 Task: Find and select men's shoes on Amazon, then add them to your cart.
Action: Key pressed mens<Key.space>shoes<Key.enter>
Screenshot: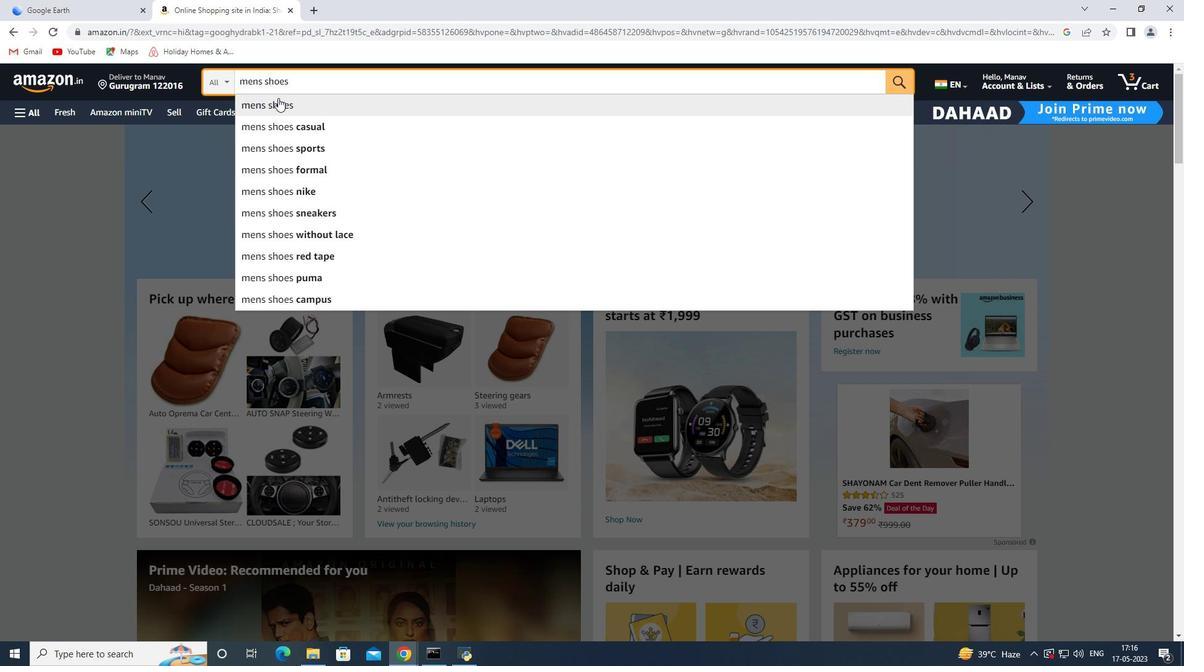 
Action: Mouse moved to (604, 489)
Screenshot: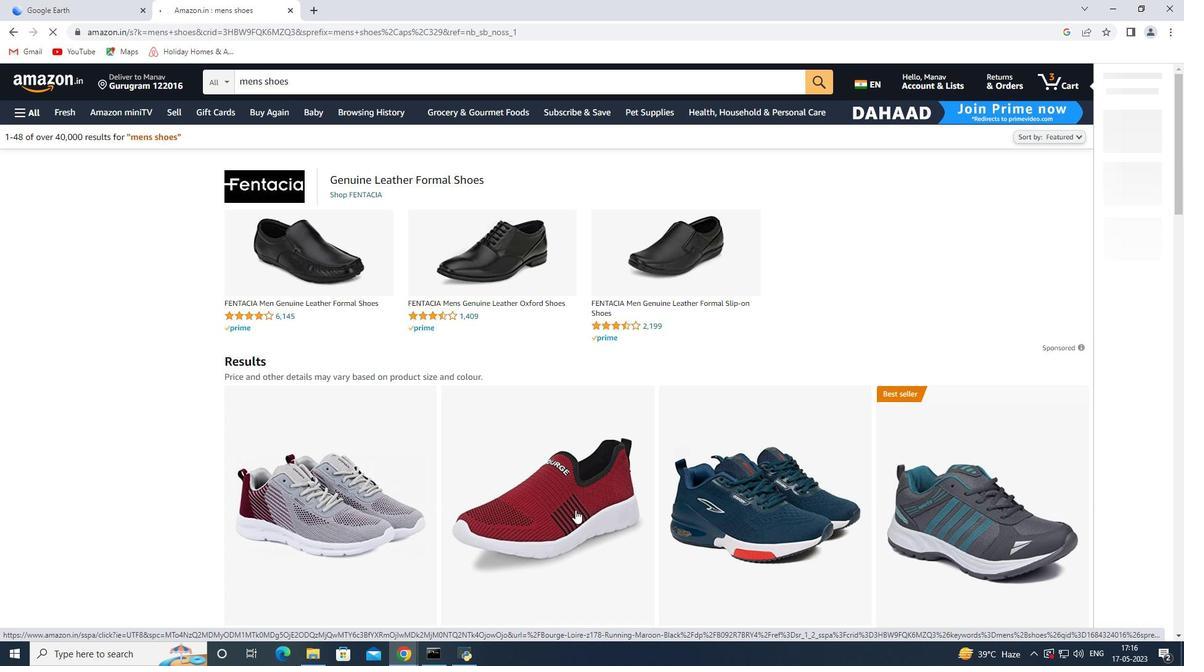 
Action: Mouse scrolled (604, 489) with delta (0, 0)
Screenshot: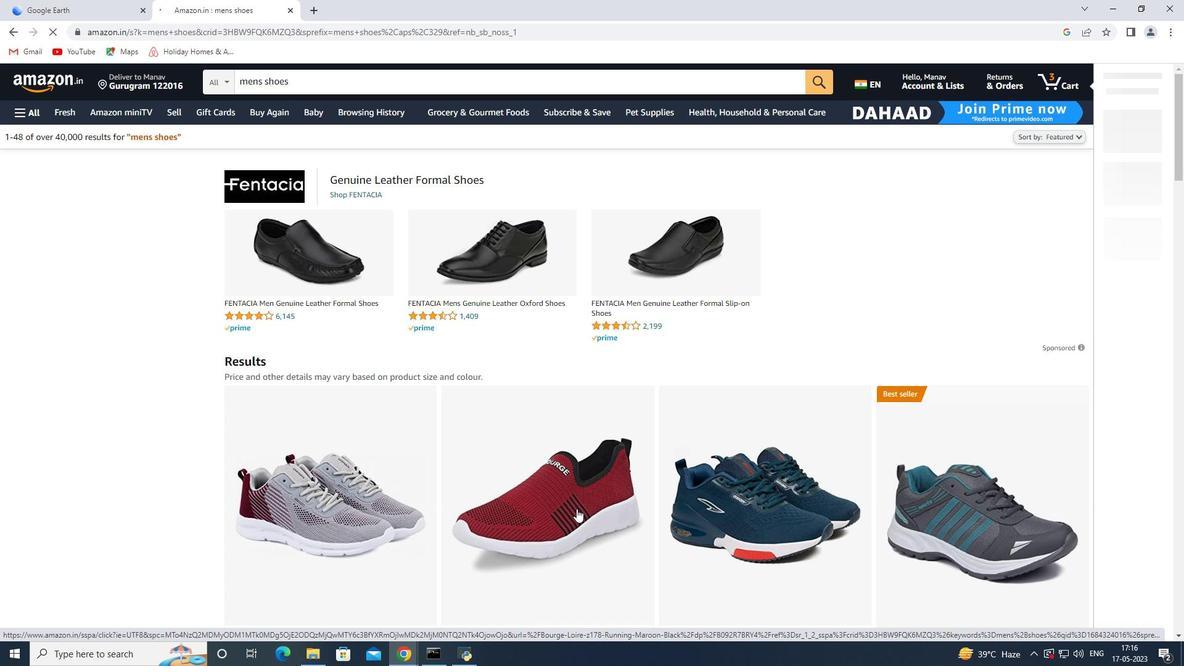 
Action: Mouse scrolled (604, 489) with delta (0, 0)
Screenshot: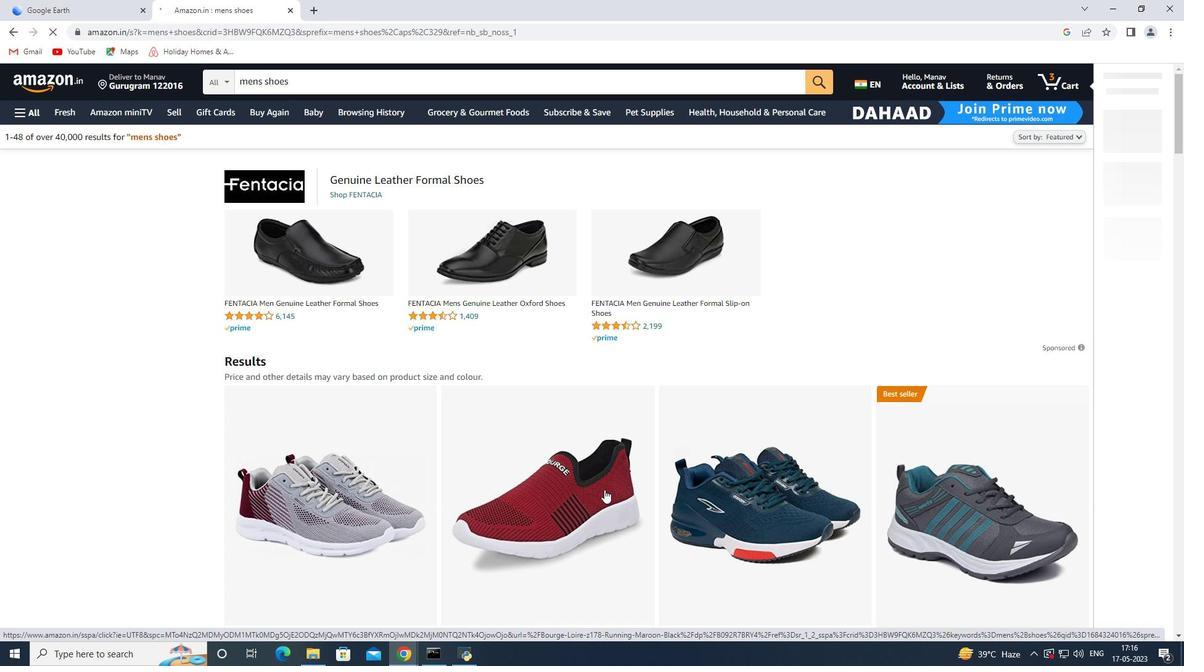 
Action: Mouse moved to (605, 489)
Screenshot: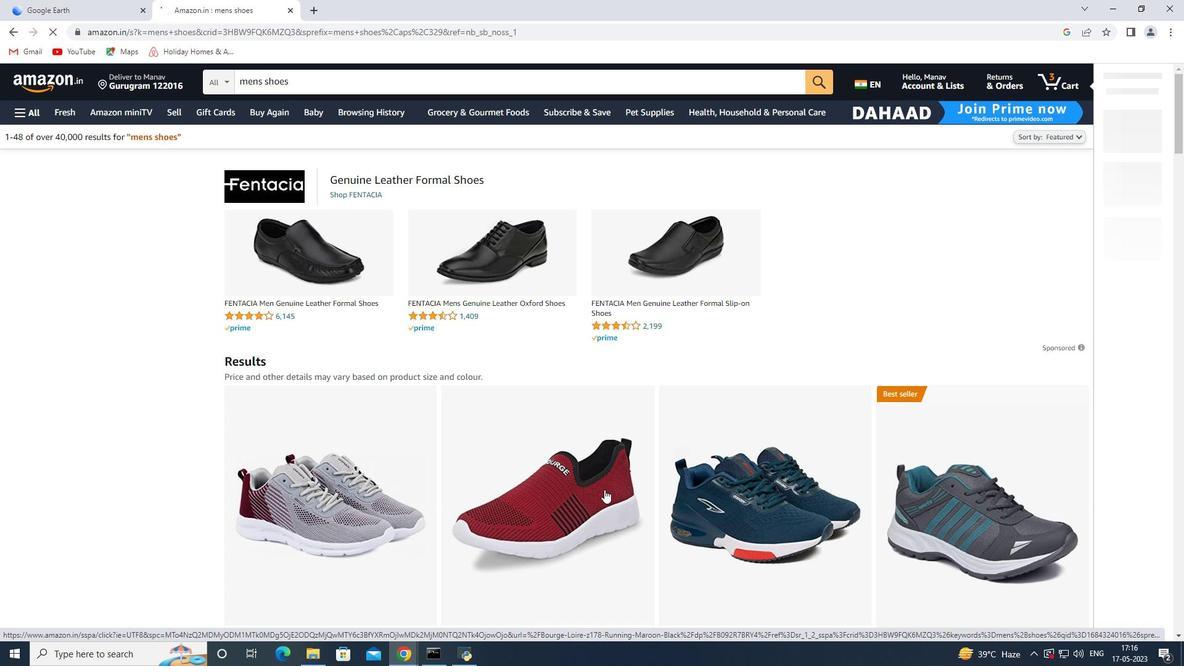 
Action: Mouse scrolled (605, 489) with delta (0, 0)
Screenshot: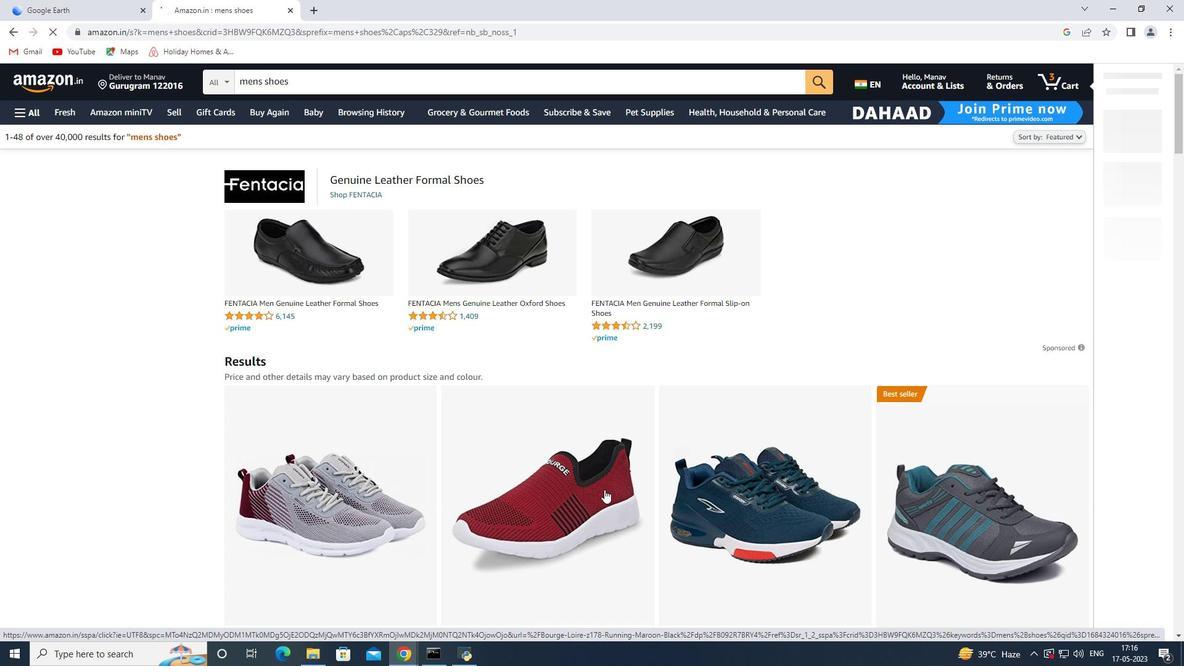 
Action: Mouse moved to (654, 467)
Screenshot: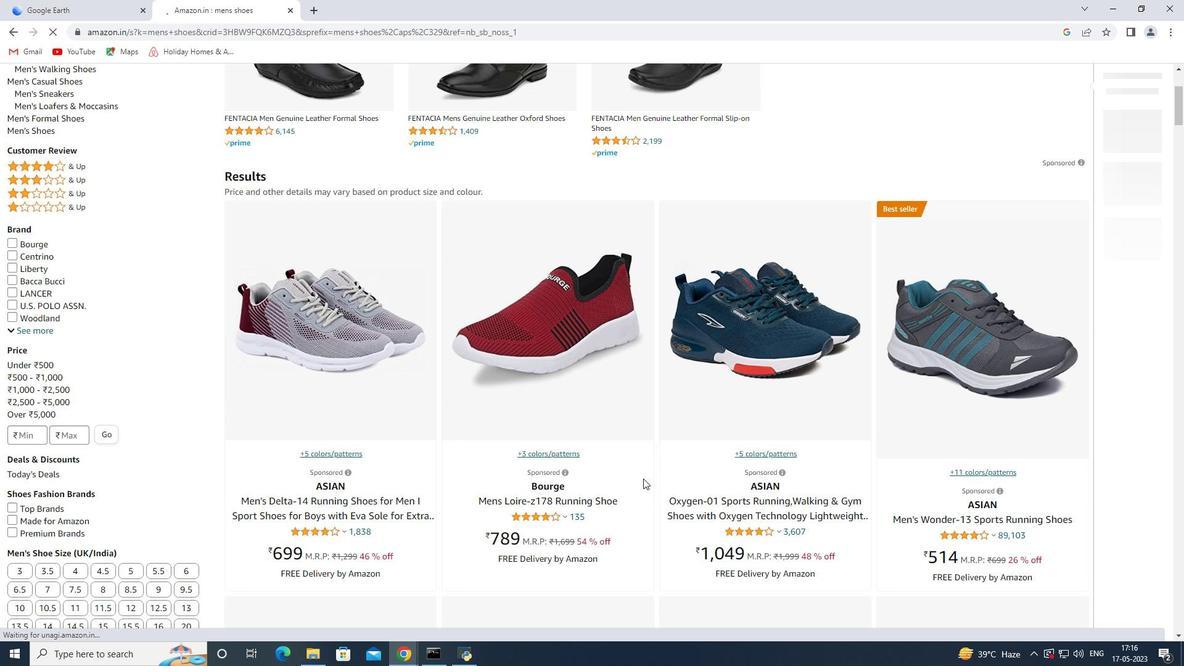 
Action: Mouse scrolled (654, 466) with delta (0, 0)
Screenshot: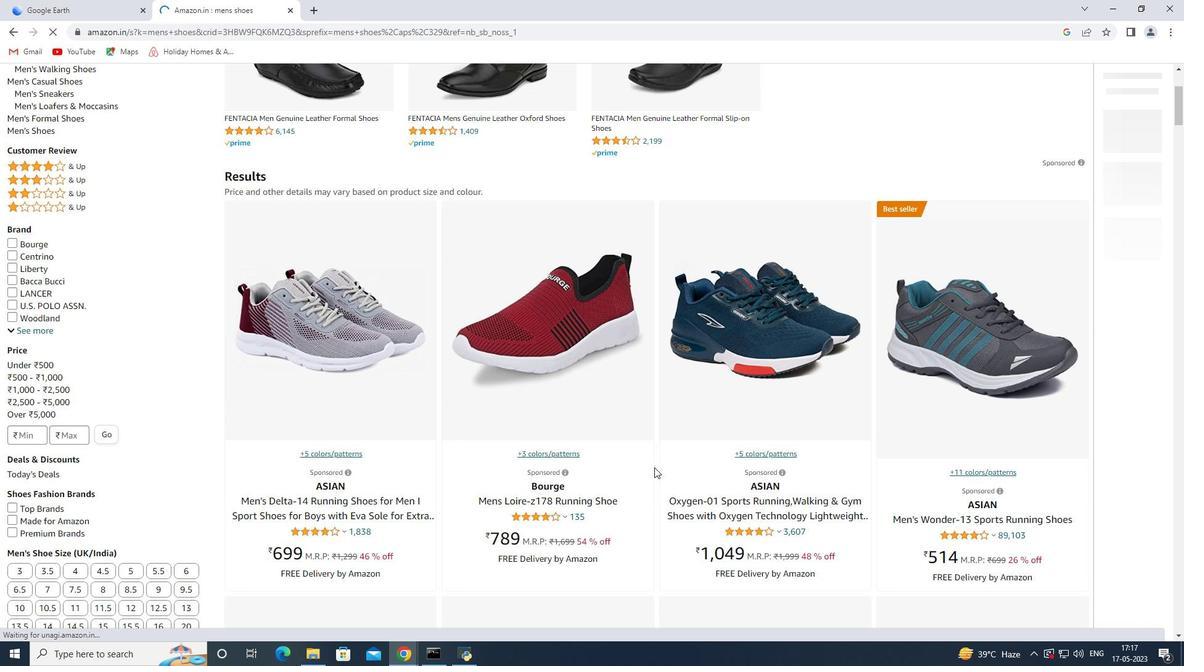 
Action: Mouse scrolled (654, 466) with delta (0, 0)
Screenshot: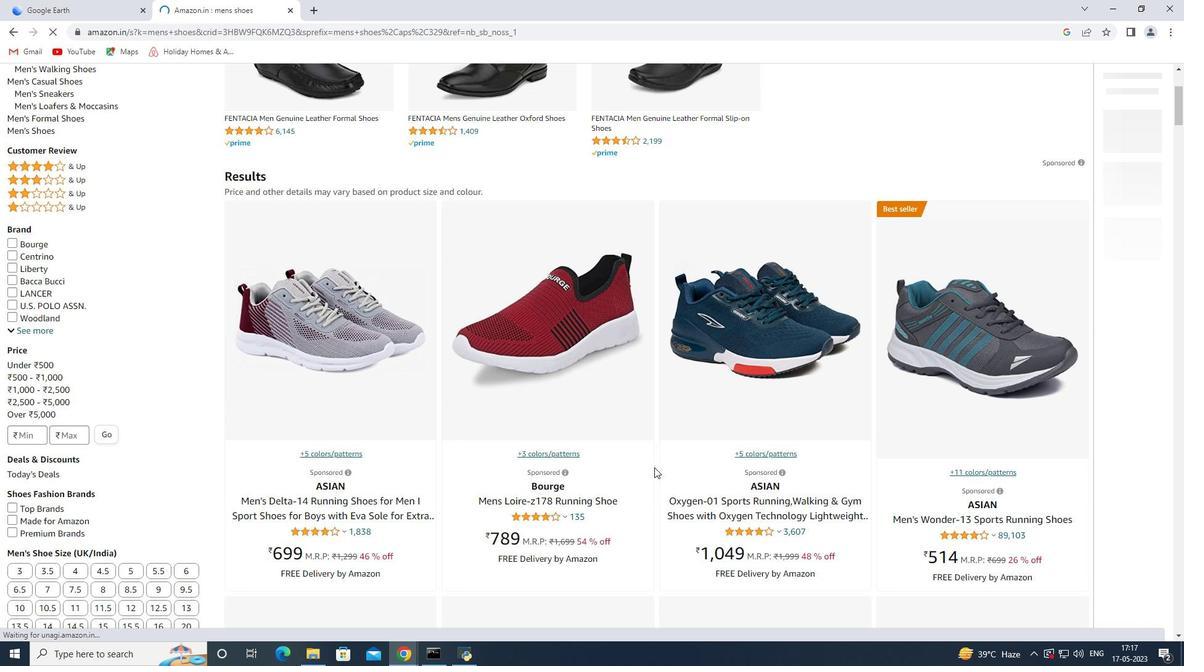 
Action: Mouse scrolled (654, 466) with delta (0, 0)
Screenshot: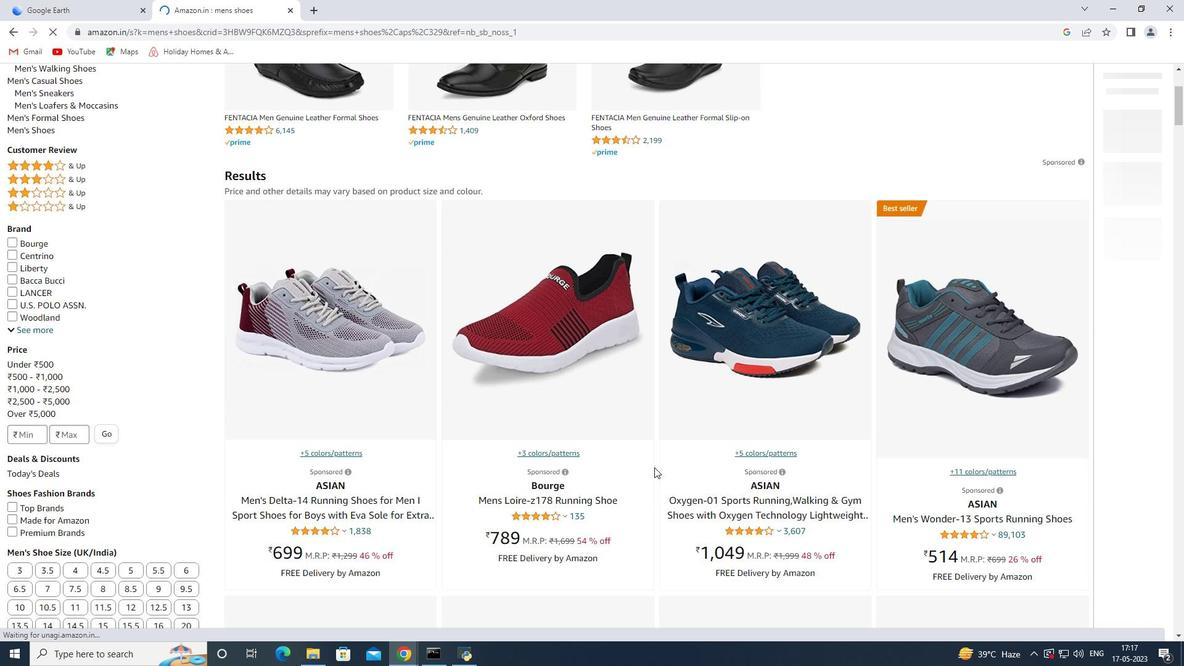 
Action: Mouse moved to (667, 474)
Screenshot: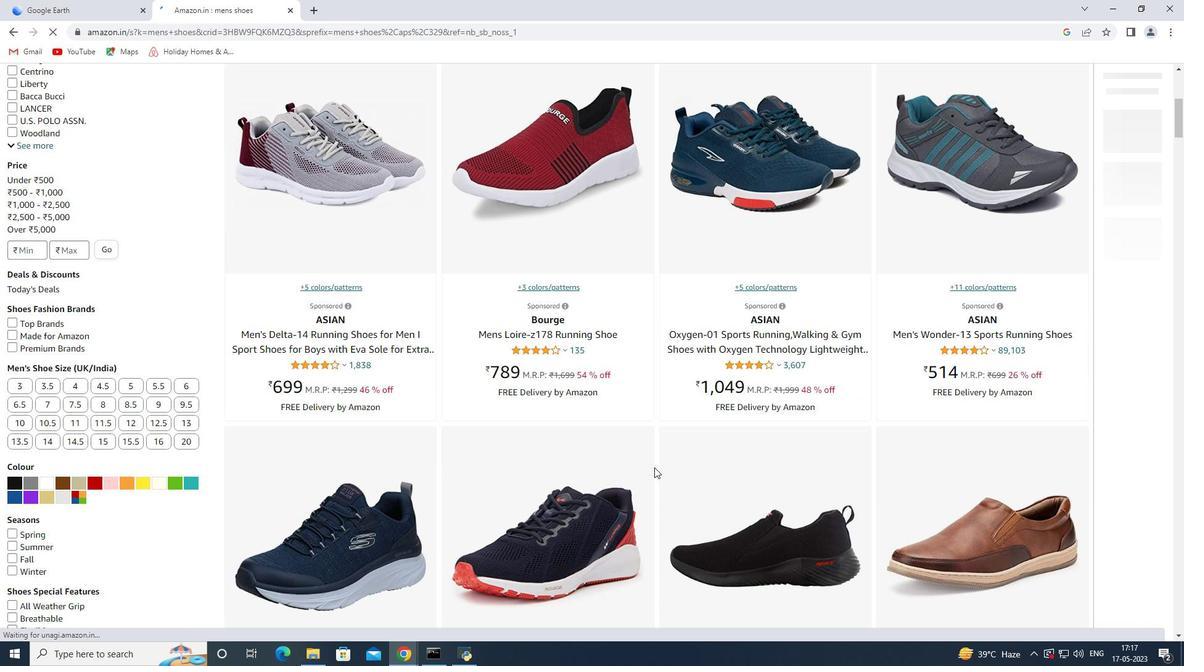 
Action: Mouse scrolled (667, 474) with delta (0, 0)
Screenshot: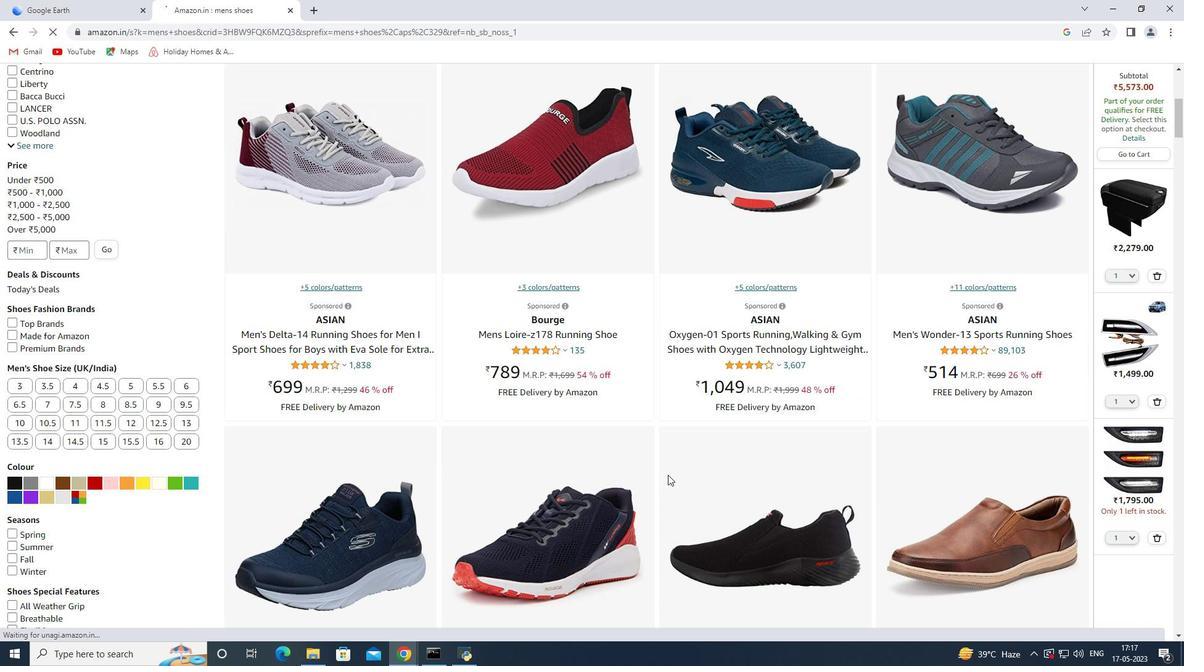 
Action: Mouse scrolled (667, 474) with delta (0, 0)
Screenshot: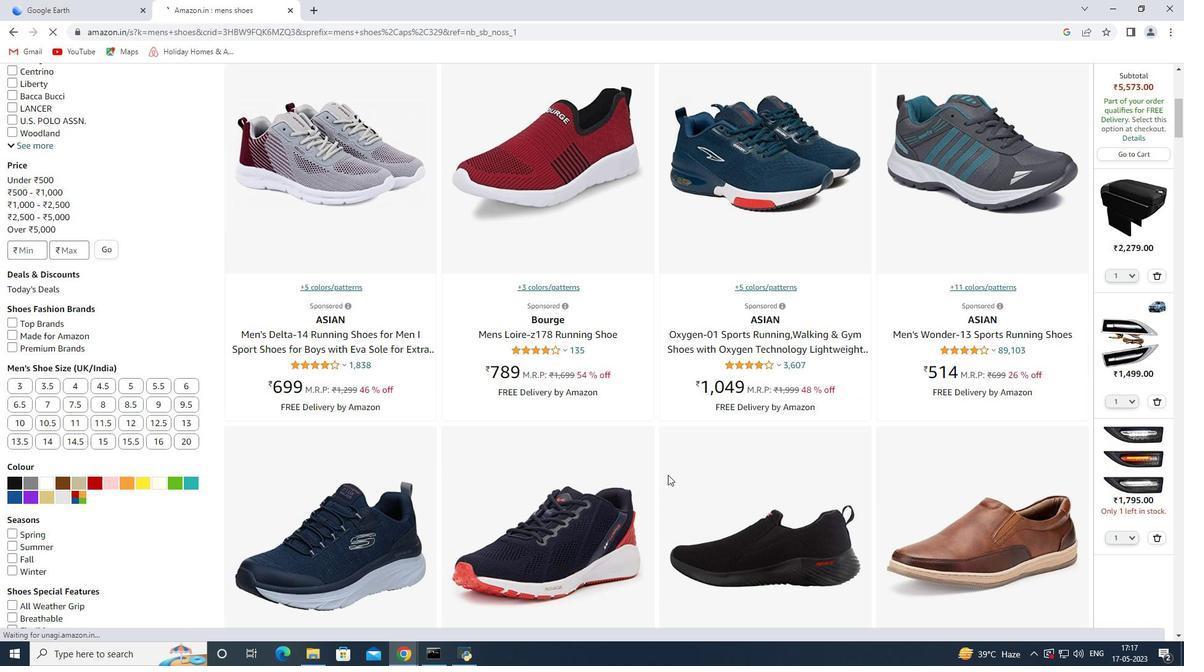 
Action: Mouse moved to (666, 479)
Screenshot: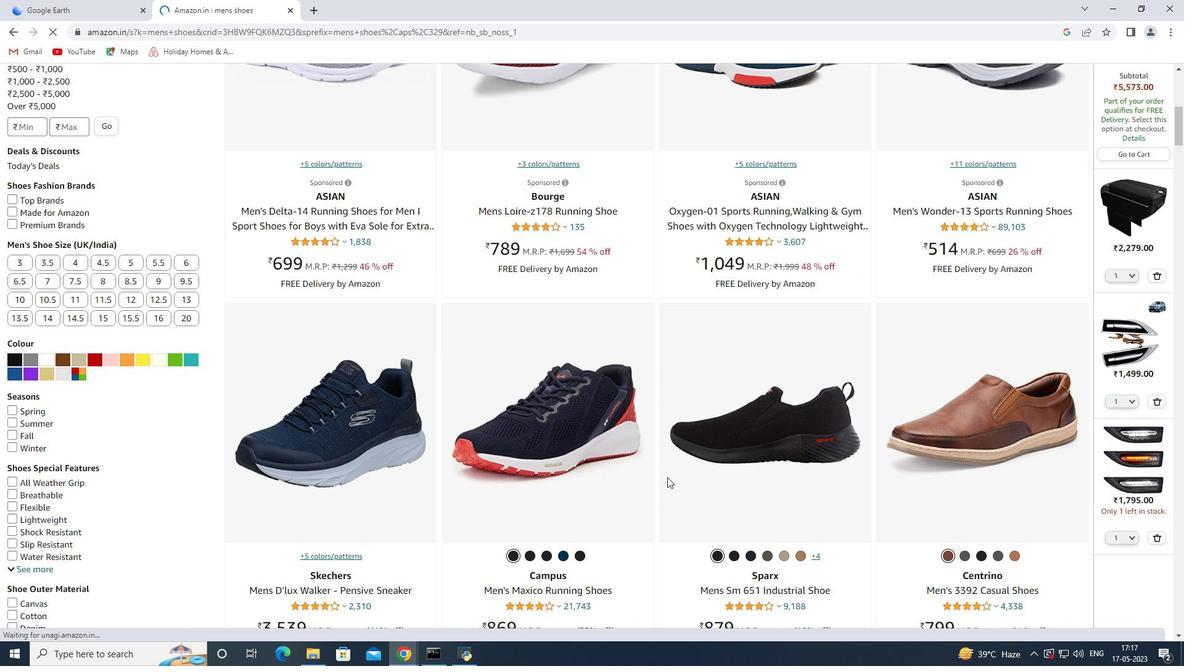 
Action: Mouse scrolled (666, 478) with delta (0, 0)
Screenshot: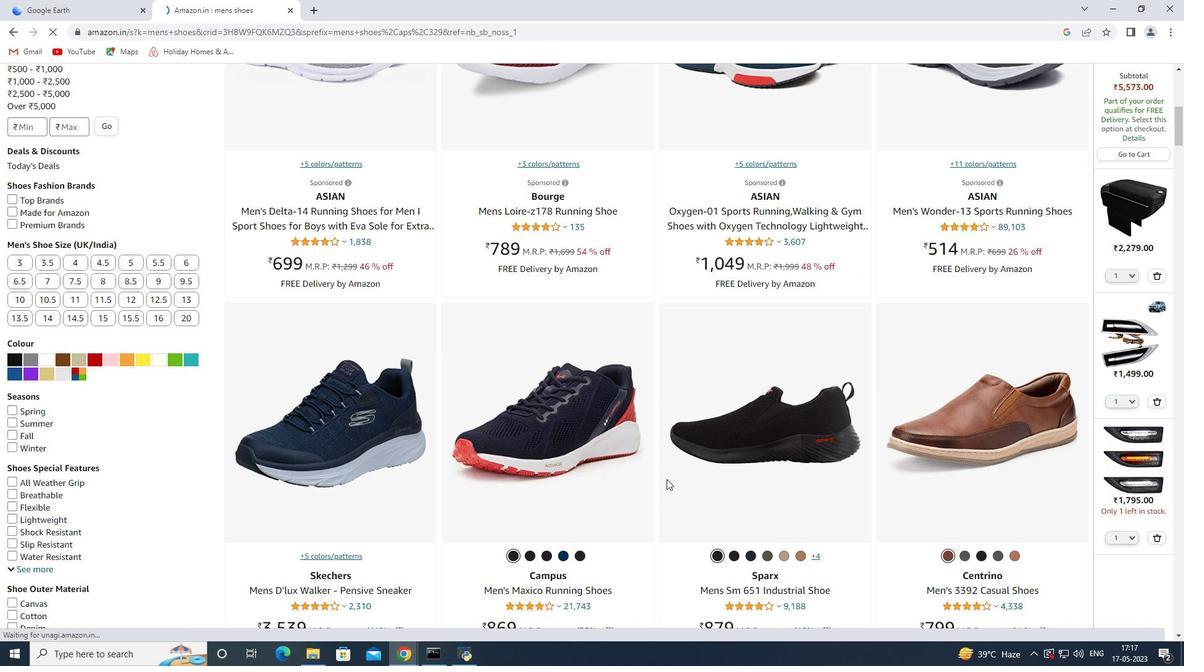 
Action: Mouse scrolled (666, 478) with delta (0, 0)
Screenshot: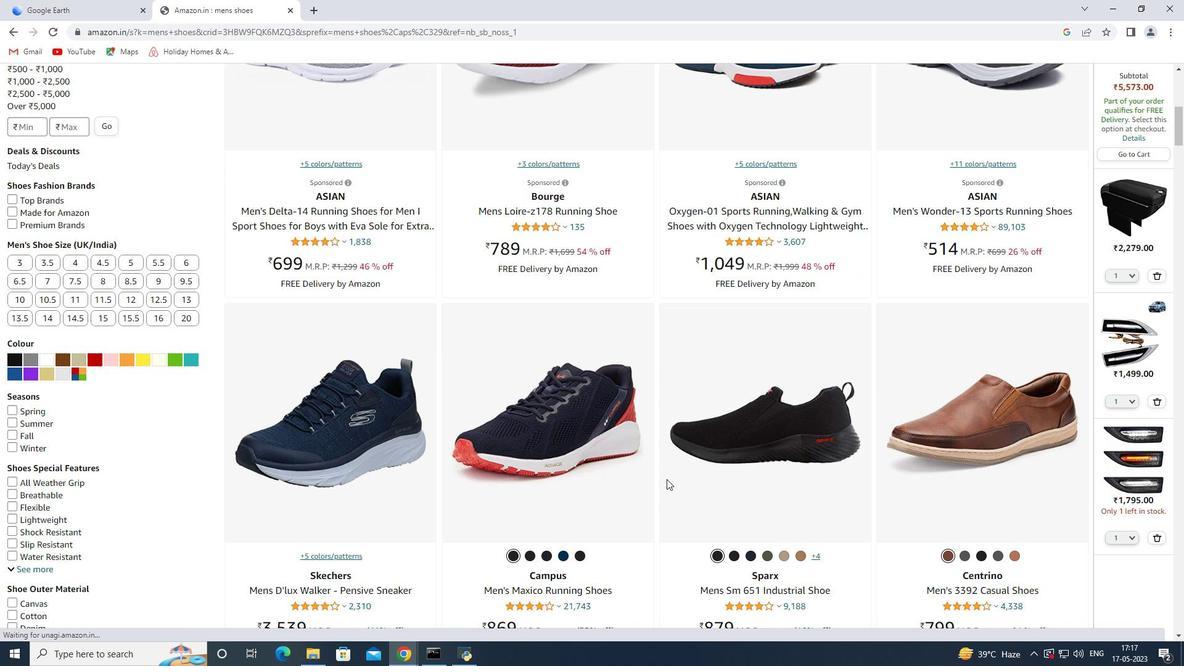
Action: Mouse moved to (551, 424)
Screenshot: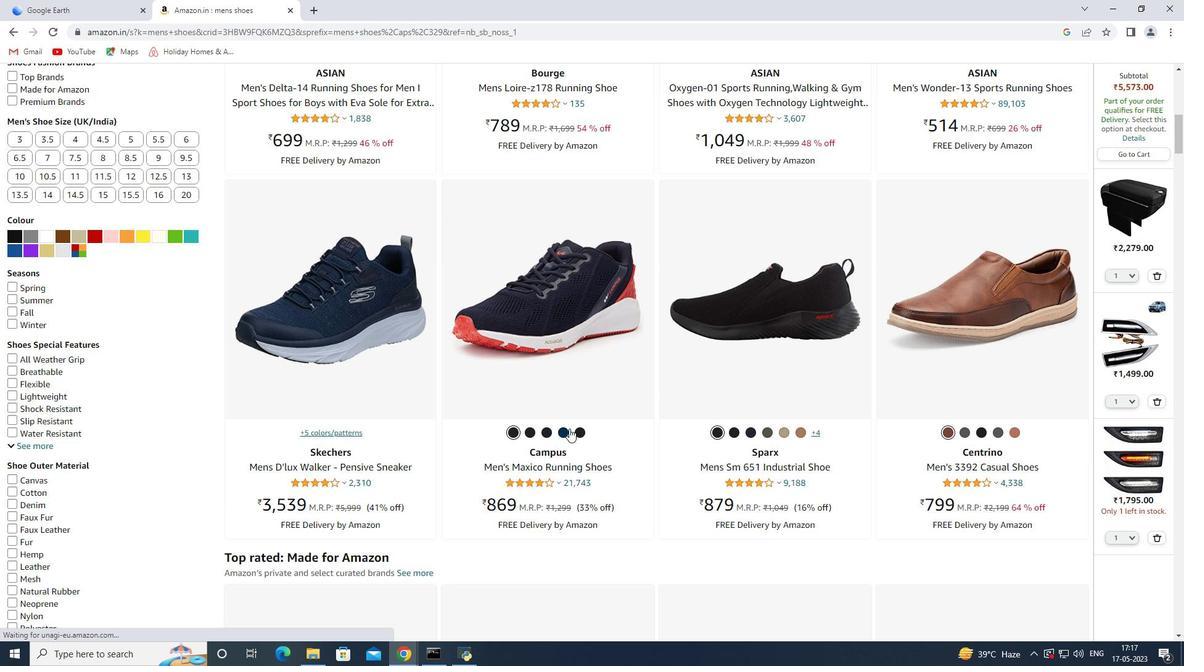 
Action: Mouse scrolled (551, 424) with delta (0, 0)
Screenshot: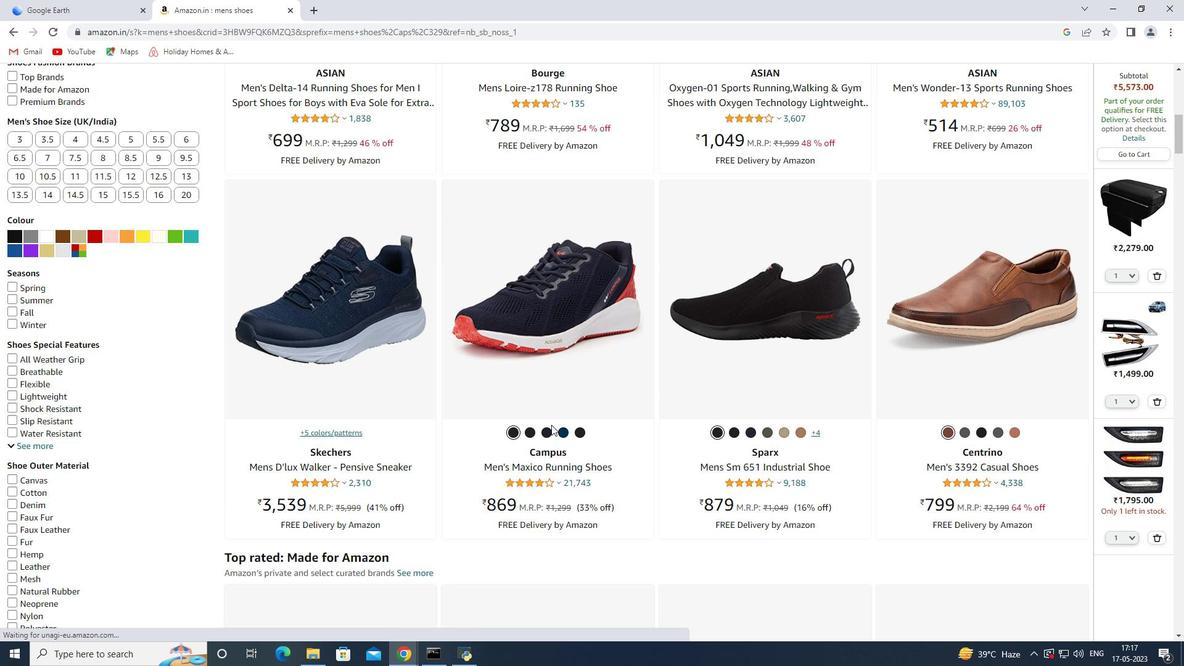 
Action: Mouse scrolled (551, 424) with delta (0, 0)
Screenshot: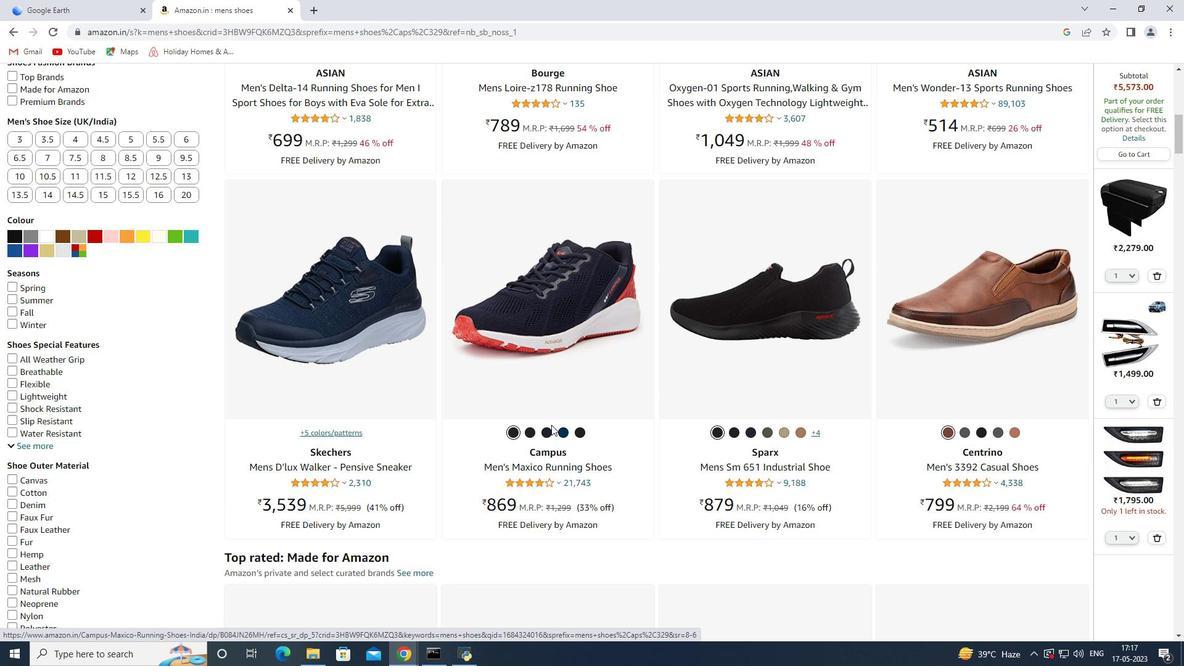 
Action: Mouse scrolled (551, 424) with delta (0, 0)
Screenshot: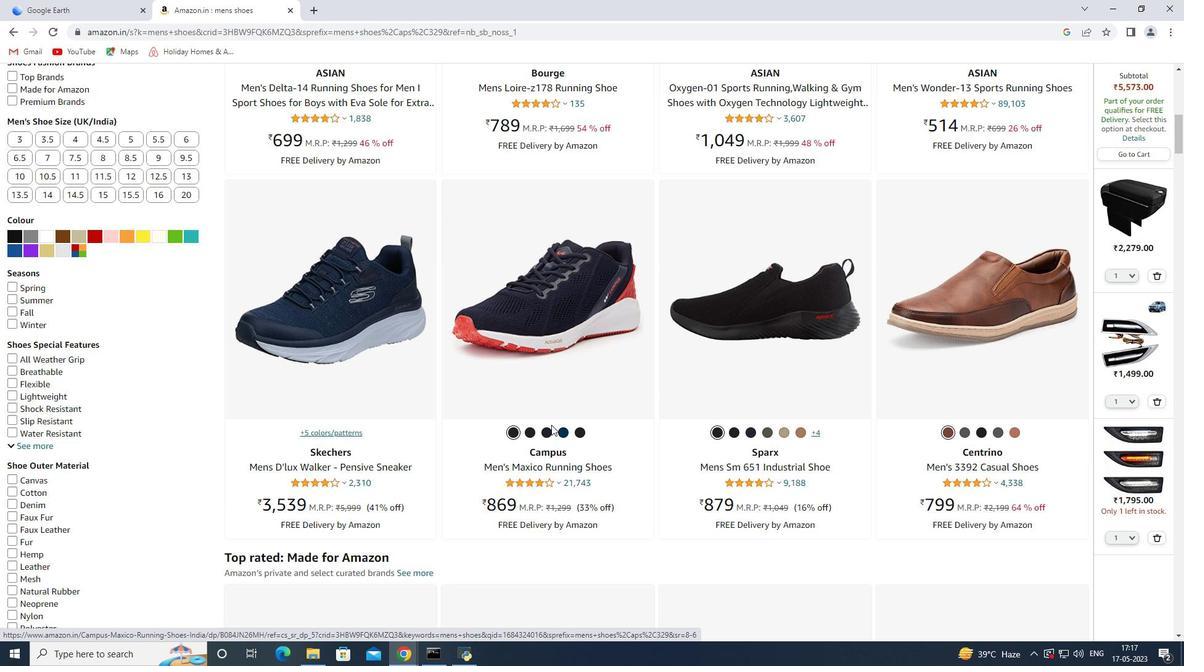 
Action: Mouse moved to (550, 418)
Screenshot: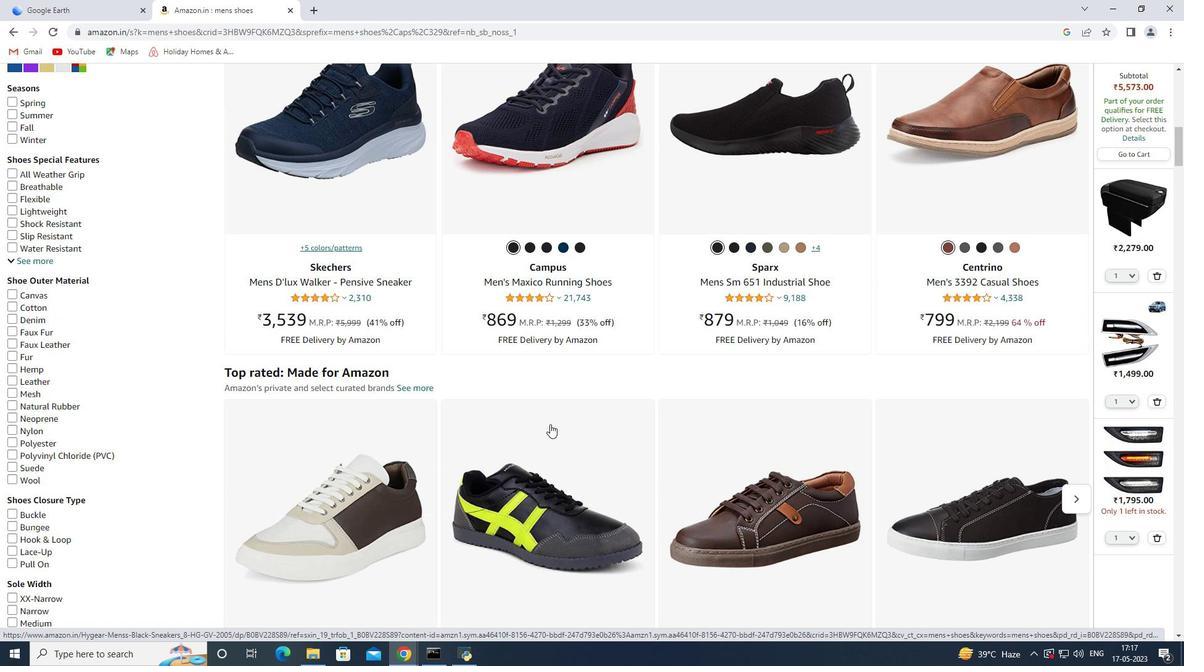 
Action: Mouse scrolled (550, 418) with delta (0, 0)
Screenshot: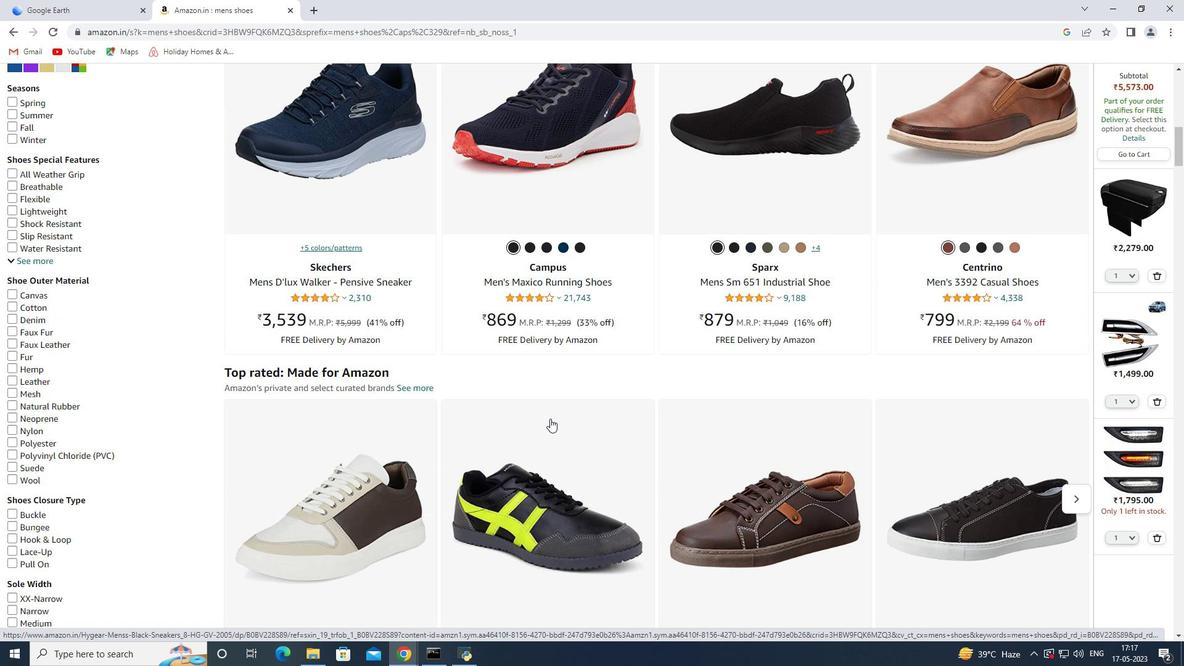 
Action: Mouse moved to (532, 353)
Screenshot: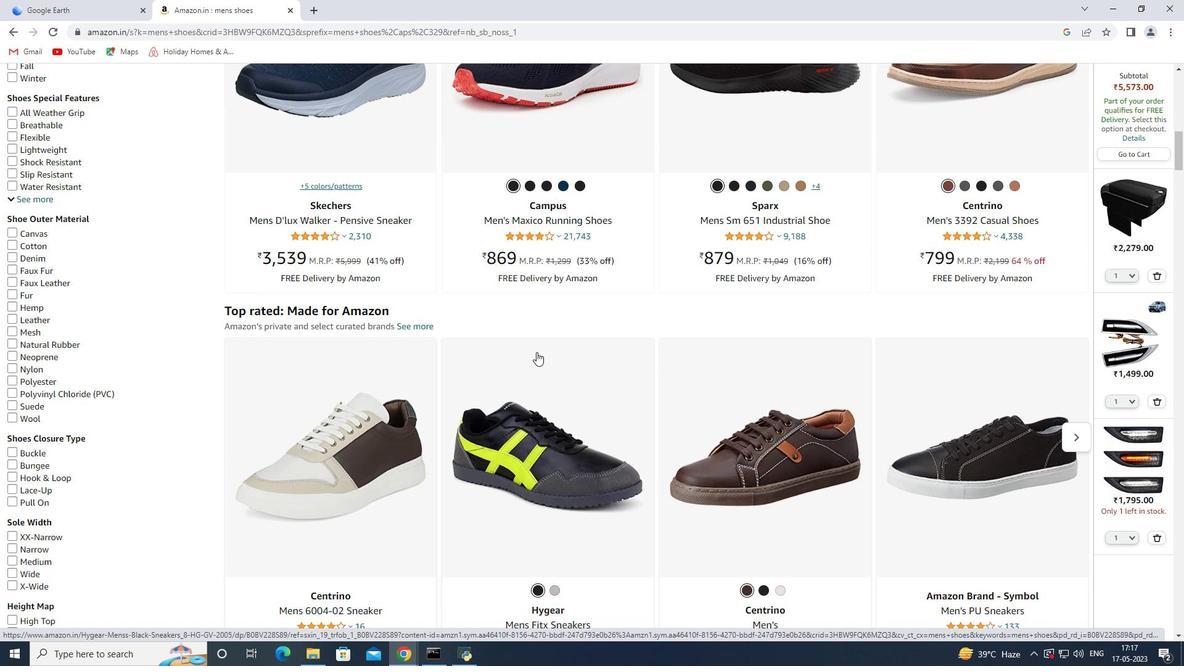 
Action: Mouse scrolled (532, 352) with delta (0, 0)
Screenshot: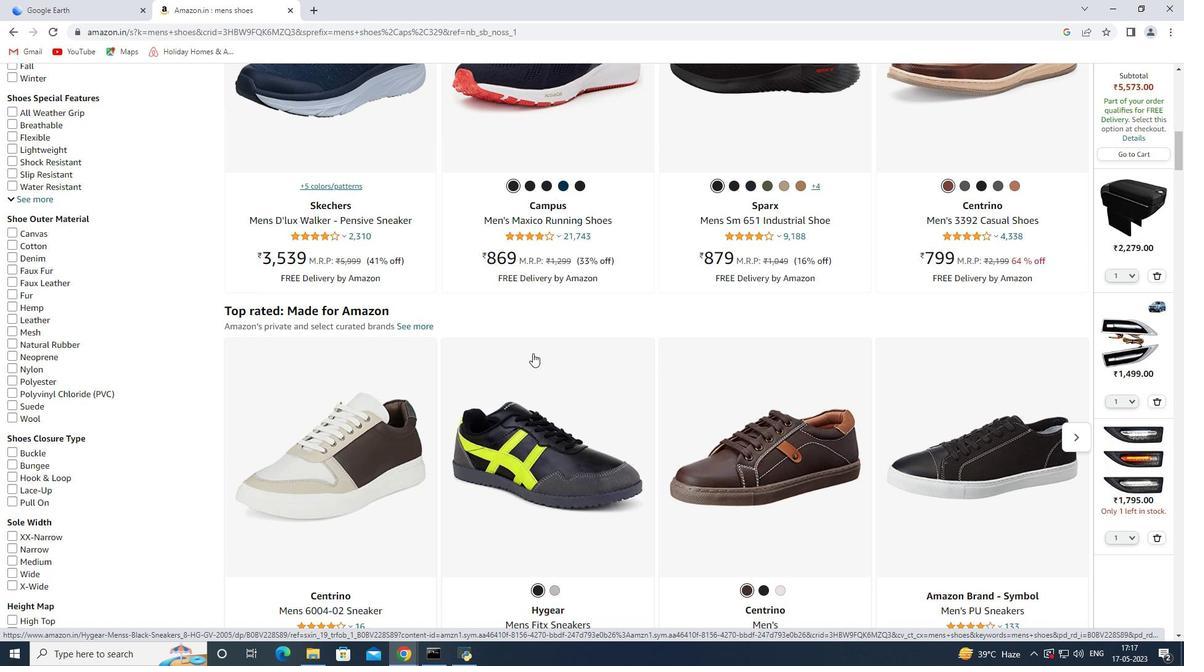 
Action: Mouse scrolled (532, 352) with delta (0, 0)
Screenshot: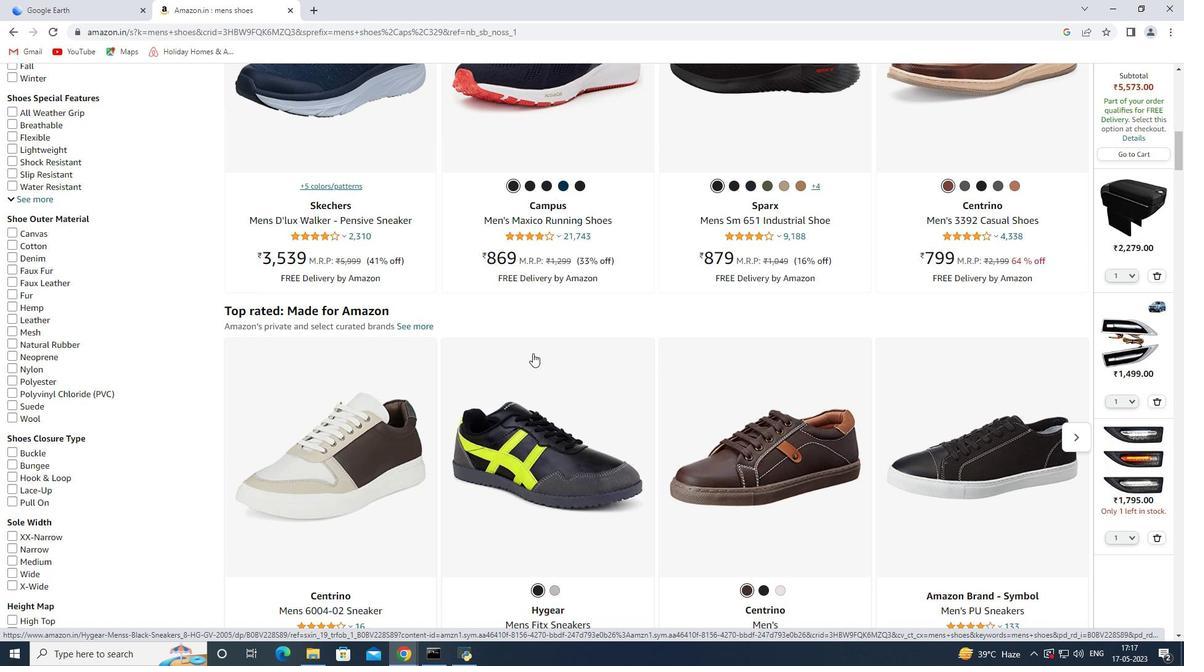 
Action: Mouse scrolled (532, 352) with delta (0, 0)
Screenshot: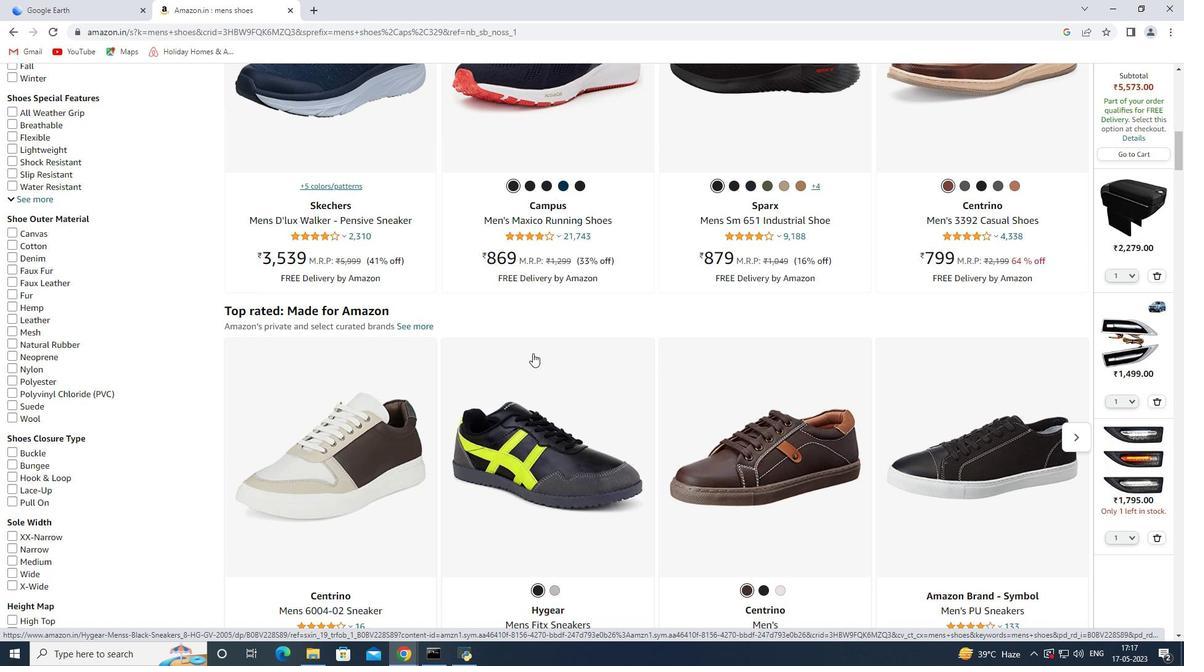
Action: Mouse scrolled (532, 352) with delta (0, 0)
Screenshot: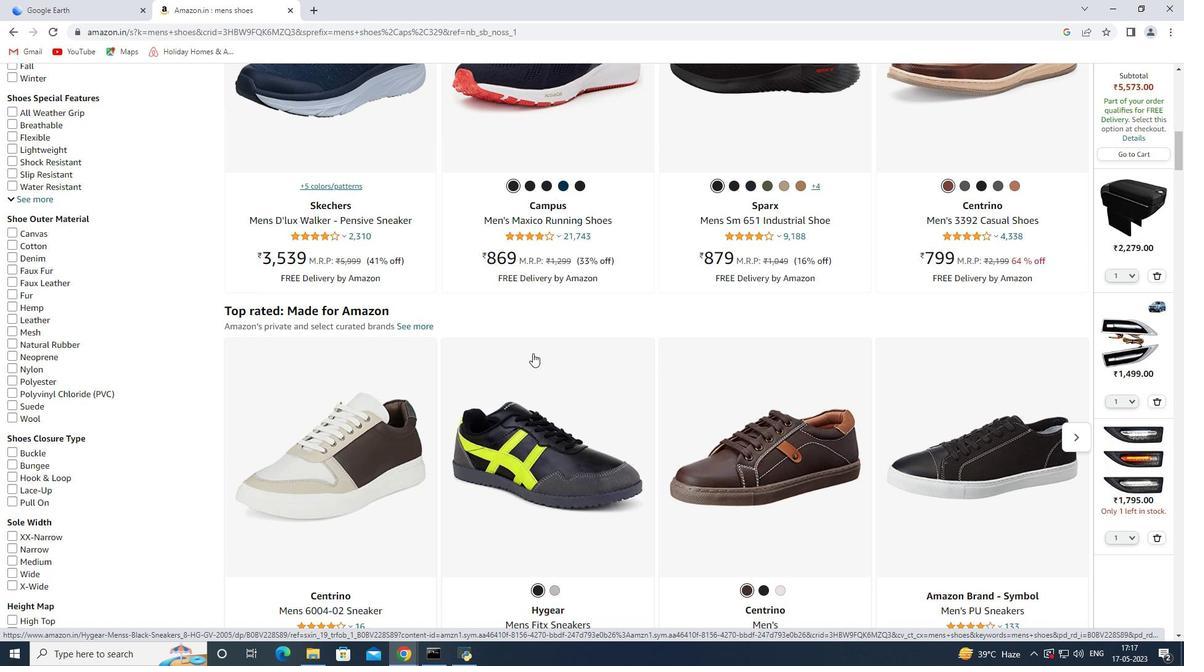 
Action: Mouse scrolled (532, 354) with delta (0, 0)
Screenshot: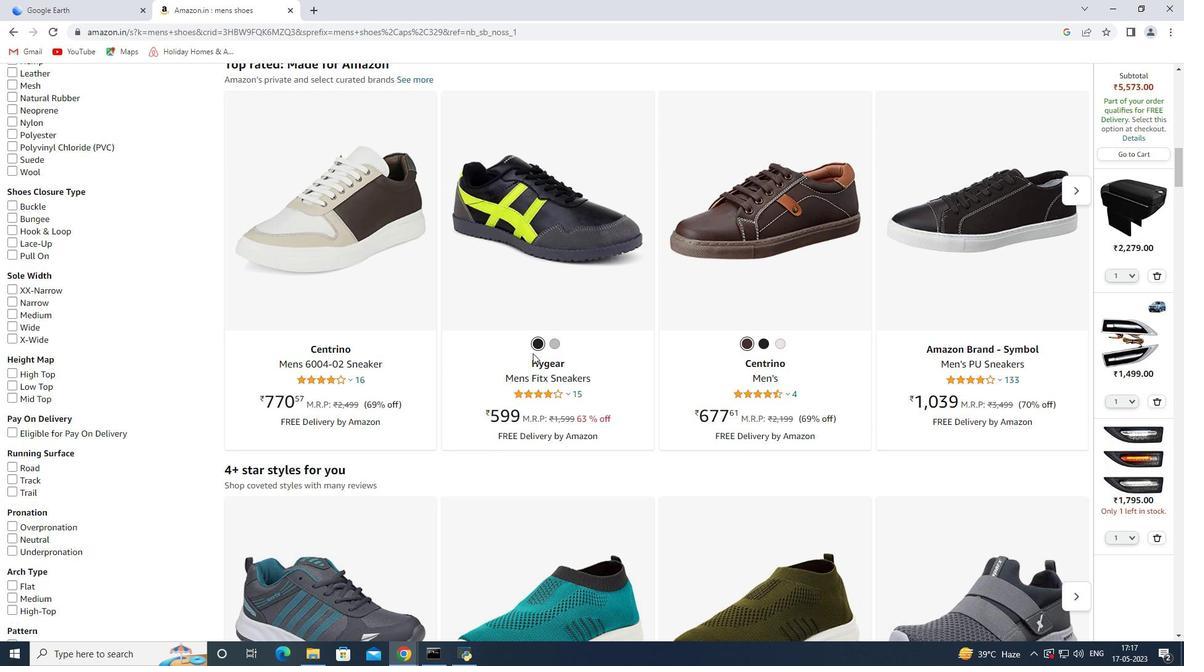 
Action: Mouse scrolled (532, 354) with delta (0, 0)
Screenshot: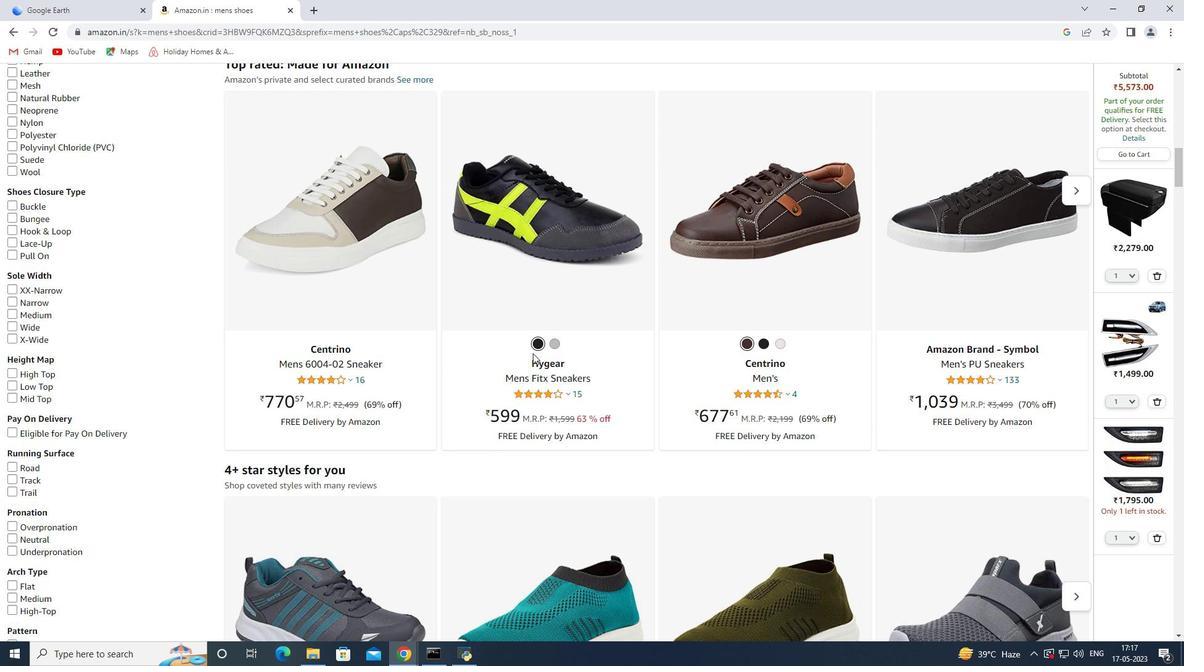 
Action: Mouse scrolled (532, 354) with delta (0, 0)
Screenshot: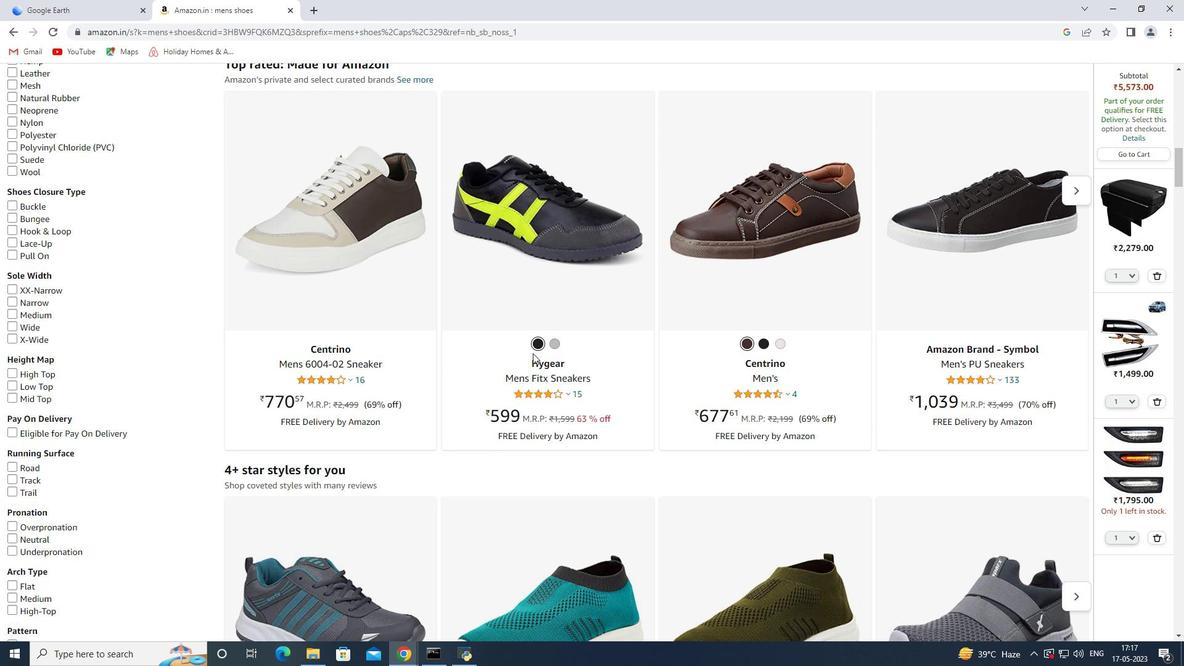 
Action: Mouse scrolled (532, 354) with delta (0, 0)
Screenshot: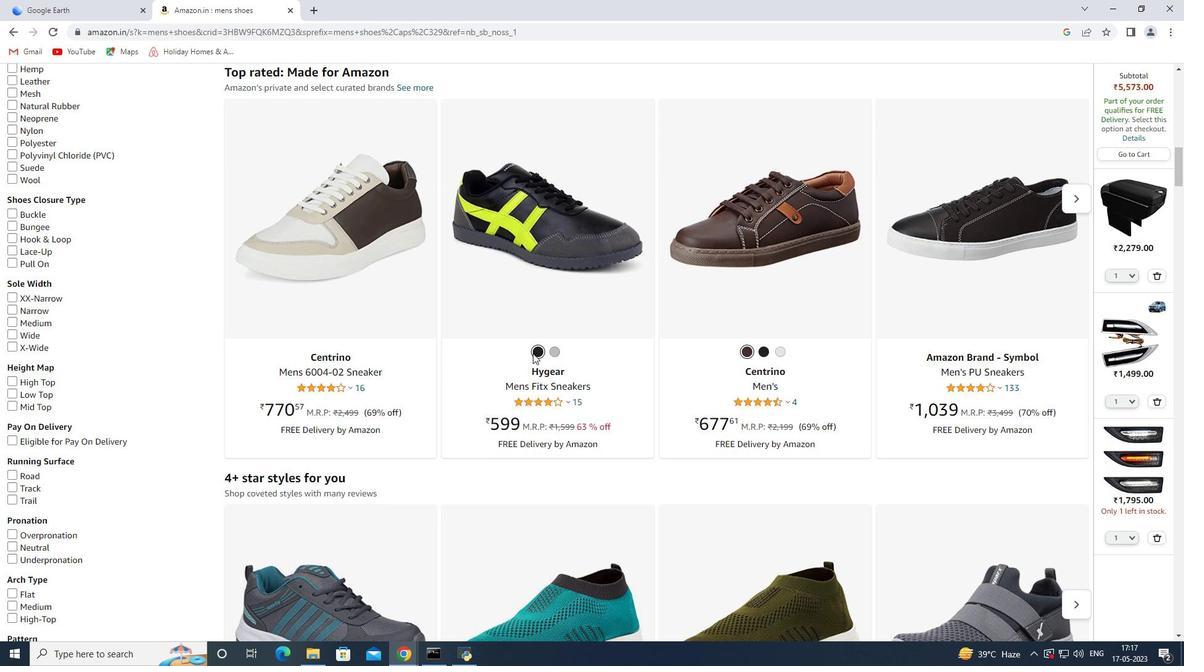 
Action: Mouse scrolled (532, 352) with delta (0, 0)
Screenshot: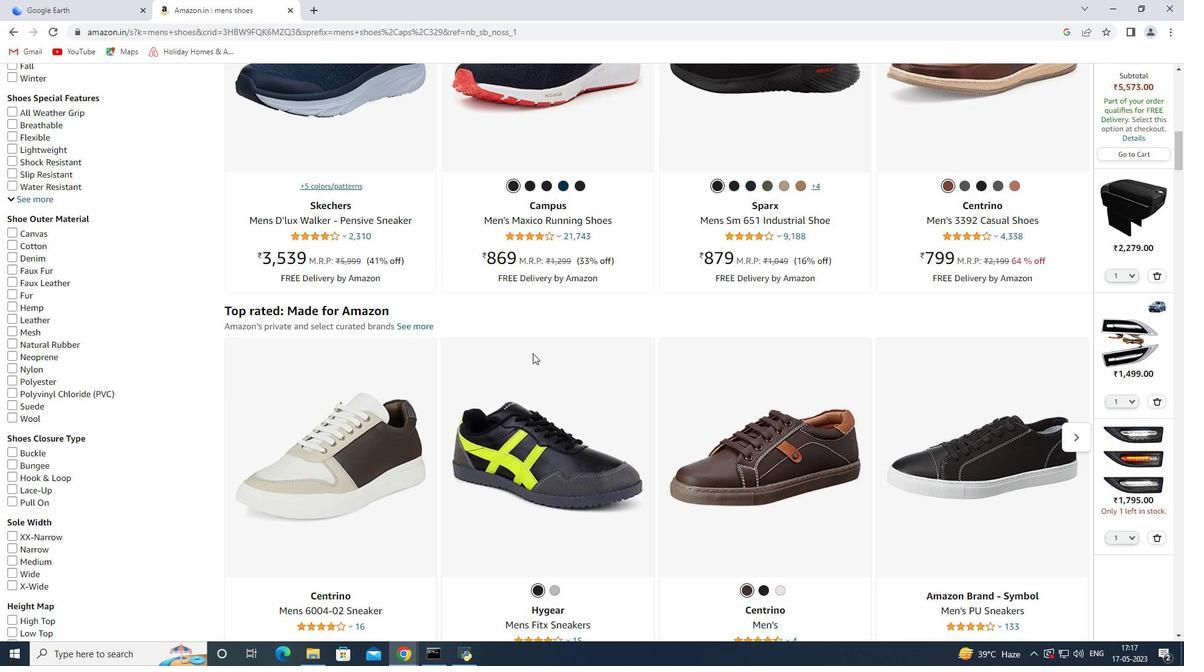 
Action: Mouse scrolled (532, 352) with delta (0, 0)
Screenshot: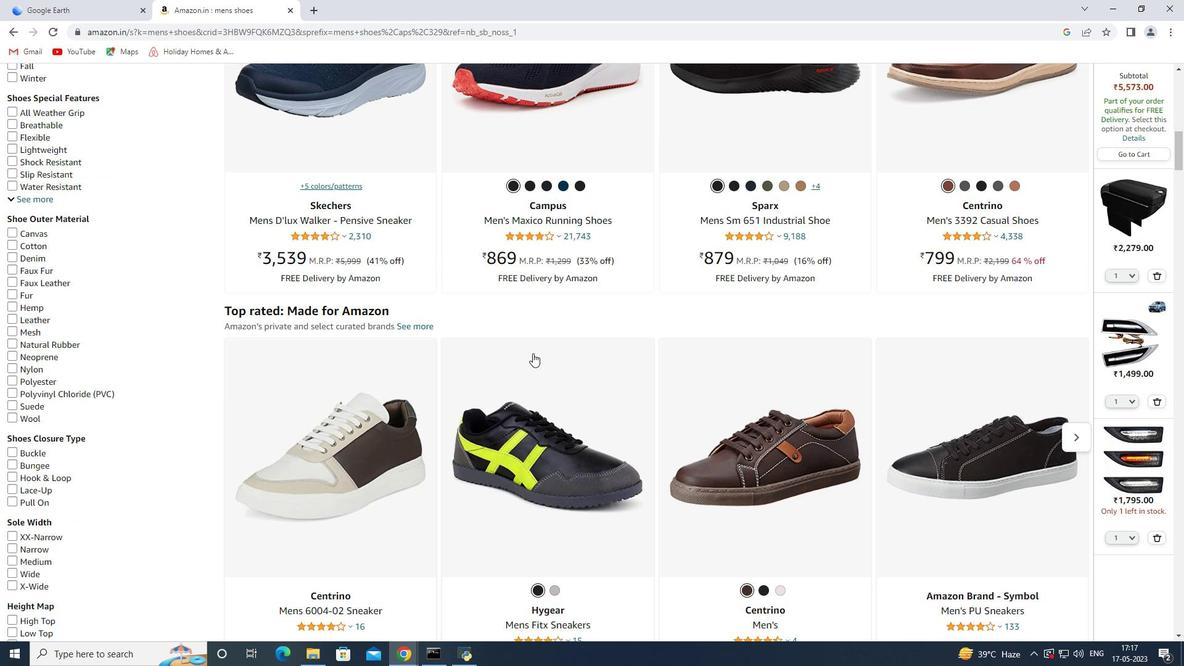 
Action: Mouse scrolled (532, 354) with delta (0, 0)
Screenshot: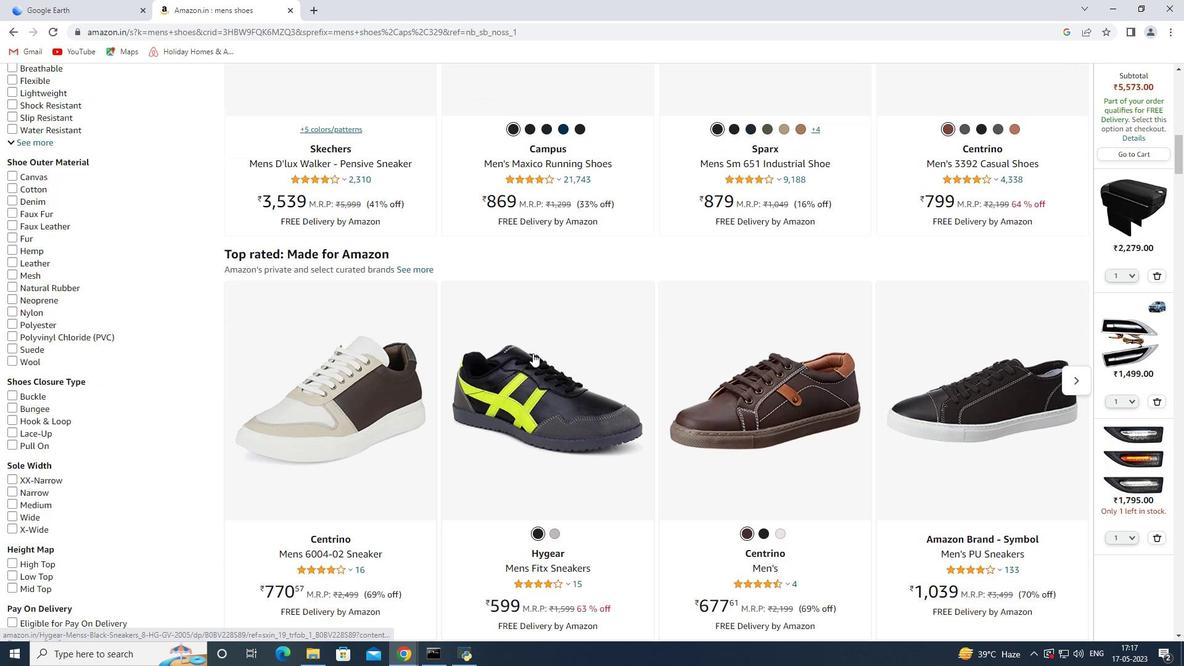 
Action: Mouse scrolled (532, 354) with delta (0, 0)
Screenshot: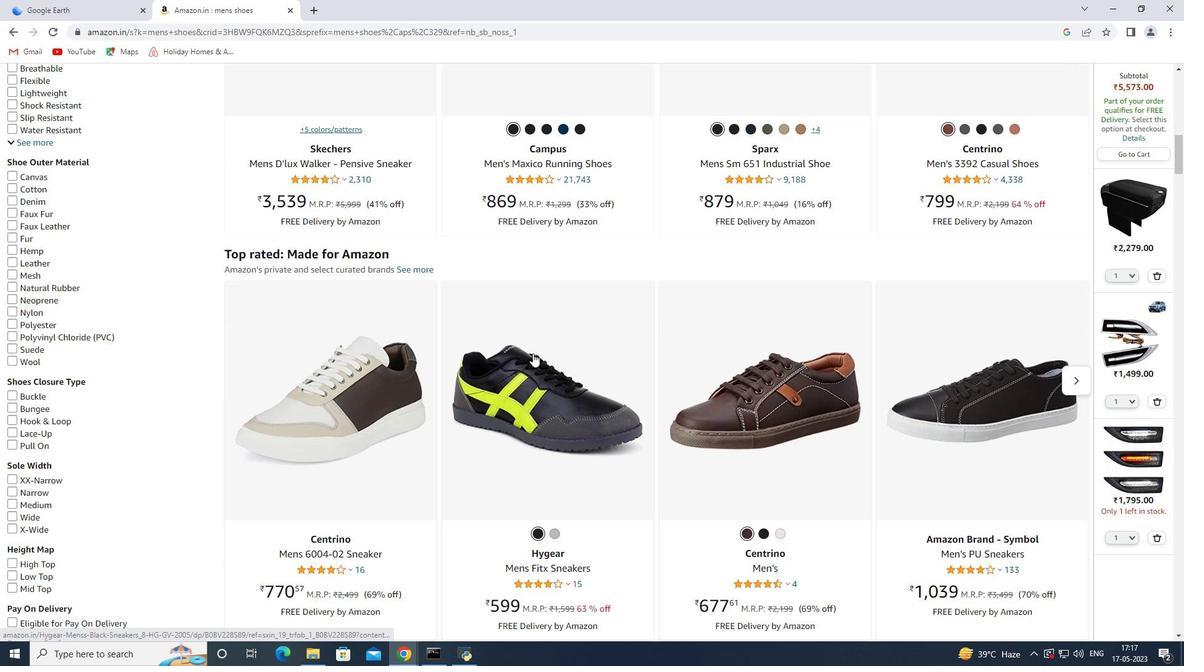 
Action: Mouse scrolled (532, 354) with delta (0, 0)
Screenshot: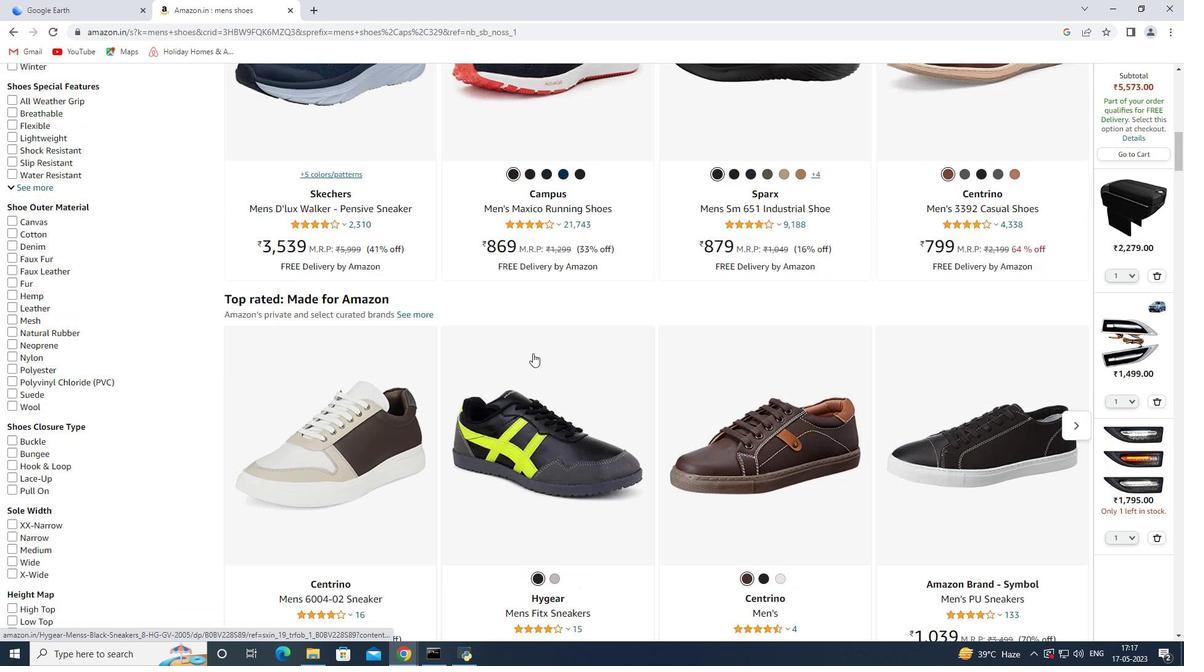 
Action: Mouse scrolled (532, 354) with delta (0, 0)
Screenshot: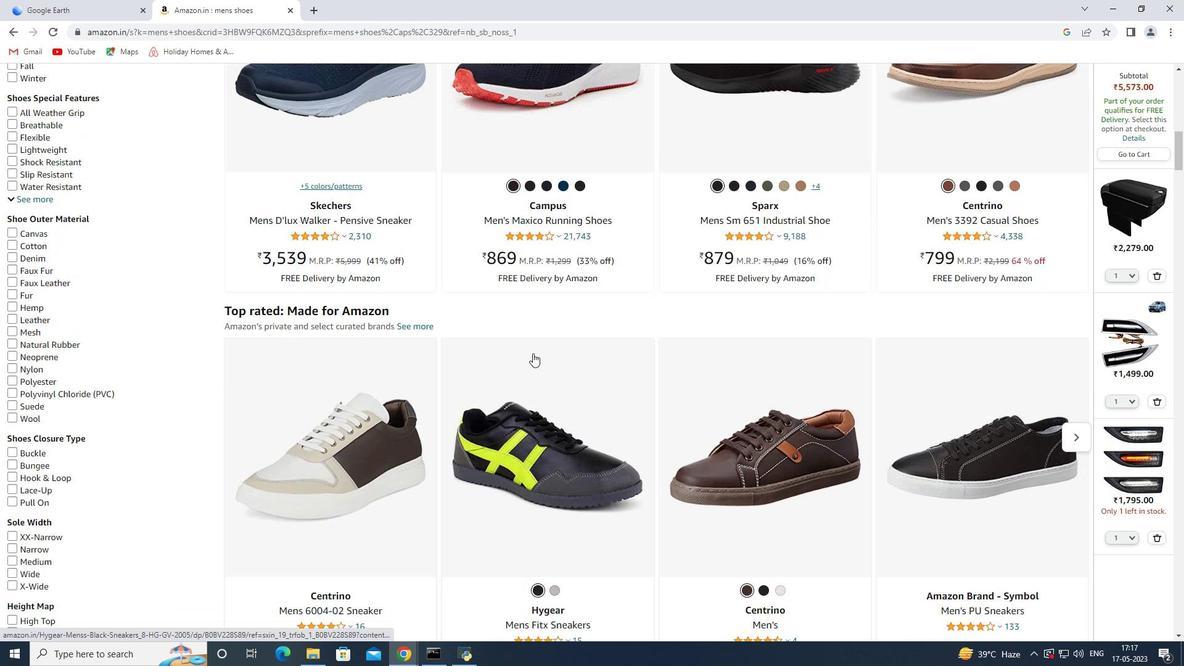 
Action: Mouse scrolled (532, 354) with delta (0, 0)
Screenshot: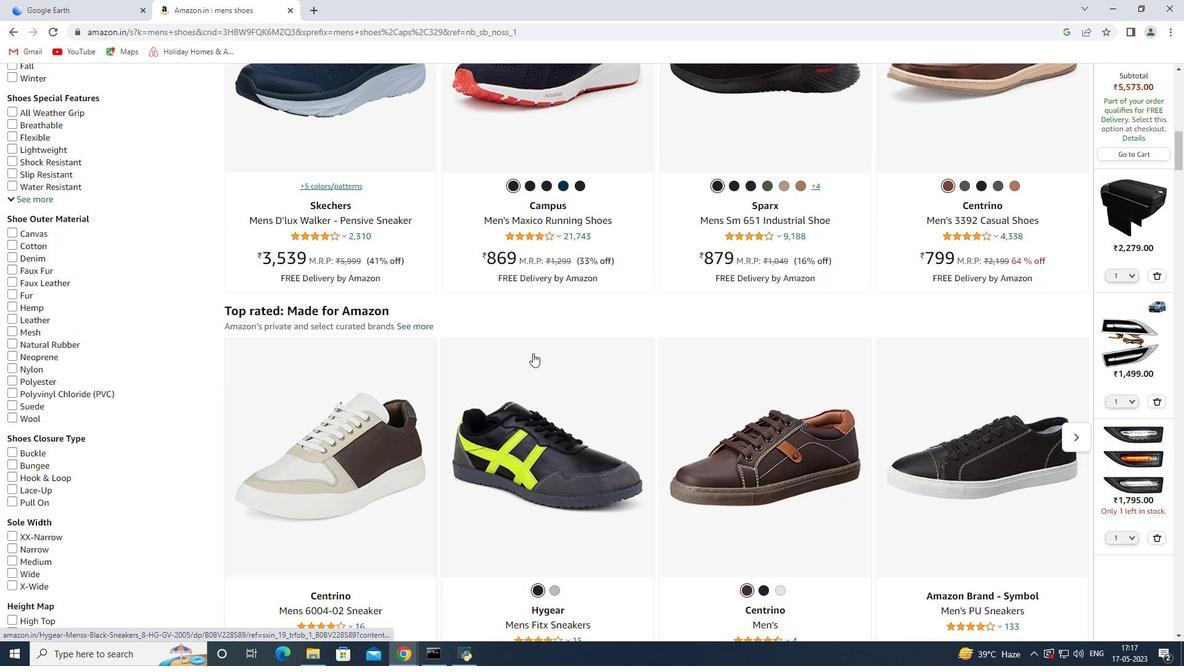 
Action: Mouse scrolled (532, 354) with delta (0, 0)
Screenshot: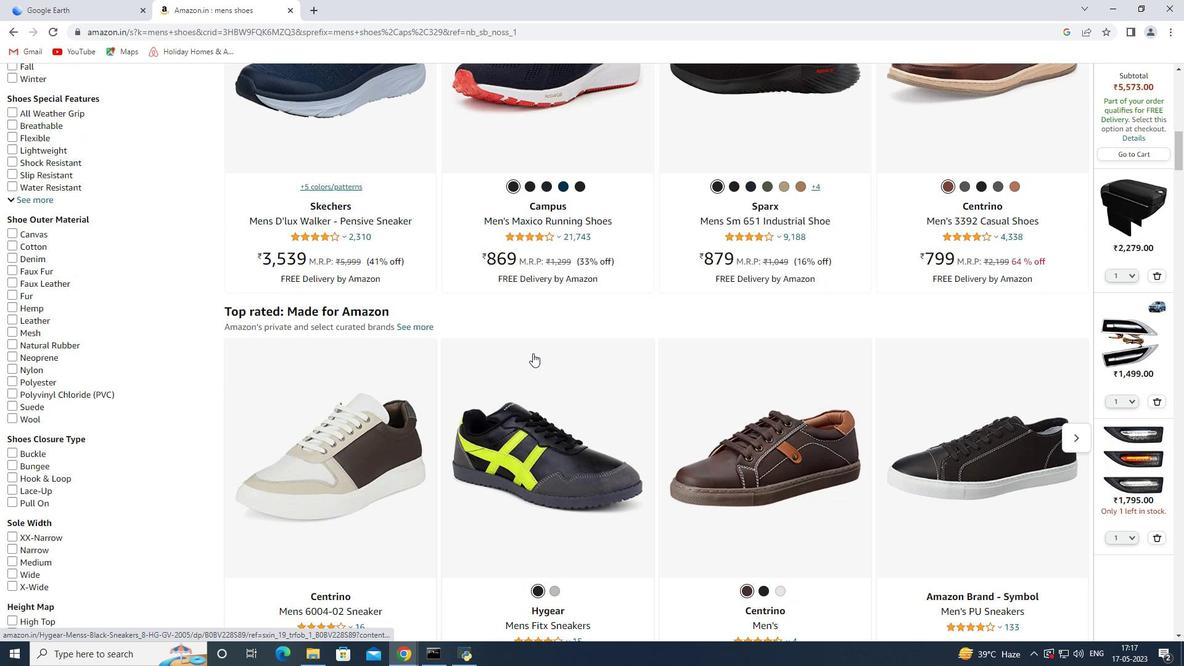 
Action: Mouse scrolled (532, 354) with delta (0, 0)
Screenshot: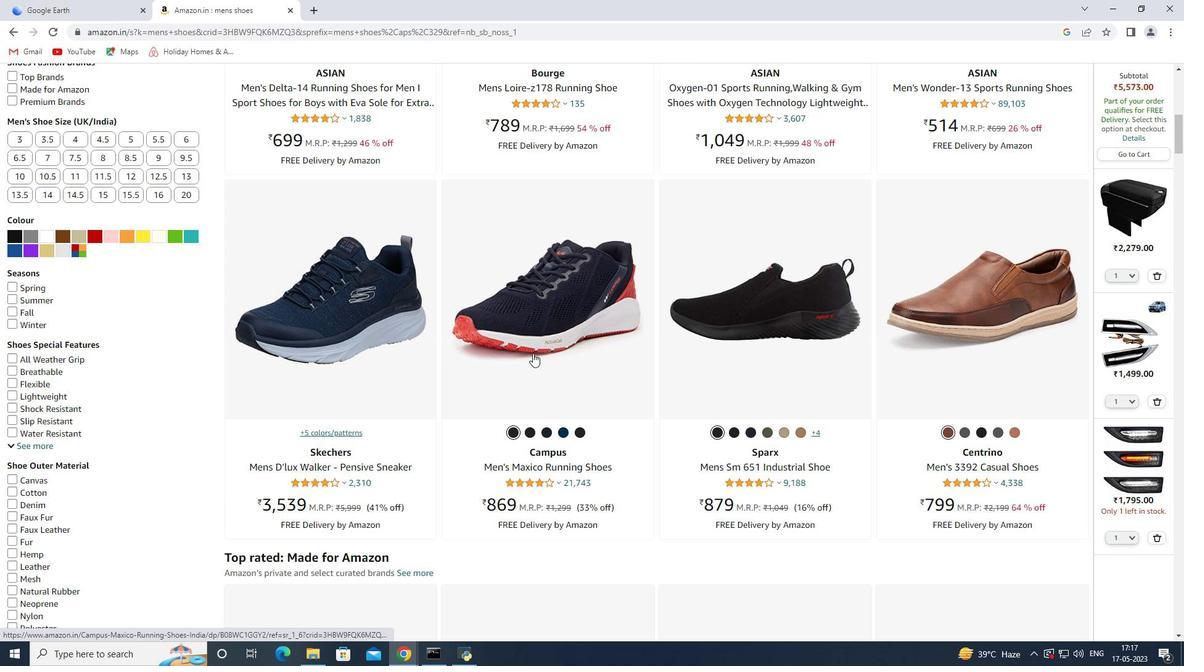 
Action: Mouse scrolled (532, 354) with delta (0, 0)
Screenshot: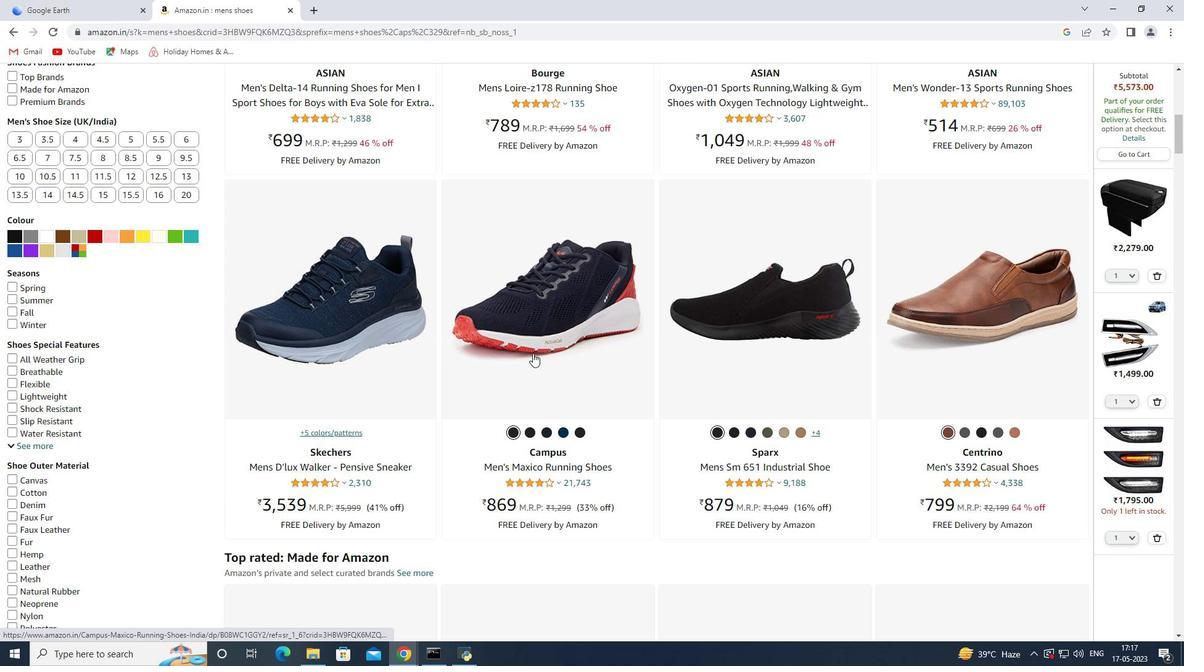 
Action: Mouse scrolled (532, 354) with delta (0, 0)
Screenshot: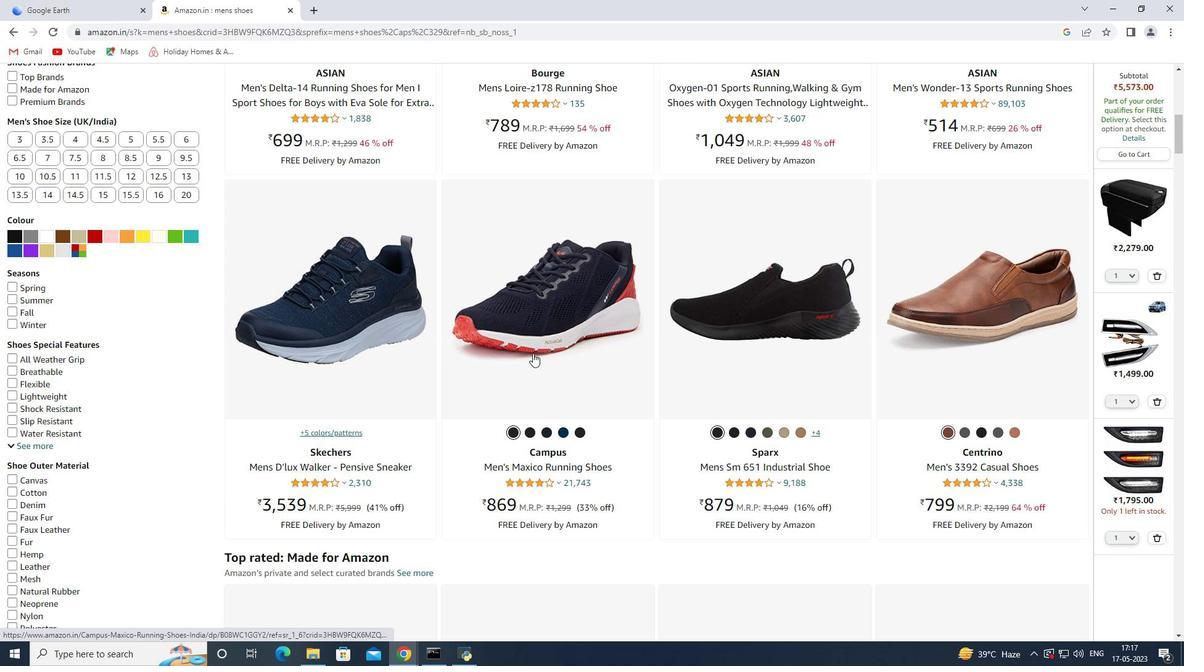 
Action: Mouse scrolled (532, 354) with delta (0, 0)
Screenshot: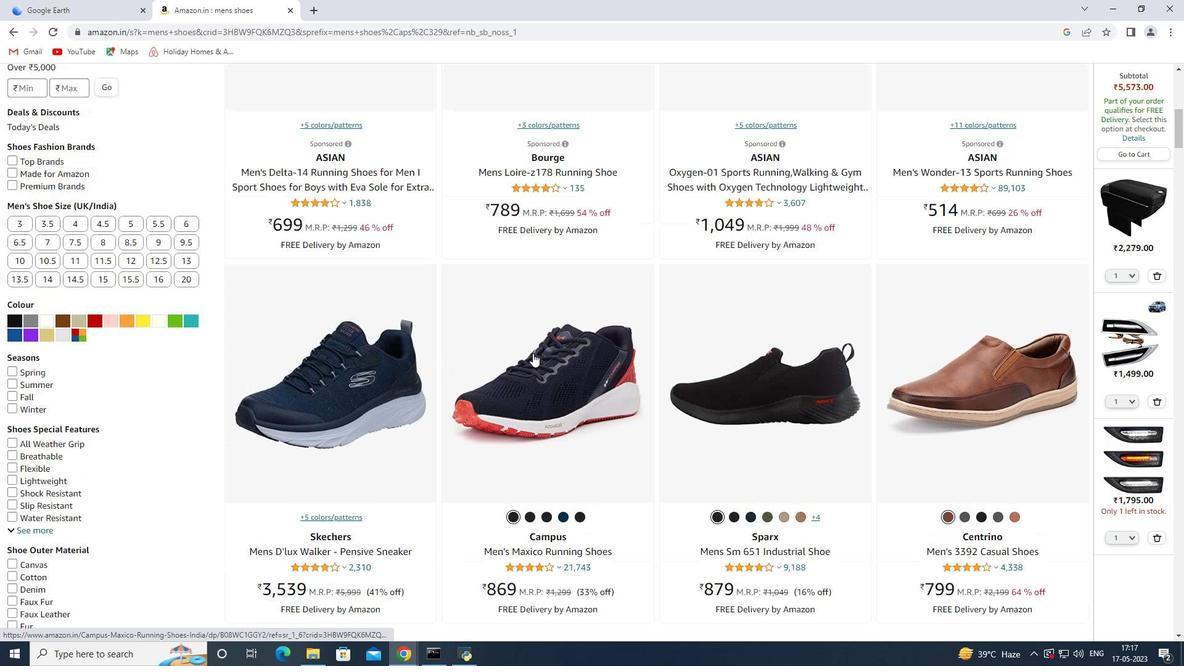 
Action: Mouse scrolled (532, 352) with delta (0, 0)
Screenshot: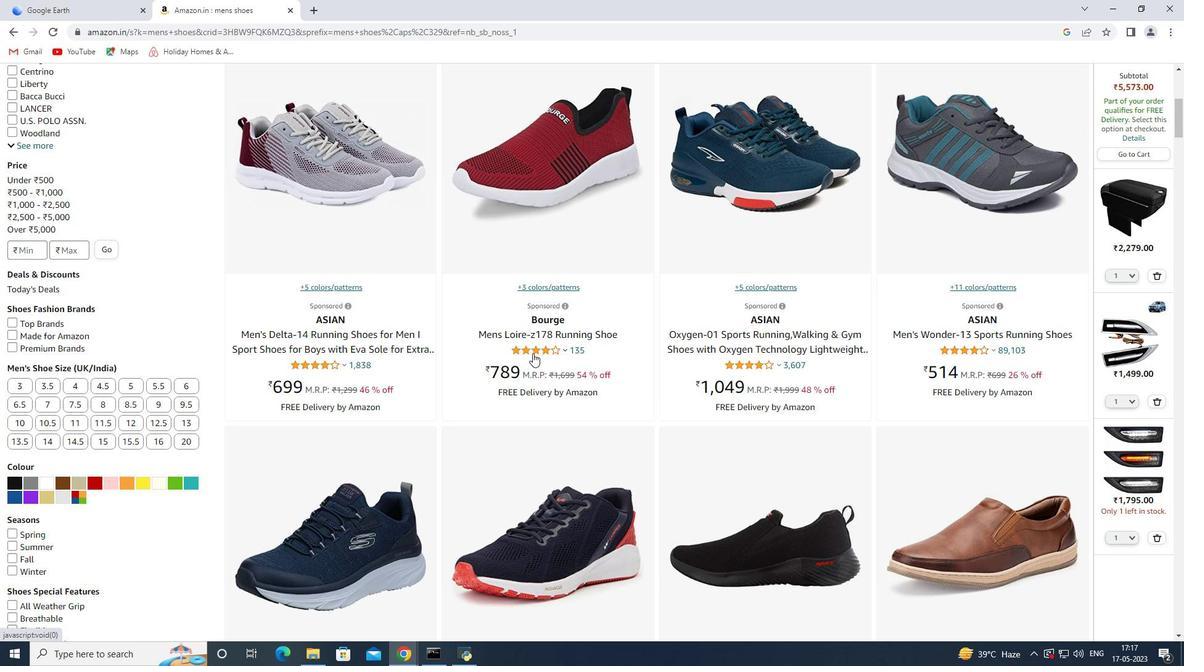 
Action: Mouse scrolled (532, 352) with delta (0, 0)
Screenshot: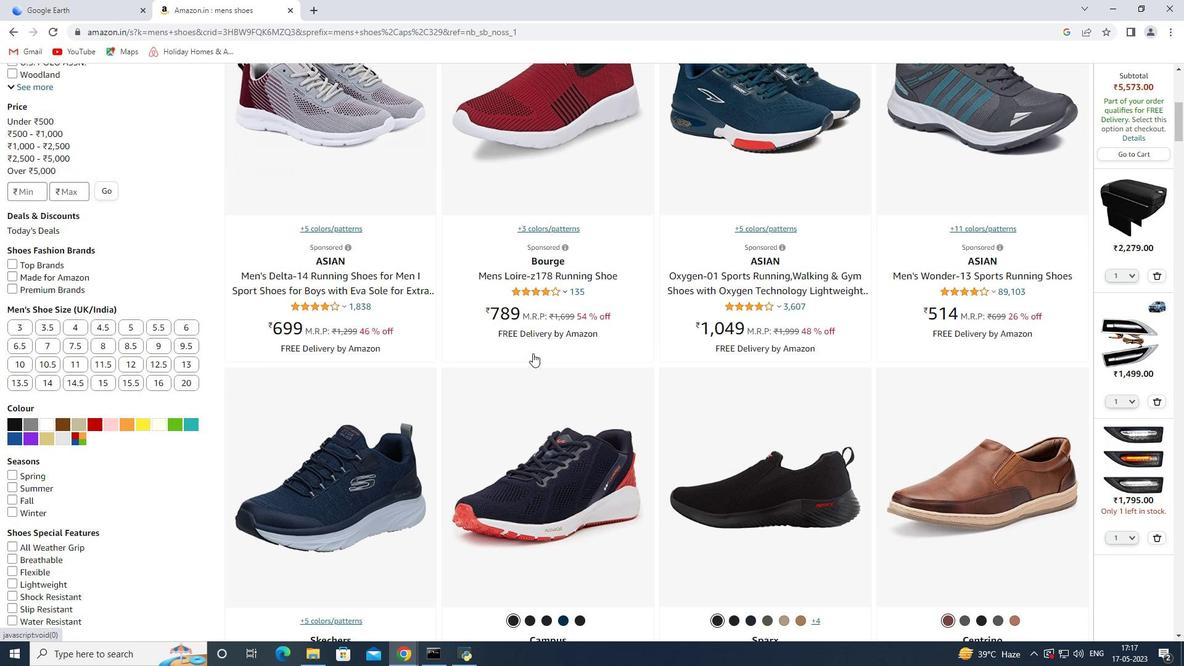 
Action: Mouse scrolled (532, 352) with delta (0, 0)
Screenshot: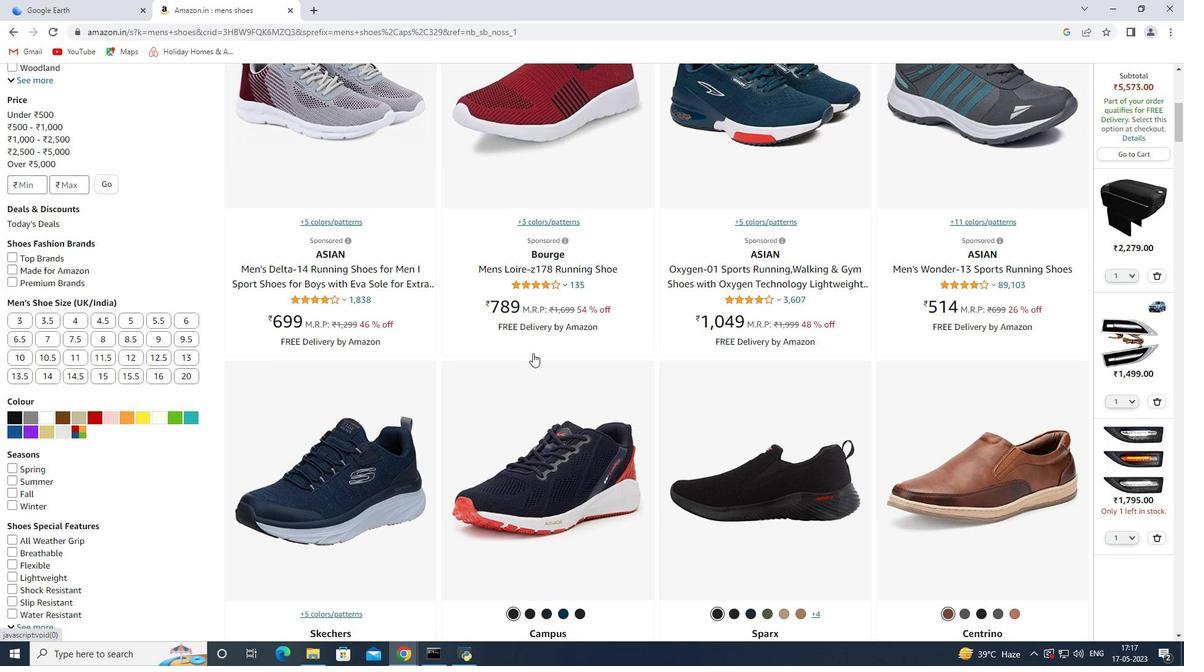 
Action: Mouse scrolled (532, 352) with delta (0, 0)
Screenshot: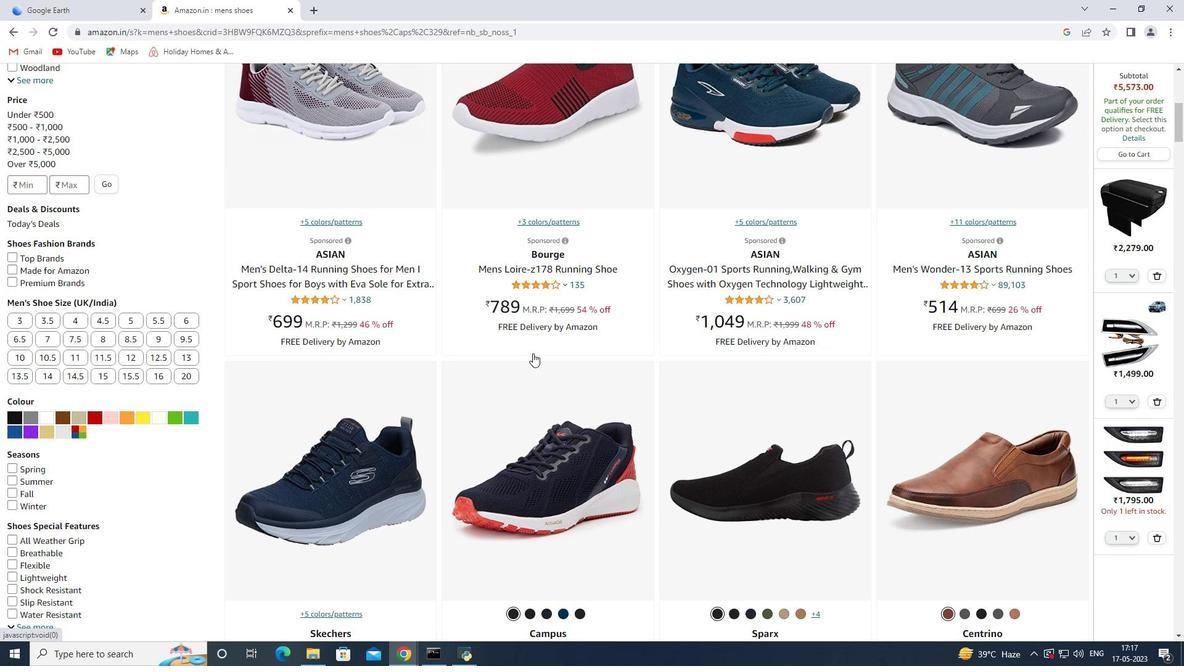 
Action: Mouse scrolled (532, 352) with delta (0, 0)
Screenshot: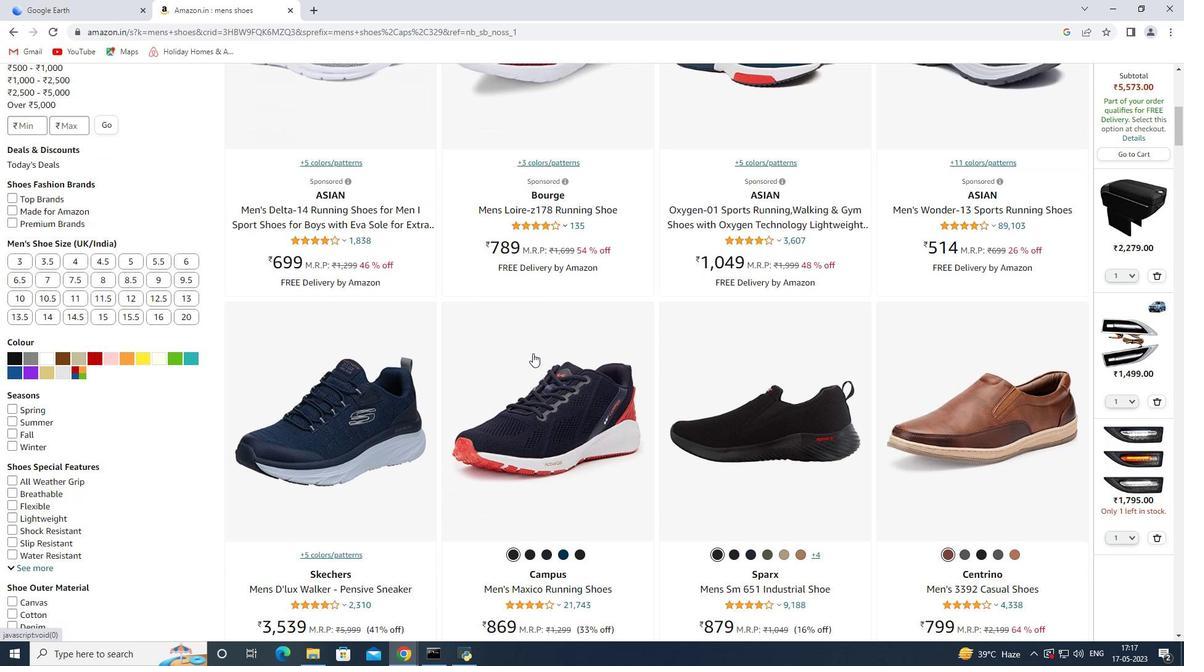 
Action: Mouse moved to (532, 355)
Screenshot: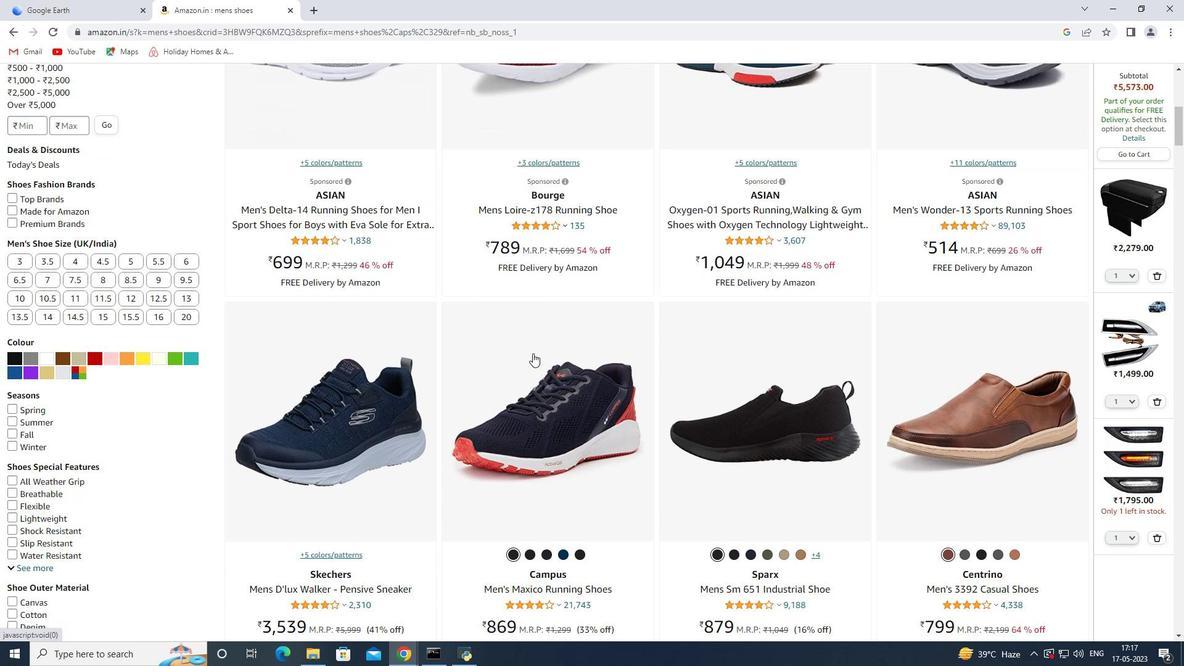 
Action: Mouse scrolled (532, 355) with delta (0, 0)
Screenshot: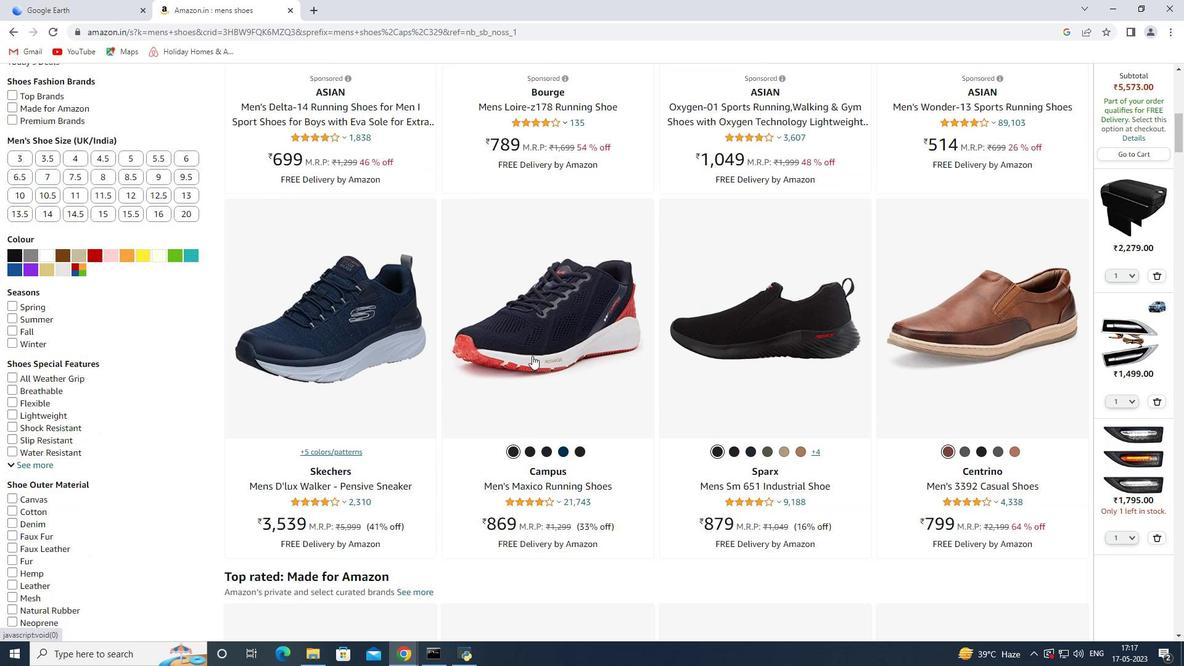 
Action: Mouse moved to (532, 358)
Screenshot: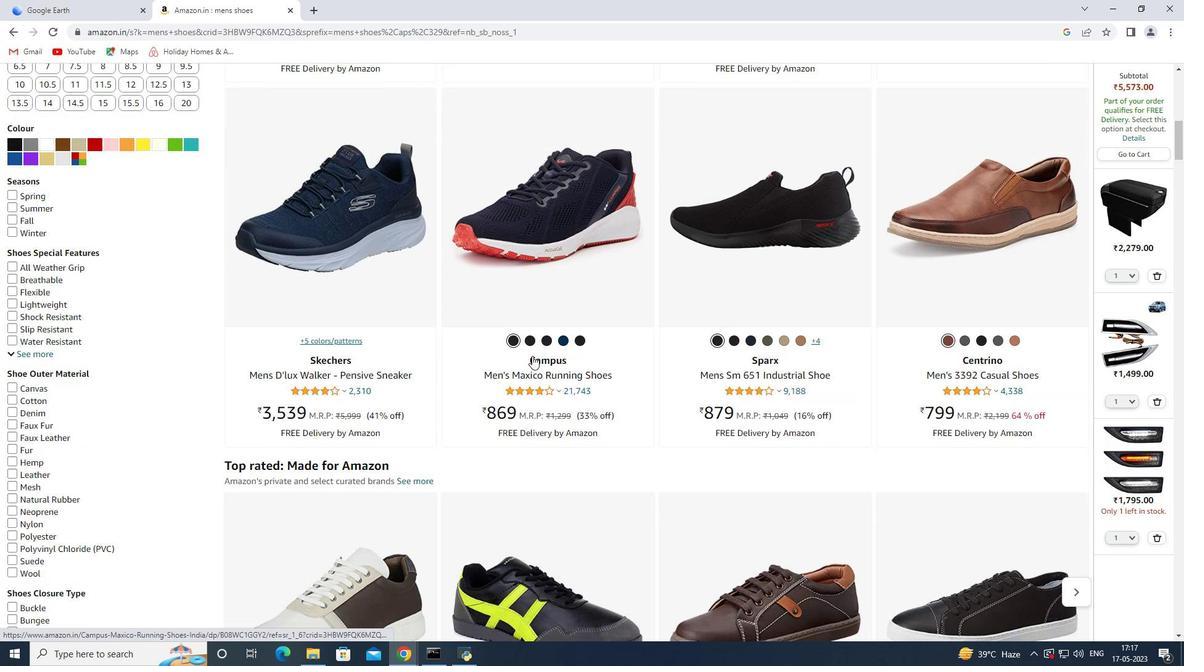 
Action: Mouse scrolled (532, 357) with delta (0, 0)
Screenshot: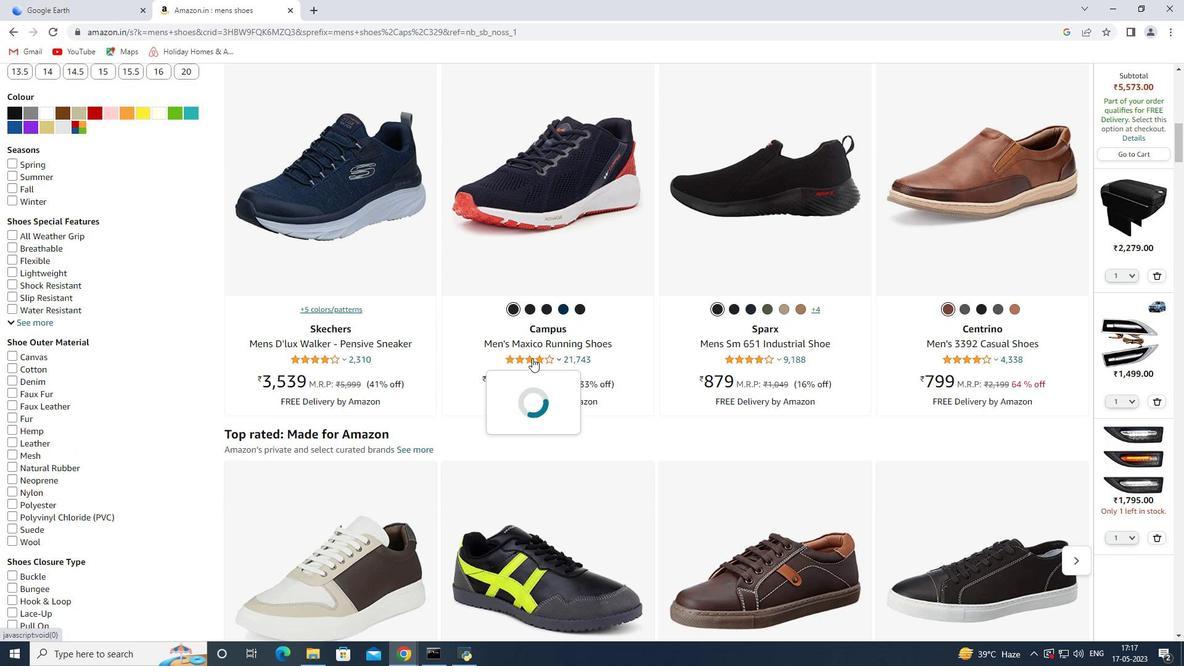 
Action: Mouse scrolled (532, 357) with delta (0, 0)
Screenshot: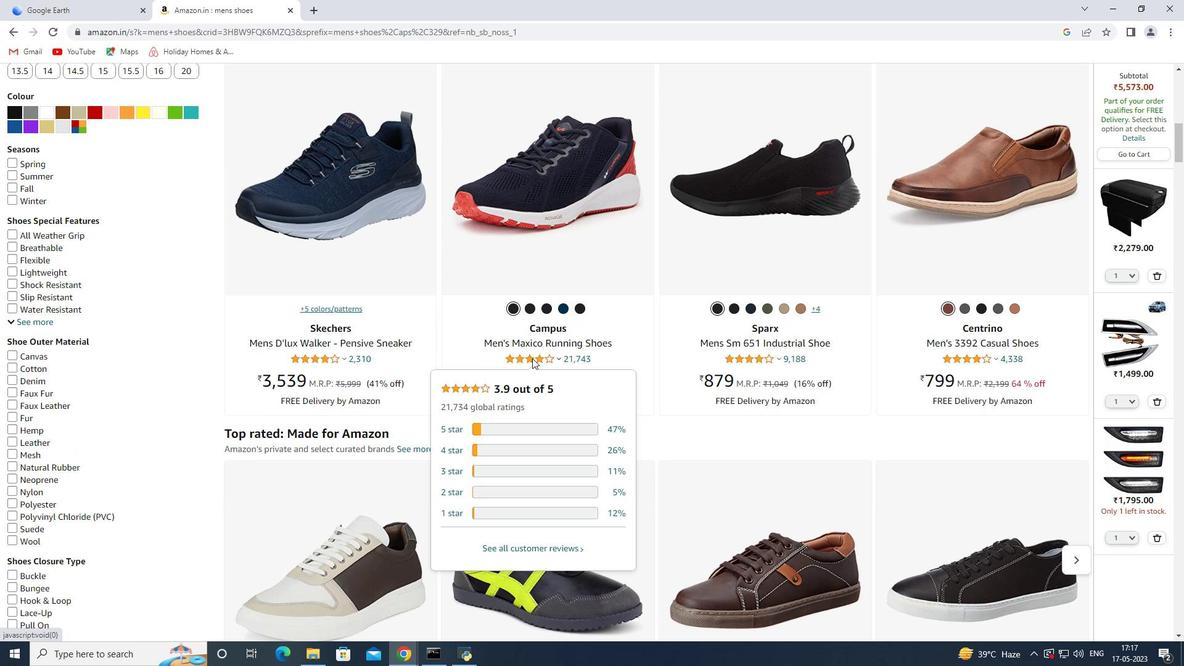 
Action: Mouse scrolled (532, 357) with delta (0, 0)
Screenshot: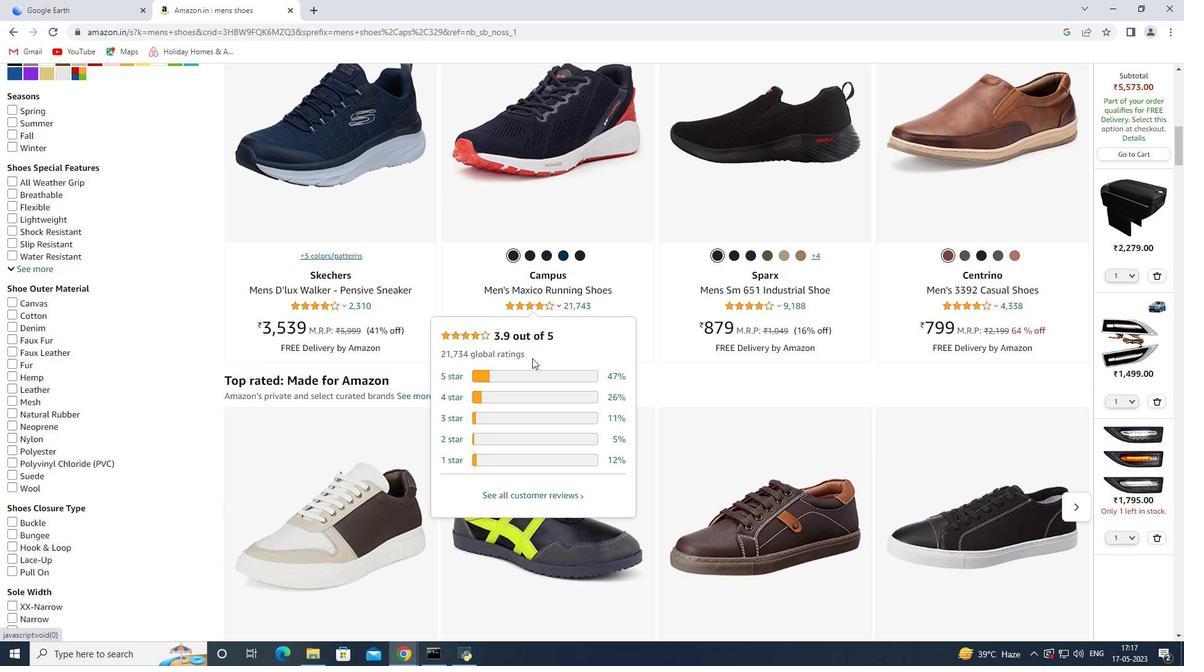 
Action: Mouse moved to (608, 433)
Screenshot: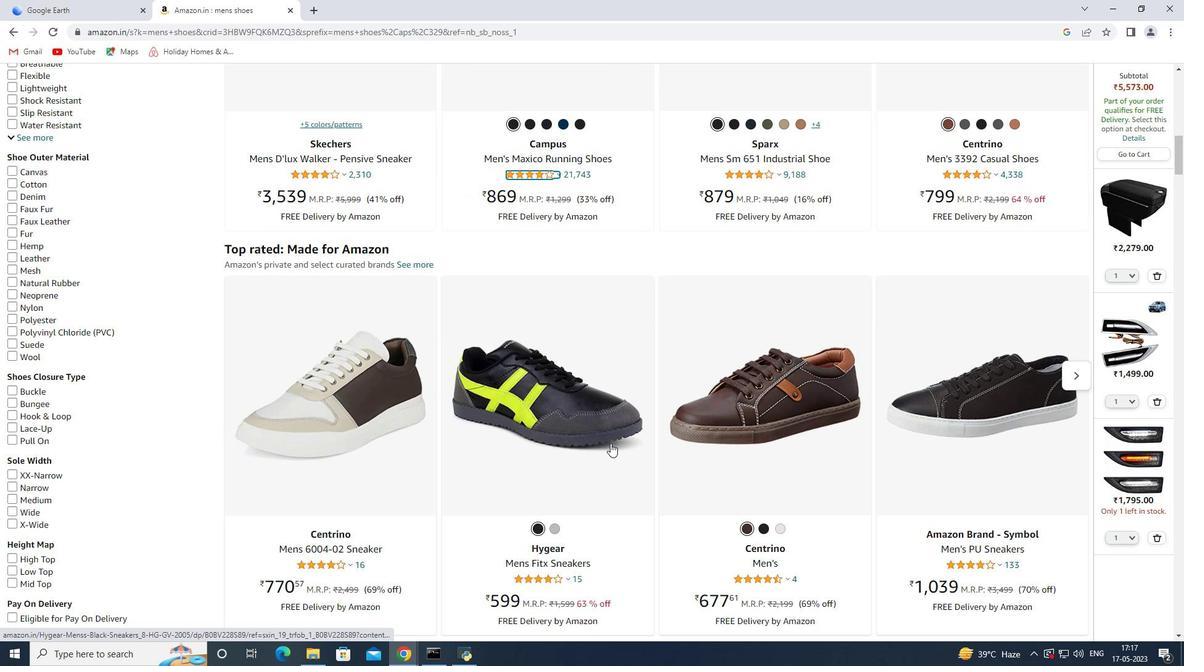 
Action: Mouse scrolled (608, 432) with delta (0, 0)
Screenshot: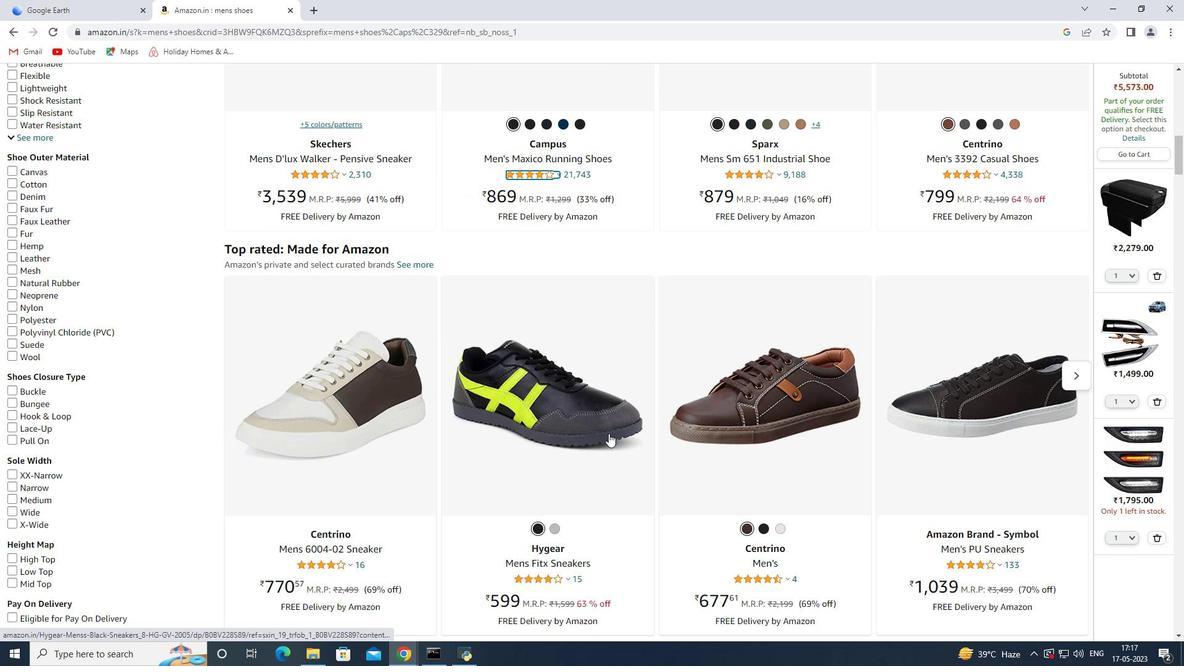 
Action: Mouse scrolled (608, 432) with delta (0, 0)
Screenshot: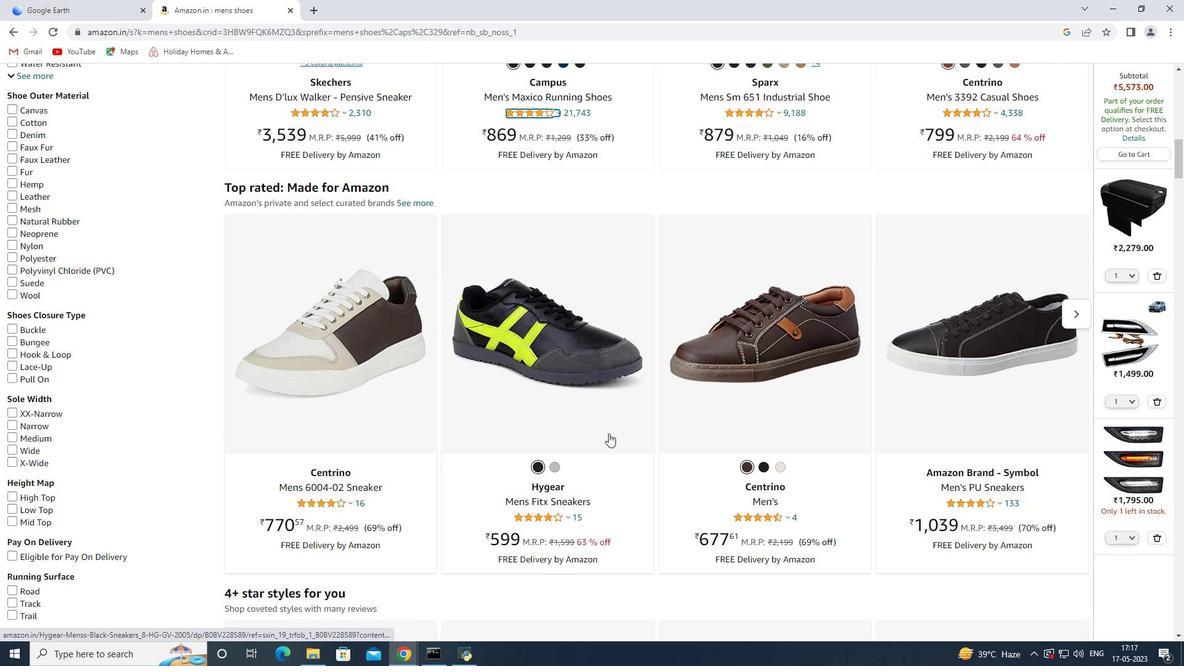 
Action: Mouse scrolled (608, 432) with delta (0, 0)
Screenshot: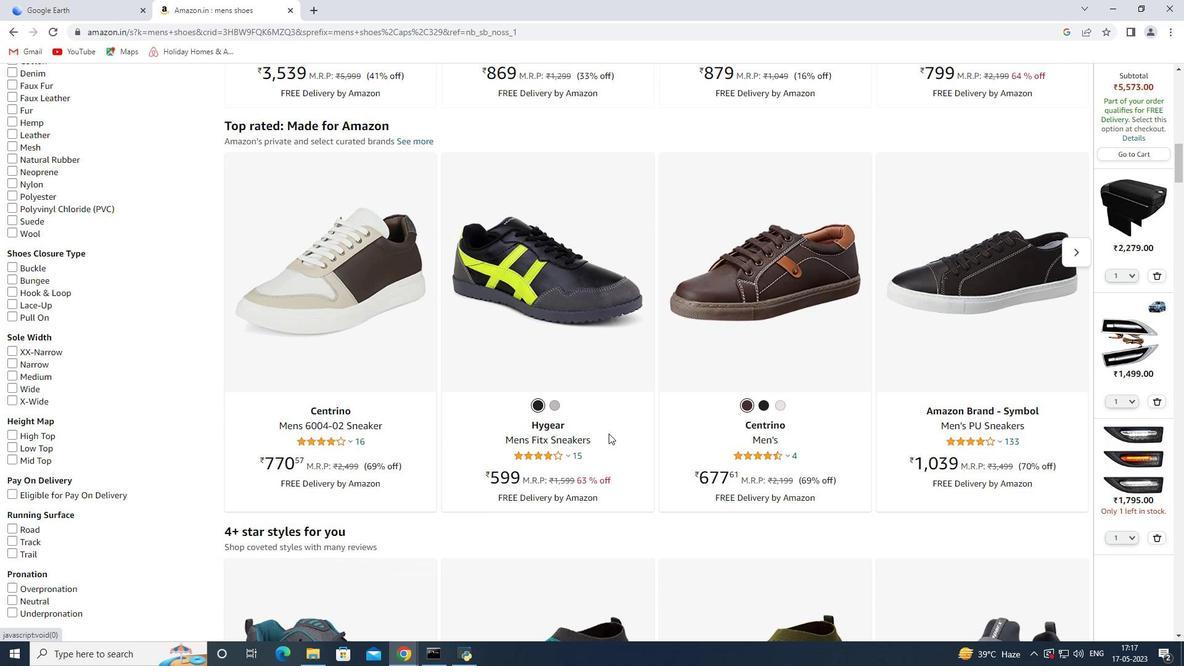 
Action: Mouse scrolled (608, 432) with delta (0, 0)
Screenshot: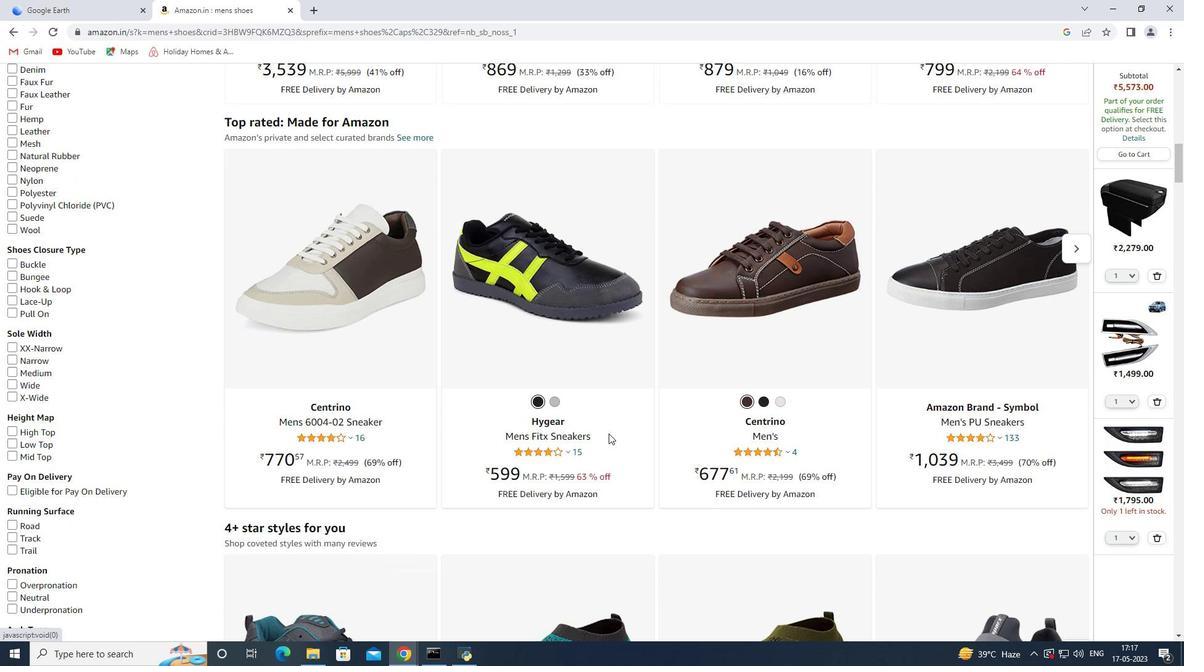 
Action: Mouse scrolled (608, 432) with delta (0, 0)
Screenshot: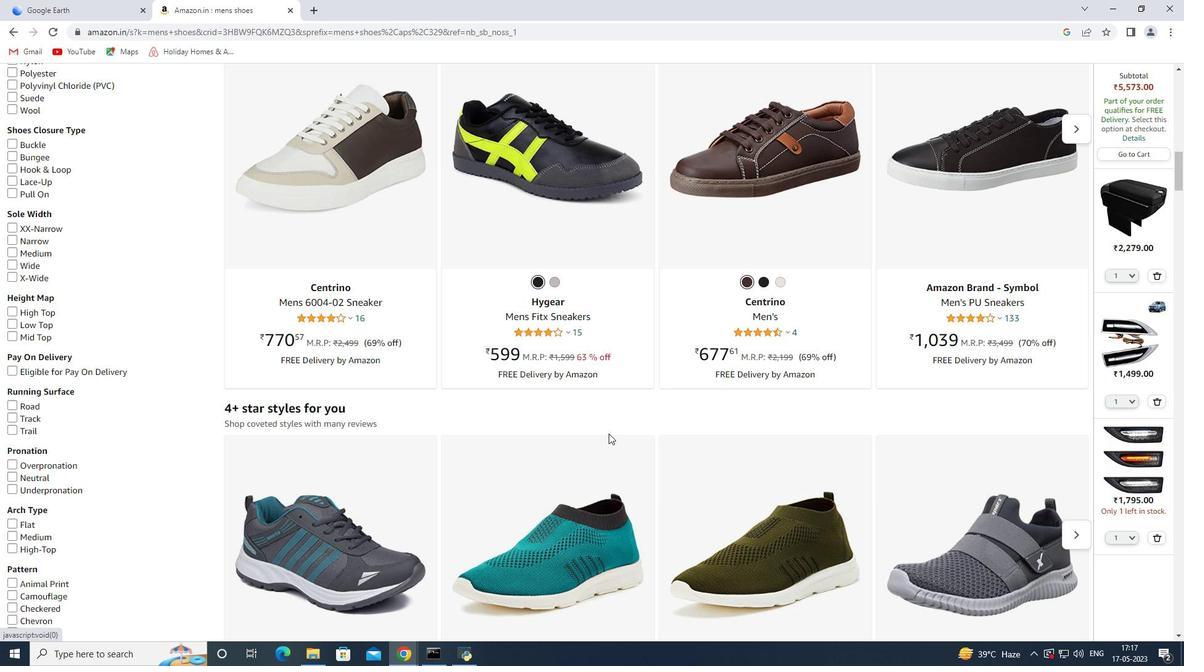 
Action: Mouse moved to (531, 339)
Screenshot: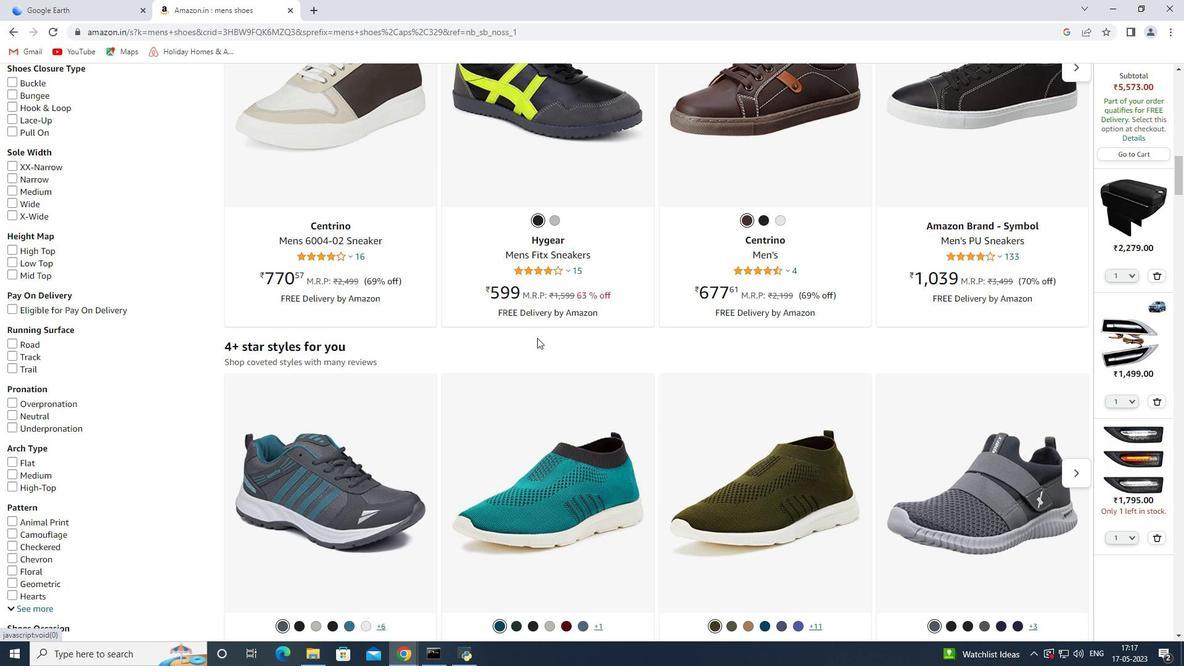 
Action: Mouse scrolled (531, 339) with delta (0, 0)
Screenshot: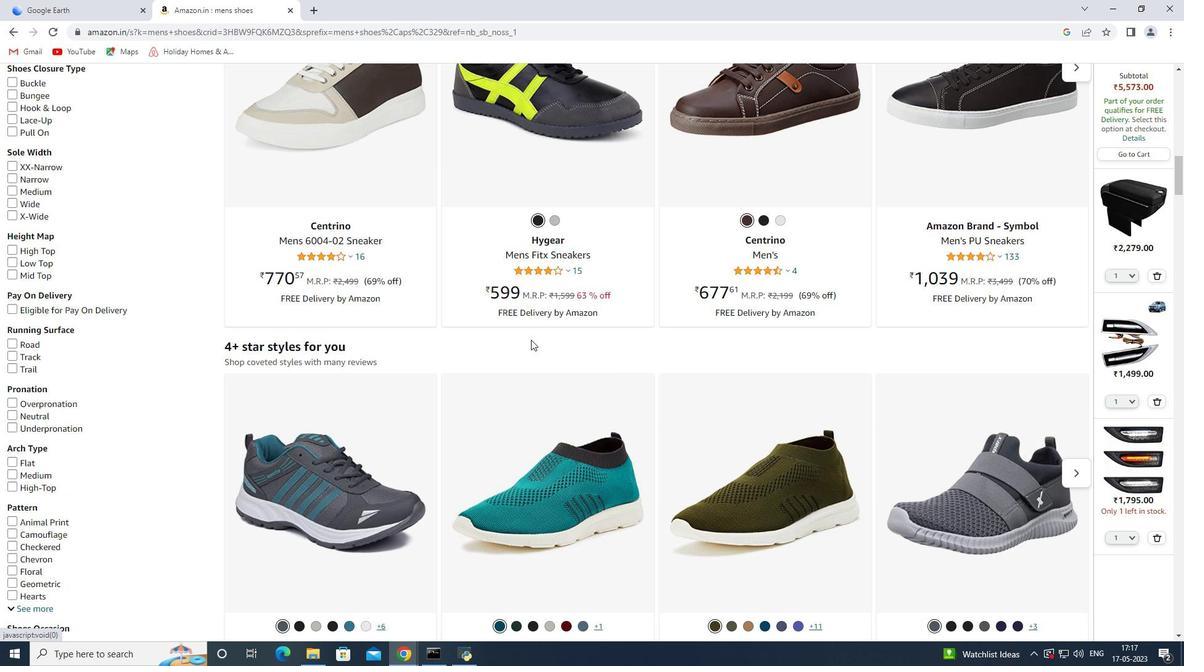 
Action: Mouse scrolled (531, 339) with delta (0, 0)
Screenshot: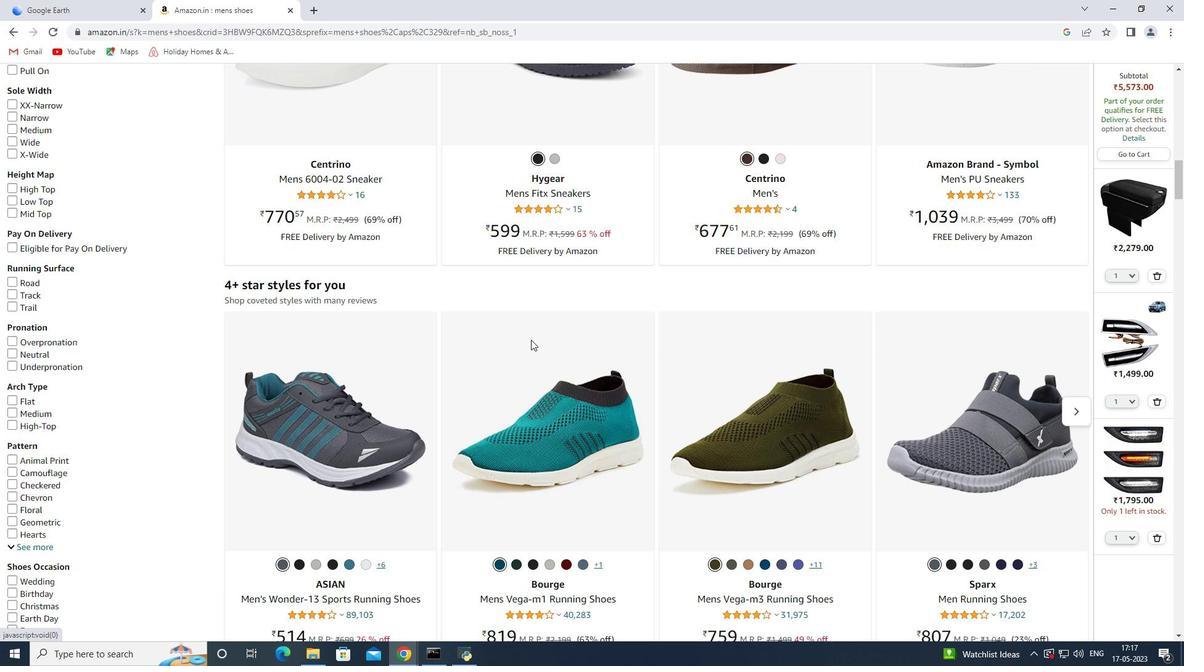 
Action: Mouse scrolled (531, 339) with delta (0, 0)
Screenshot: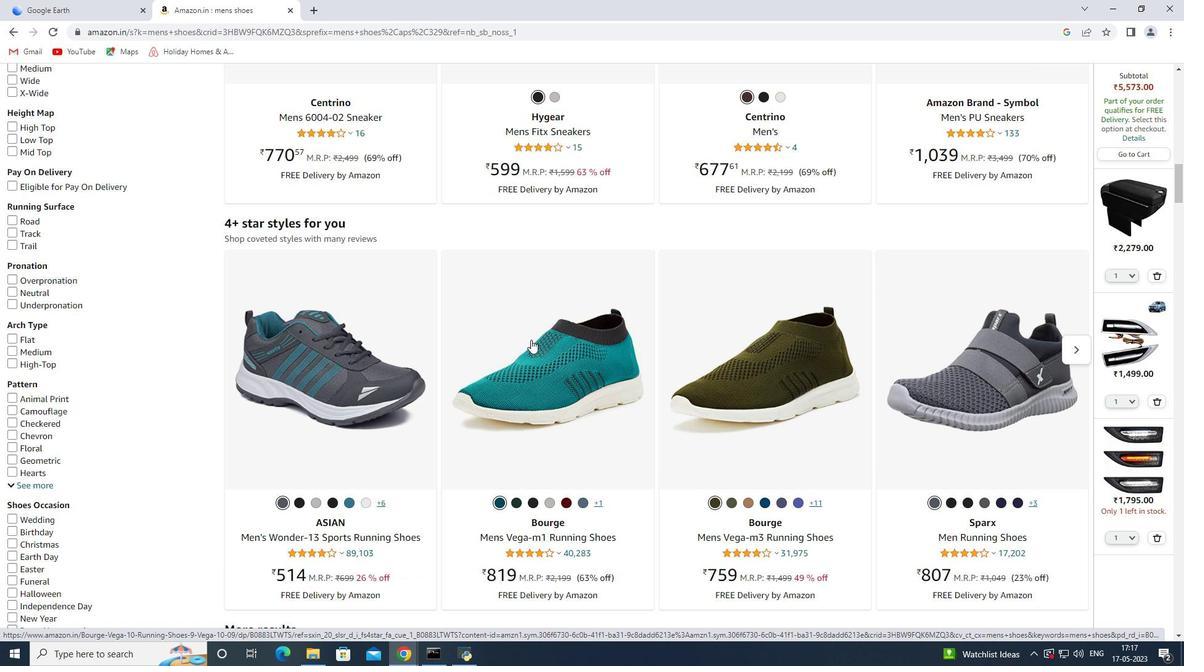
Action: Mouse scrolled (531, 339) with delta (0, 0)
Screenshot: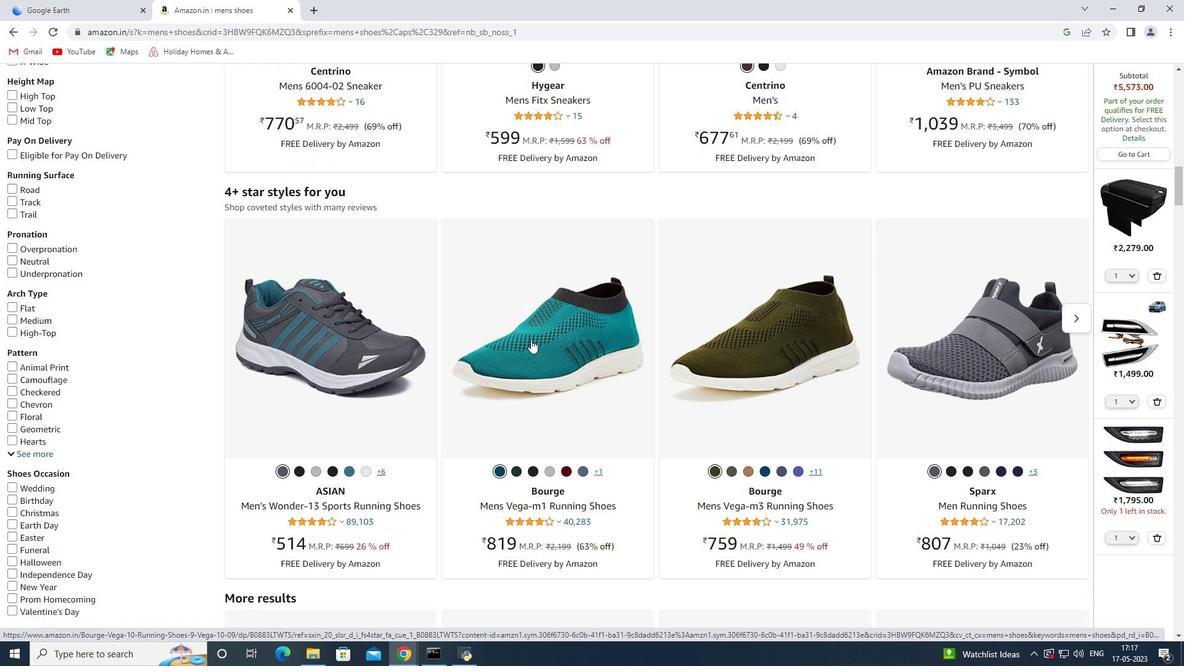 
Action: Mouse scrolled (531, 339) with delta (0, 0)
Screenshot: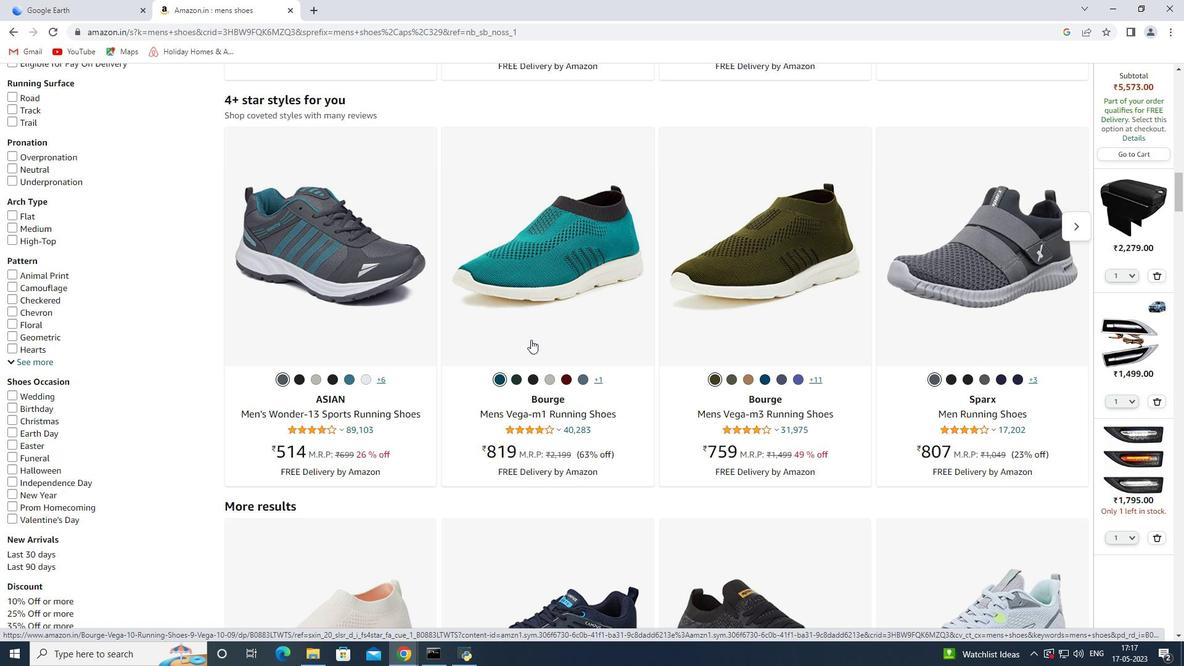 
Action: Mouse scrolled (531, 339) with delta (0, 0)
Screenshot: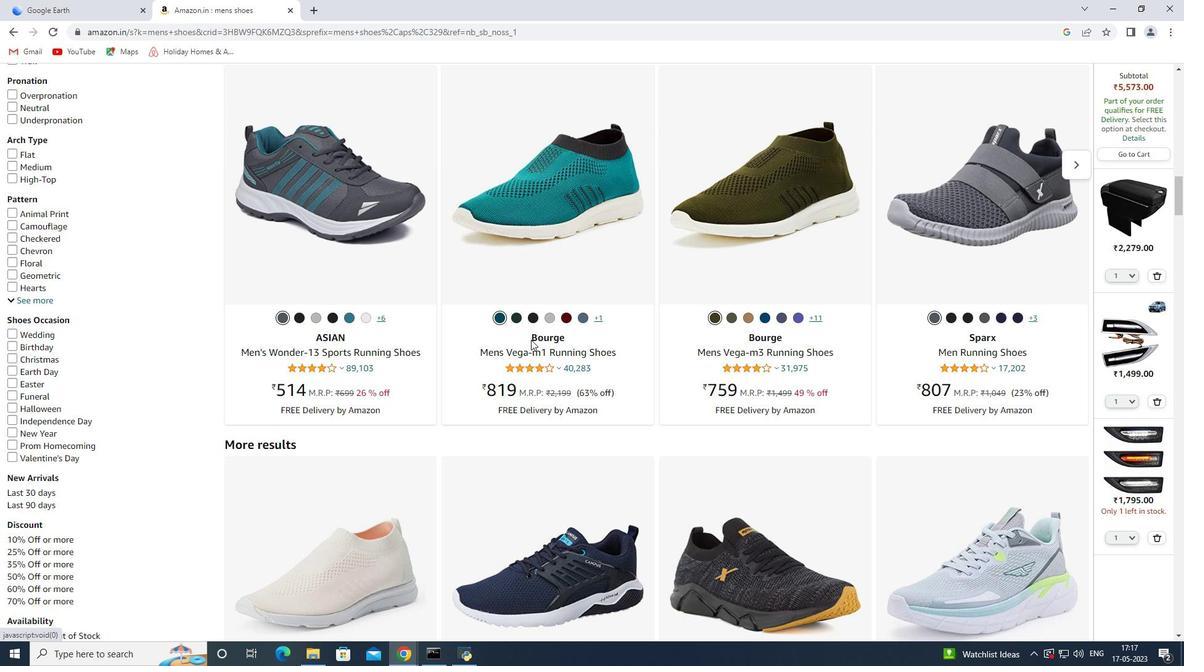 
Action: Mouse scrolled (531, 339) with delta (0, 0)
Screenshot: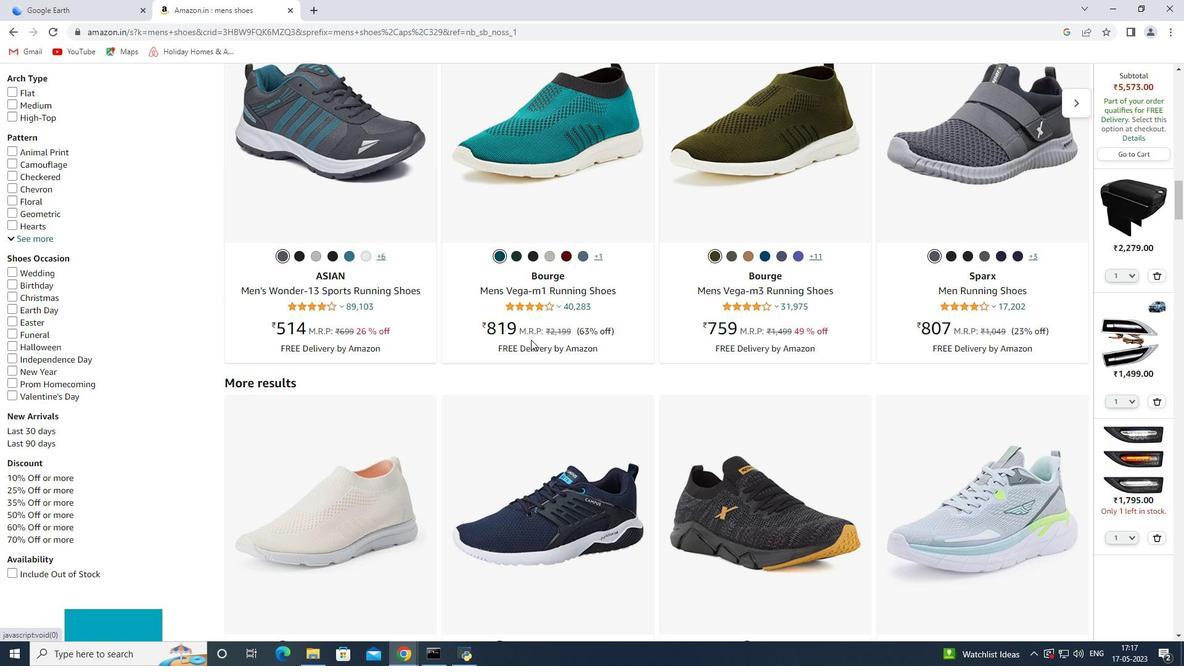 
Action: Mouse scrolled (531, 339) with delta (0, 0)
Screenshot: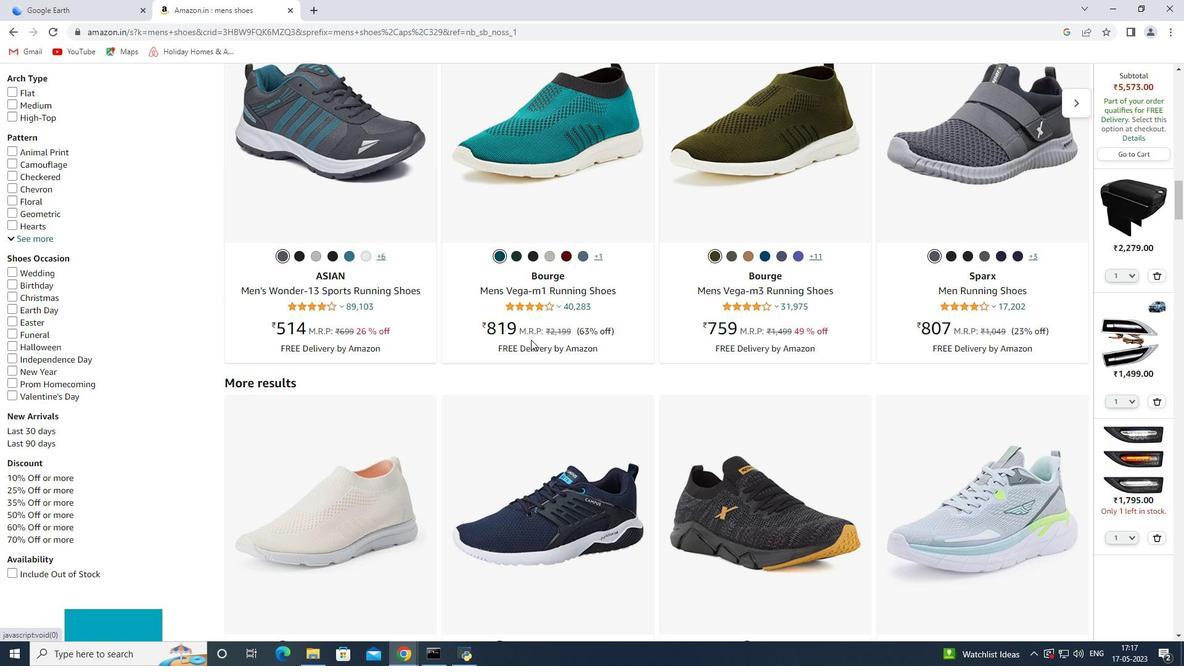 
Action: Mouse scrolled (531, 339) with delta (0, 0)
Screenshot: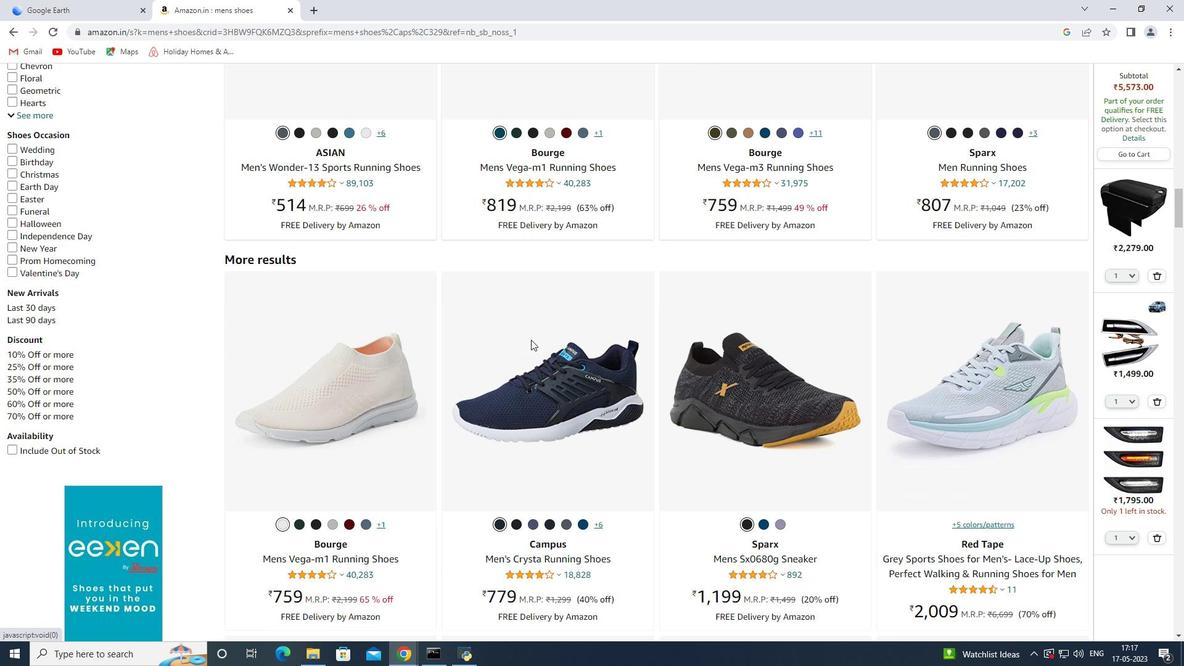 
Action: Mouse scrolled (531, 339) with delta (0, 0)
Screenshot: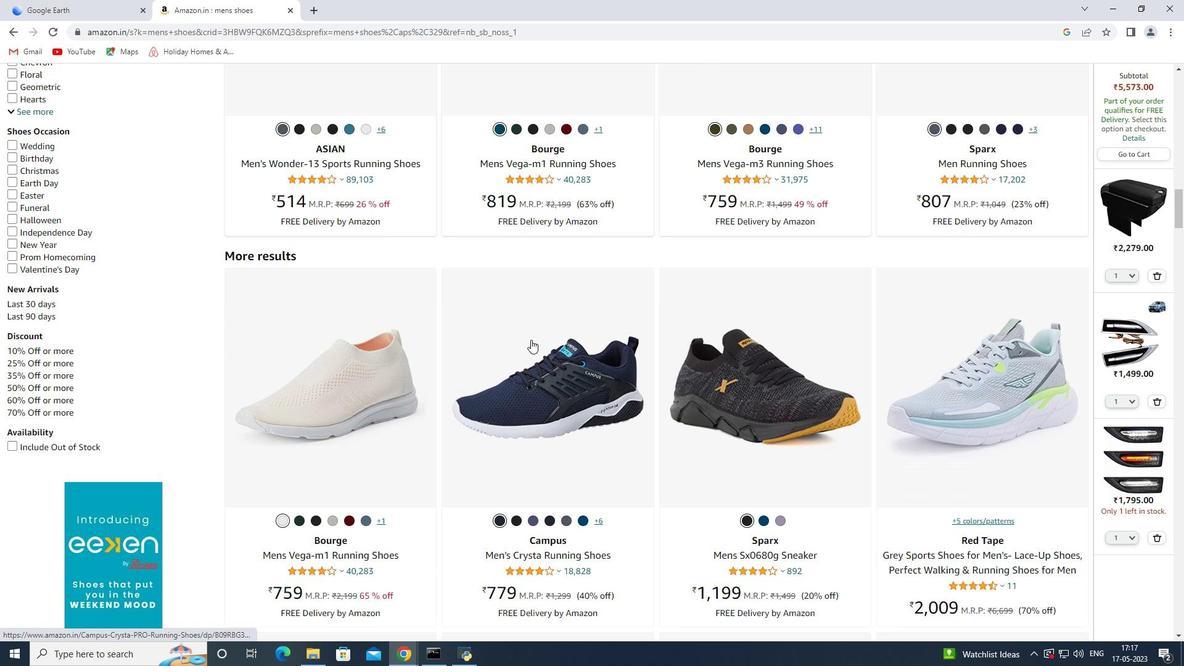 
Action: Mouse scrolled (531, 339) with delta (0, 0)
Screenshot: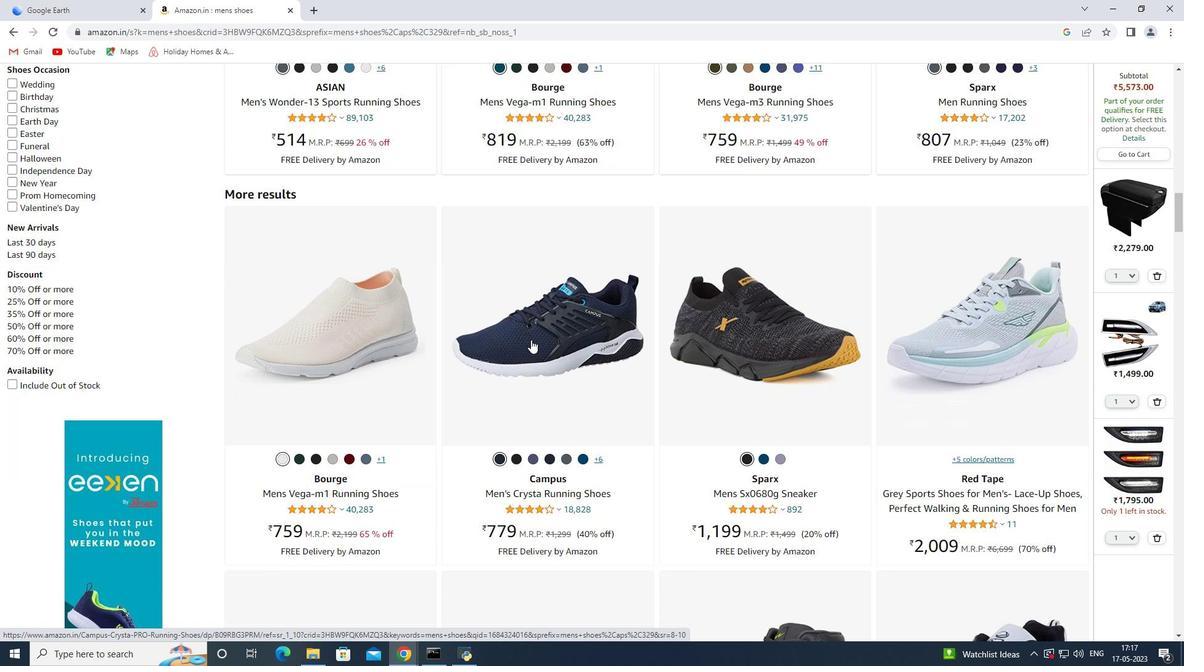 
Action: Mouse scrolled (531, 339) with delta (0, 0)
Screenshot: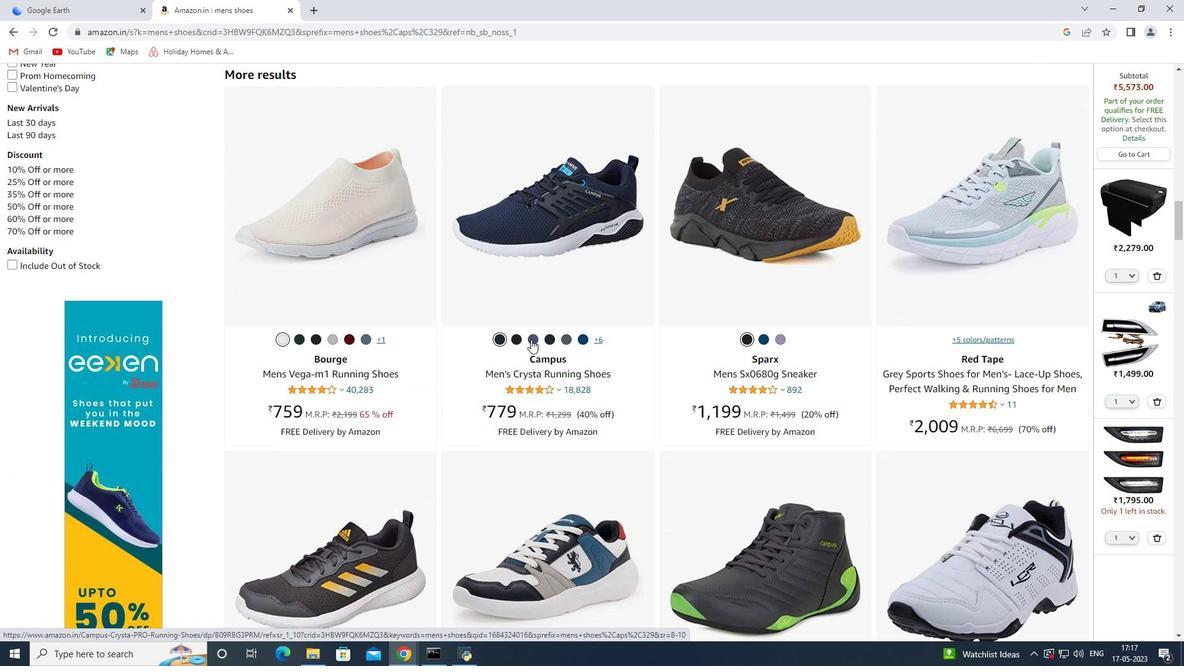 
Action: Mouse scrolled (531, 339) with delta (0, 0)
Screenshot: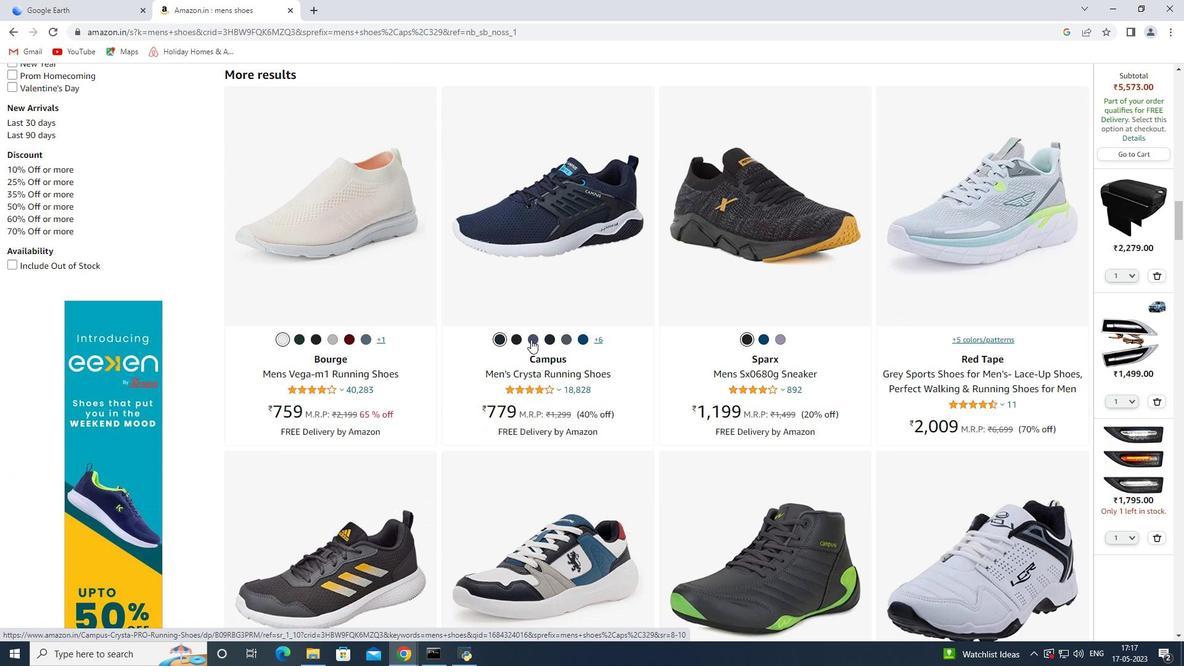 
Action: Mouse scrolled (531, 339) with delta (0, 0)
Screenshot: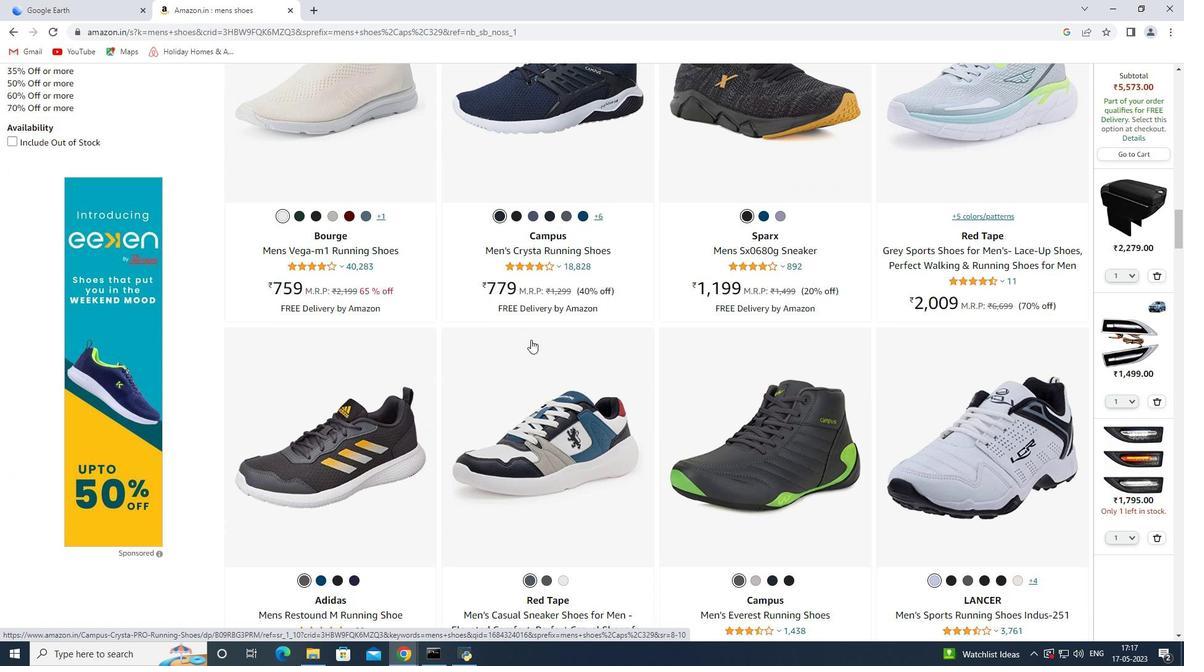 
Action: Mouse scrolled (531, 339) with delta (0, 0)
Screenshot: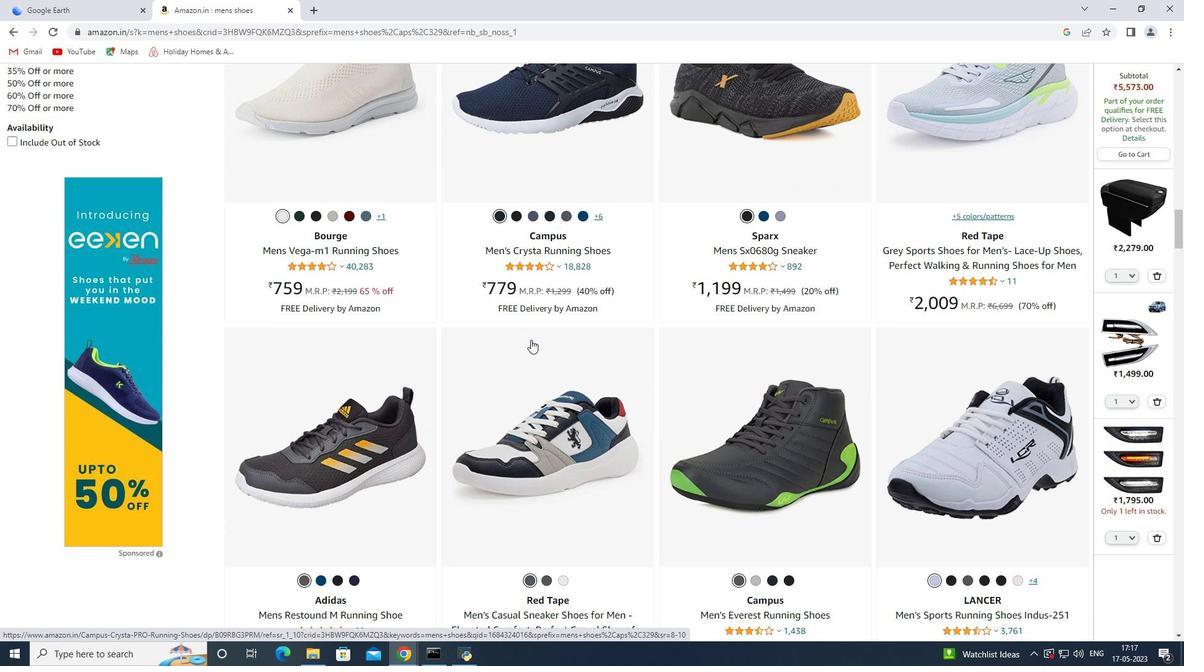 
Action: Mouse scrolled (531, 339) with delta (0, 0)
Screenshot: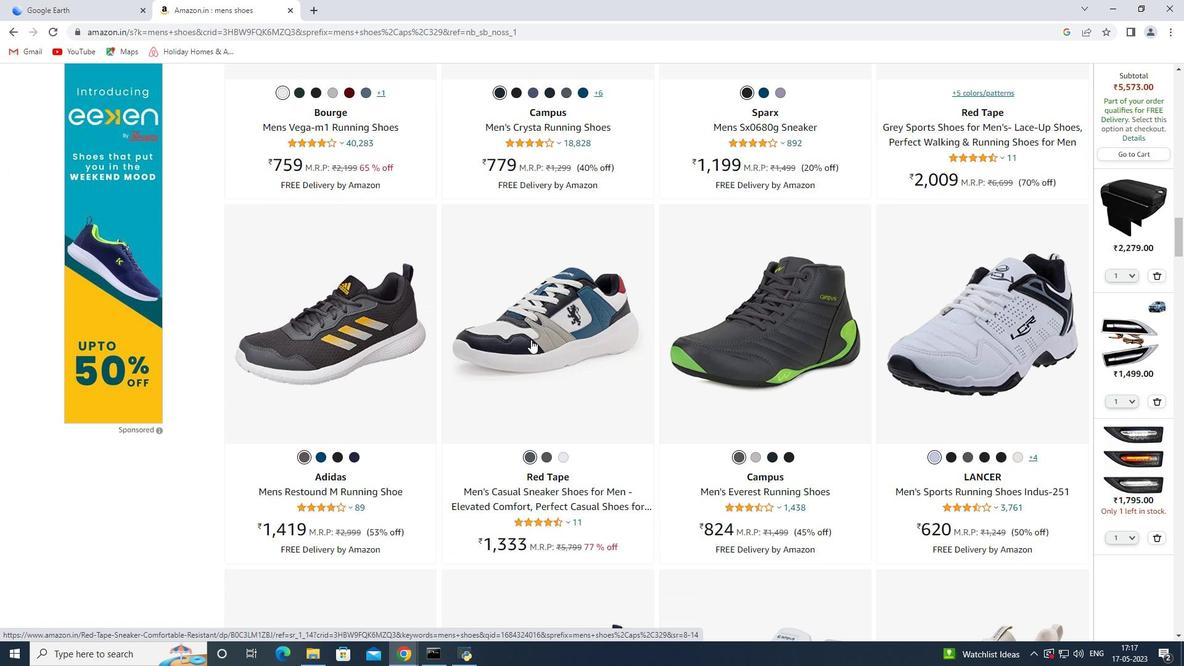 
Action: Mouse scrolled (531, 339) with delta (0, 0)
Screenshot: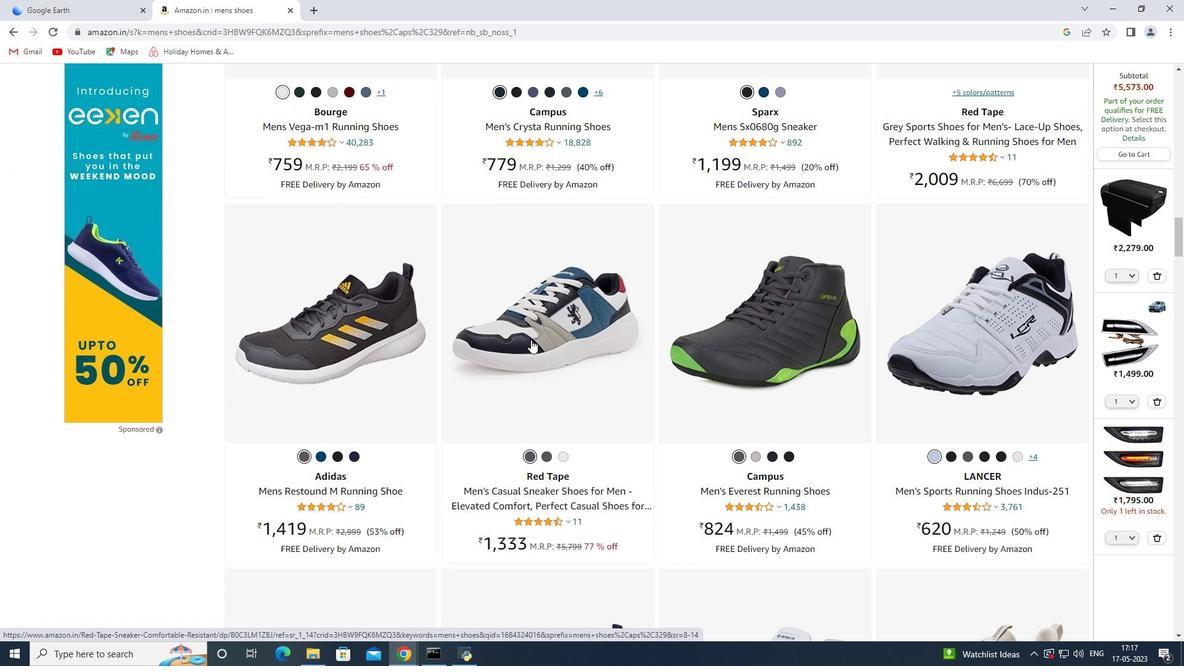 
Action: Mouse scrolled (531, 339) with delta (0, 0)
Screenshot: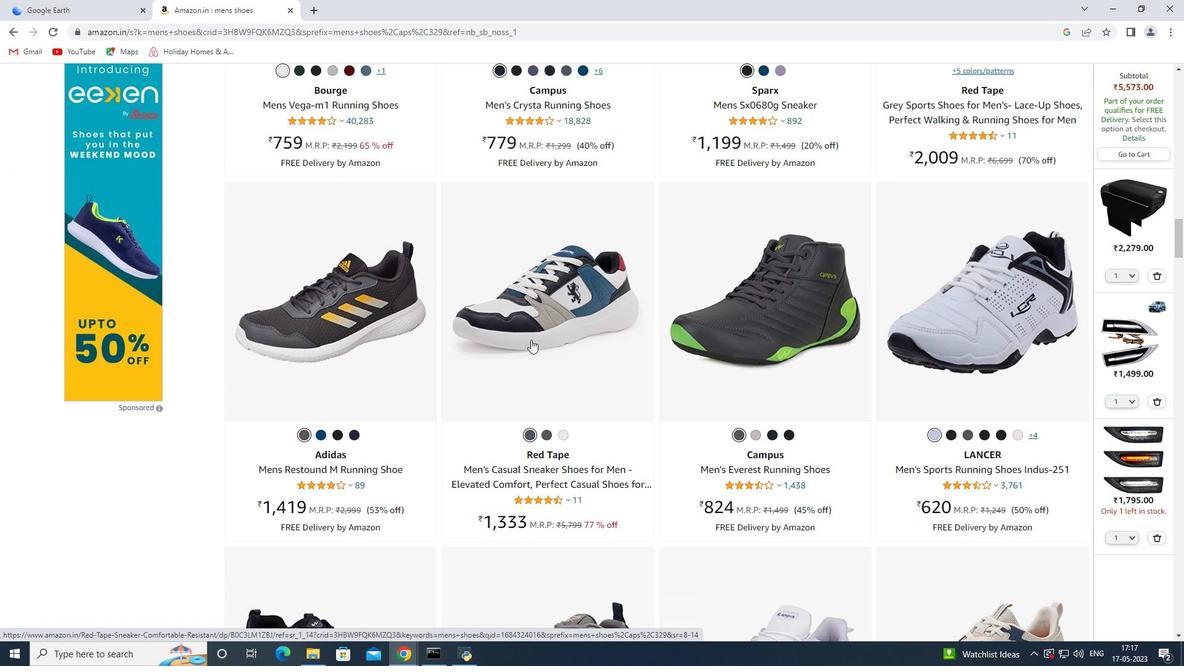 
Action: Mouse scrolled (531, 339) with delta (0, 0)
Screenshot: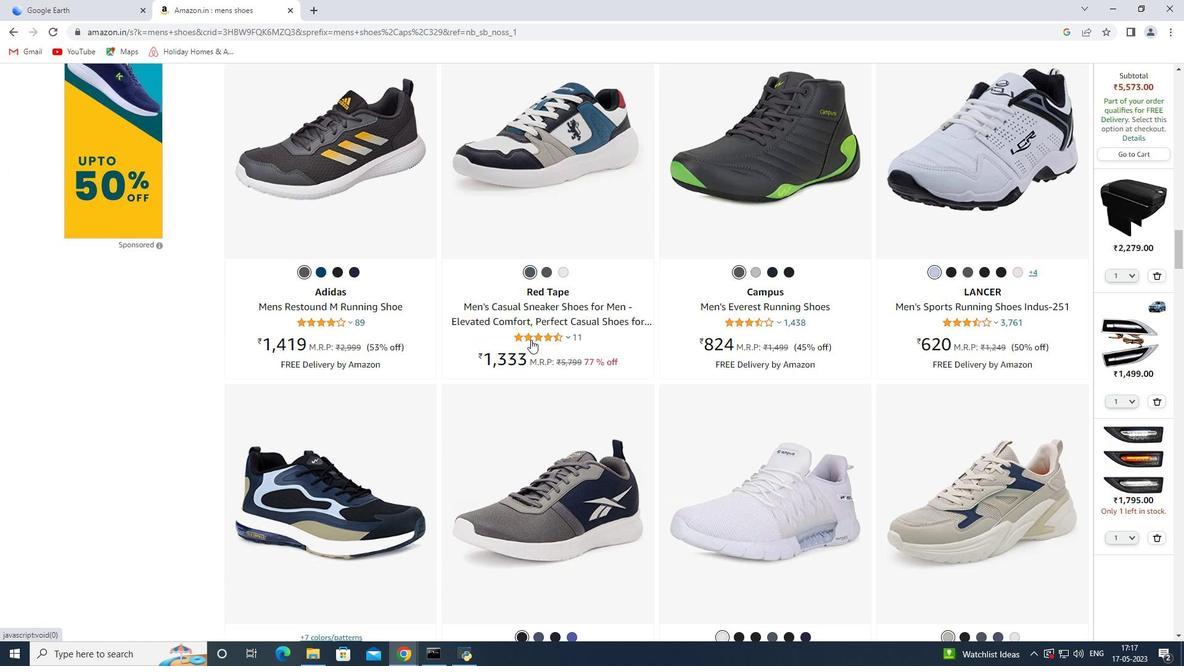 
Action: Mouse scrolled (531, 339) with delta (0, 0)
Screenshot: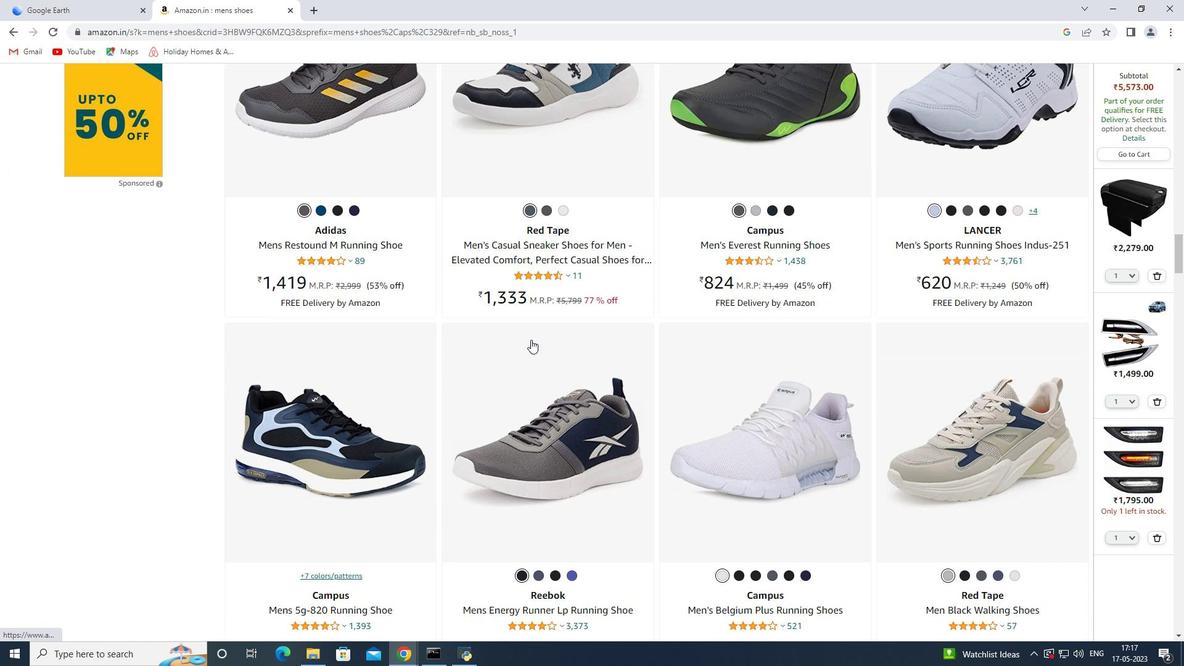 
Action: Mouse moved to (530, 340)
Screenshot: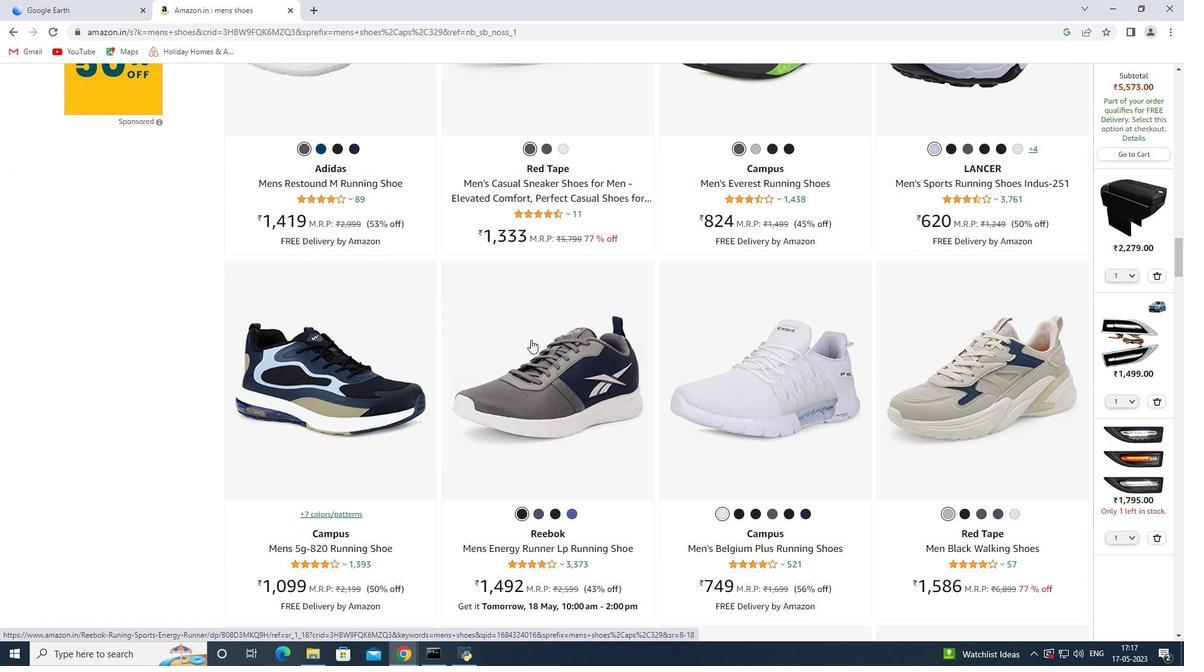 
Action: Mouse scrolled (530, 339) with delta (0, 0)
Screenshot: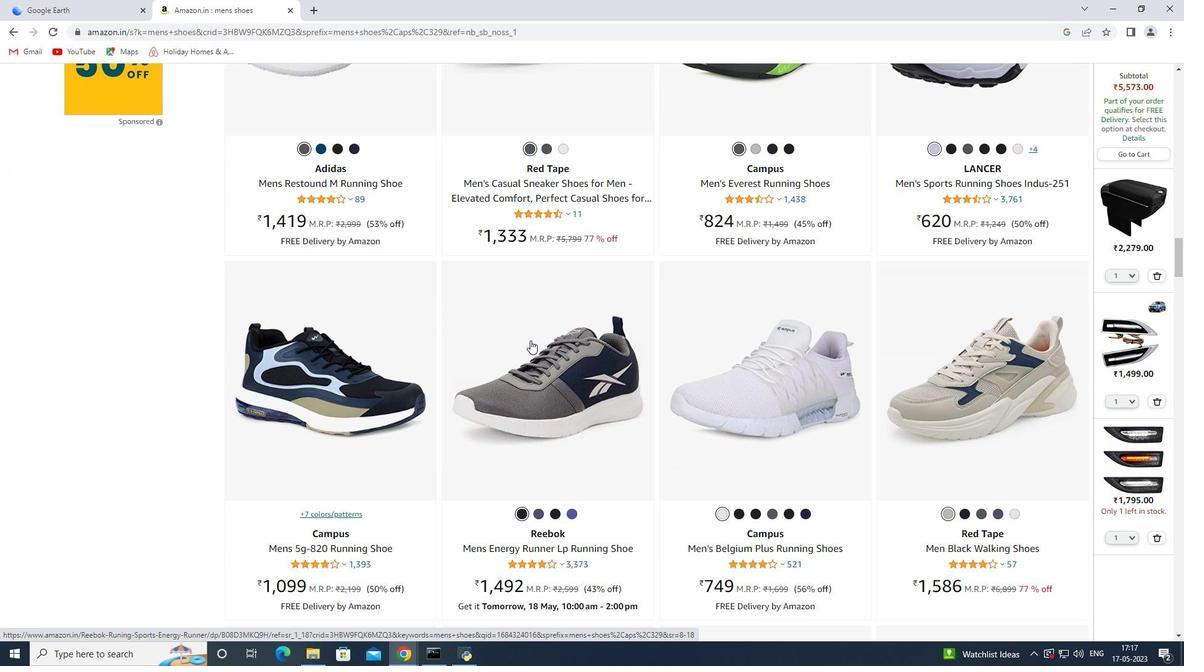 
Action: Mouse scrolled (530, 339) with delta (0, 0)
Screenshot: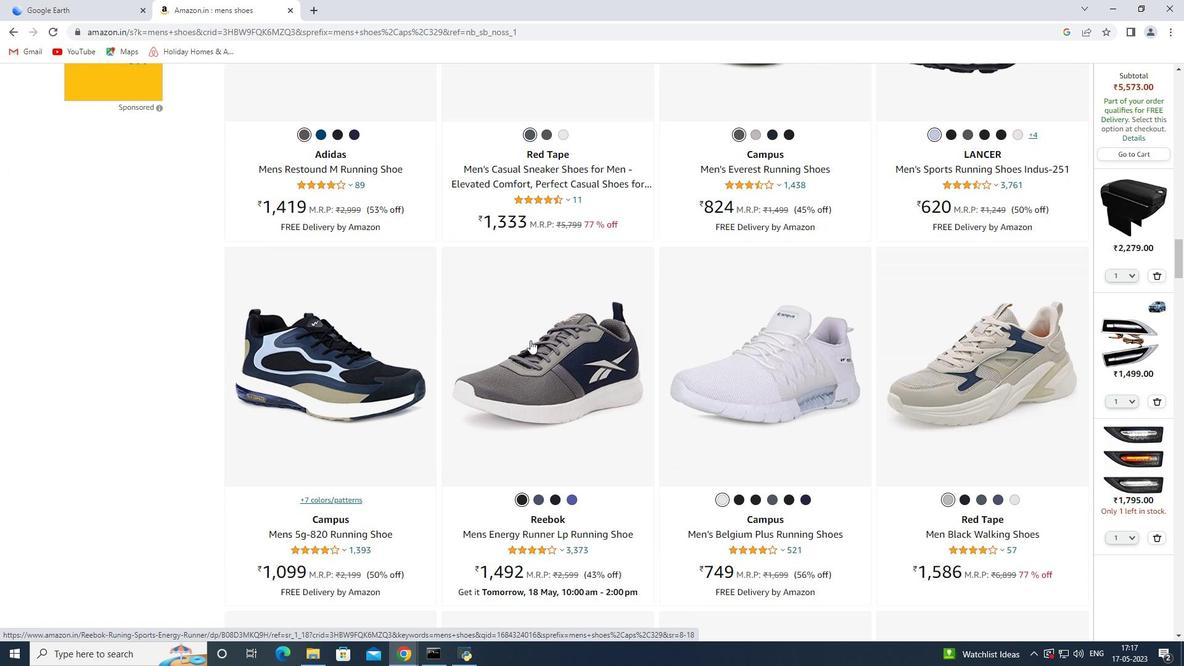 
Action: Mouse scrolled (530, 339) with delta (0, 0)
Screenshot: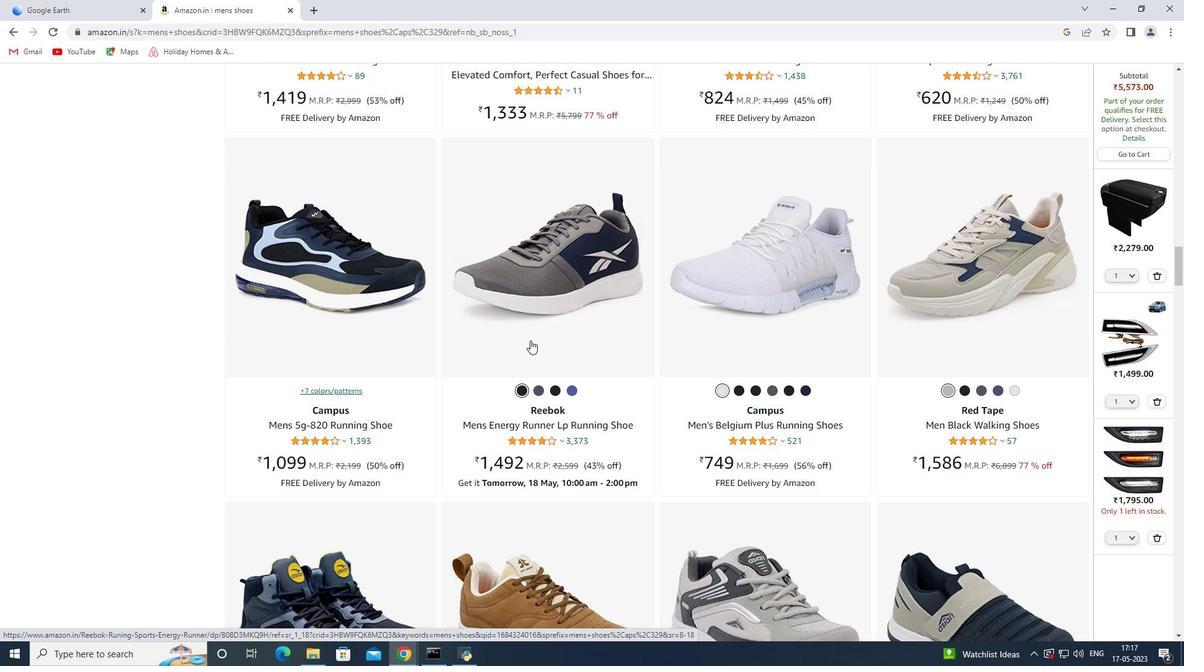 
Action: Mouse scrolled (530, 339) with delta (0, 0)
Screenshot: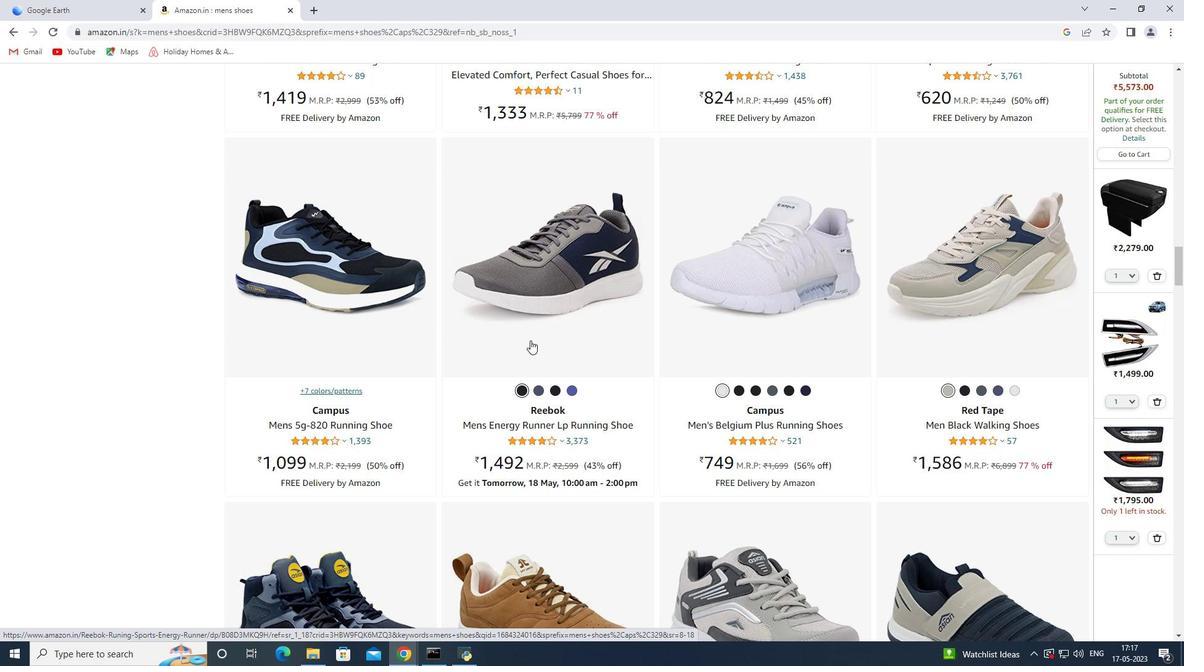 
Action: Mouse moved to (525, 344)
Screenshot: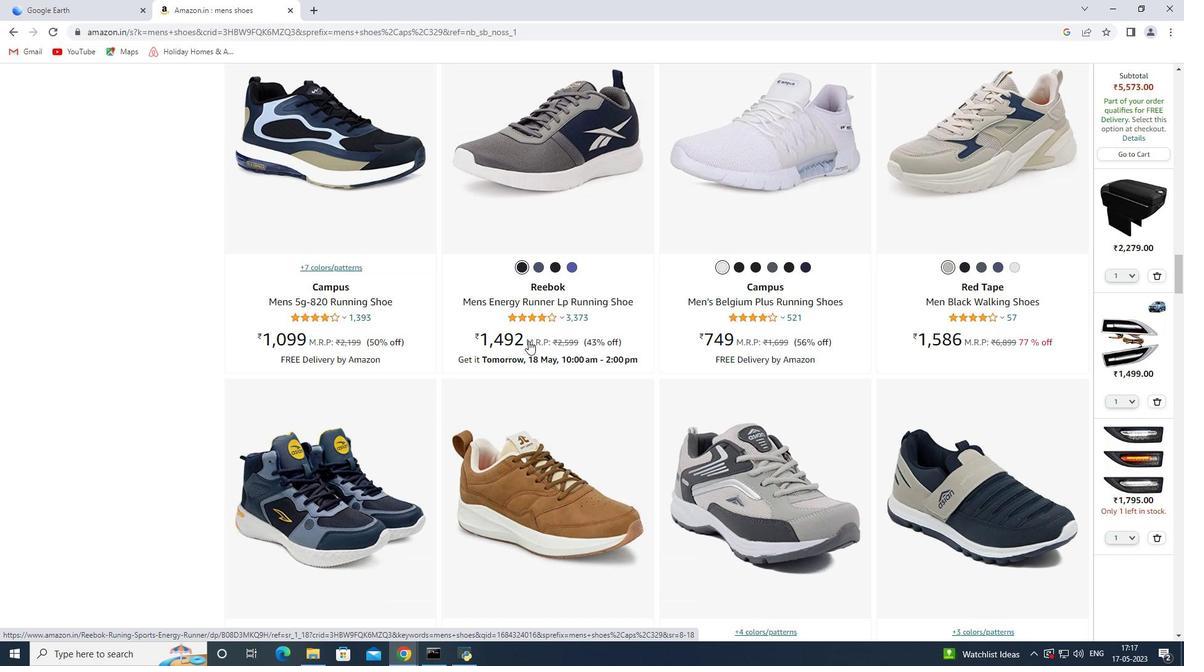 
Action: Mouse scrolled (525, 344) with delta (0, 0)
Screenshot: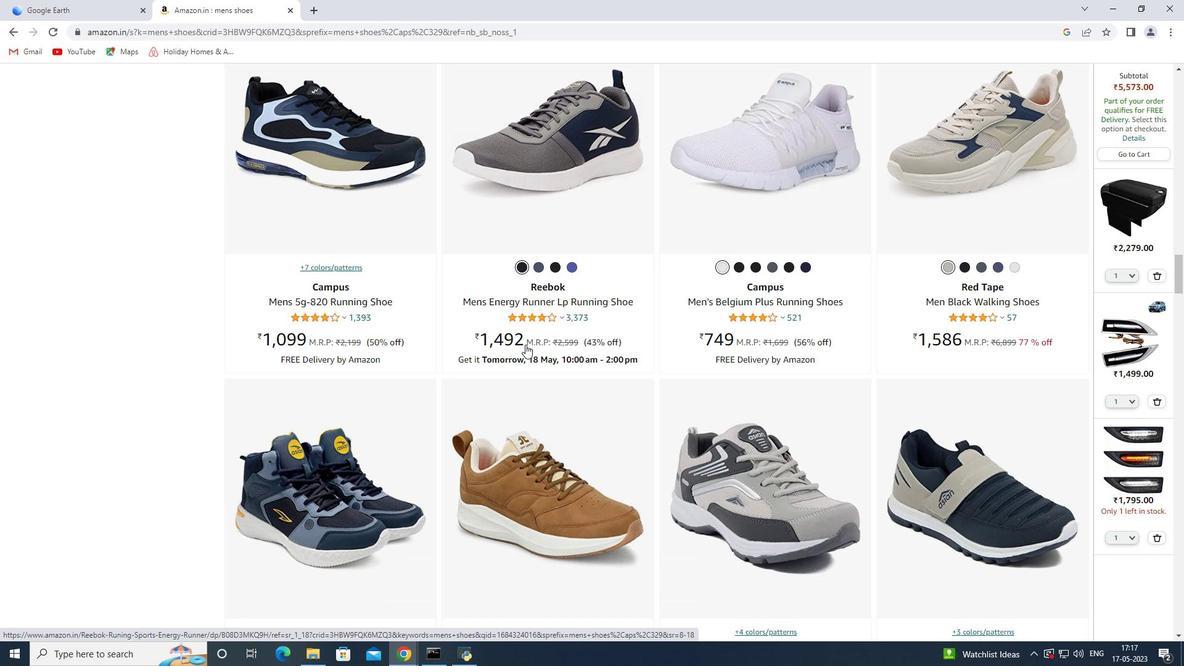 
Action: Mouse scrolled (525, 344) with delta (0, 0)
Screenshot: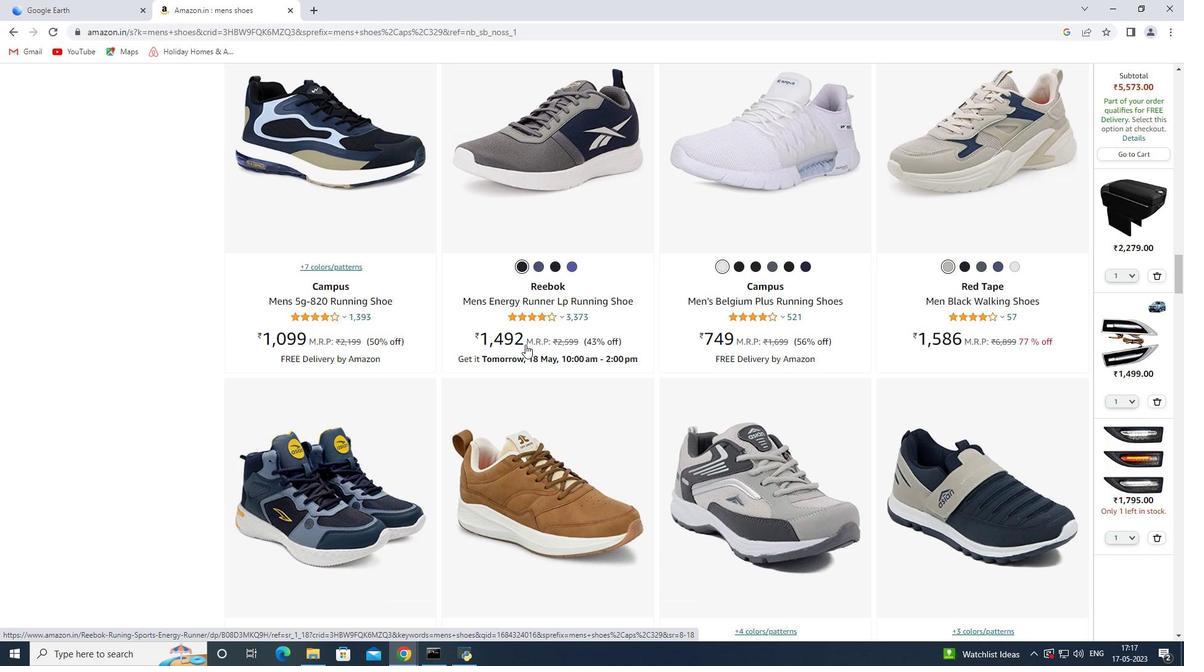 
Action: Mouse scrolled (525, 344) with delta (0, 0)
Screenshot: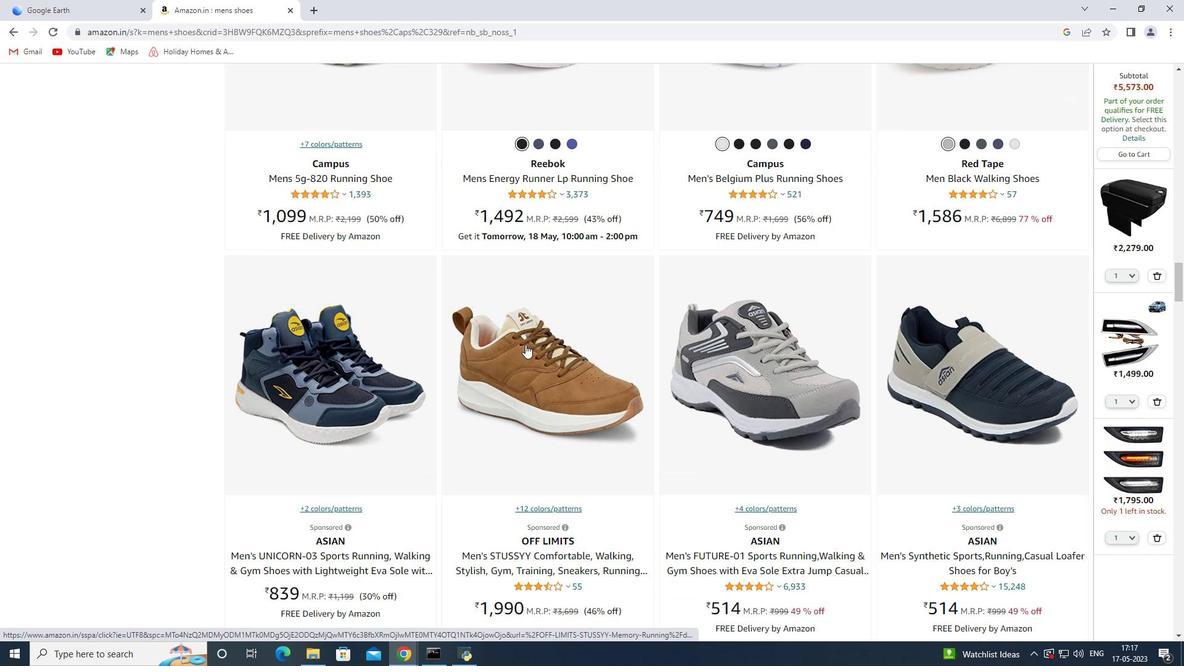 
Action: Mouse scrolled (525, 344) with delta (0, 0)
Screenshot: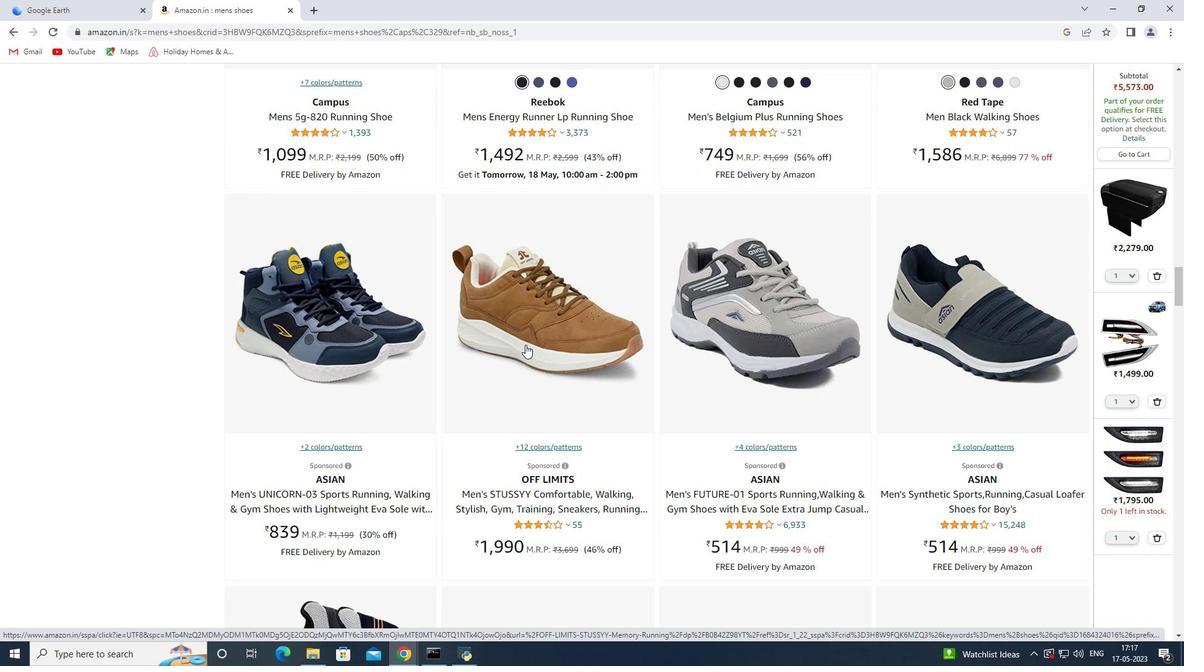 
Action: Mouse scrolled (525, 344) with delta (0, 0)
Screenshot: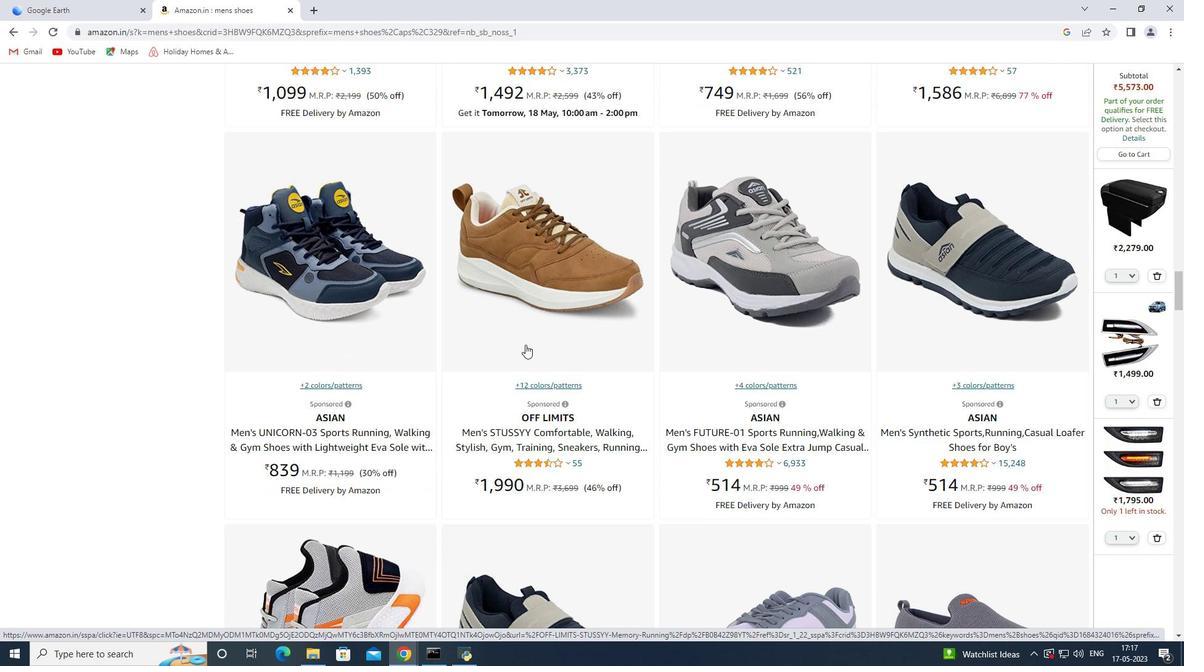 
Action: Mouse scrolled (525, 344) with delta (0, 0)
Screenshot: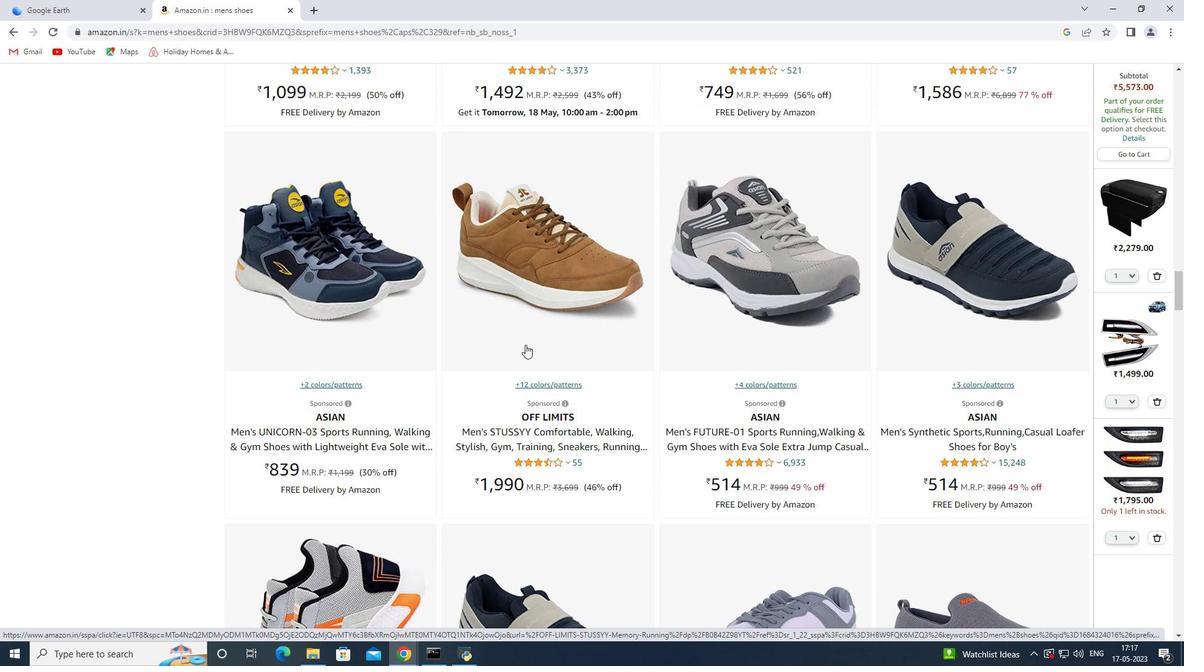 
Action: Mouse scrolled (525, 344) with delta (0, 0)
Screenshot: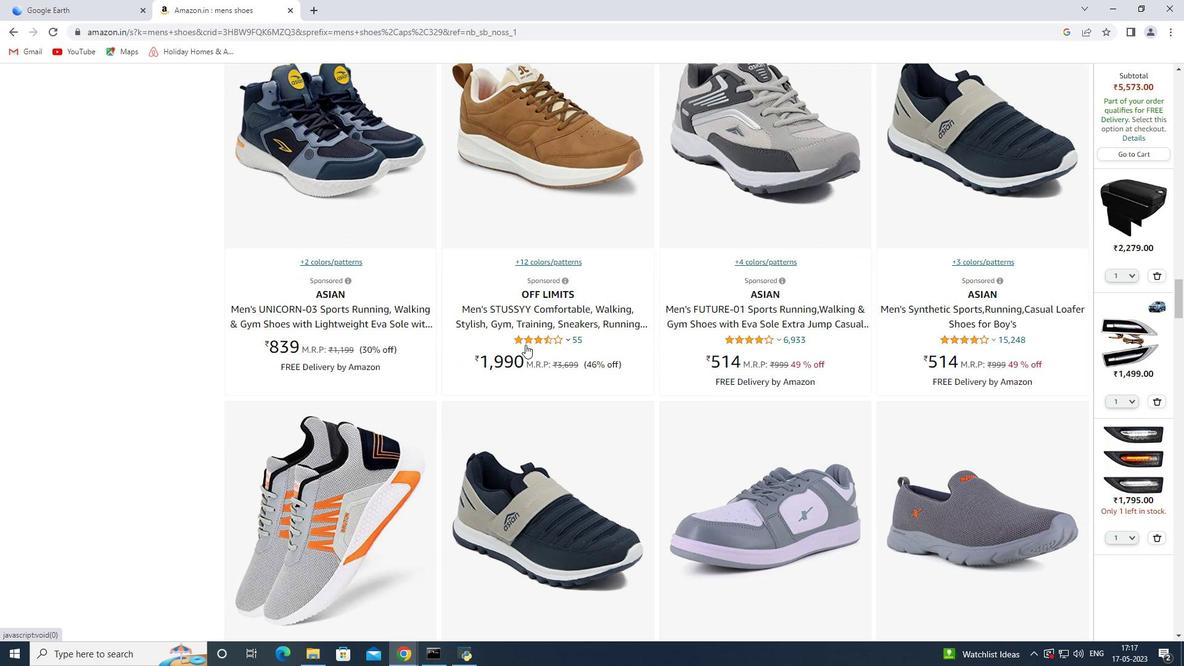 
Action: Mouse scrolled (525, 344) with delta (0, 0)
Screenshot: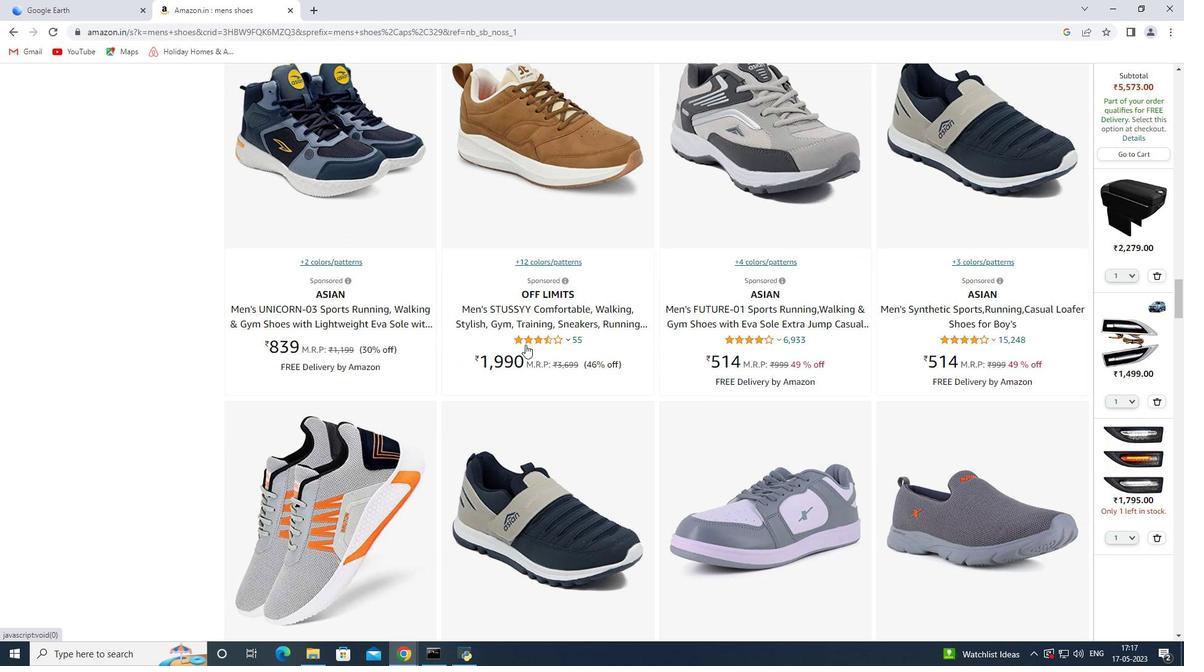 
Action: Mouse scrolled (525, 344) with delta (0, 0)
Screenshot: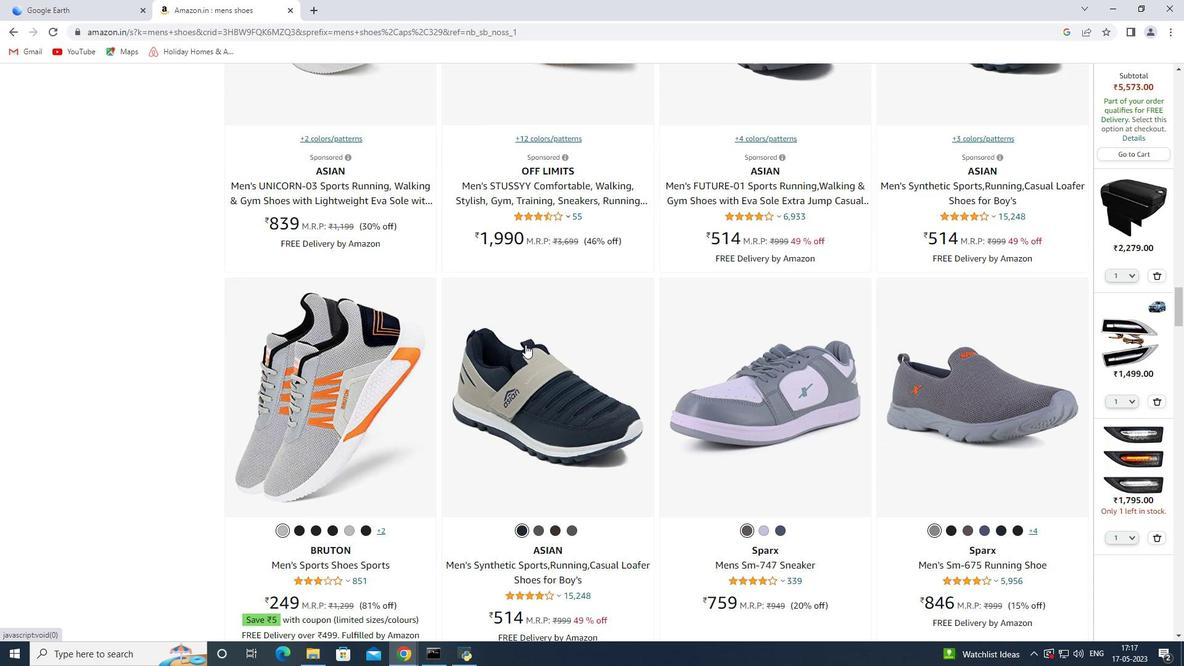 
Action: Mouse scrolled (525, 344) with delta (0, 0)
Screenshot: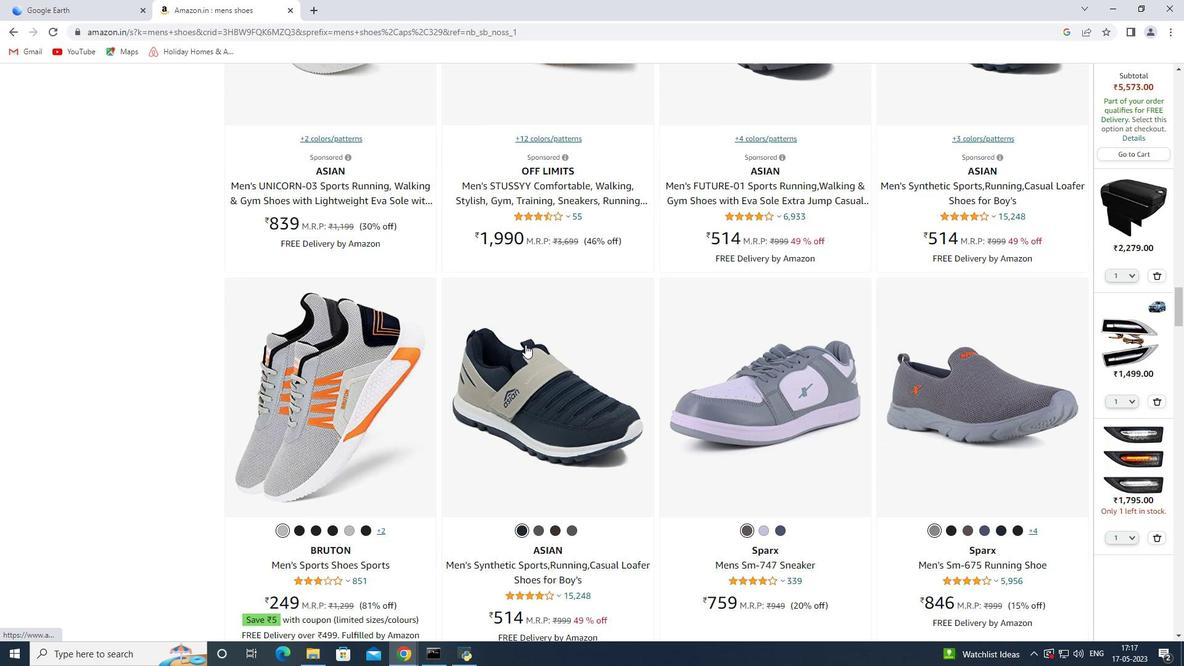 
Action: Mouse scrolled (525, 344) with delta (0, 0)
Screenshot: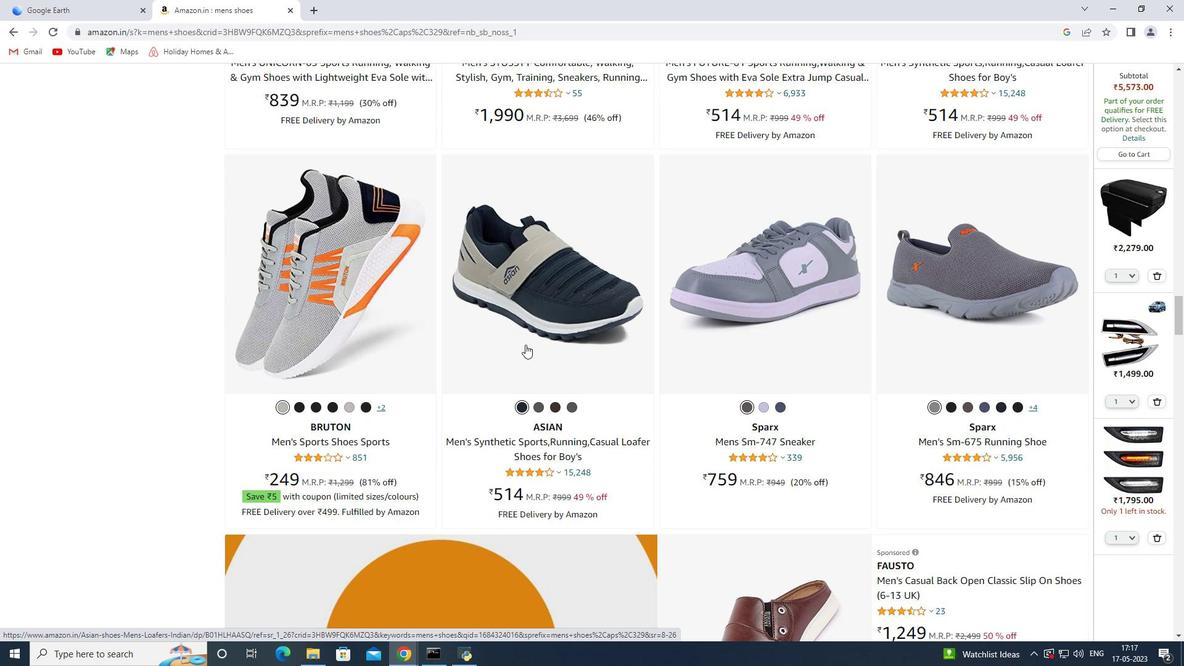 
Action: Mouse scrolled (525, 344) with delta (0, 0)
Screenshot: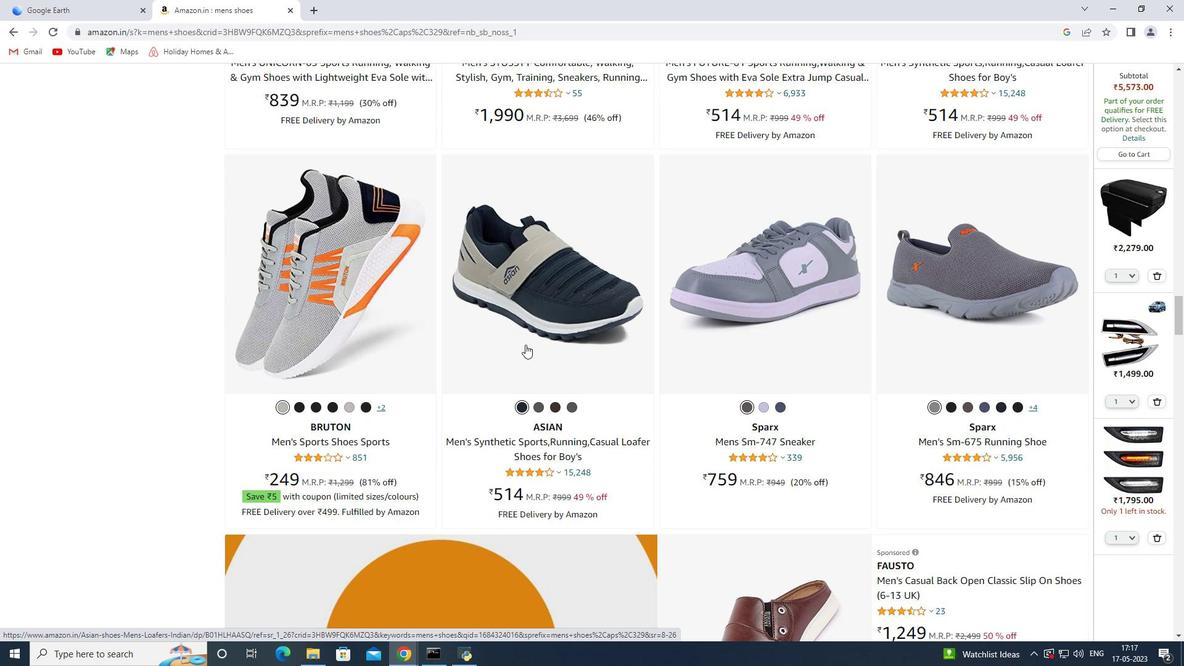 
Action: Mouse scrolled (525, 344) with delta (0, 0)
Screenshot: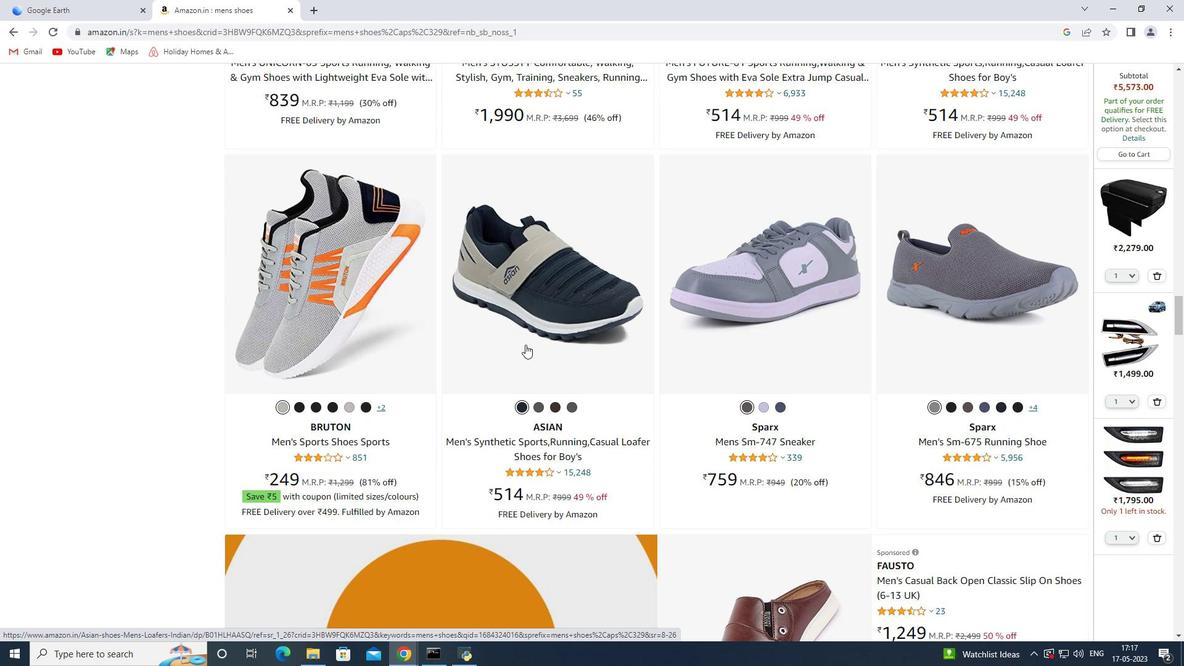 
Action: Mouse scrolled (525, 344) with delta (0, 0)
Screenshot: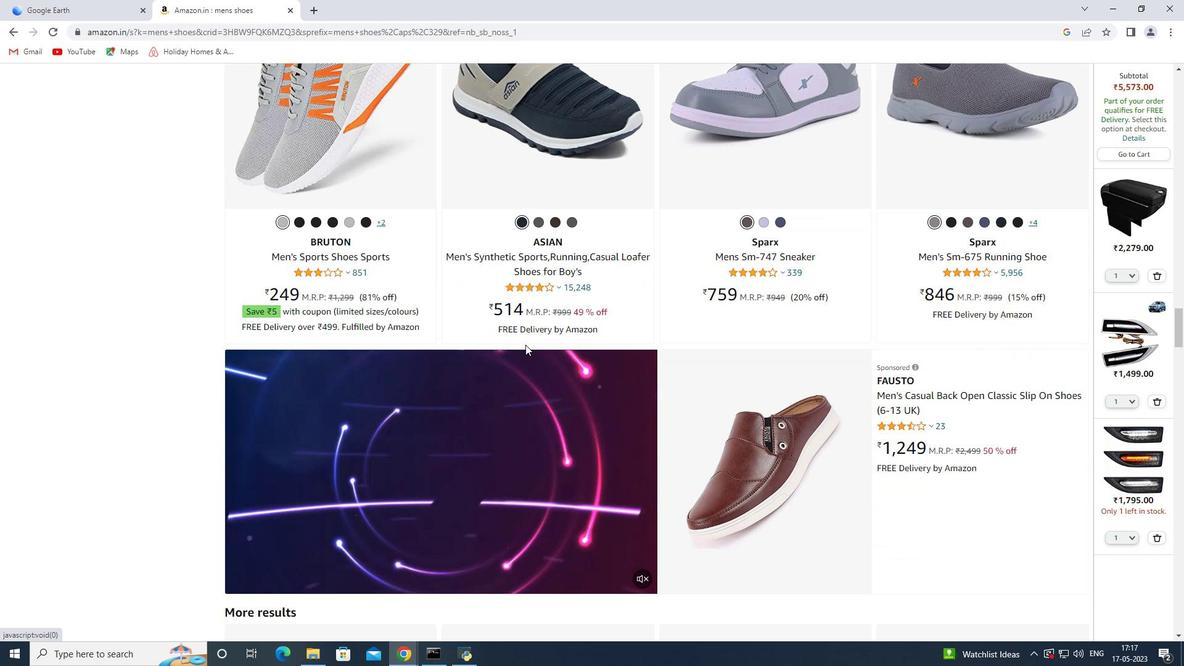 
Action: Mouse scrolled (525, 344) with delta (0, 0)
Screenshot: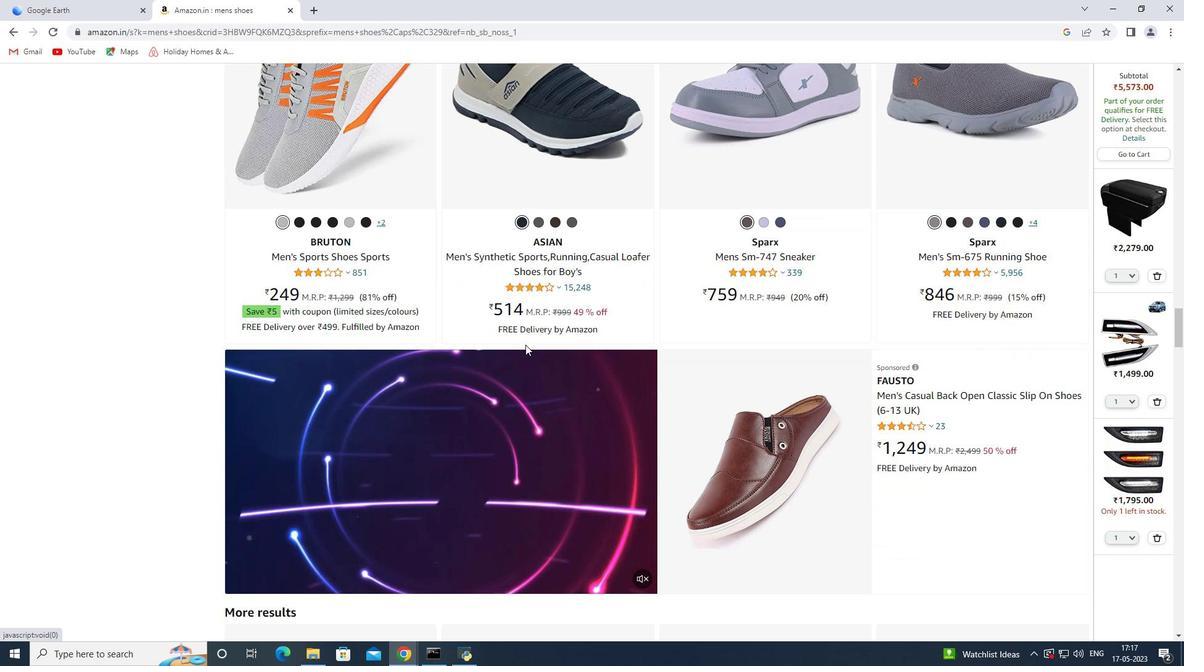 
Action: Mouse scrolled (525, 344) with delta (0, 0)
Screenshot: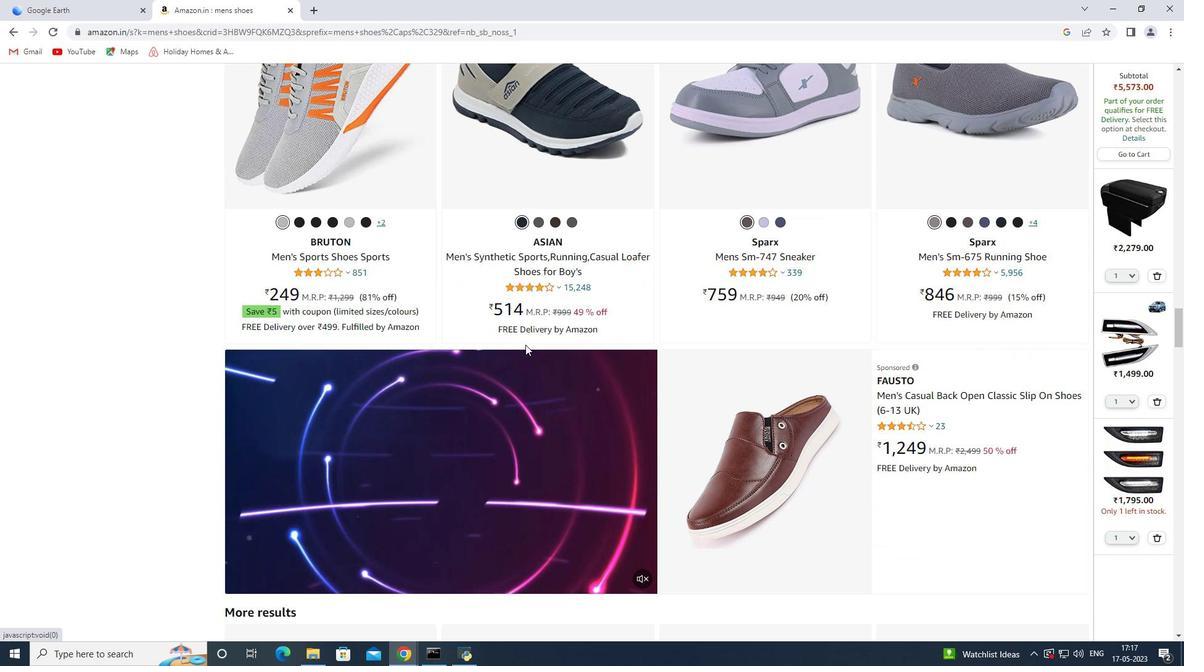 
Action: Mouse scrolled (525, 344) with delta (0, 0)
Screenshot: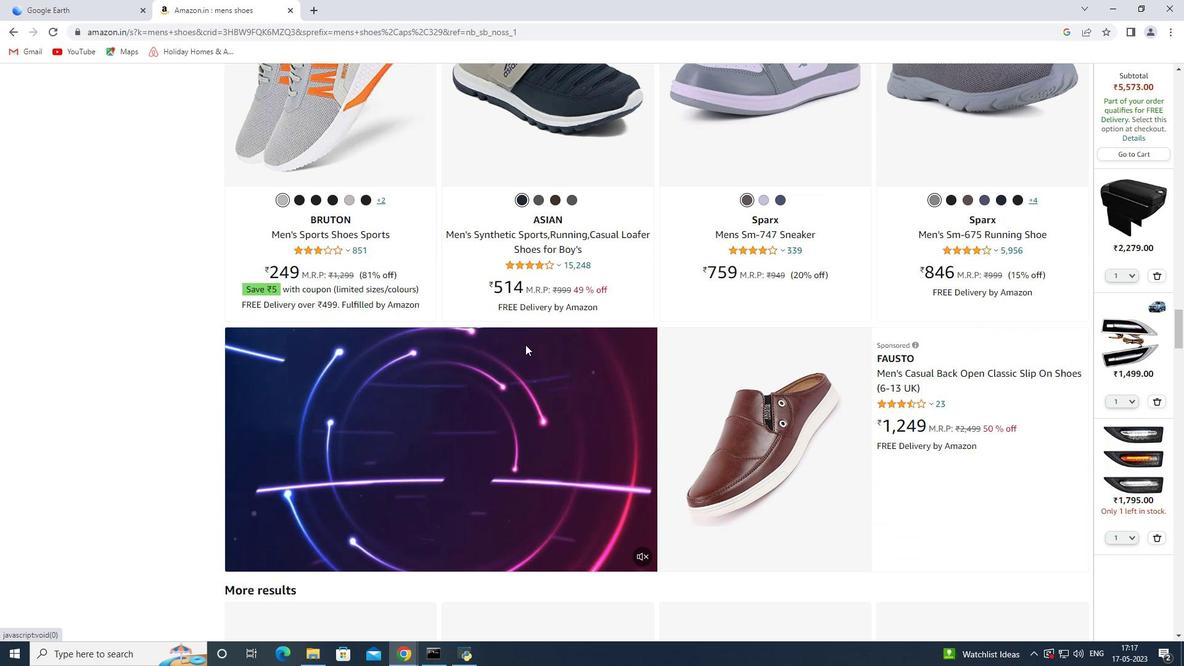 
Action: Mouse scrolled (525, 344) with delta (0, 0)
Screenshot: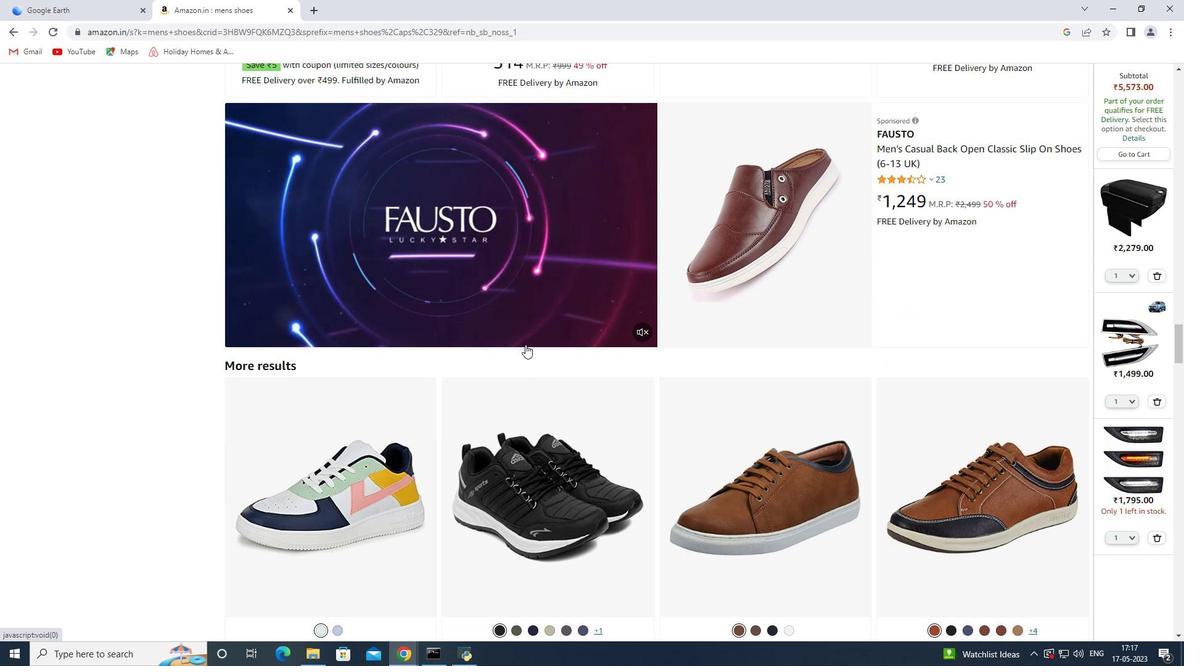 
Action: Mouse scrolled (525, 344) with delta (0, 0)
Screenshot: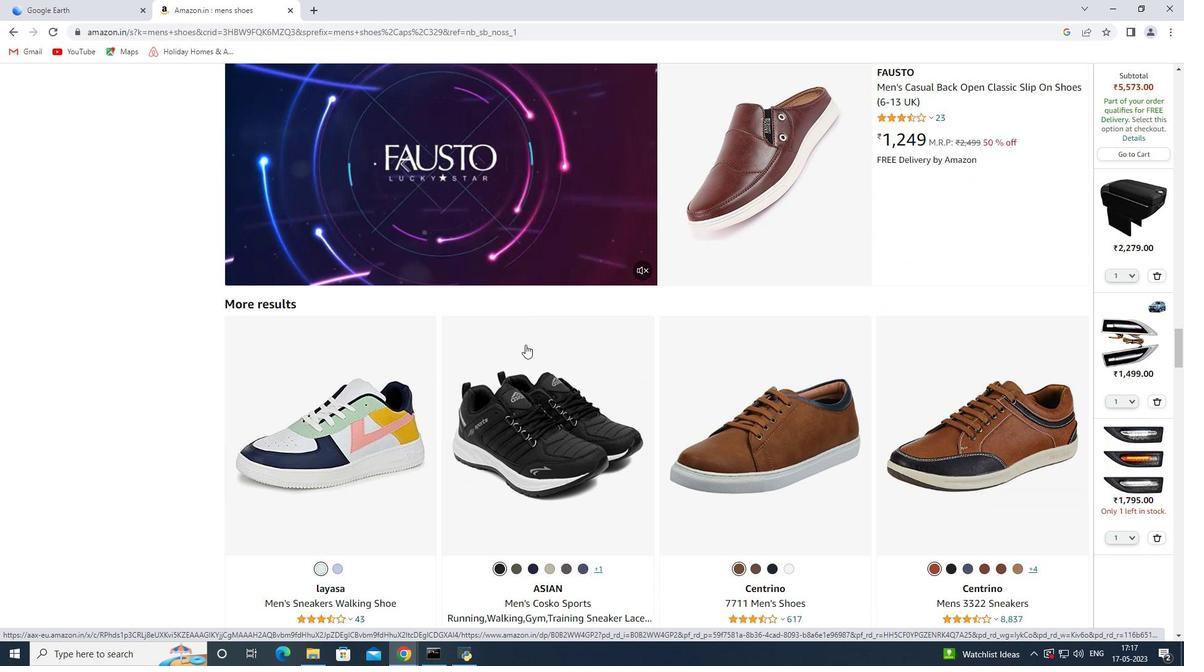 
Action: Mouse scrolled (525, 344) with delta (0, 0)
Screenshot: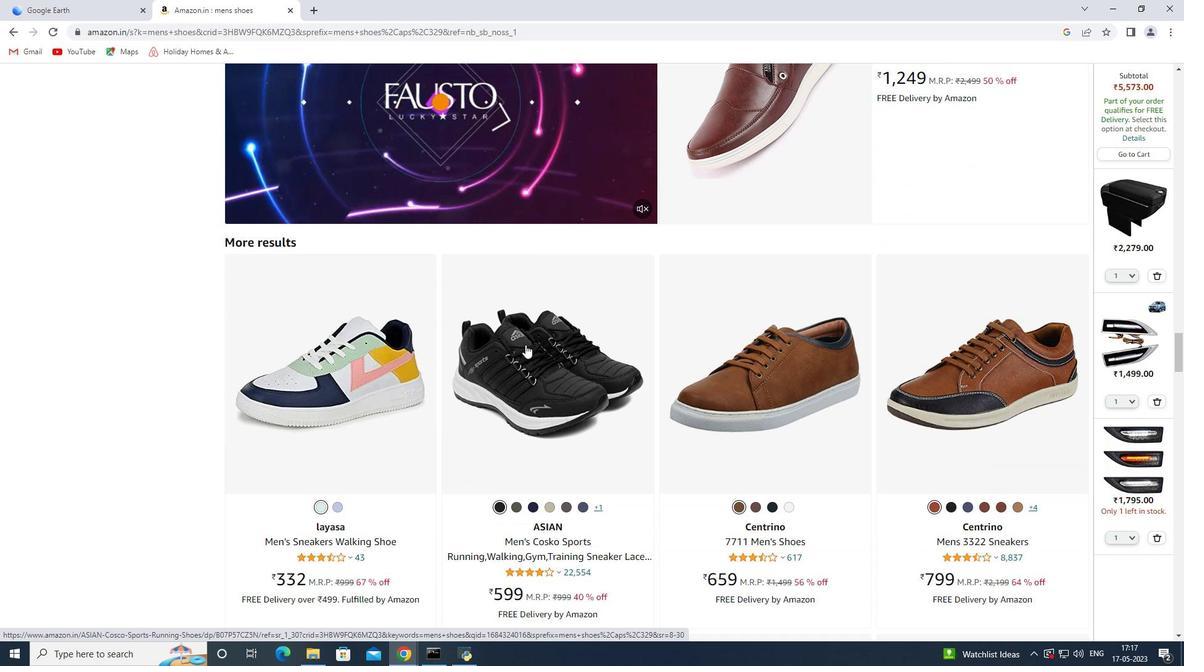 
Action: Mouse scrolled (525, 344) with delta (0, 0)
Screenshot: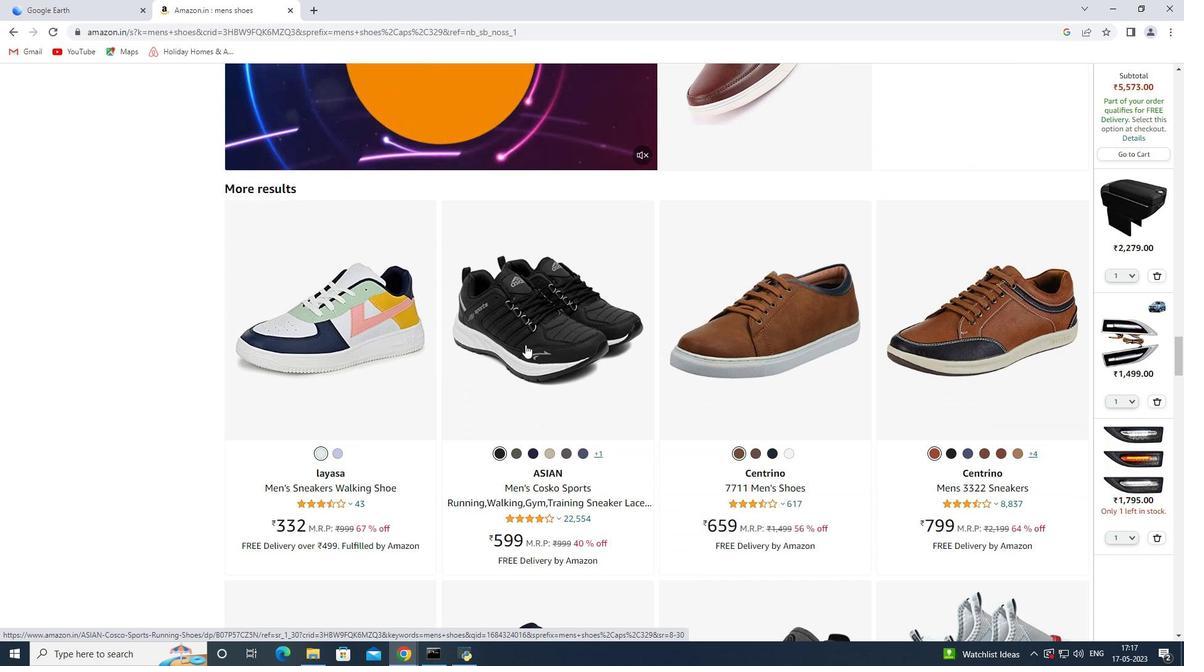
Action: Mouse scrolled (525, 344) with delta (0, 0)
Screenshot: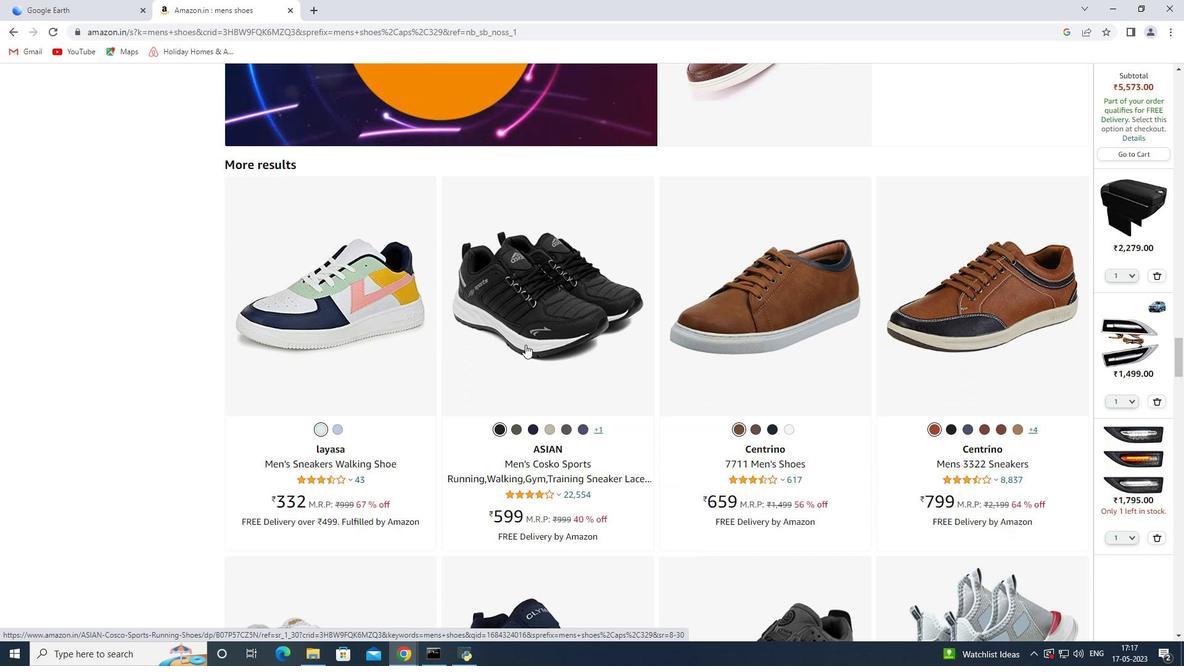 
Action: Mouse scrolled (525, 344) with delta (0, 0)
Screenshot: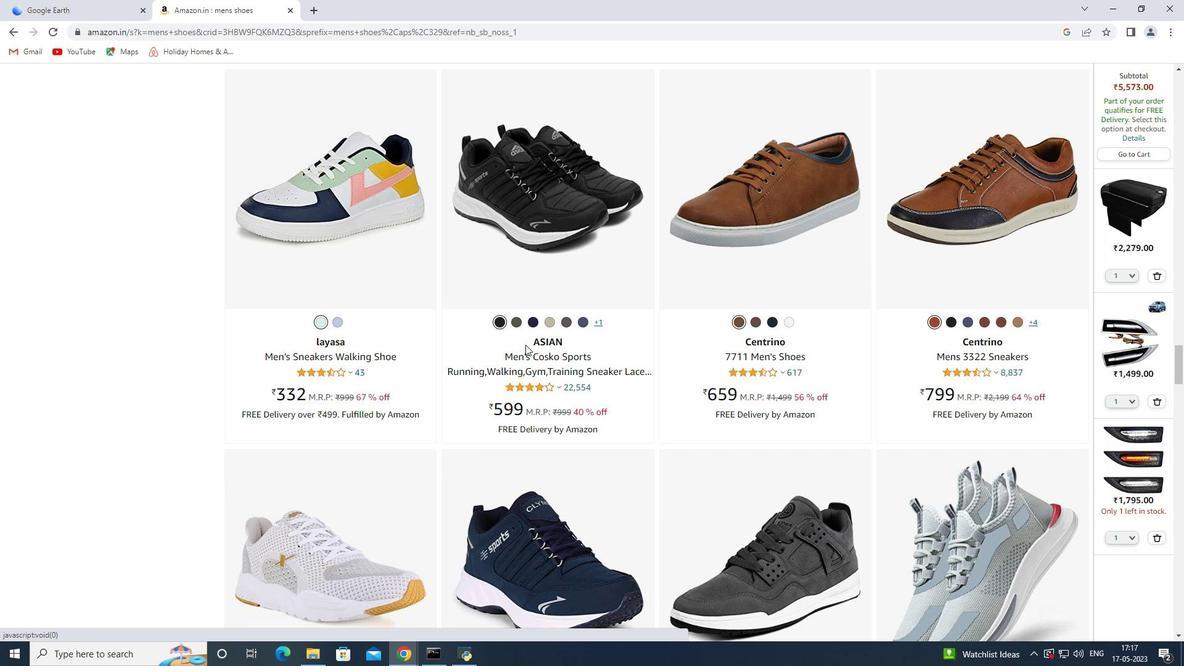 
Action: Mouse scrolled (525, 344) with delta (0, 0)
Screenshot: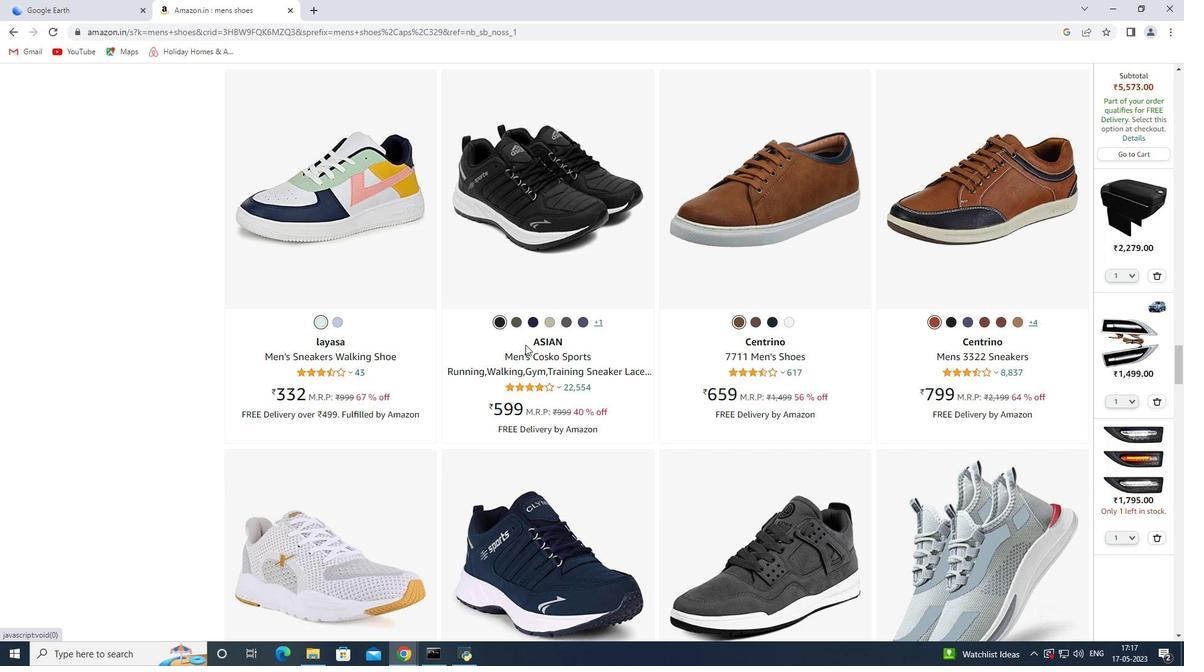
Action: Mouse scrolled (525, 344) with delta (0, 0)
Screenshot: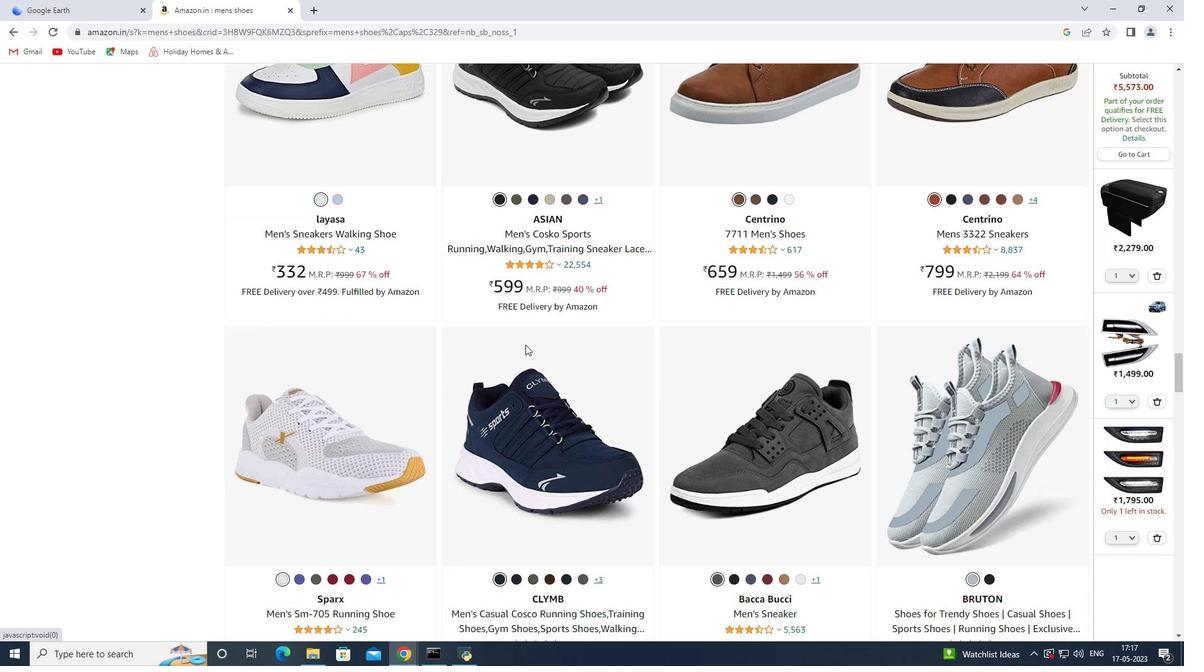 
Action: Mouse scrolled (525, 344) with delta (0, 0)
Screenshot: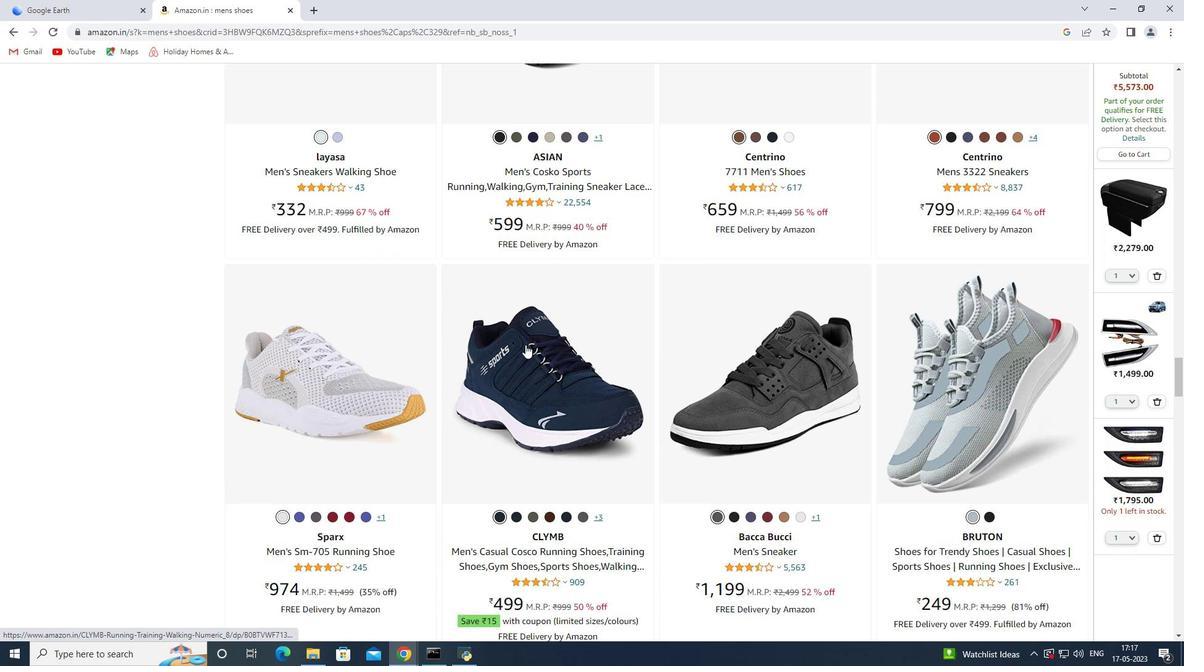 
Action: Mouse scrolled (525, 344) with delta (0, 0)
Screenshot: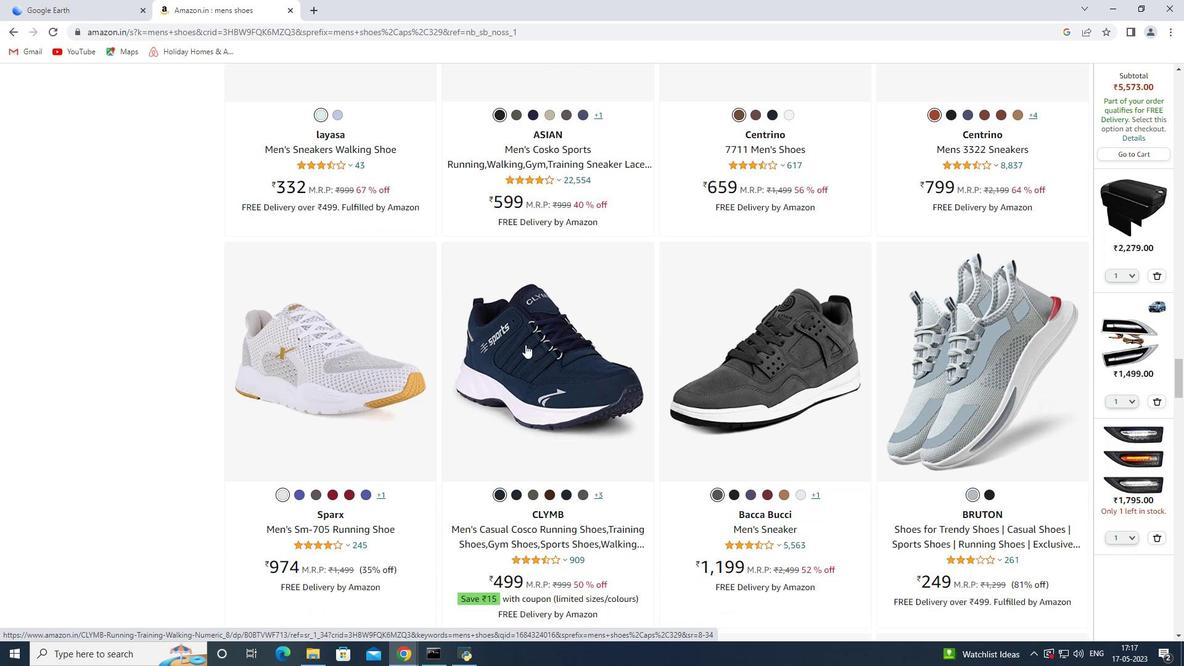 
Action: Mouse scrolled (525, 344) with delta (0, 0)
Screenshot: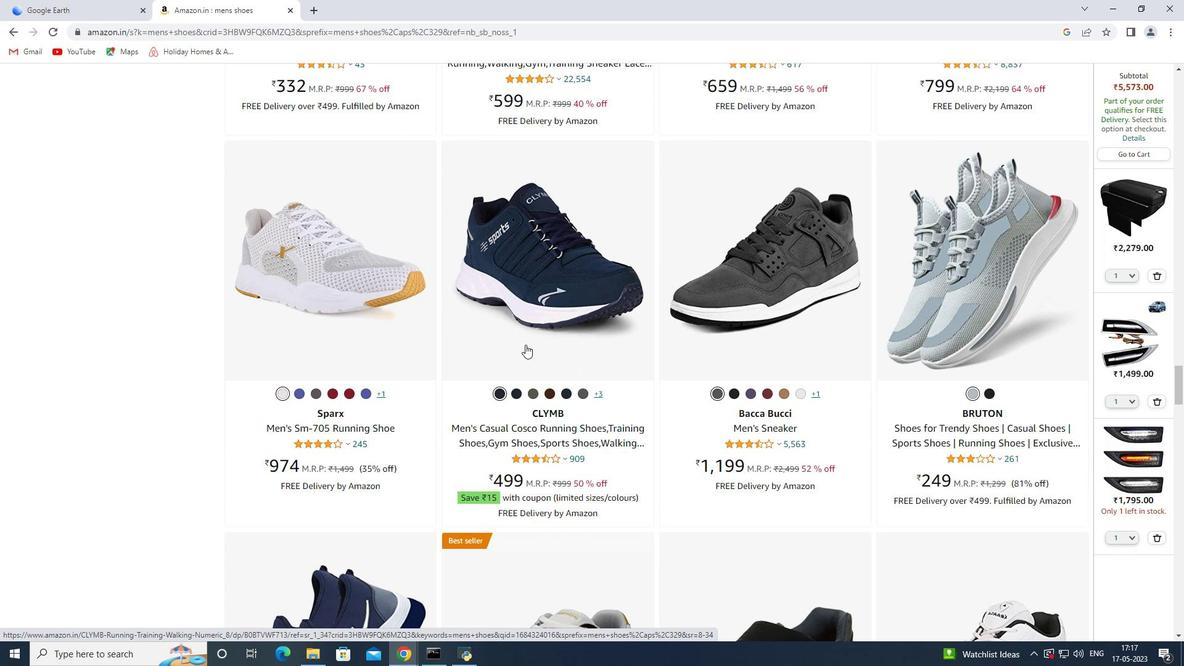 
Action: Mouse scrolled (525, 344) with delta (0, 0)
Screenshot: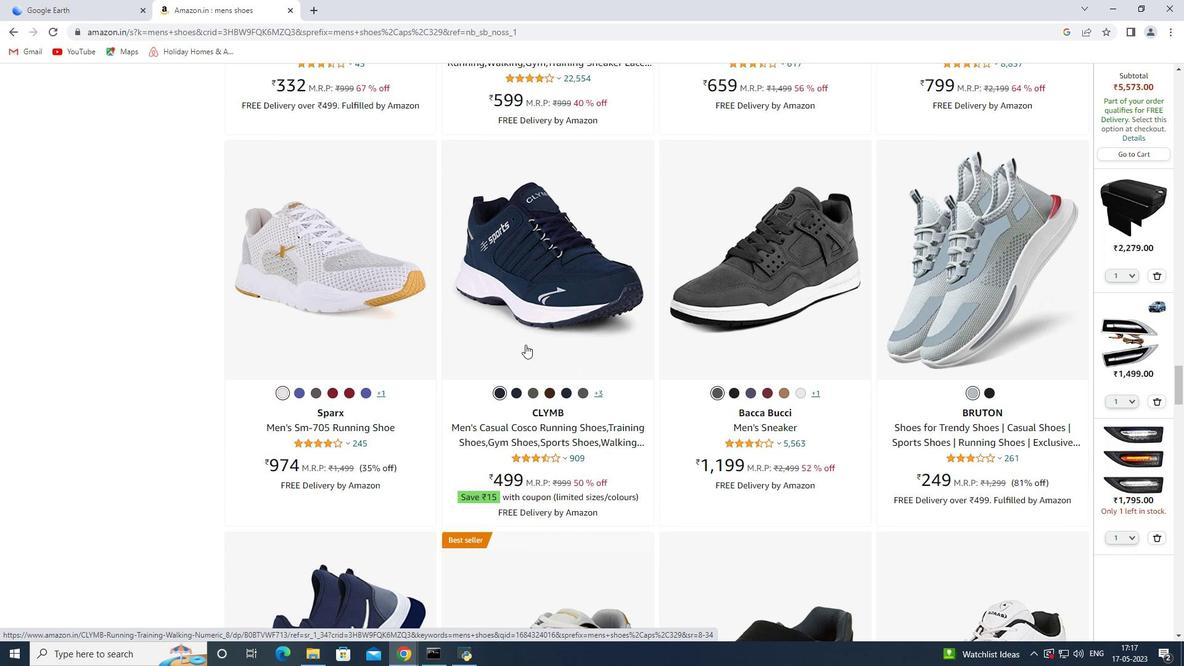 
Action: Mouse scrolled (525, 344) with delta (0, 0)
Screenshot: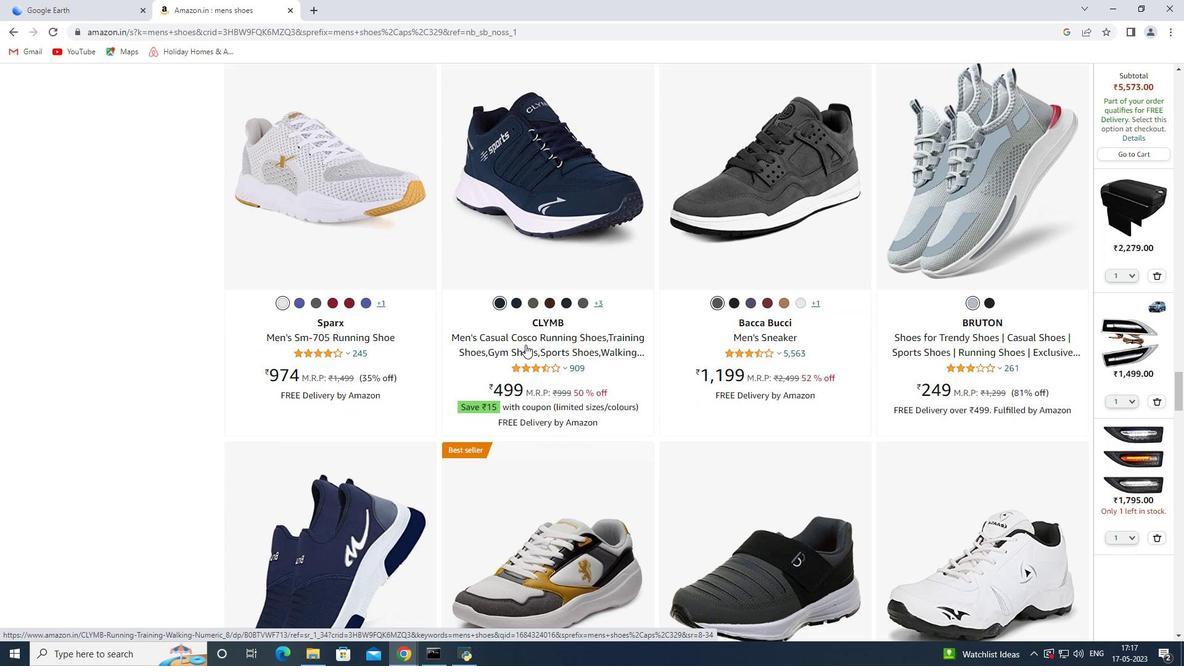 
Action: Mouse scrolled (525, 344) with delta (0, 0)
Screenshot: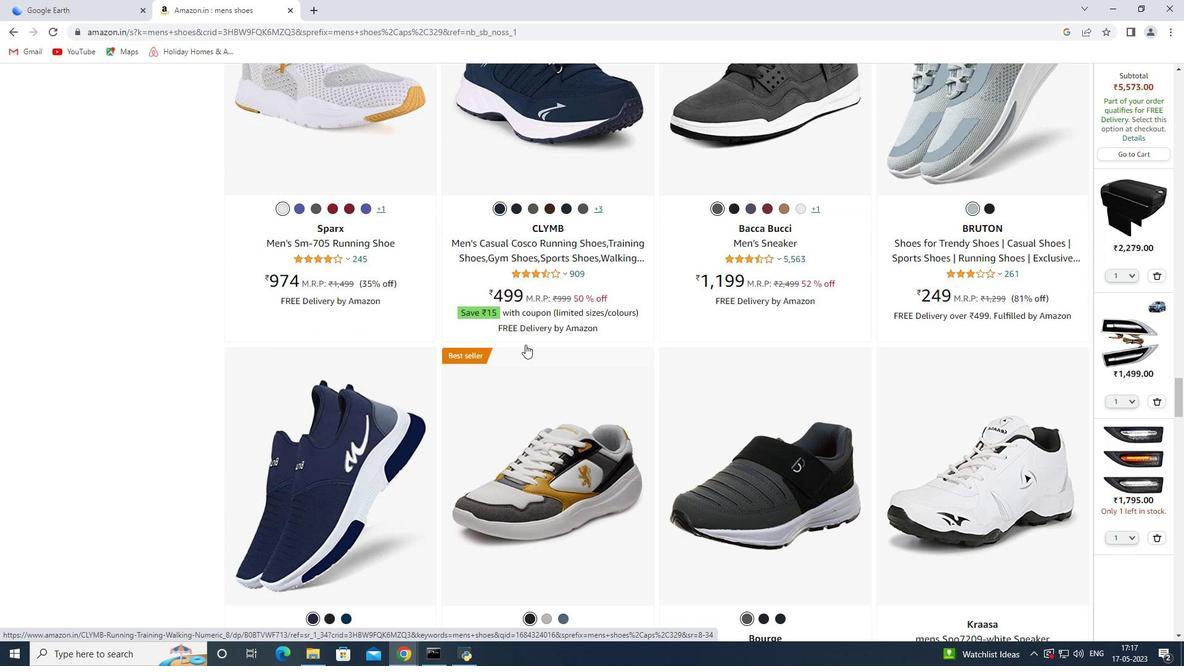 
Action: Mouse scrolled (525, 344) with delta (0, 0)
Screenshot: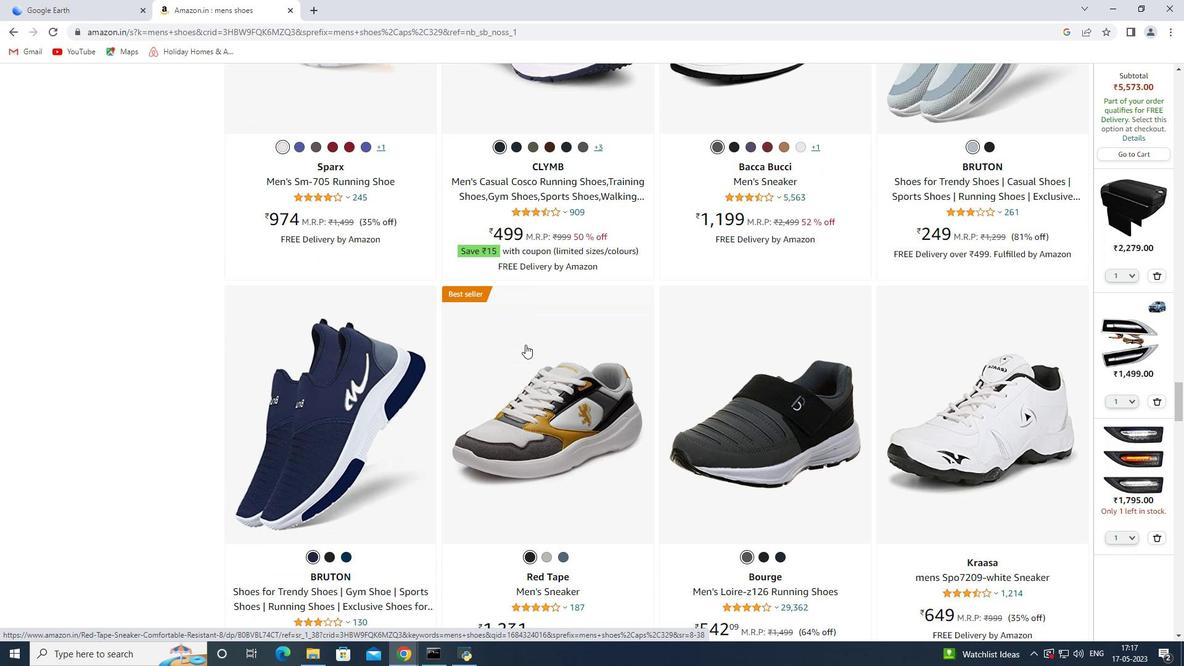 
Action: Mouse scrolled (525, 344) with delta (0, 0)
Screenshot: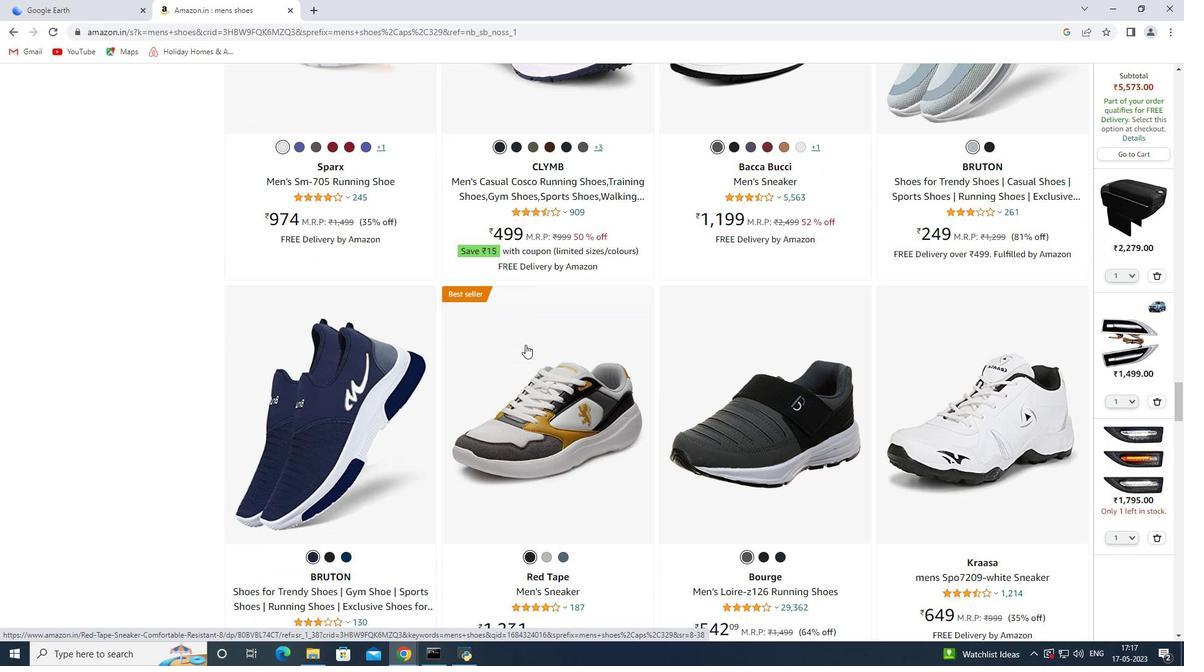 
Action: Mouse scrolled (525, 344) with delta (0, 0)
Screenshot: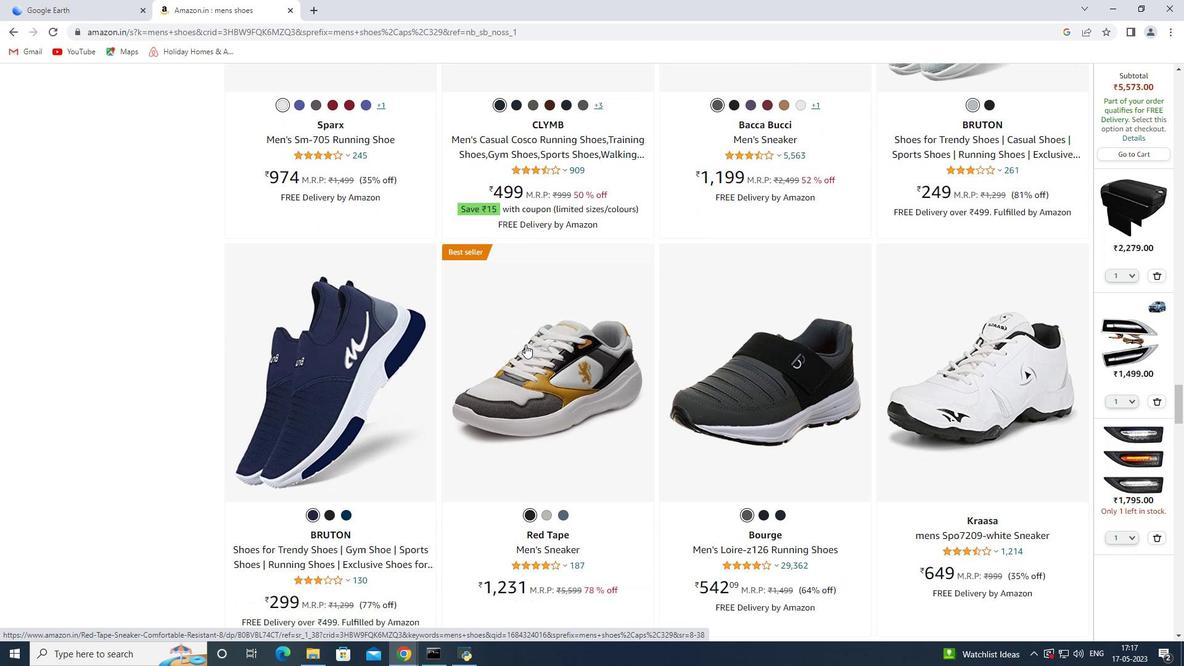 
Action: Mouse scrolled (525, 344) with delta (0, 0)
Screenshot: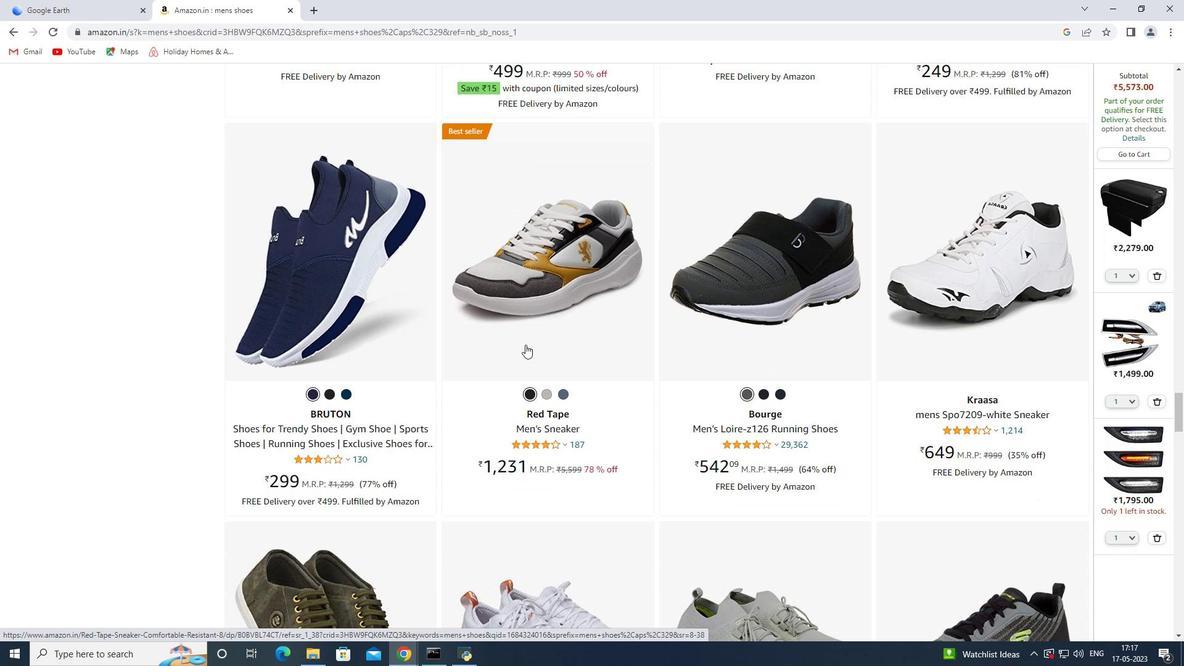 
Action: Mouse scrolled (525, 344) with delta (0, 0)
Screenshot: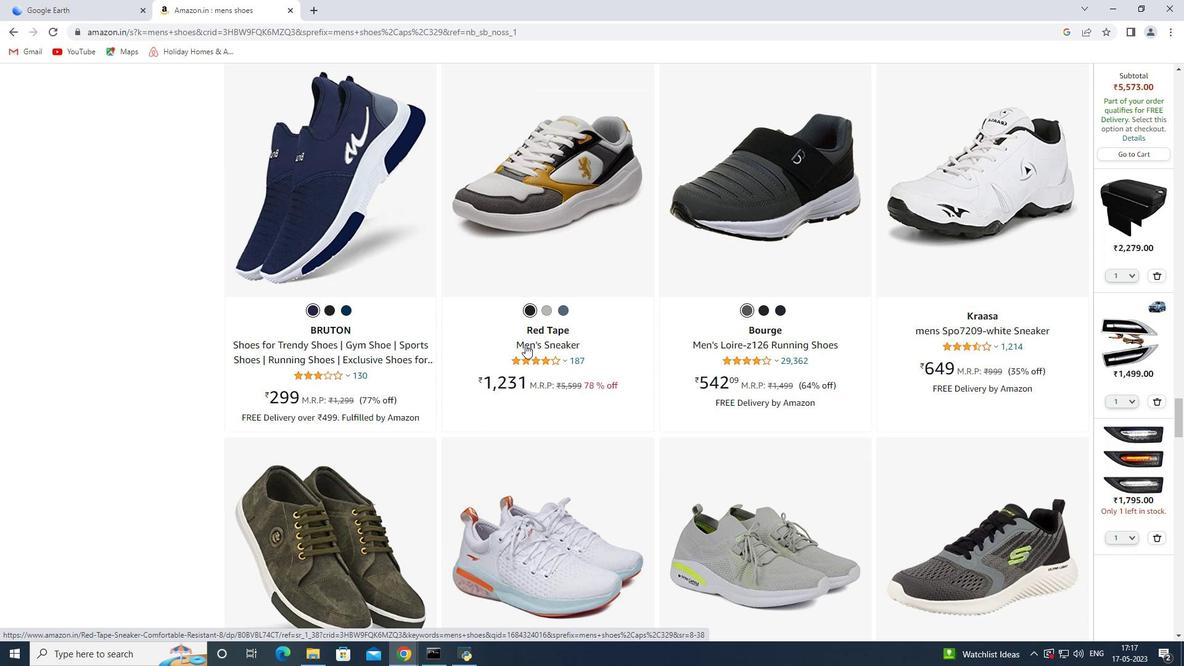 
Action: Mouse scrolled (525, 344) with delta (0, 0)
Screenshot: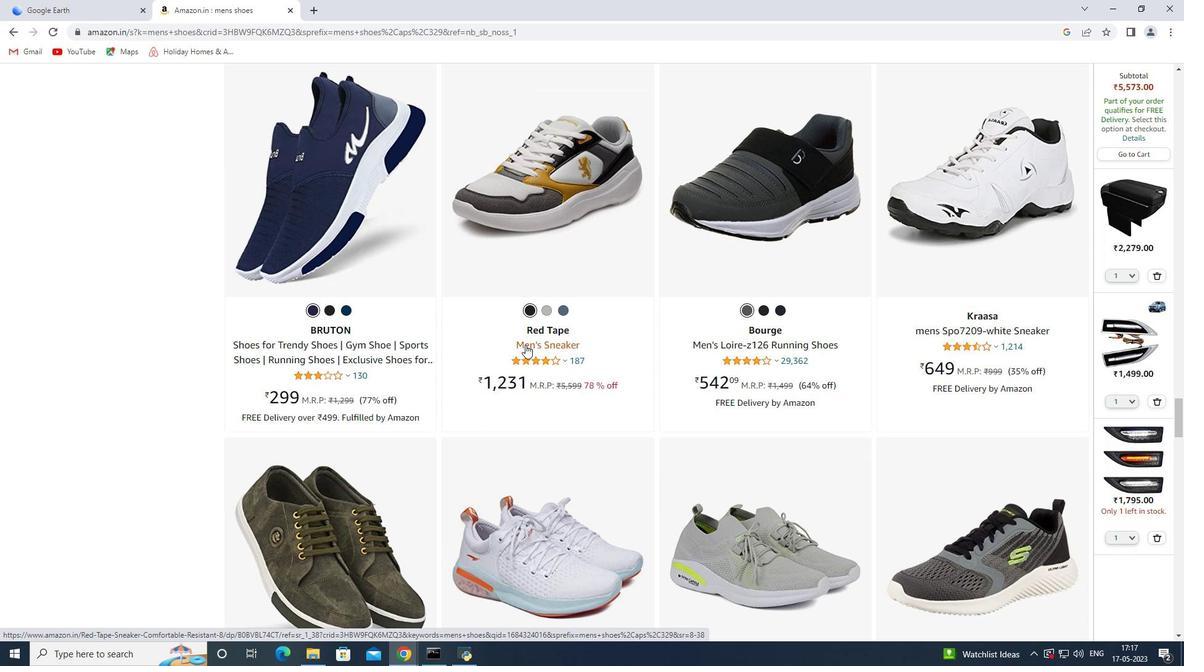 
Action: Mouse scrolled (525, 344) with delta (0, 0)
Screenshot: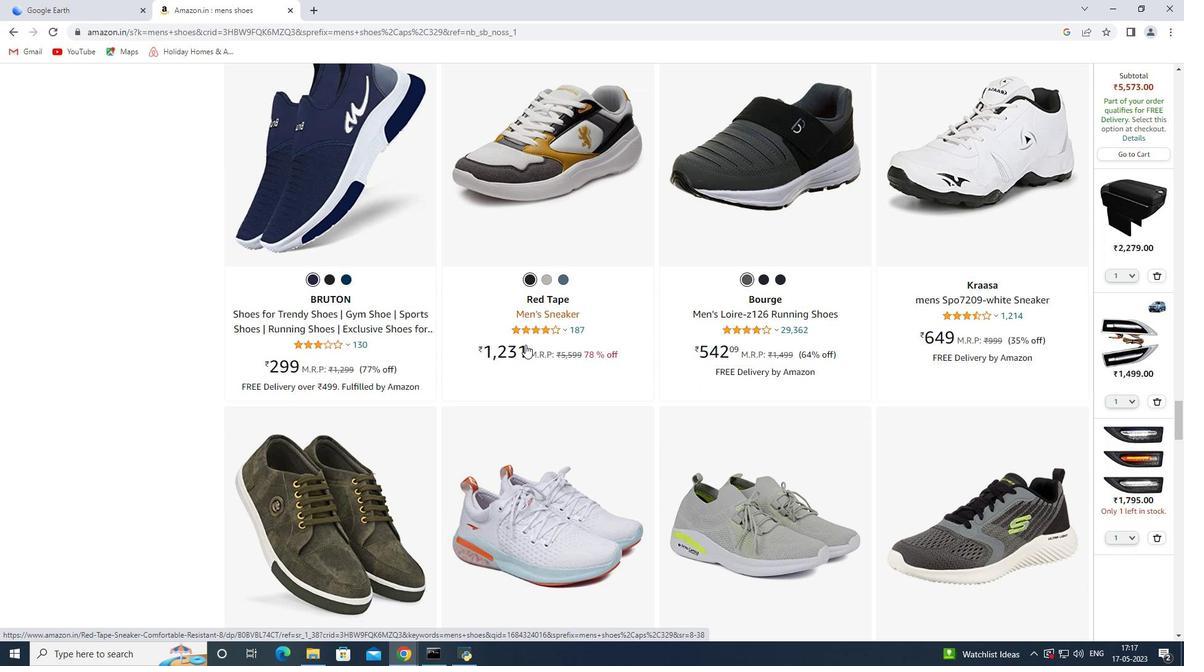 
Action: Mouse scrolled (525, 344) with delta (0, 0)
Screenshot: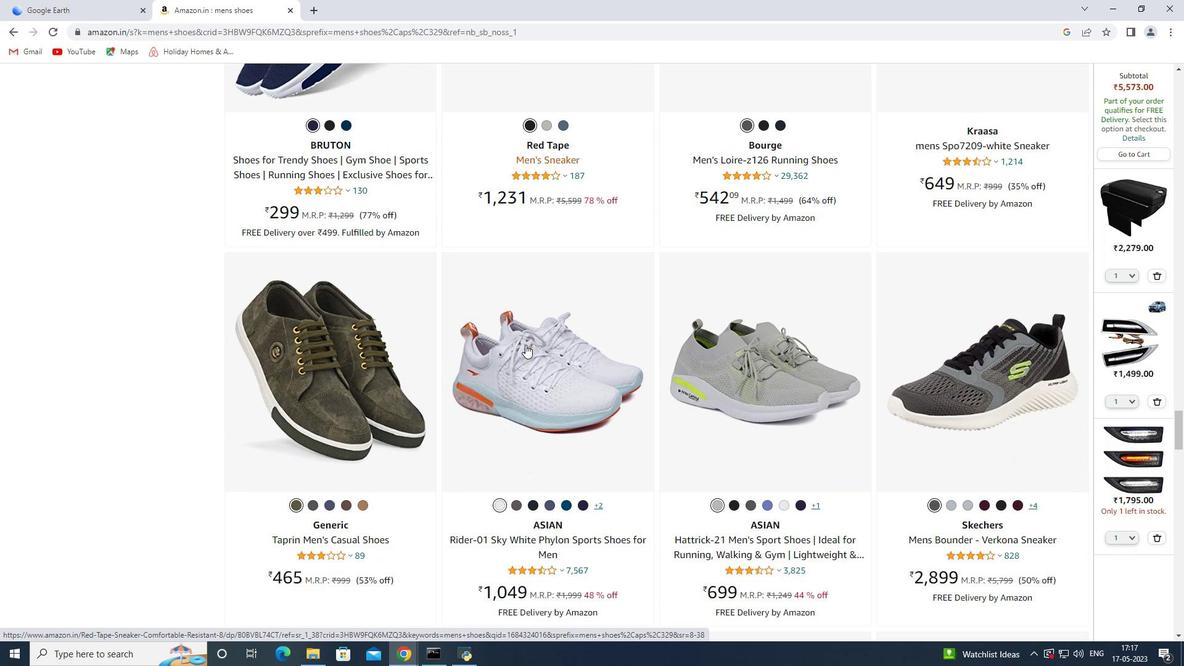 
Action: Mouse scrolled (525, 344) with delta (0, 0)
Screenshot: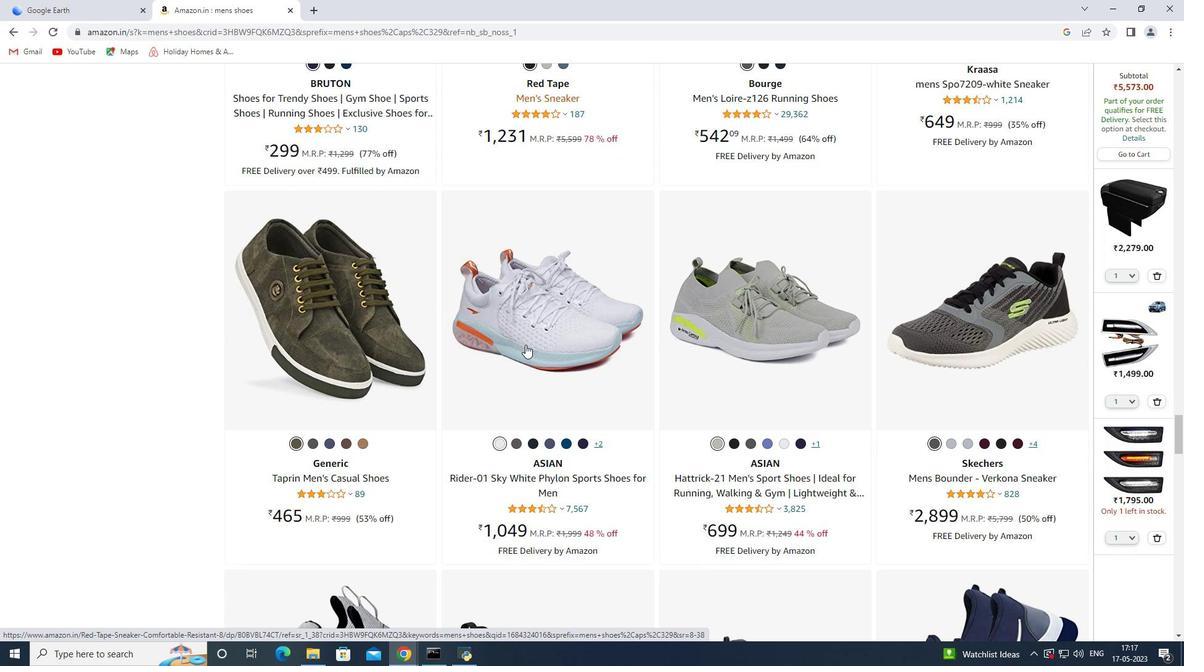 
Action: Mouse scrolled (525, 344) with delta (0, 0)
Screenshot: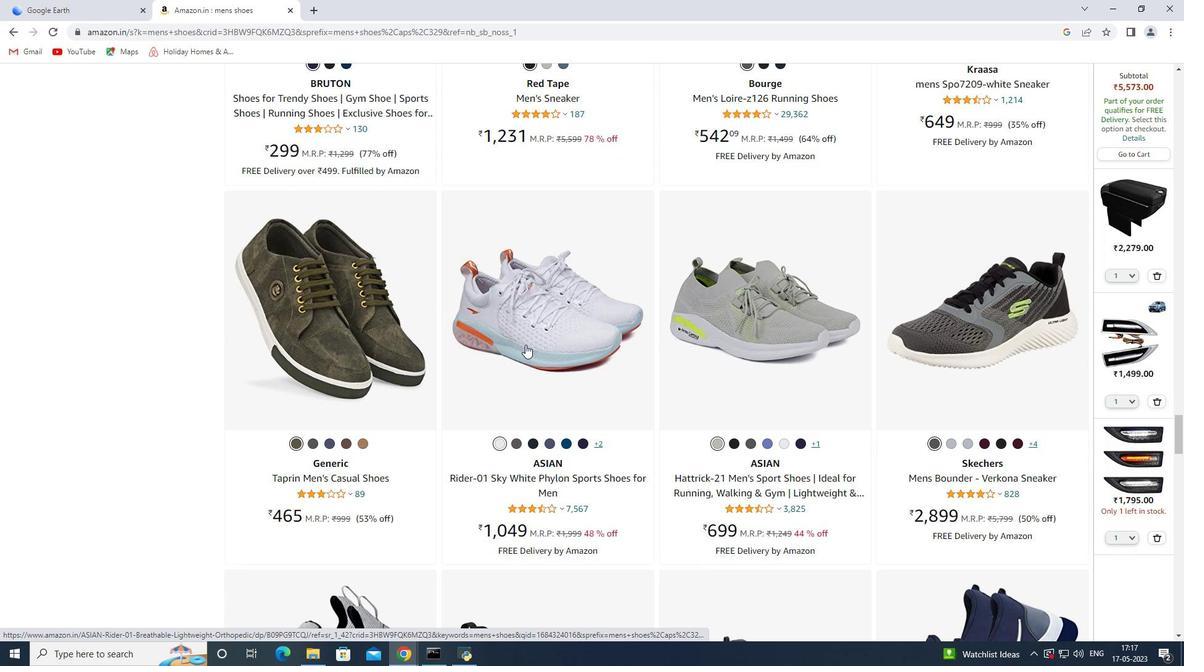 
Action: Mouse scrolled (525, 344) with delta (0, 0)
Screenshot: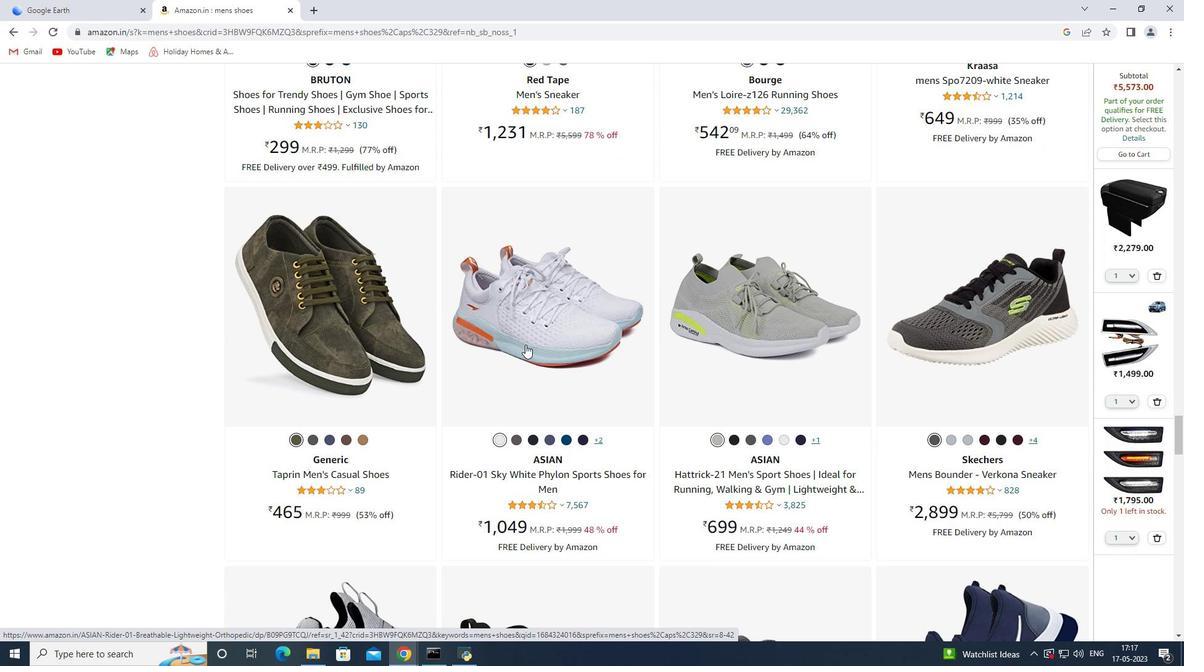 
Action: Mouse scrolled (525, 344) with delta (0, 0)
Screenshot: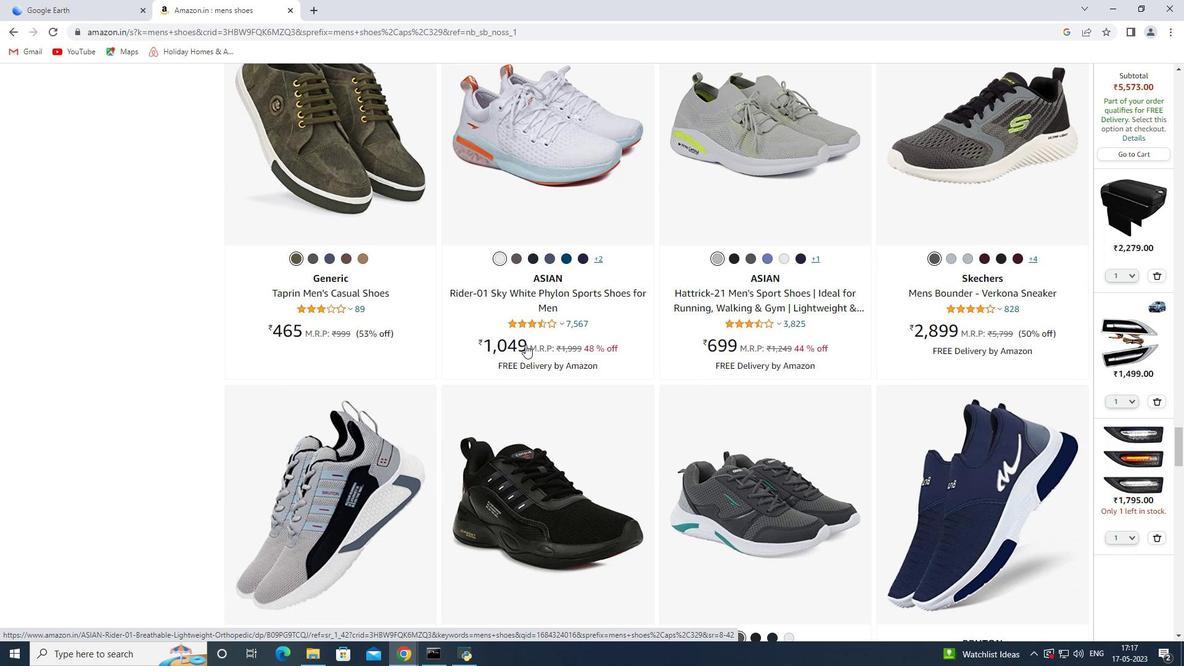 
Action: Mouse scrolled (525, 344) with delta (0, 0)
Screenshot: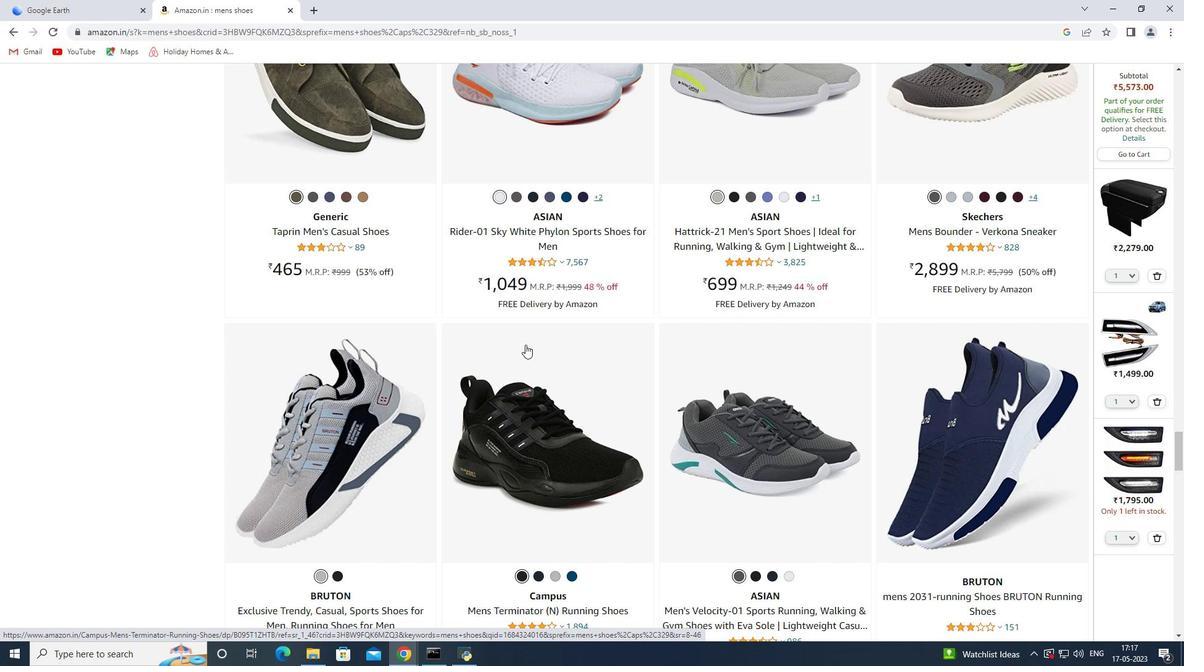 
Action: Mouse scrolled (525, 344) with delta (0, 0)
Screenshot: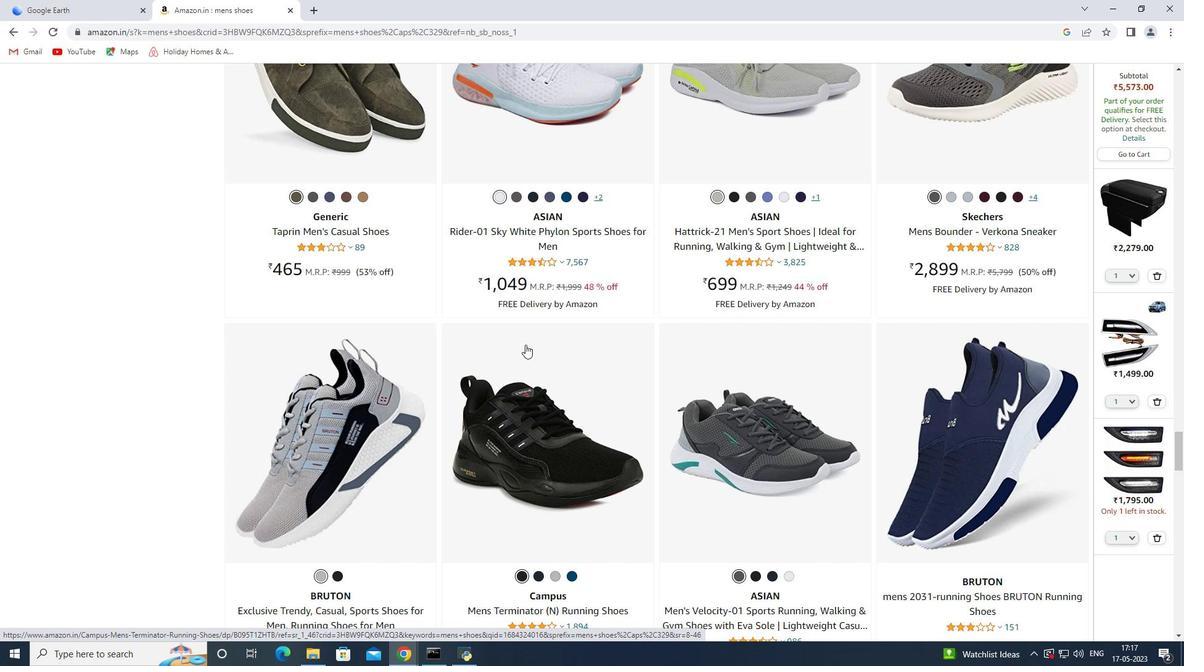 
Action: Mouse scrolled (525, 344) with delta (0, 0)
Screenshot: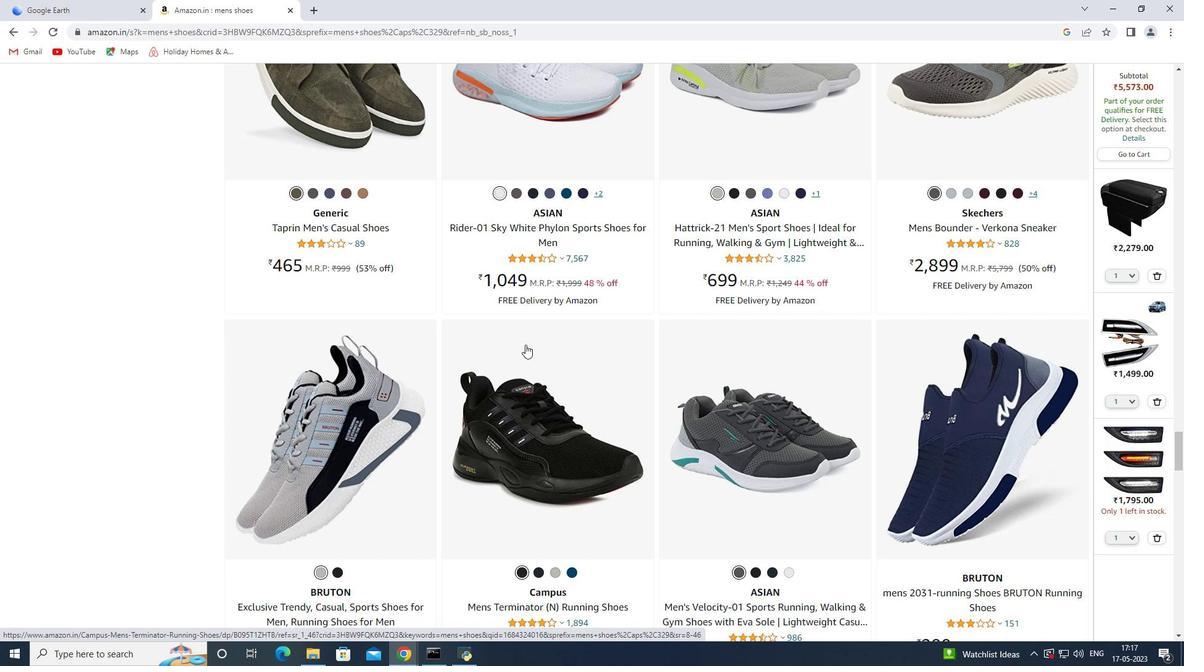 
Action: Mouse scrolled (525, 344) with delta (0, 0)
Screenshot: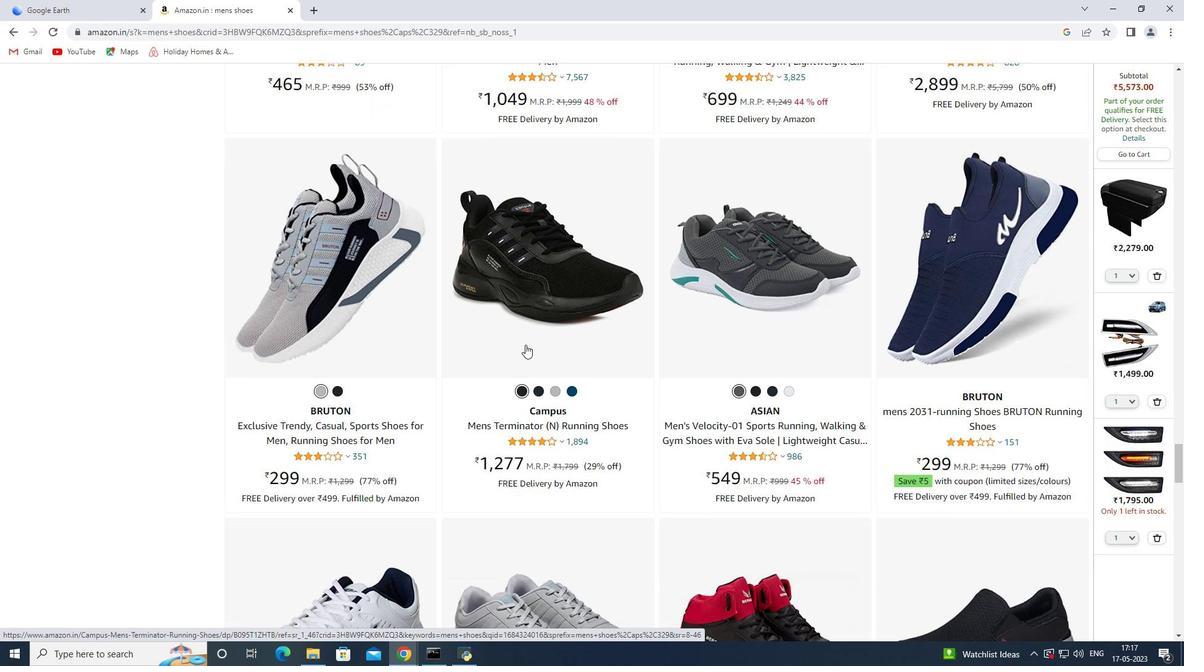
Action: Mouse scrolled (525, 344) with delta (0, 0)
Screenshot: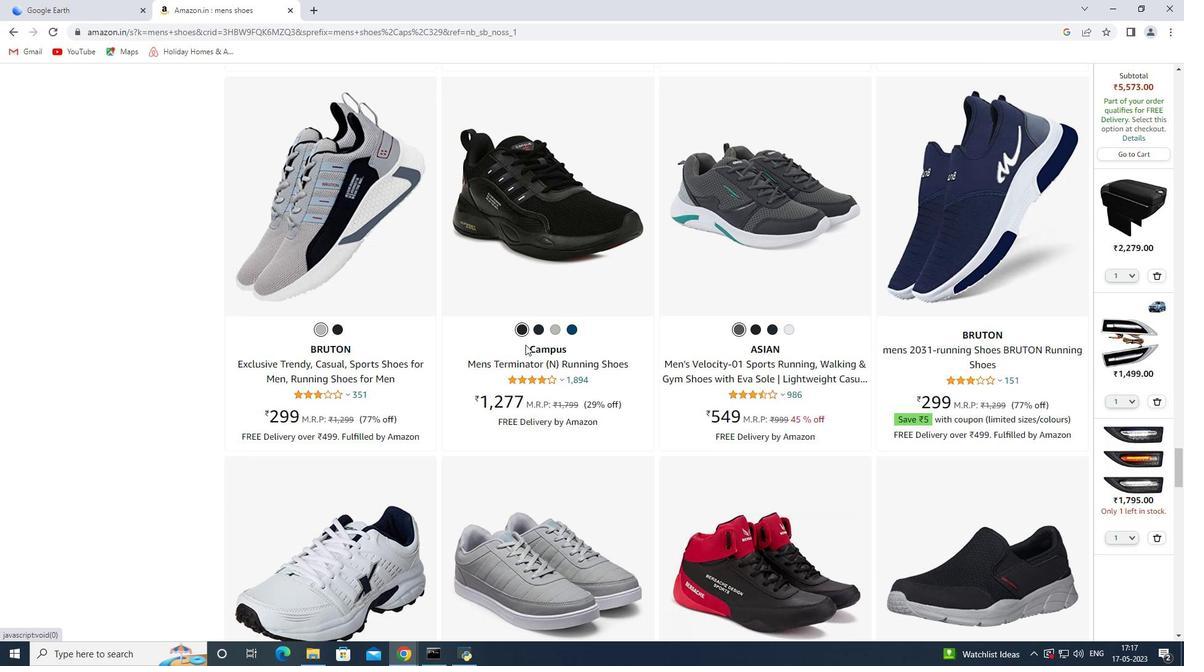 
Action: Mouse scrolled (525, 344) with delta (0, 0)
Screenshot: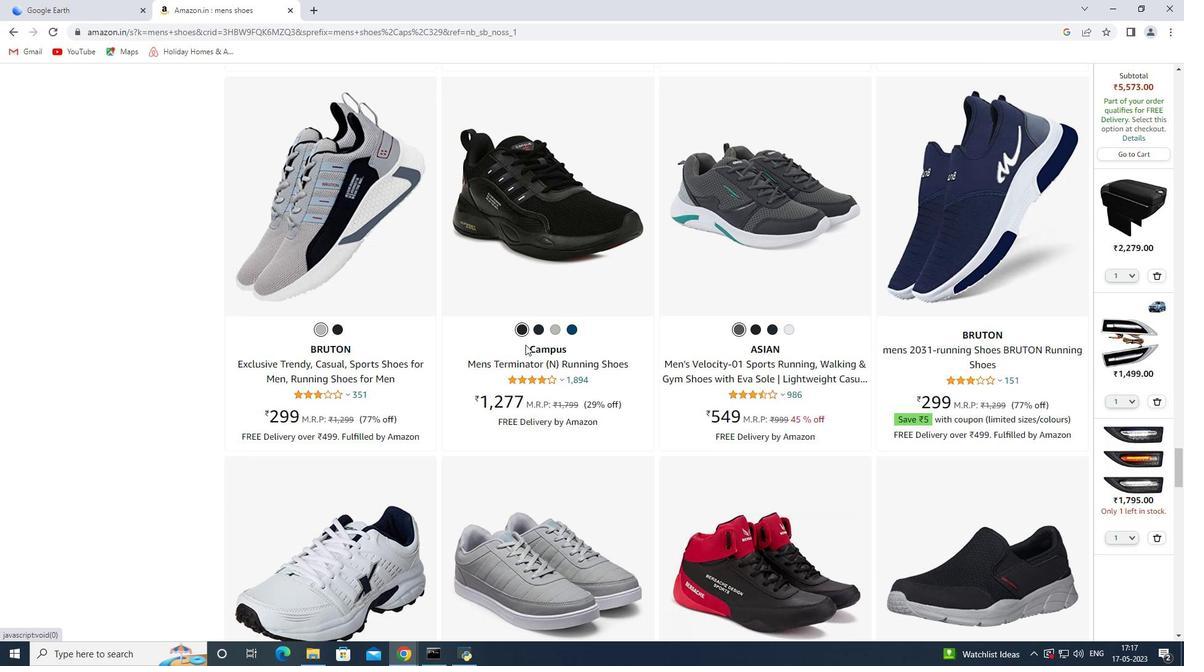 
Action: Mouse scrolled (525, 344) with delta (0, 0)
Screenshot: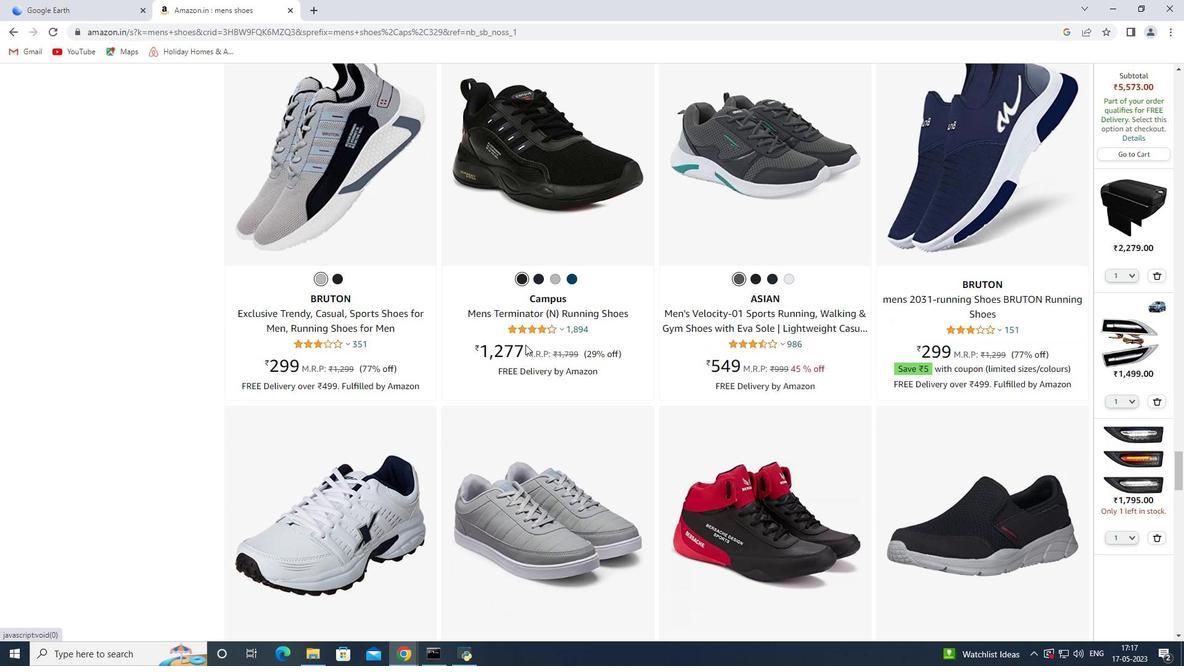 
Action: Mouse scrolled (525, 344) with delta (0, 0)
Screenshot: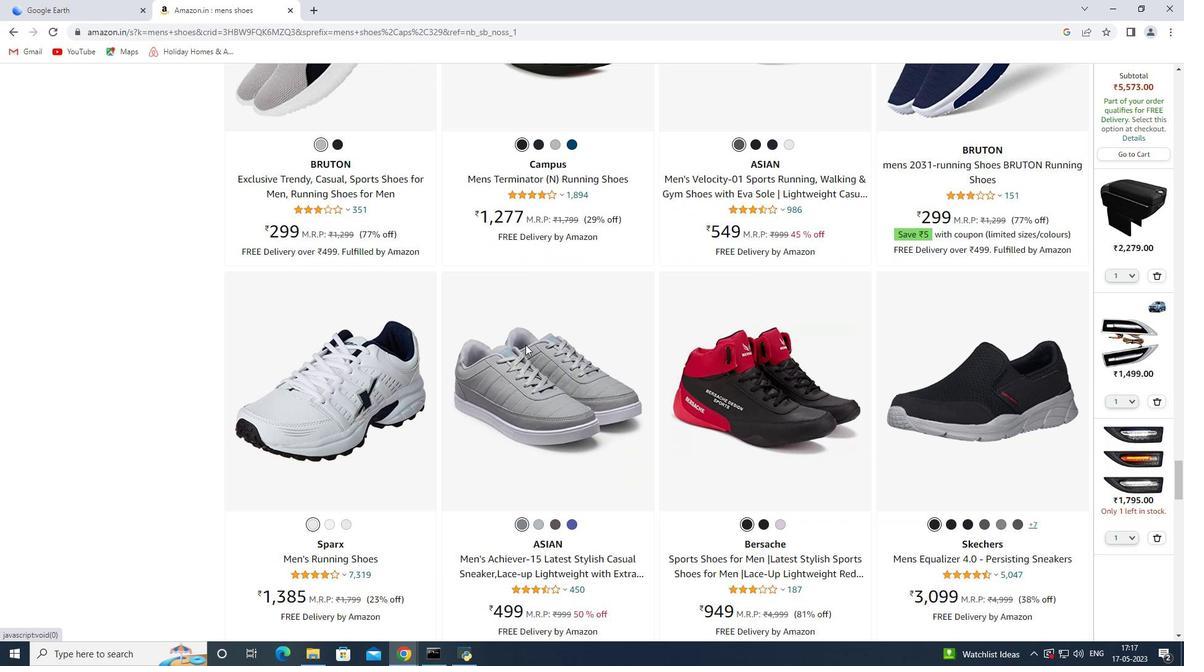 
Action: Mouse scrolled (525, 344) with delta (0, 0)
Screenshot: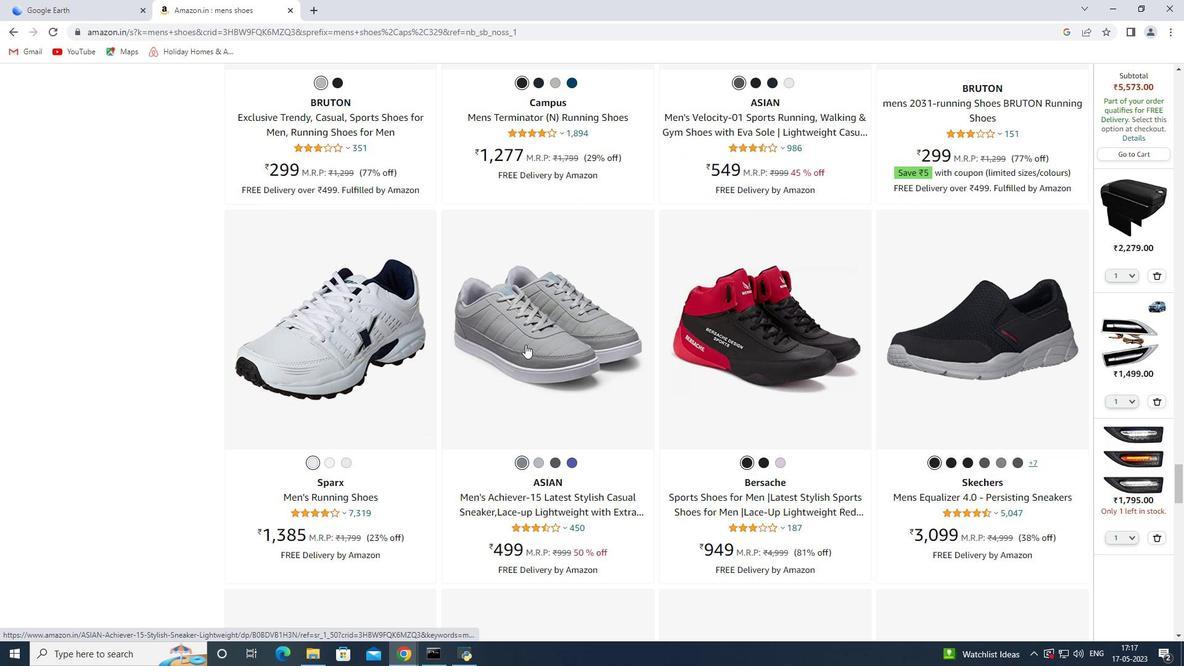 
Action: Mouse scrolled (525, 344) with delta (0, 0)
Screenshot: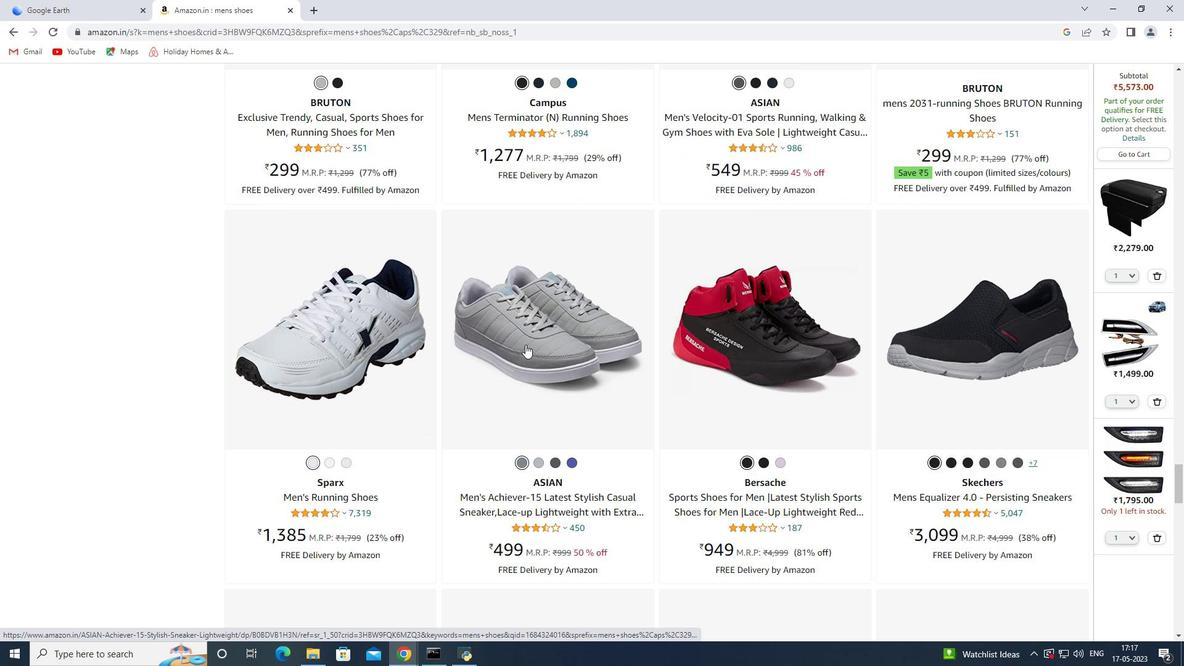 
Action: Mouse scrolled (525, 344) with delta (0, 0)
Screenshot: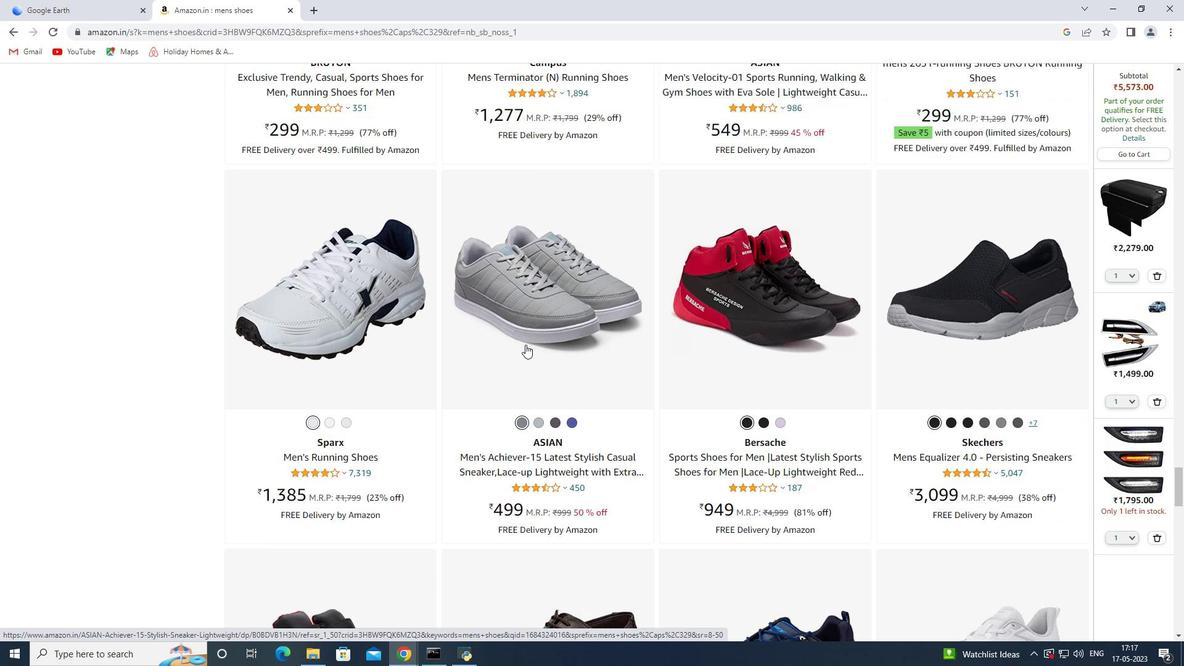 
Action: Mouse scrolled (525, 344) with delta (0, 0)
Screenshot: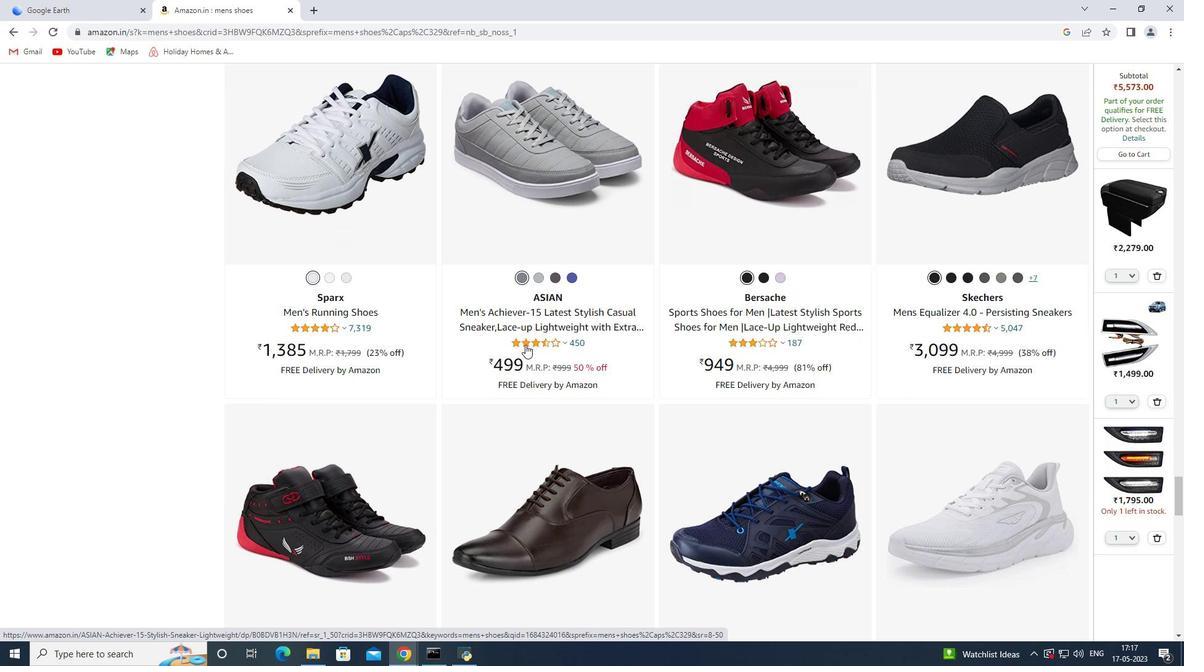 
Action: Mouse scrolled (525, 344) with delta (0, 0)
Screenshot: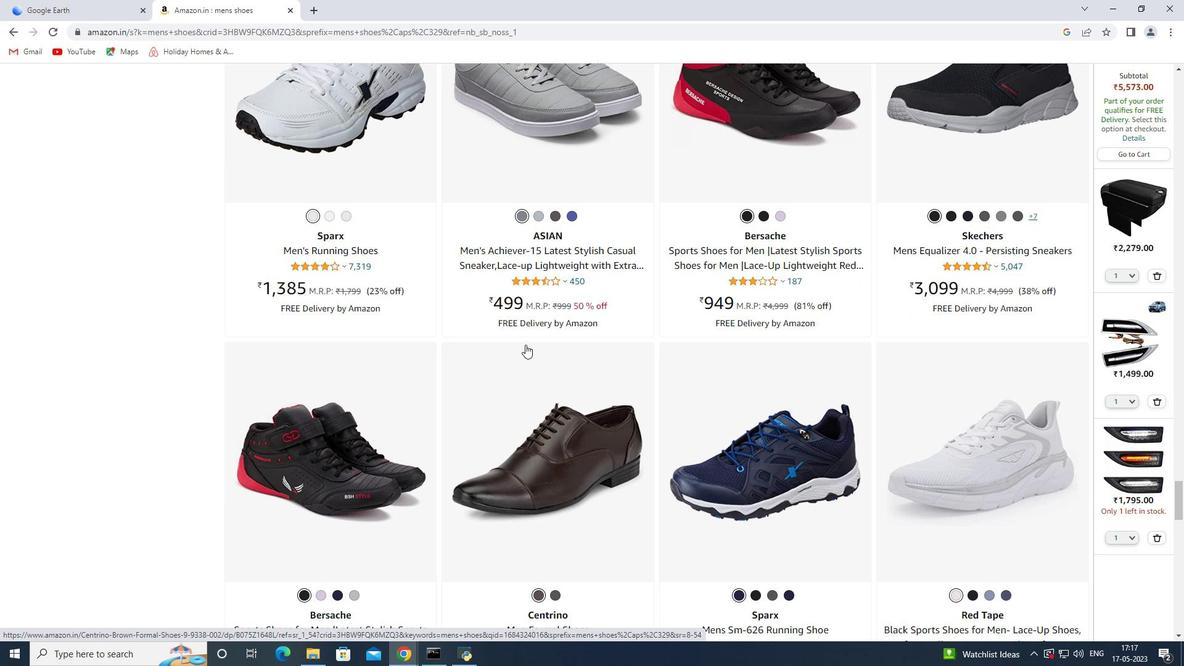 
Action: Mouse scrolled (525, 344) with delta (0, 0)
Screenshot: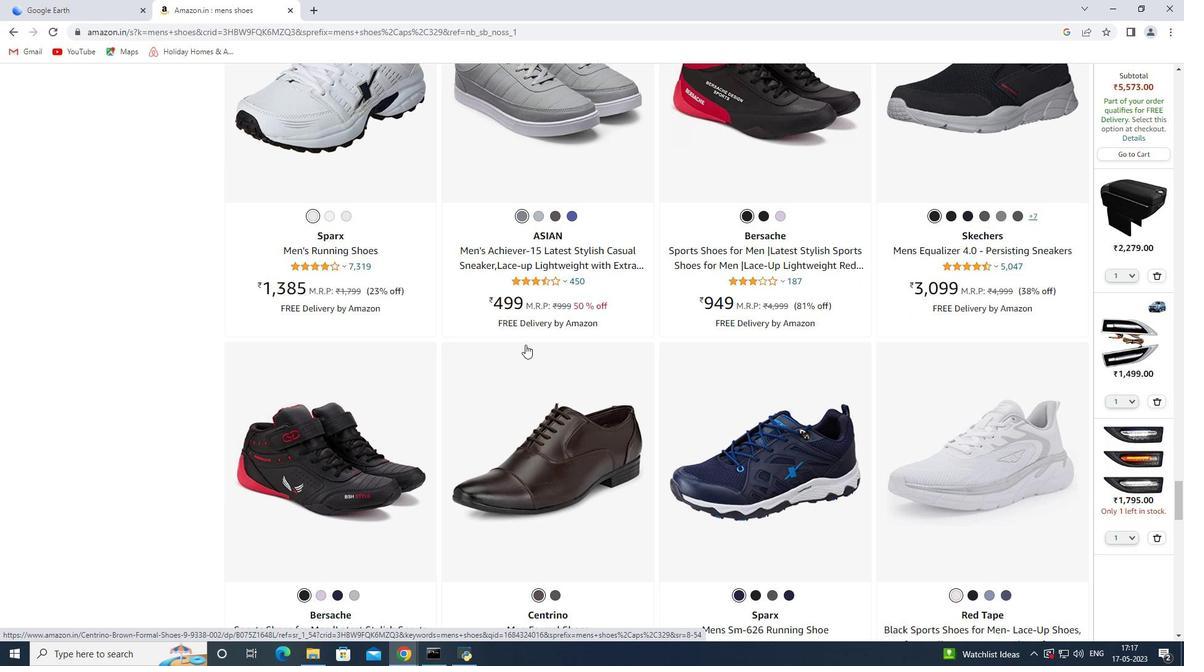 
Action: Mouse scrolled (525, 344) with delta (0, 0)
Screenshot: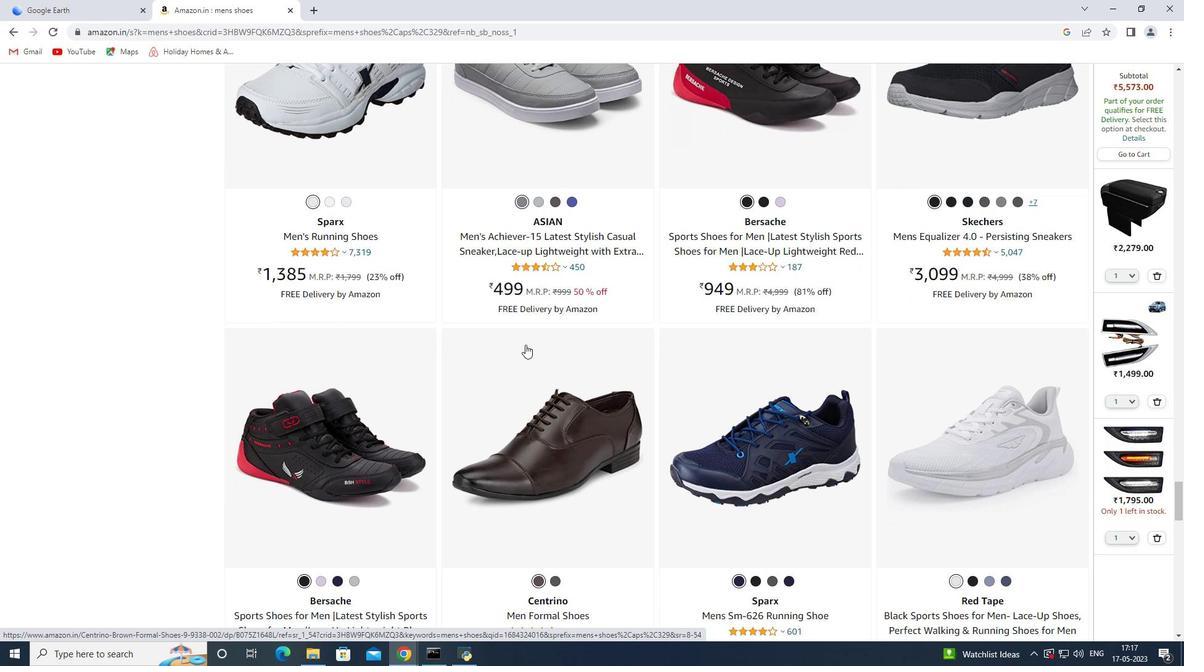 
Action: Mouse scrolled (525, 344) with delta (0, 0)
Screenshot: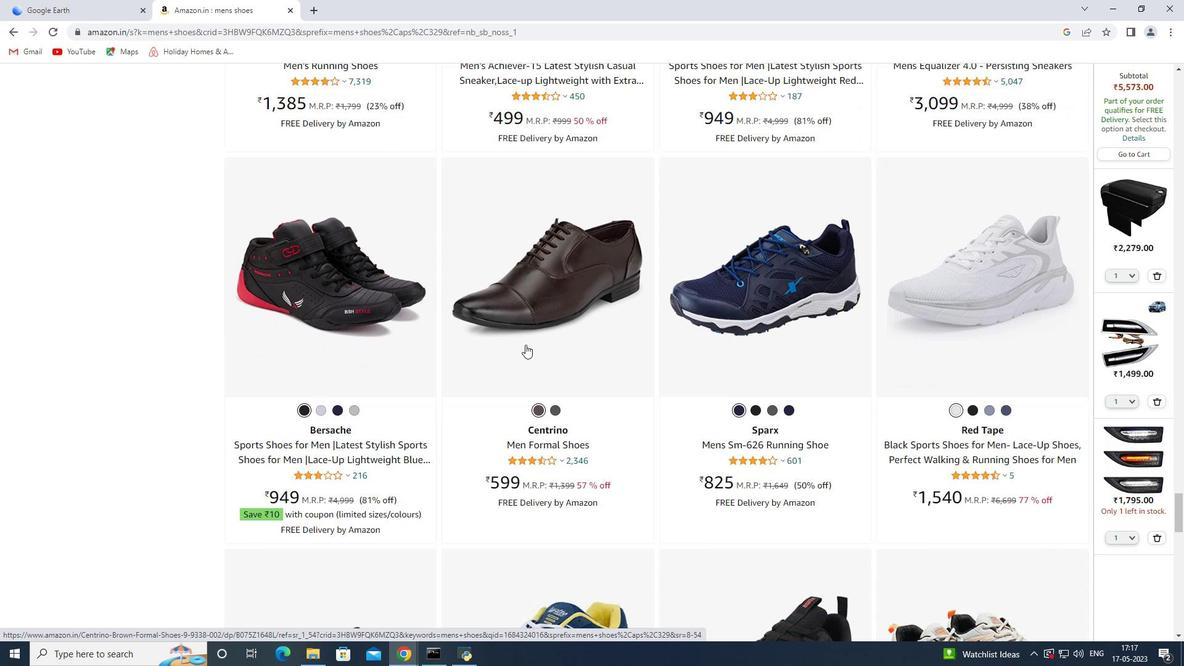 
Action: Mouse scrolled (525, 344) with delta (0, 0)
Screenshot: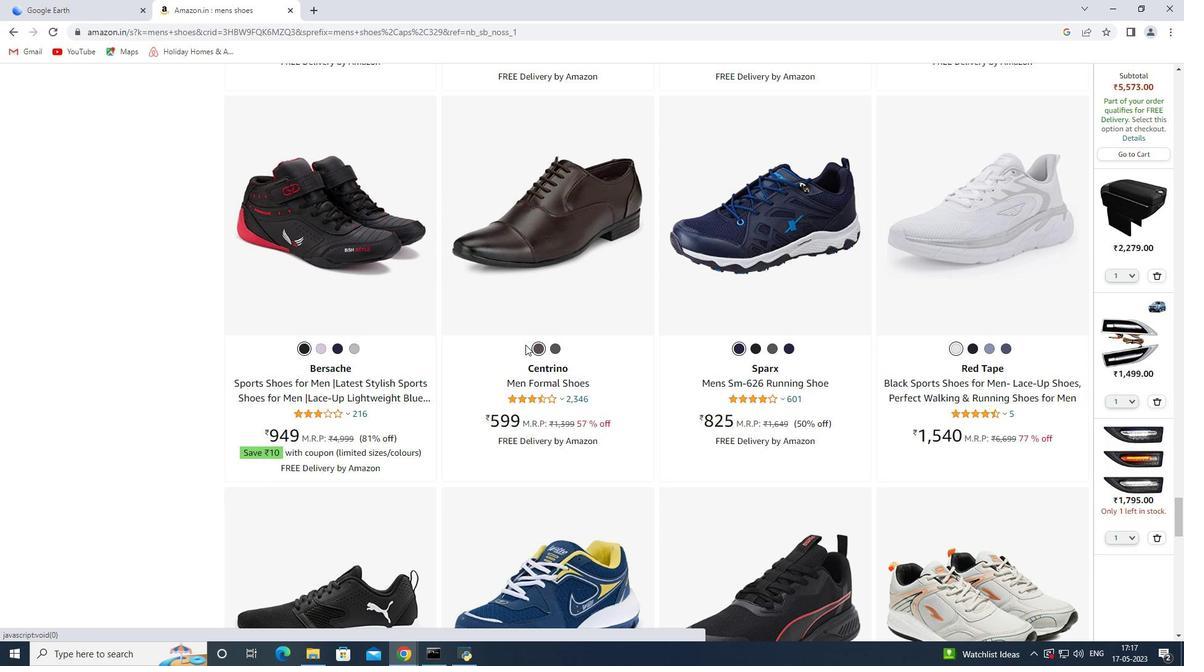
Action: Mouse scrolled (525, 344) with delta (0, 0)
Screenshot: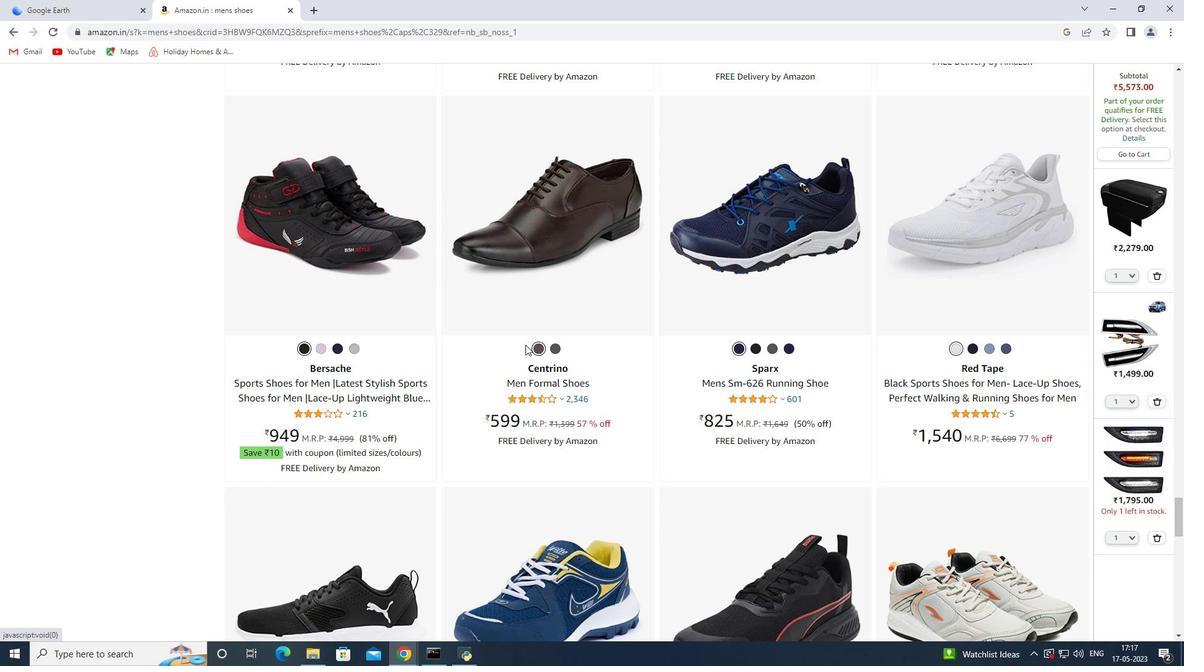 
Action: Mouse scrolled (525, 344) with delta (0, 0)
Screenshot: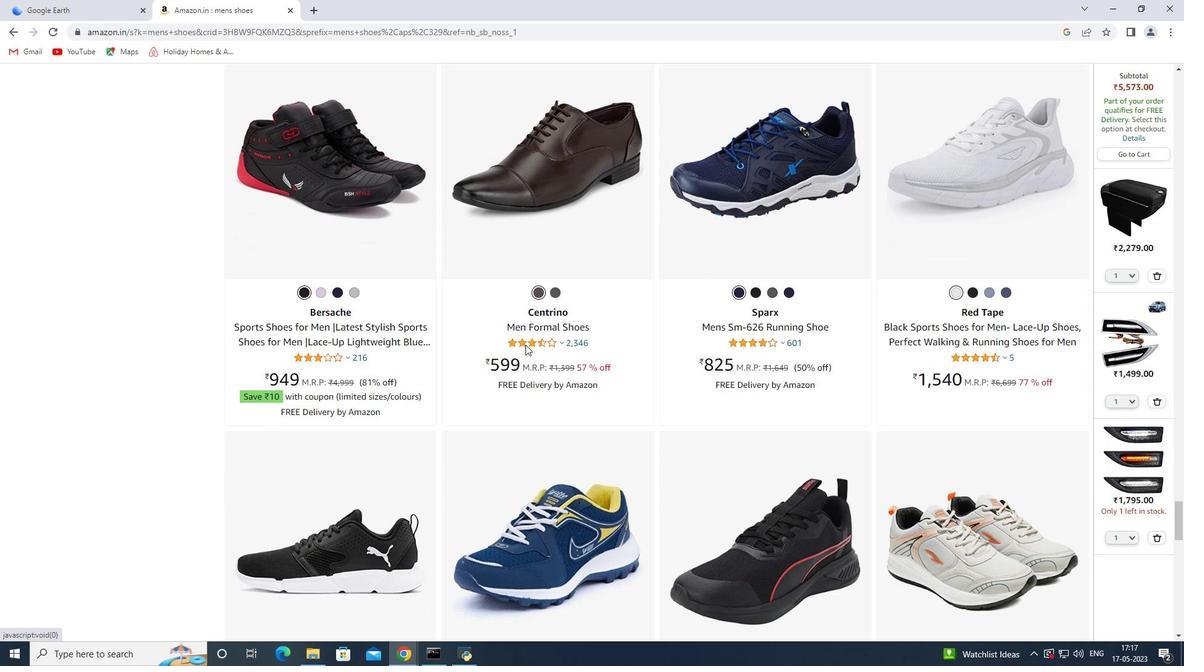 
Action: Mouse scrolled (525, 344) with delta (0, 0)
Screenshot: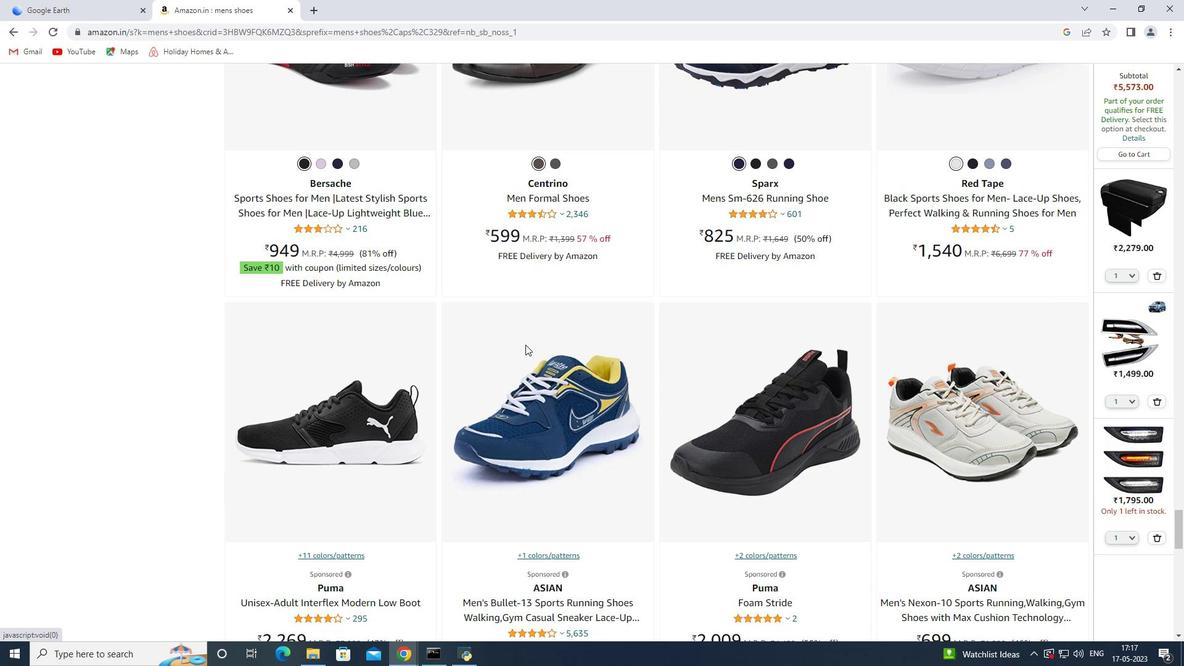 
Action: Mouse scrolled (525, 344) with delta (0, 0)
Screenshot: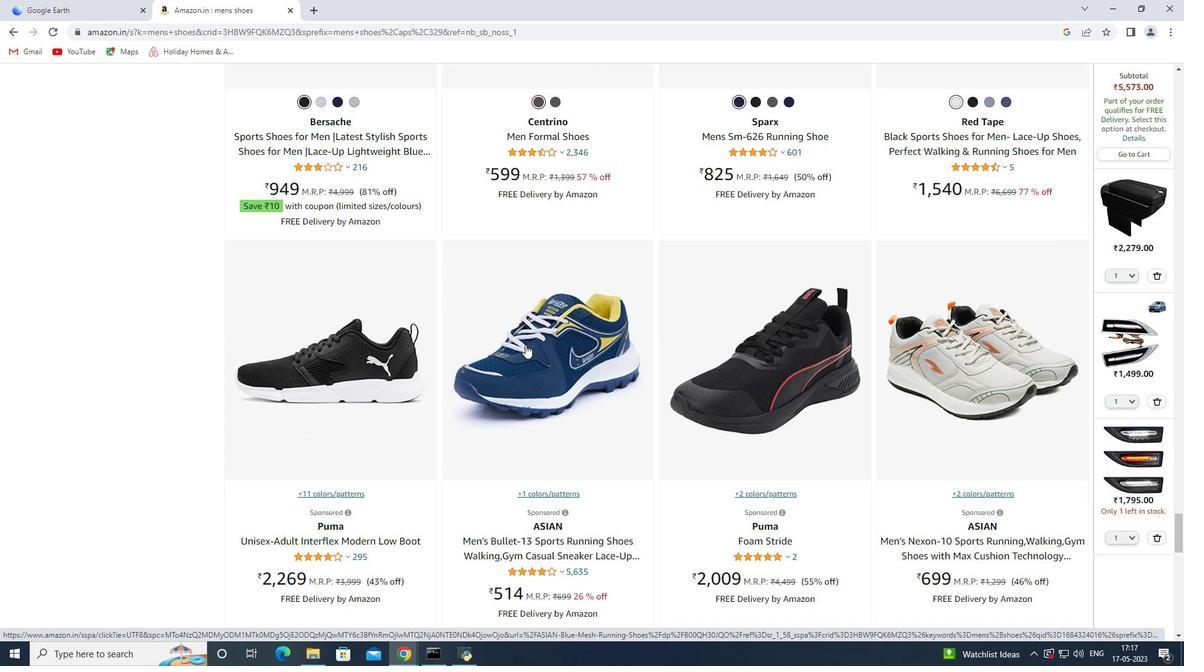 
Action: Mouse scrolled (525, 344) with delta (0, 0)
Screenshot: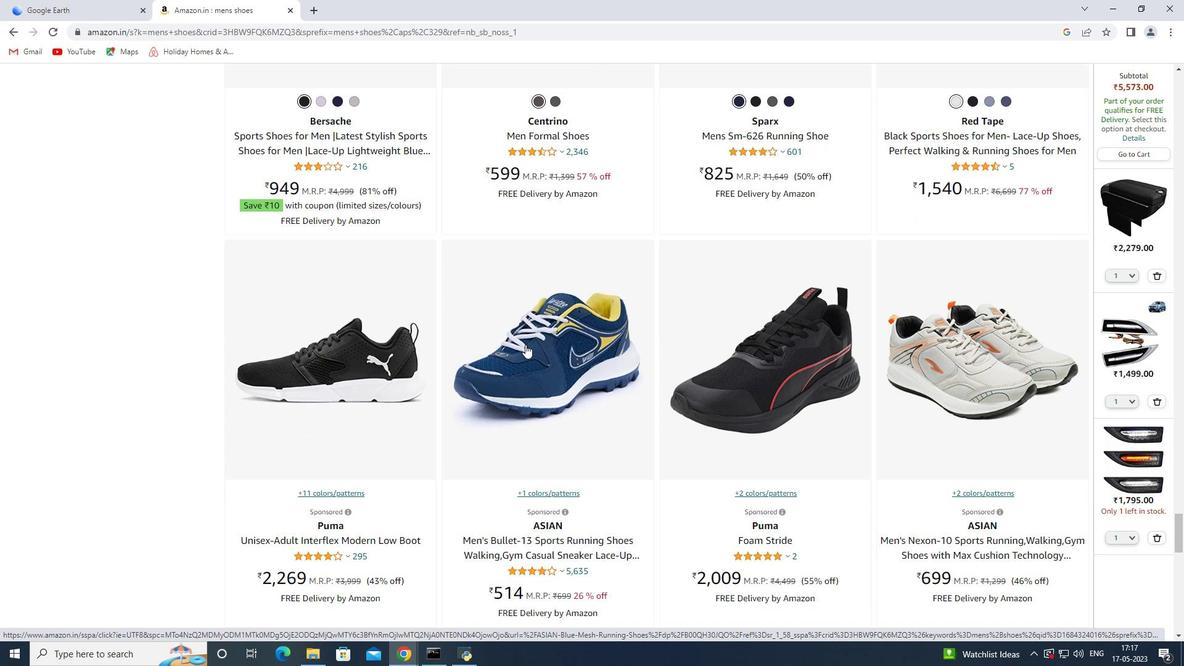 
Action: Mouse scrolled (525, 344) with delta (0, 0)
Screenshot: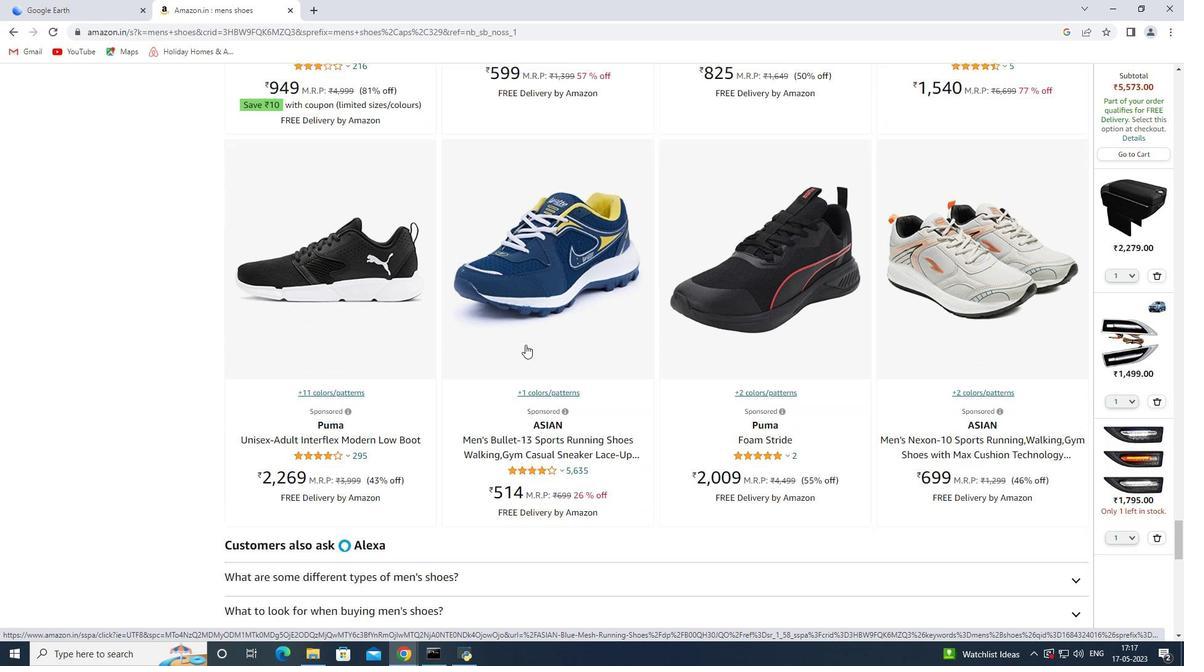
Action: Mouse scrolled (525, 344) with delta (0, 0)
Screenshot: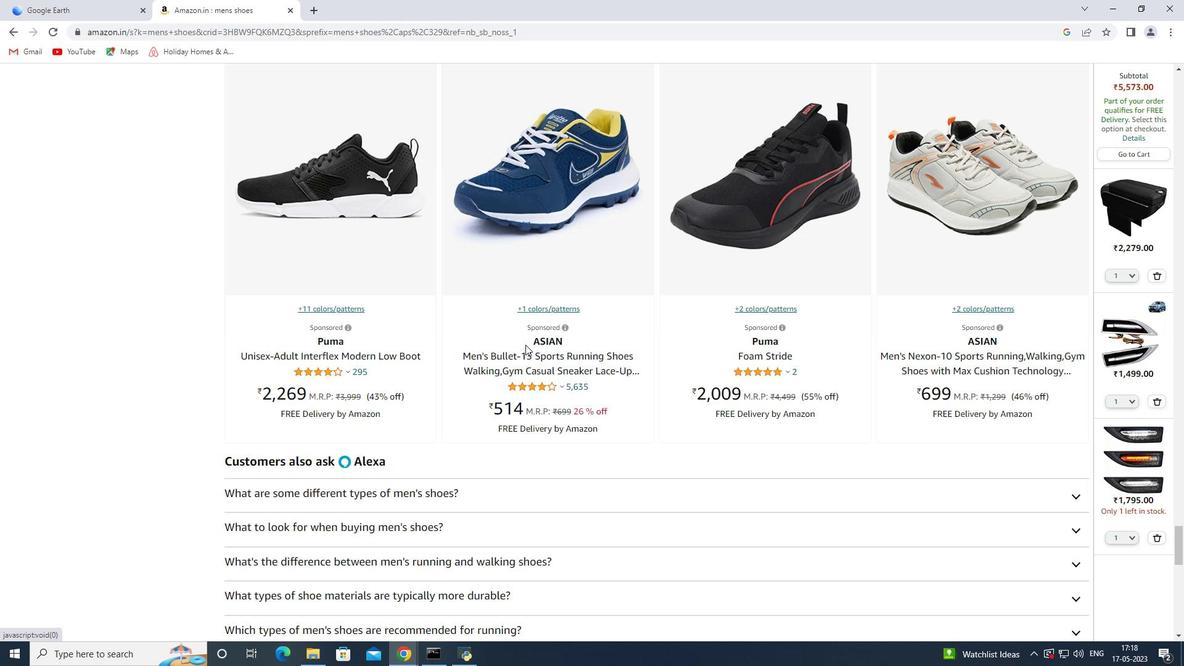 
Action: Mouse scrolled (525, 344) with delta (0, 0)
Screenshot: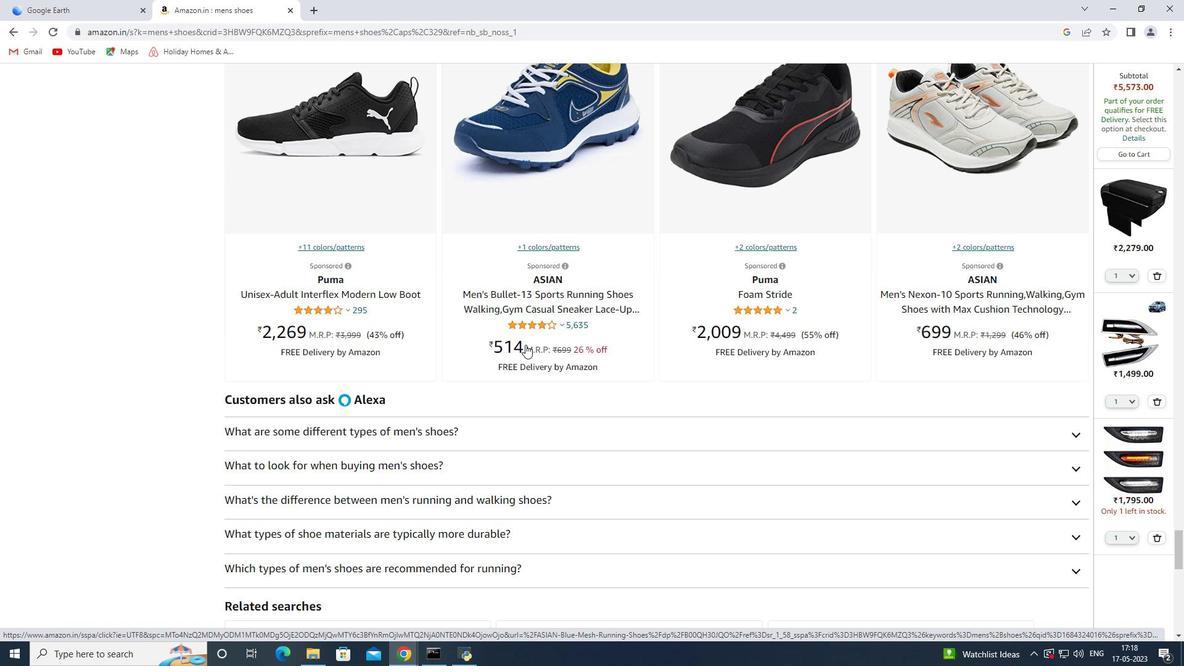
Action: Mouse scrolled (525, 344) with delta (0, 0)
Screenshot: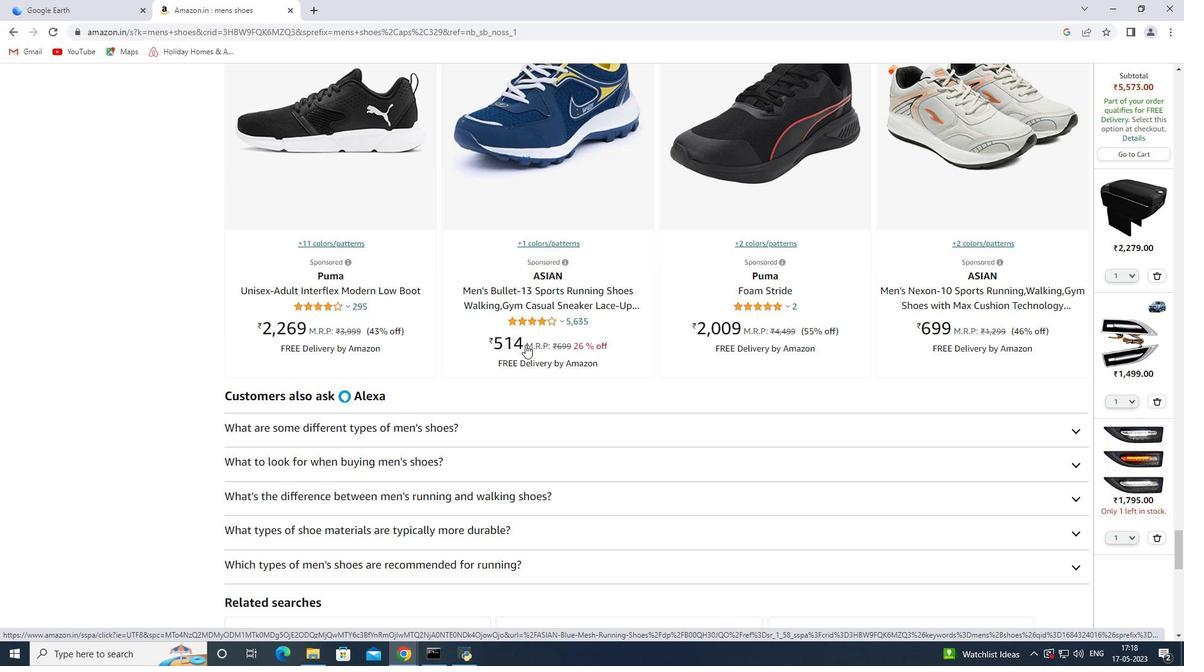 
Action: Mouse scrolled (525, 344) with delta (0, 0)
Screenshot: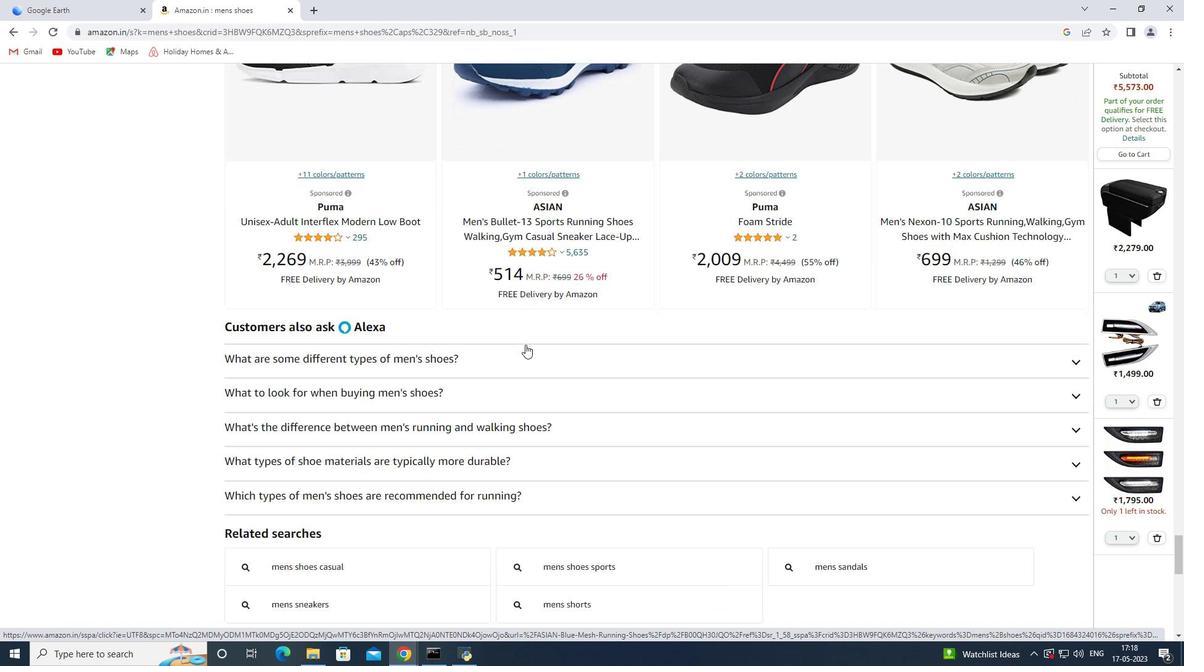 
Action: Mouse scrolled (525, 344) with delta (0, 0)
Screenshot: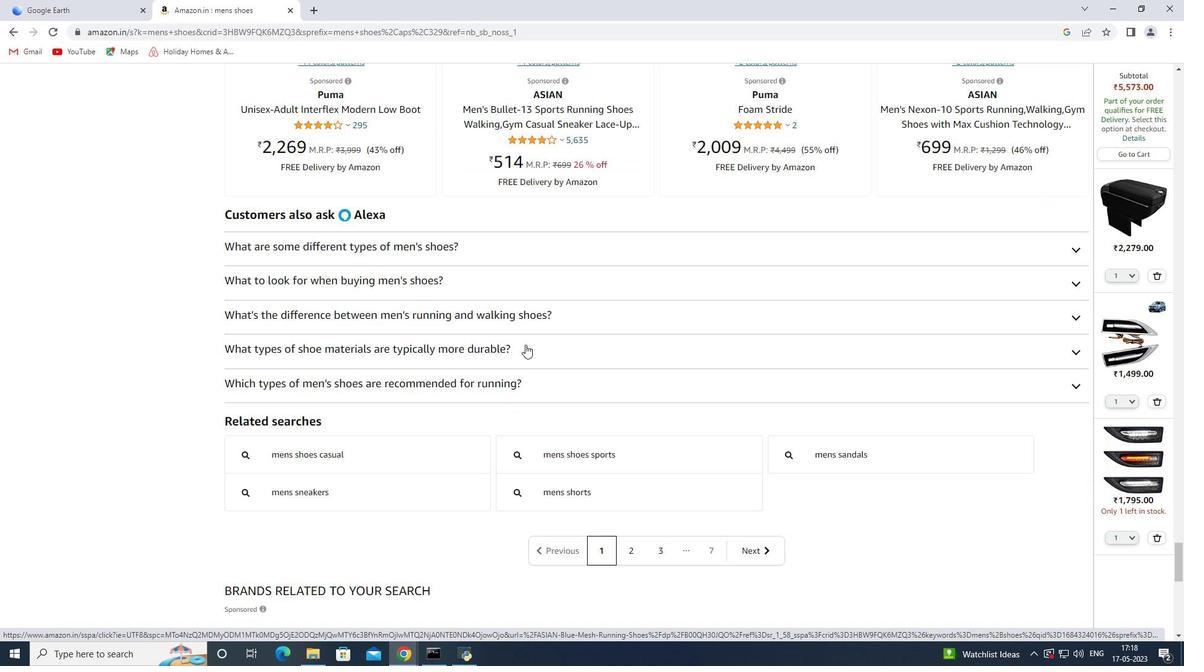 
Action: Mouse moved to (621, 489)
Screenshot: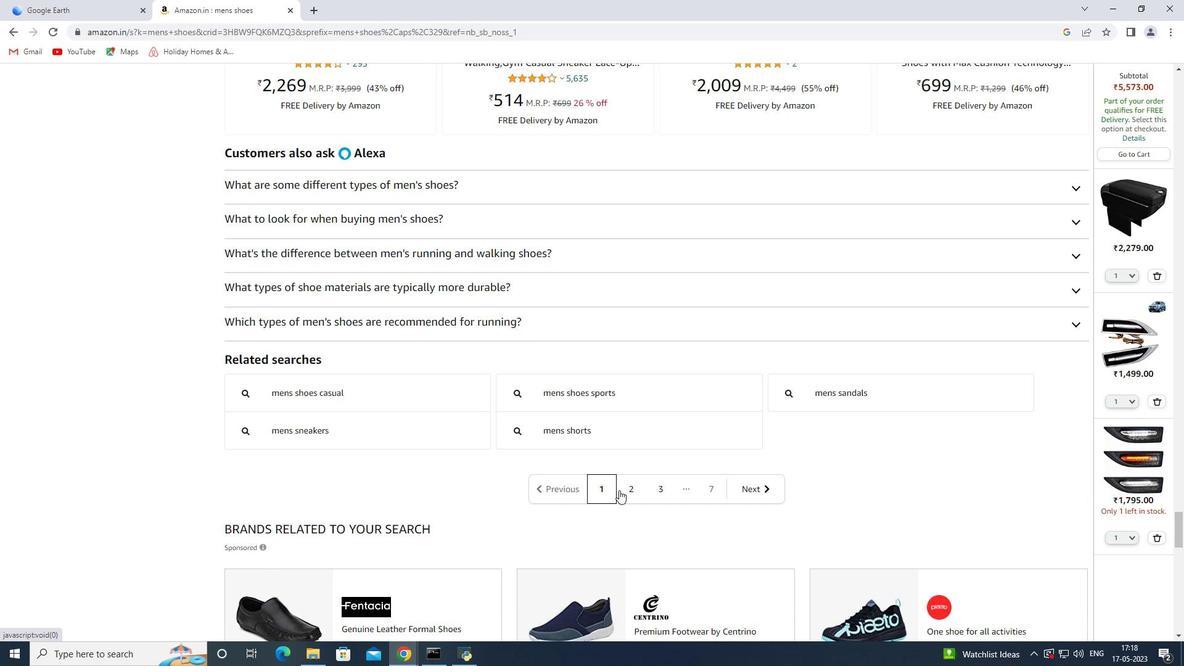 
Action: Mouse pressed left at (621, 489)
Screenshot: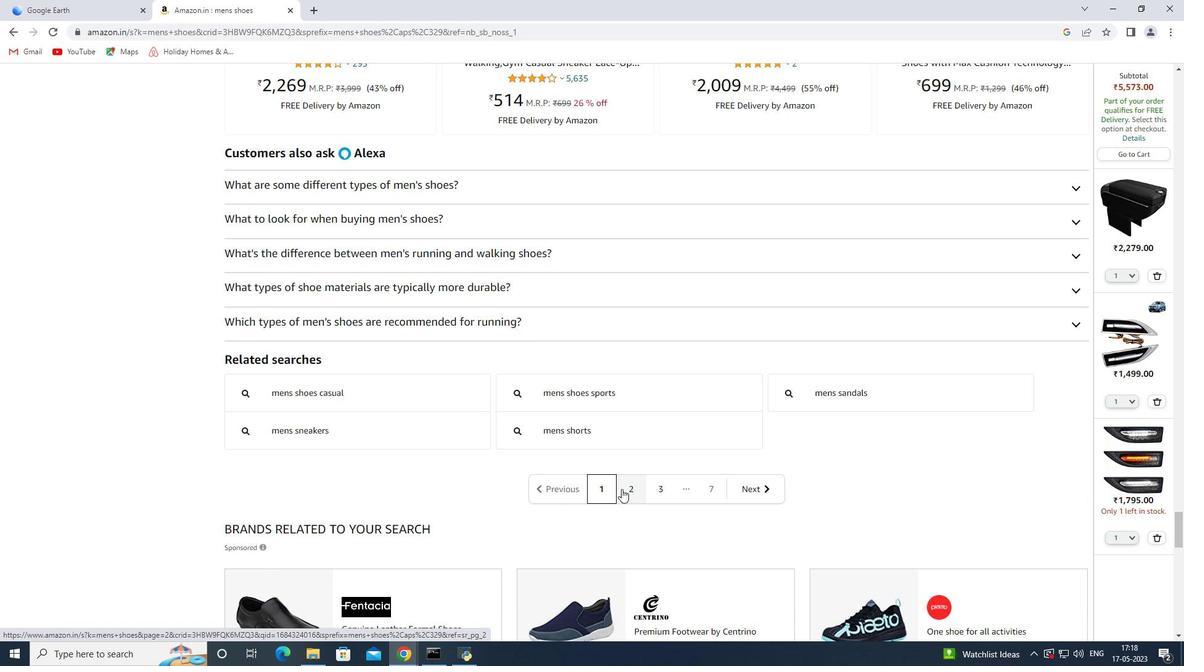 
Action: Mouse moved to (621, 486)
Screenshot: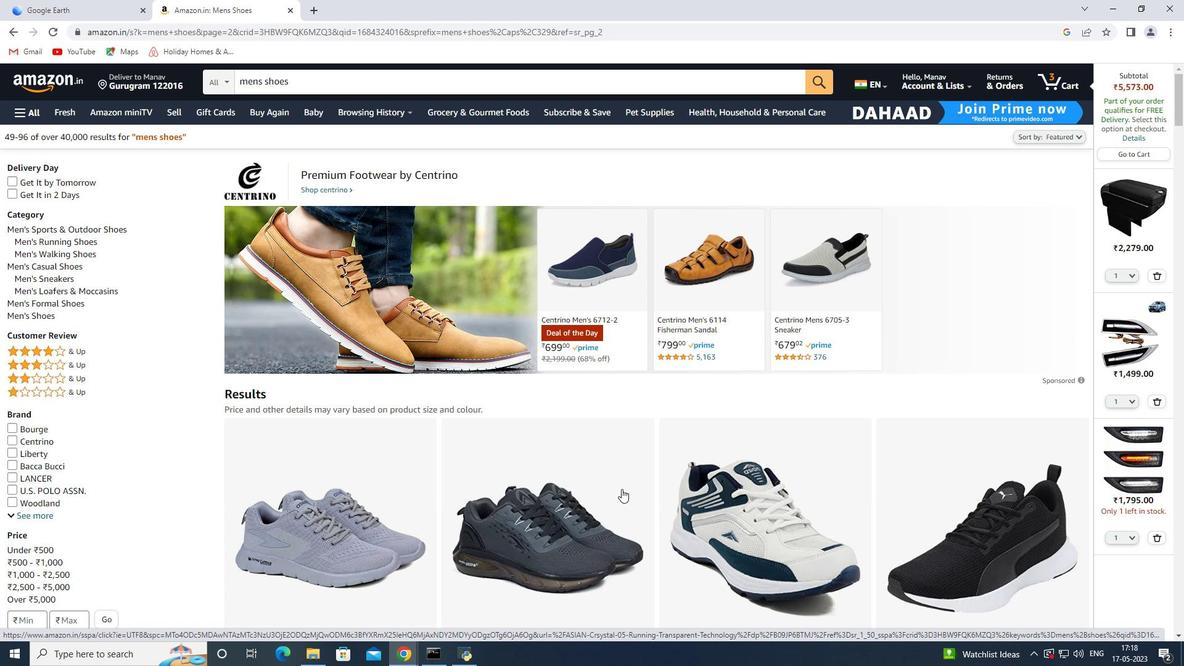 
Action: Mouse scrolled (621, 486) with delta (0, 0)
Screenshot: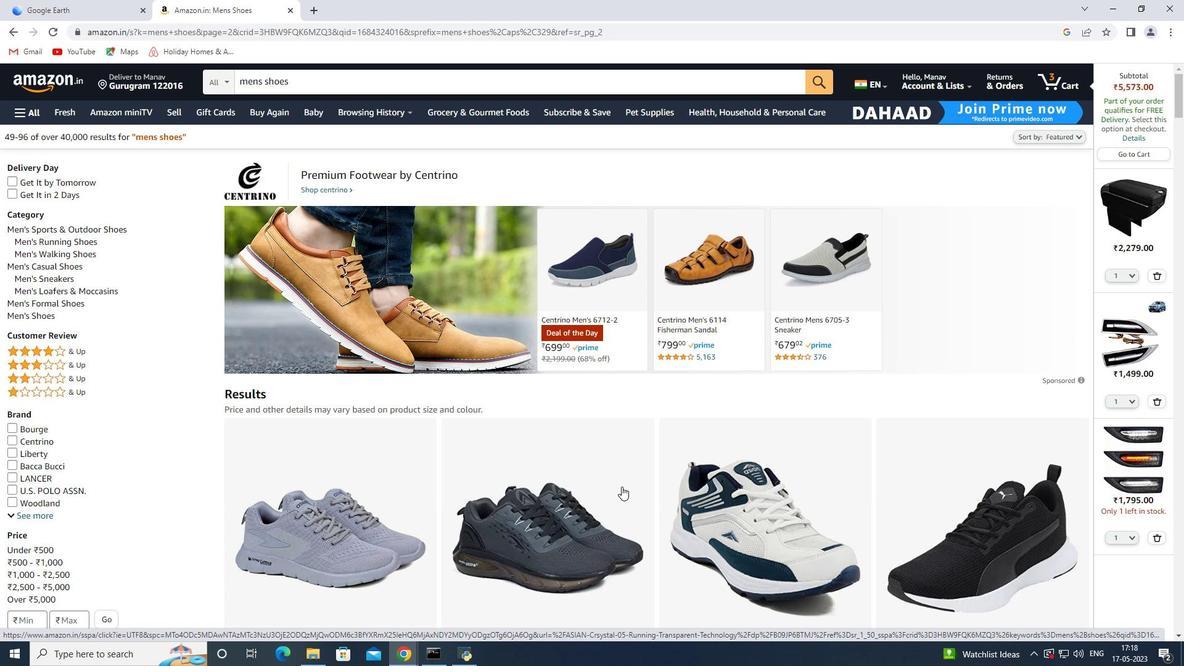 
Action: Mouse scrolled (621, 486) with delta (0, 0)
Screenshot: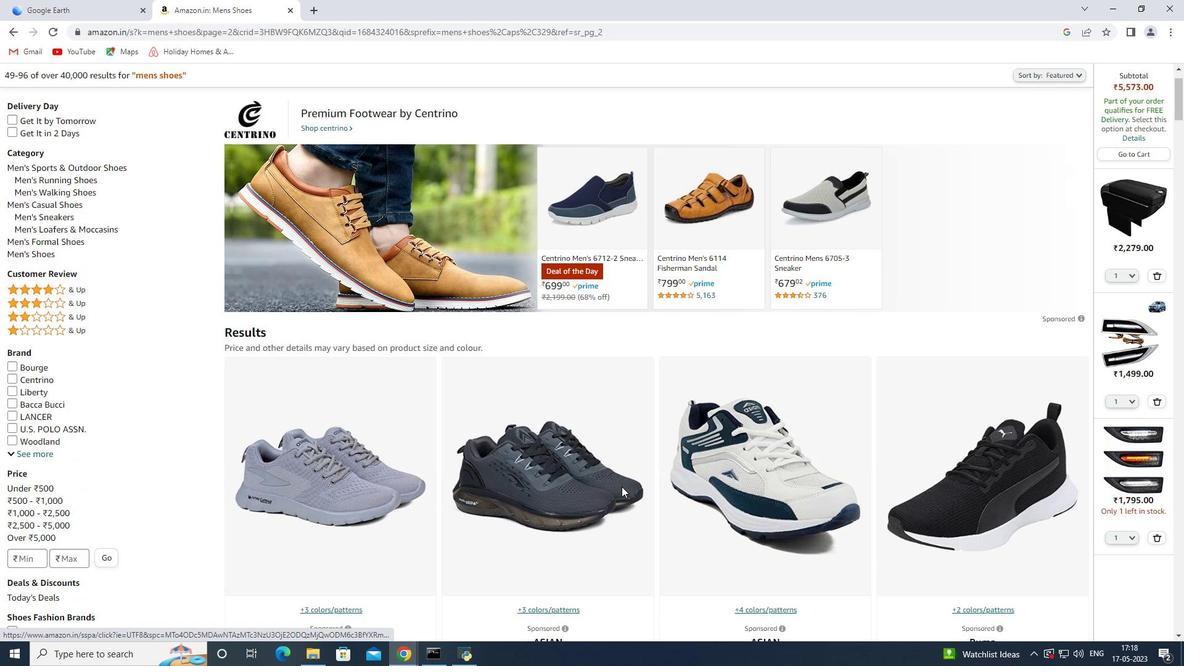 
Action: Mouse scrolled (621, 486) with delta (0, 0)
Screenshot: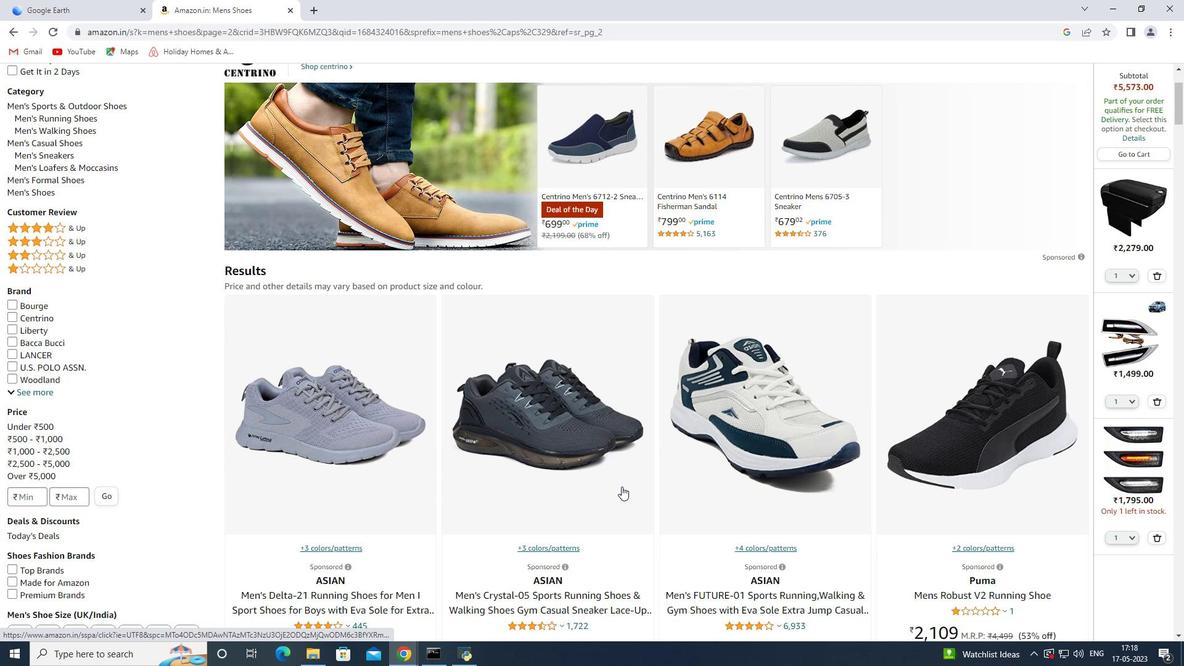 
Action: Mouse scrolled (621, 486) with delta (0, 0)
Screenshot: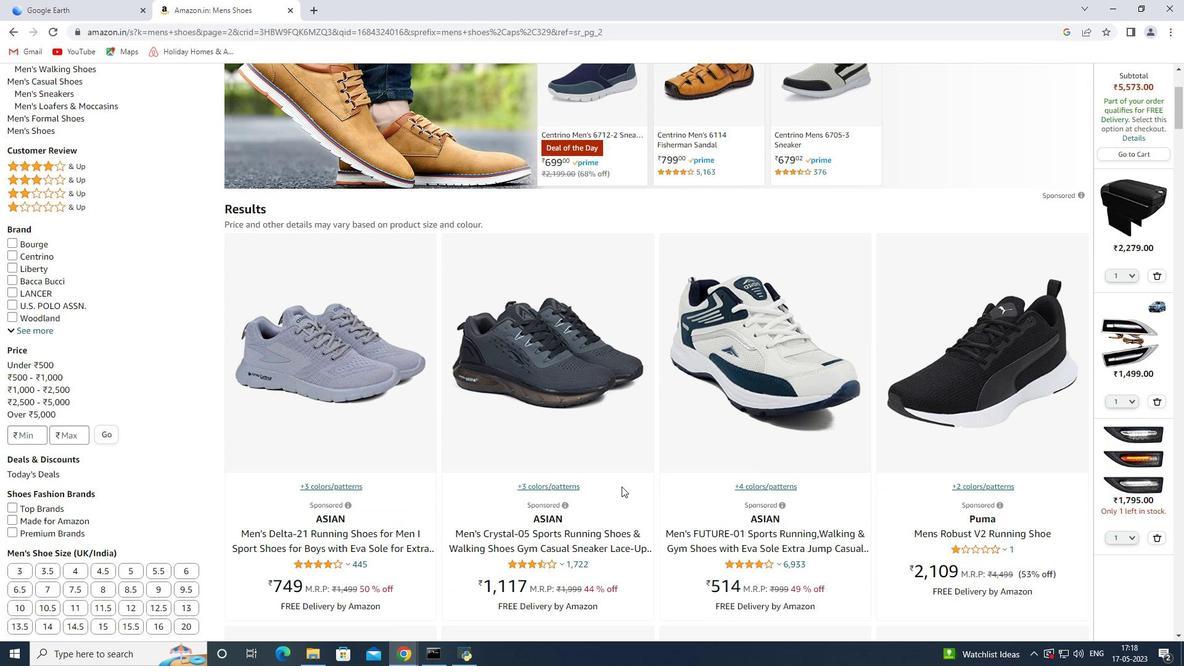 
Action: Mouse scrolled (621, 486) with delta (0, 0)
Screenshot: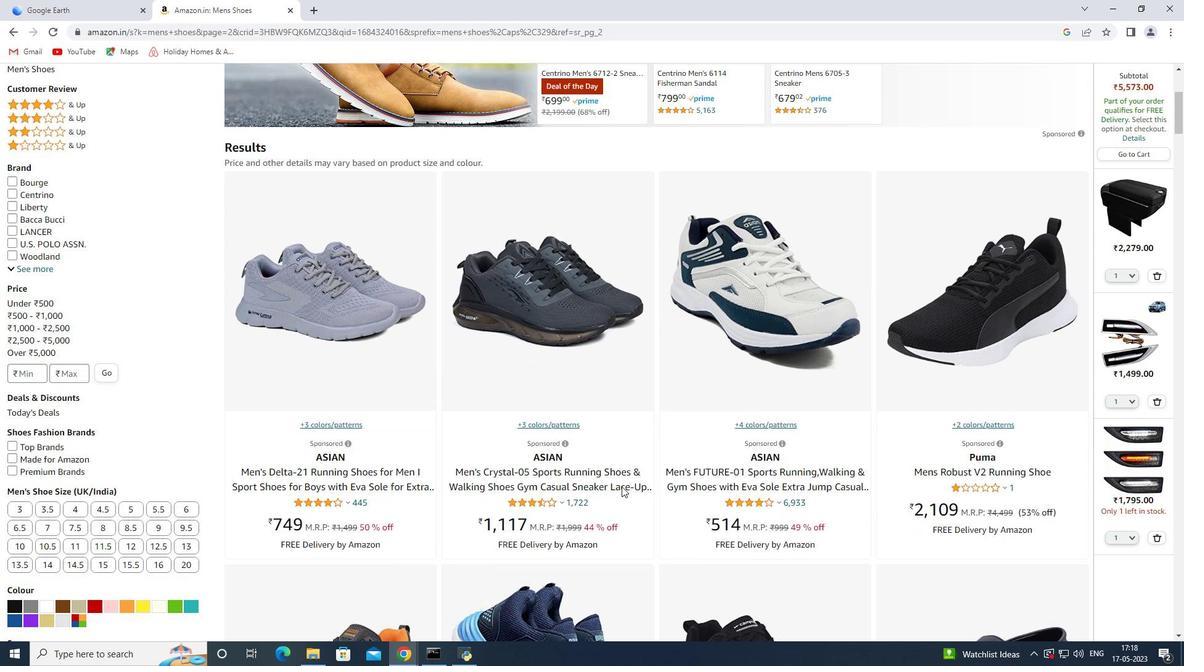 
Action: Mouse scrolled (621, 486) with delta (0, 0)
Screenshot: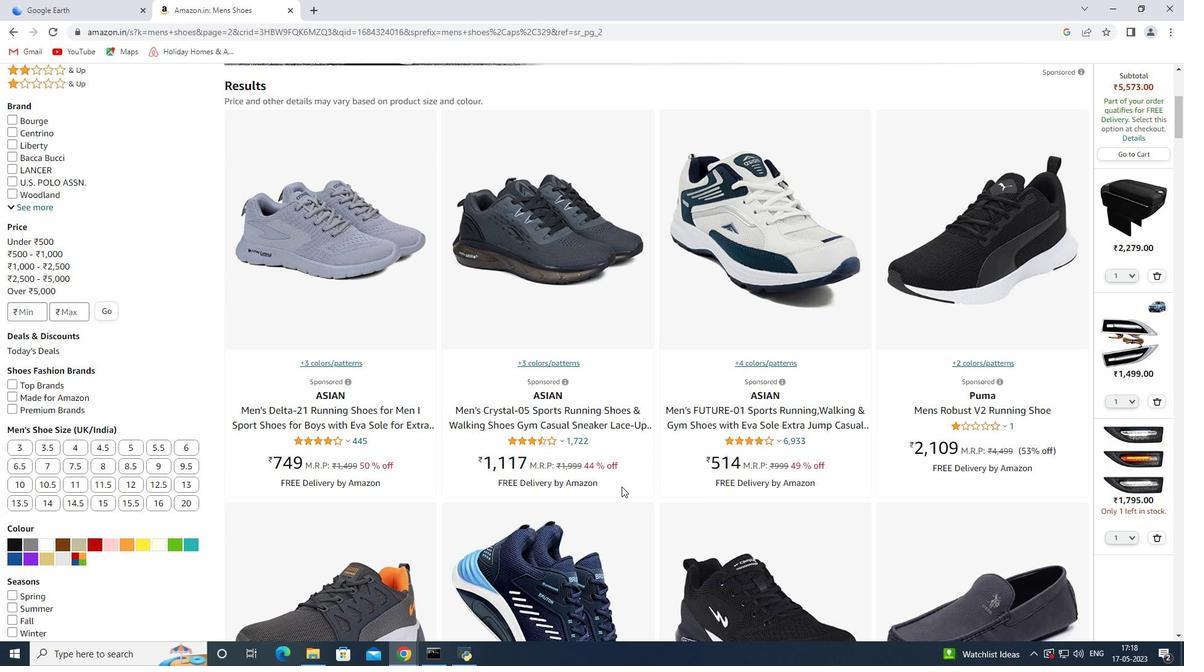 
Action: Mouse scrolled (621, 486) with delta (0, 0)
Screenshot: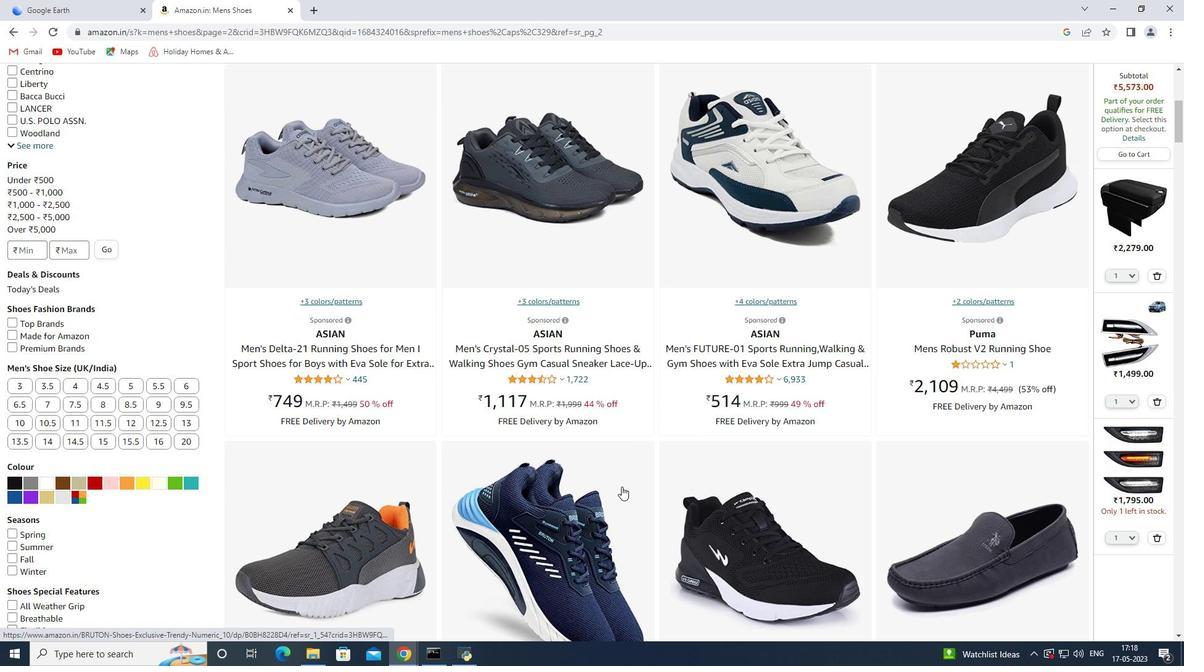 
Action: Mouse scrolled (621, 486) with delta (0, 0)
Screenshot: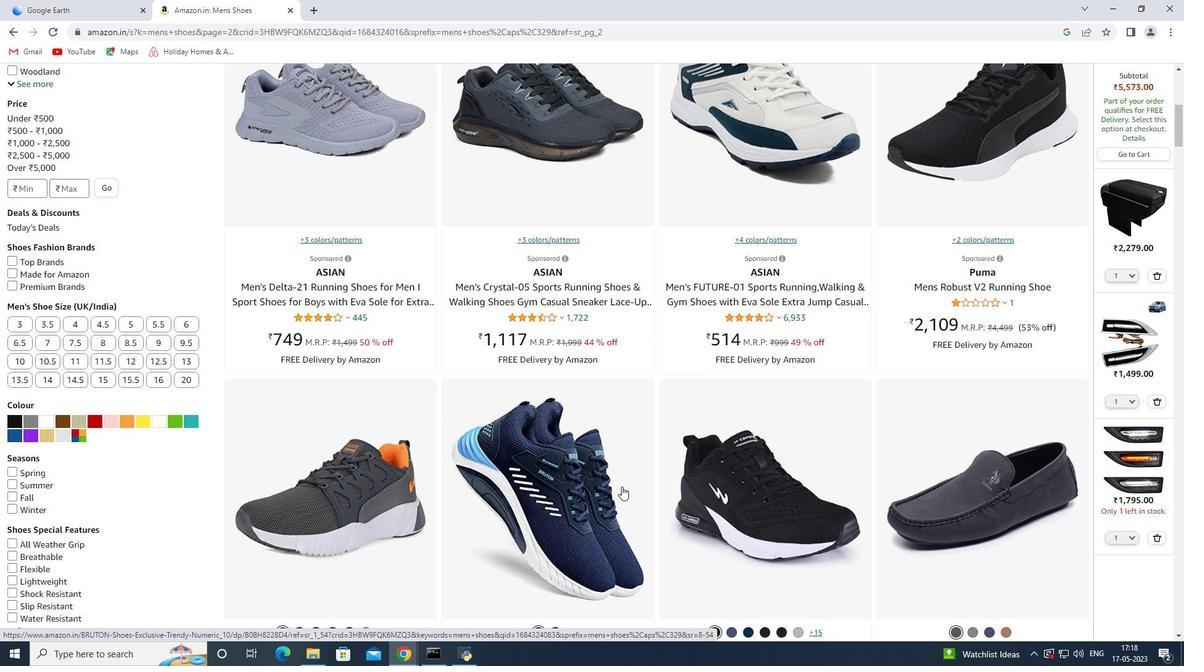
Action: Mouse scrolled (621, 486) with delta (0, 0)
Screenshot: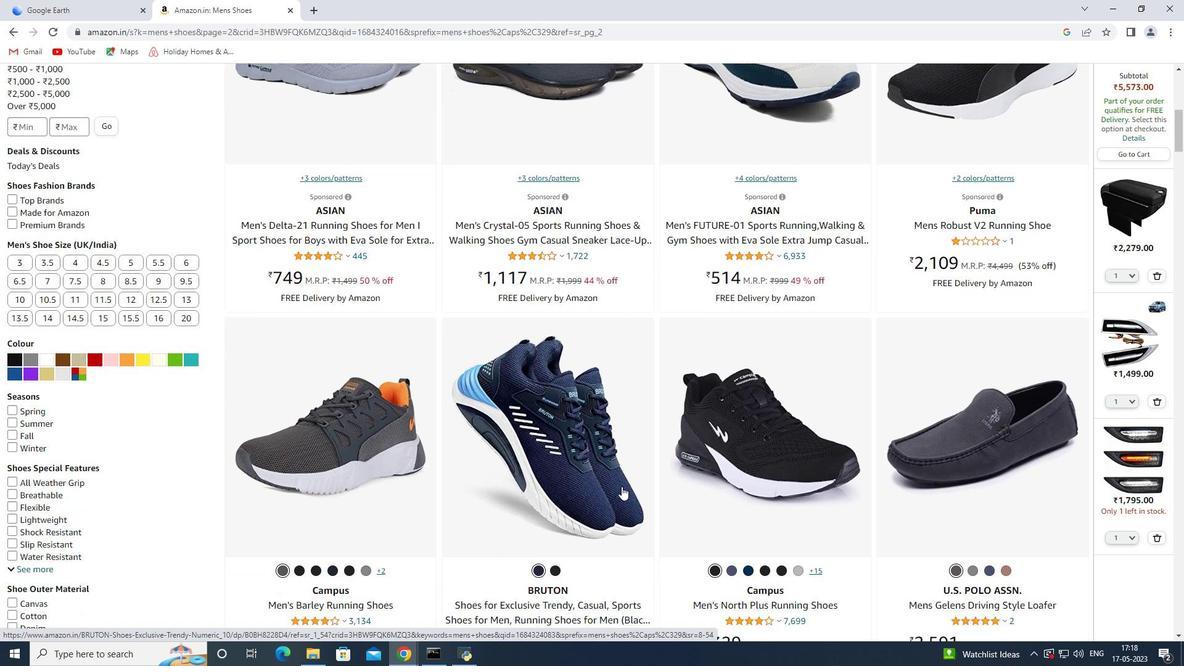 
Action: Mouse scrolled (621, 486) with delta (0, 0)
Screenshot: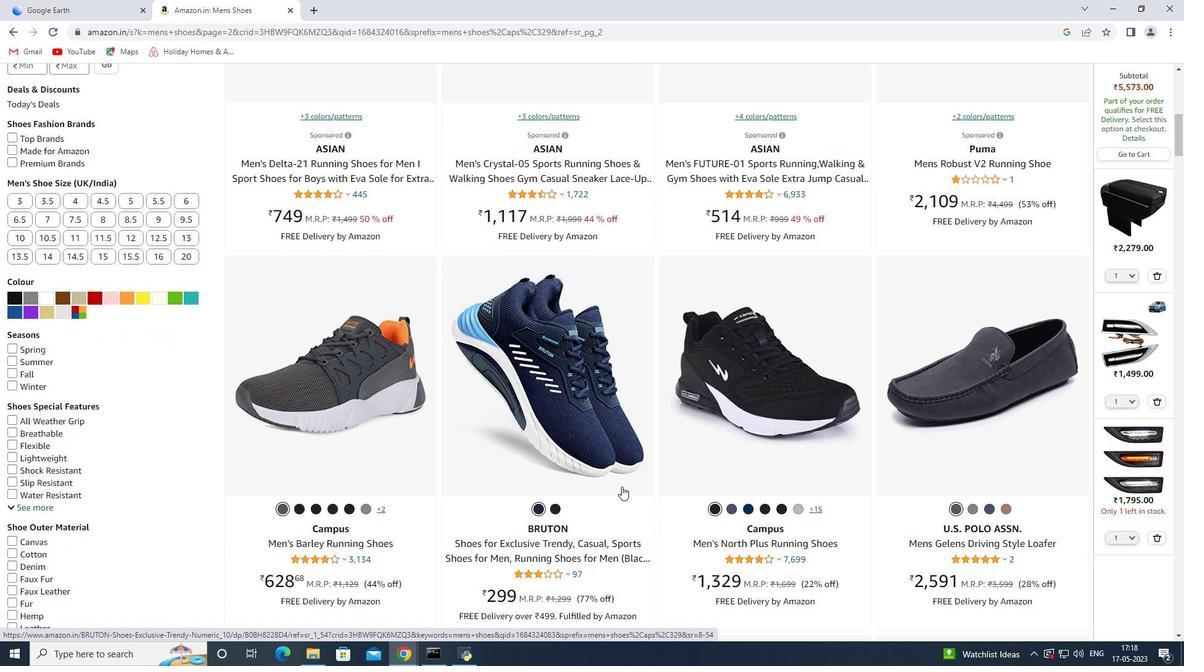 
Action: Mouse scrolled (621, 486) with delta (0, 0)
Screenshot: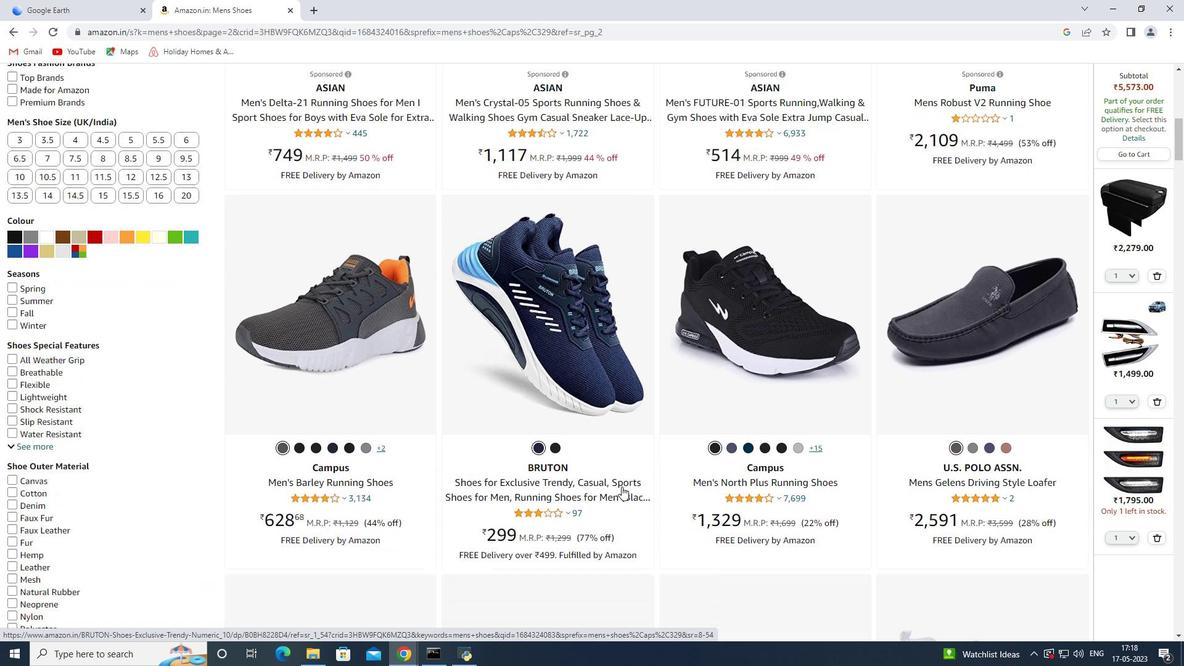 
Action: Mouse scrolled (621, 486) with delta (0, 0)
Screenshot: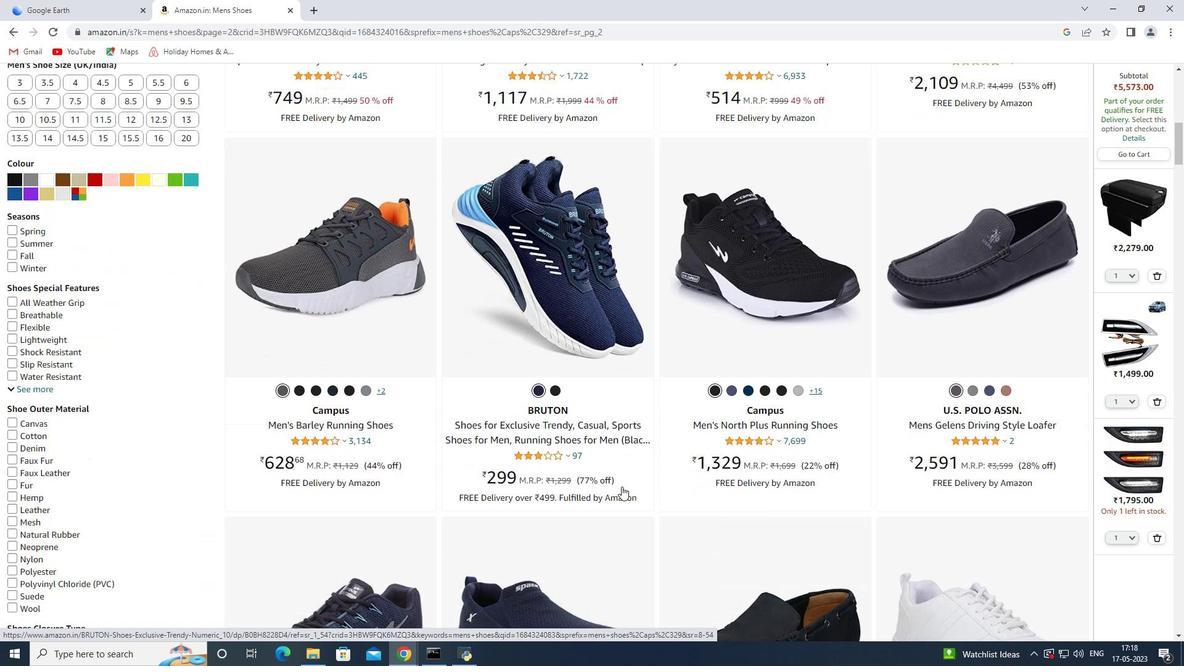 
Action: Mouse scrolled (621, 486) with delta (0, 0)
Screenshot: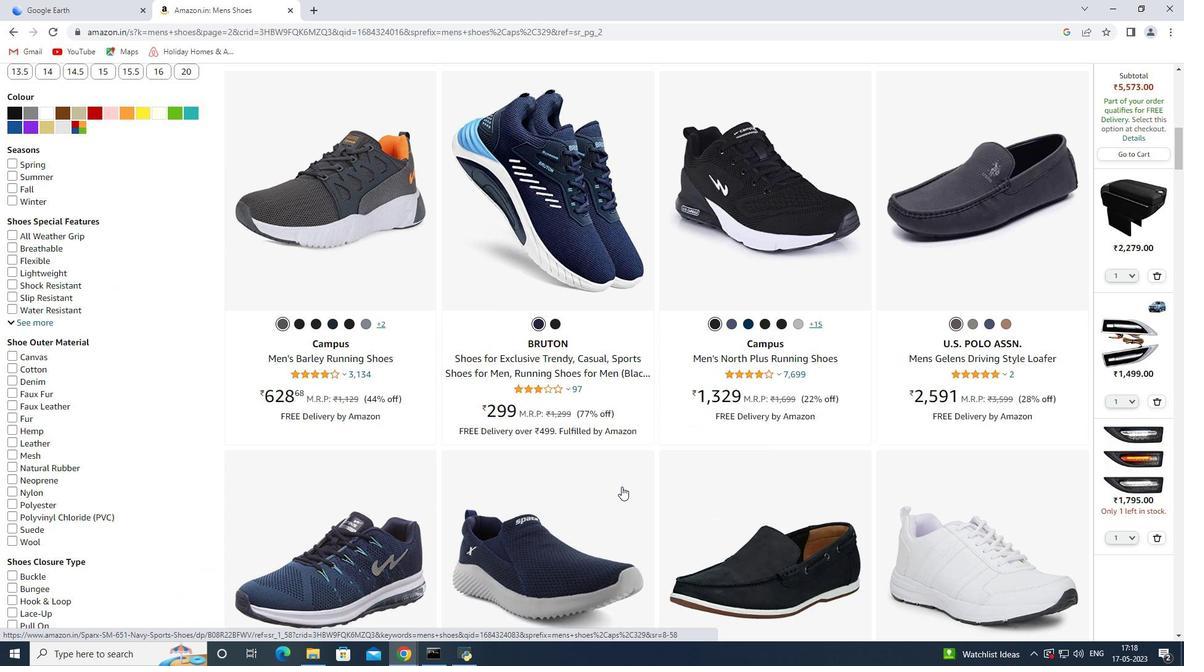 
Action: Mouse scrolled (621, 486) with delta (0, 0)
Screenshot: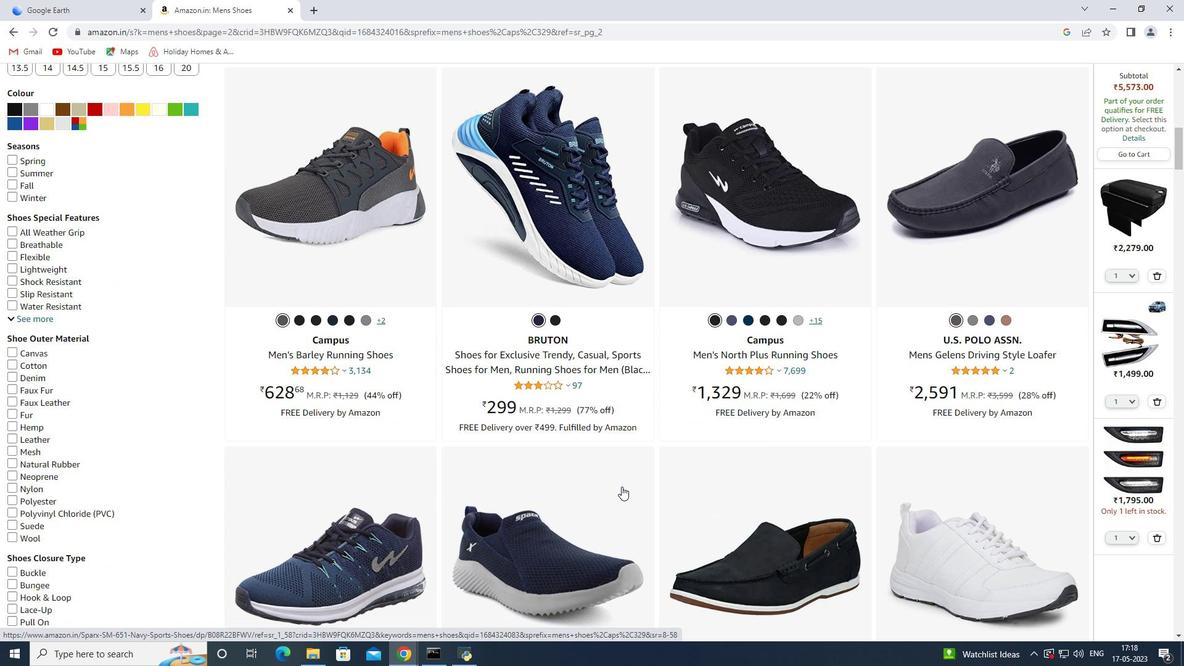 
Action: Mouse scrolled (621, 486) with delta (0, 0)
Screenshot: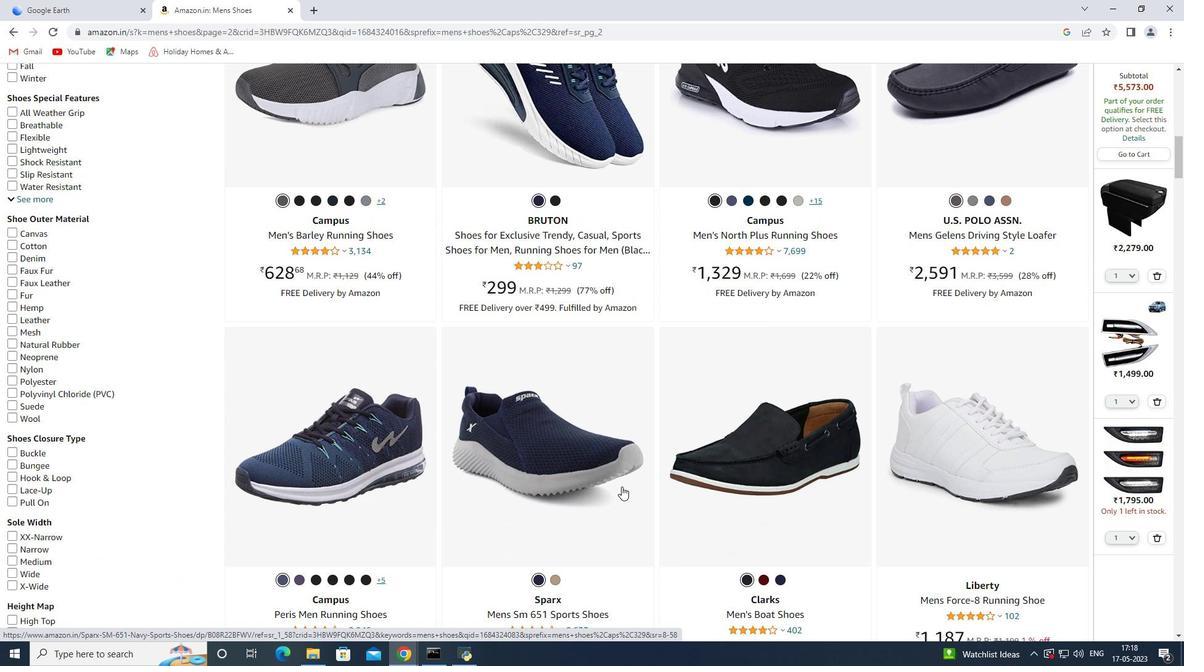 
Action: Mouse scrolled (621, 486) with delta (0, 0)
Screenshot: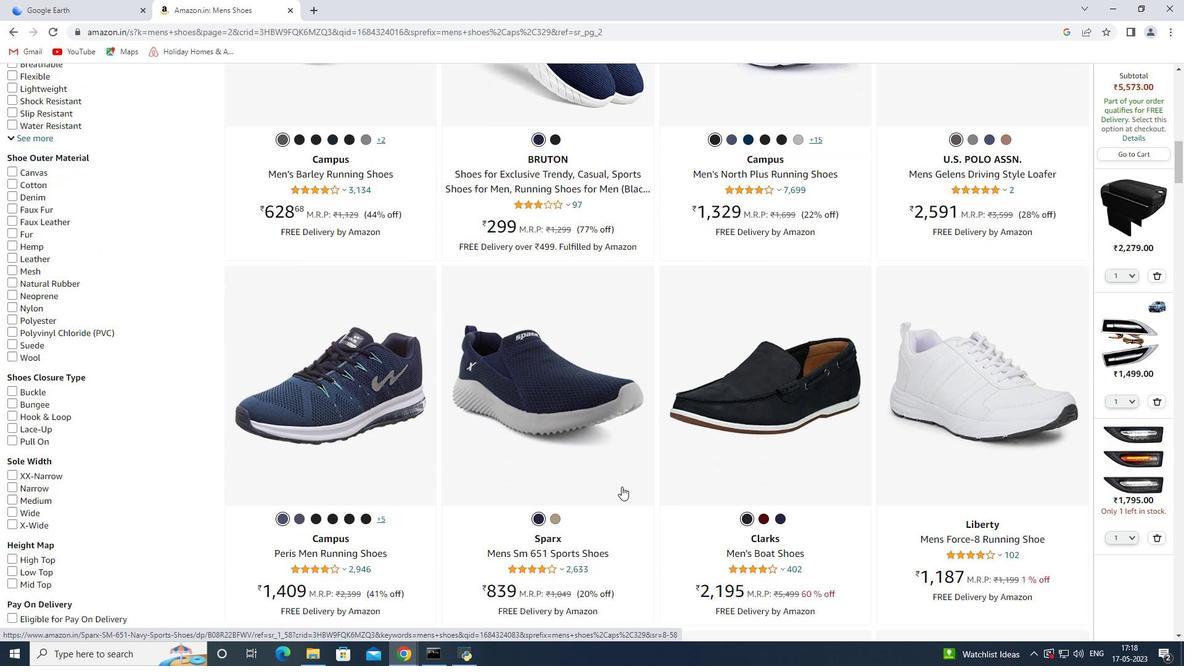 
Action: Mouse scrolled (621, 486) with delta (0, 0)
Screenshot: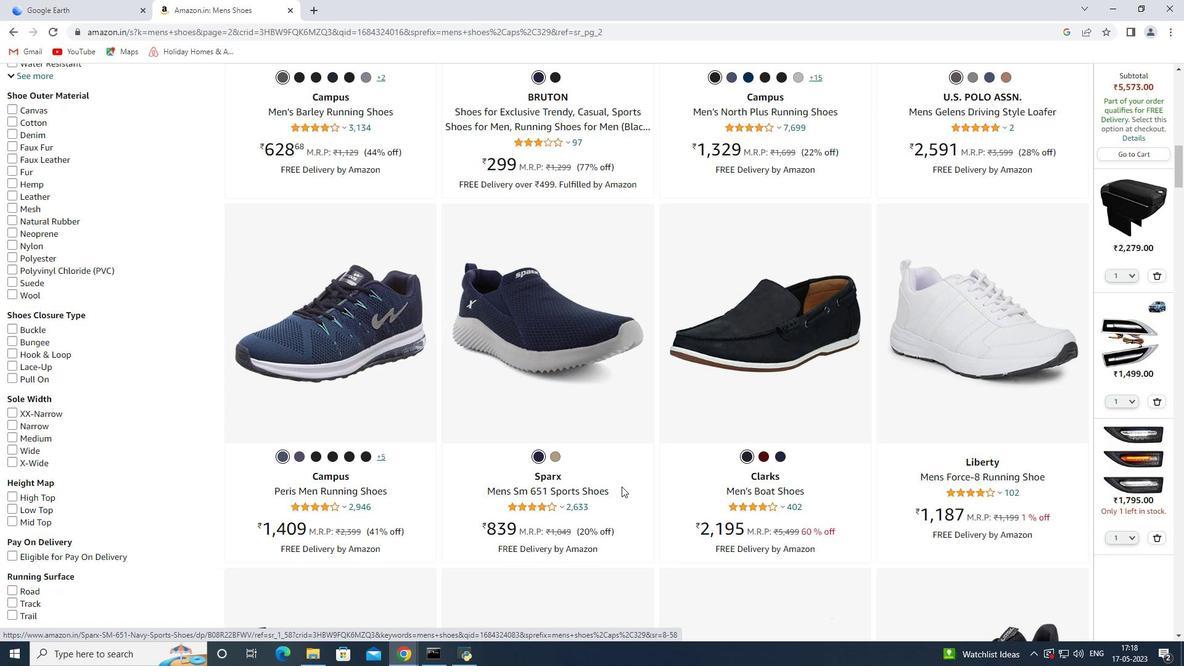 
Action: Mouse scrolled (621, 486) with delta (0, 0)
Screenshot: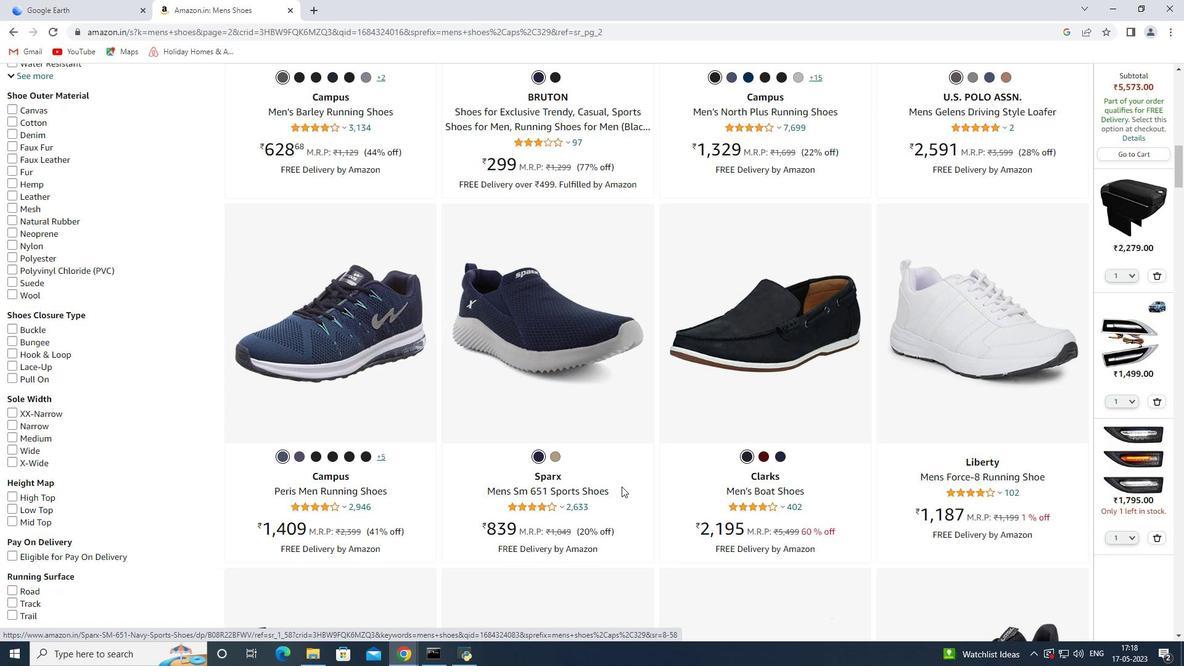 
Action: Mouse scrolled (621, 486) with delta (0, 0)
Screenshot: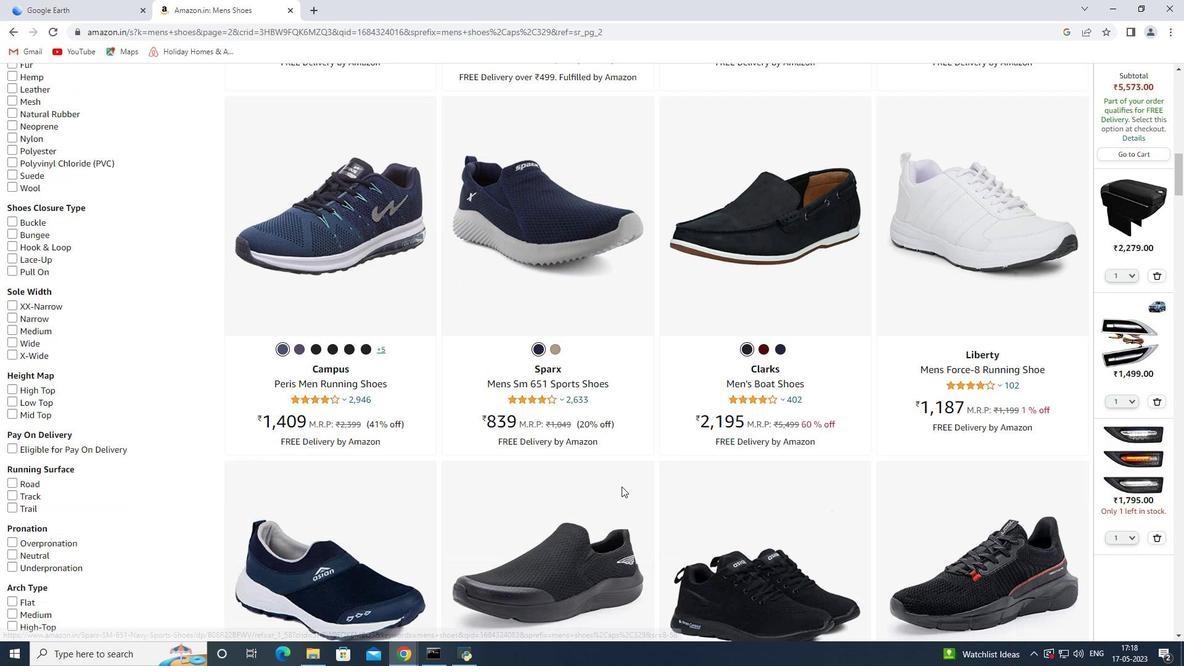 
Action: Mouse scrolled (621, 486) with delta (0, 0)
Screenshot: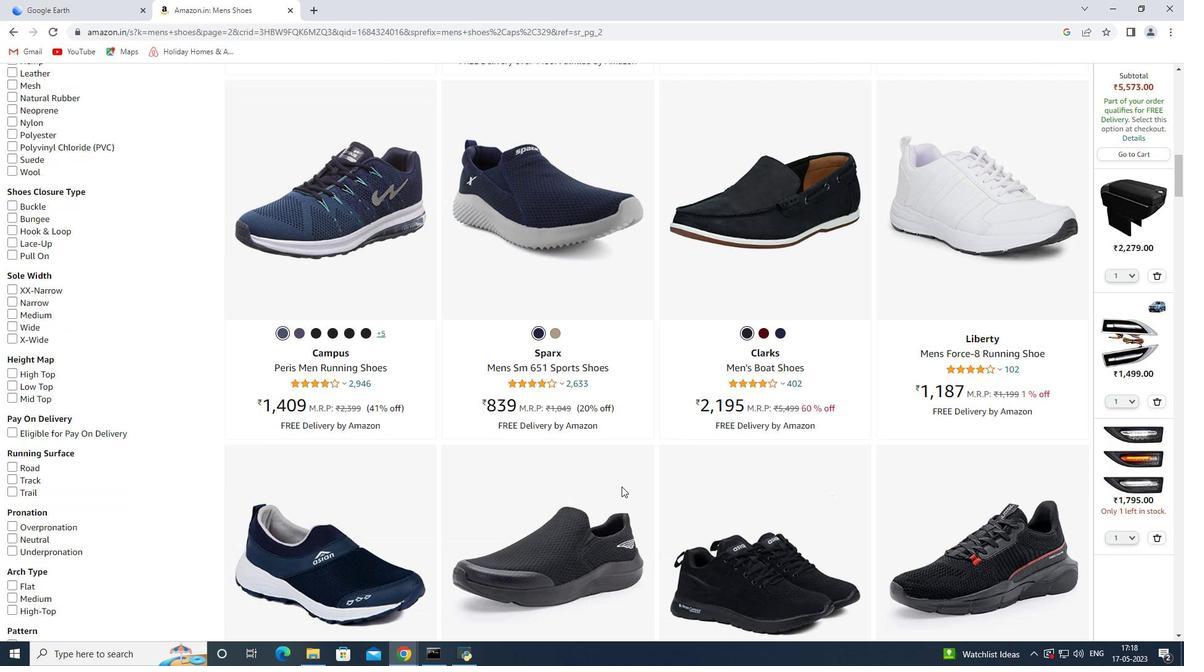 
Action: Mouse scrolled (621, 486) with delta (0, 0)
Screenshot: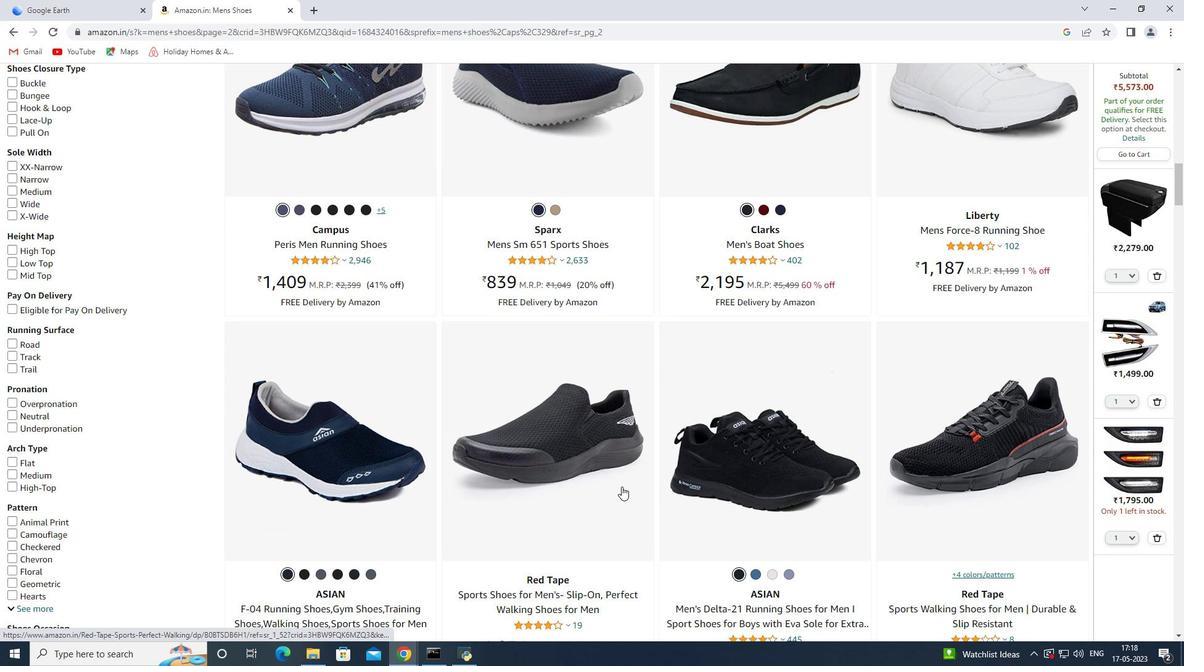 
Action: Mouse scrolled (621, 486) with delta (0, 0)
Screenshot: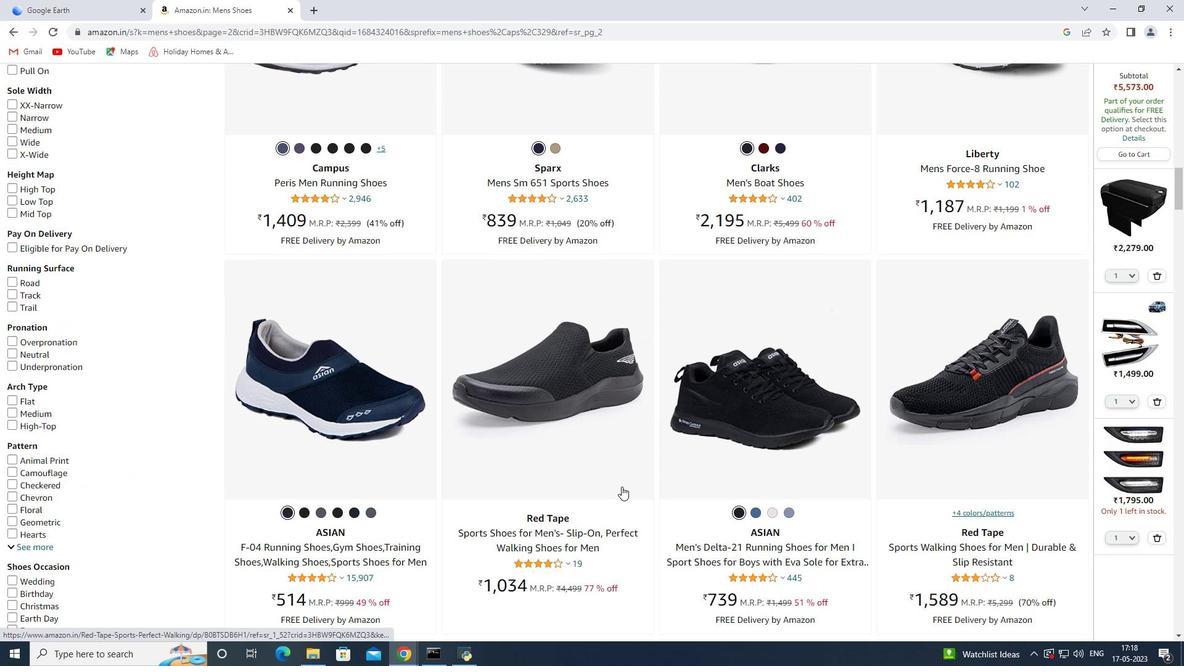 
Action: Mouse scrolled (621, 486) with delta (0, 0)
Screenshot: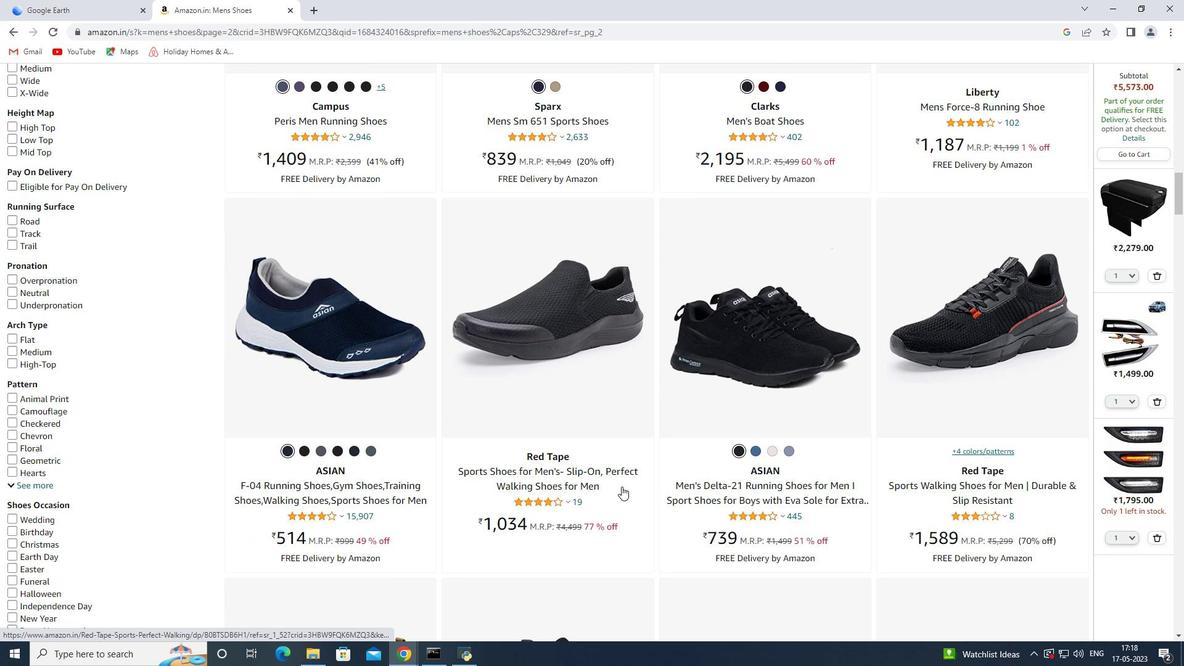 
Action: Mouse scrolled (621, 486) with delta (0, 0)
Screenshot: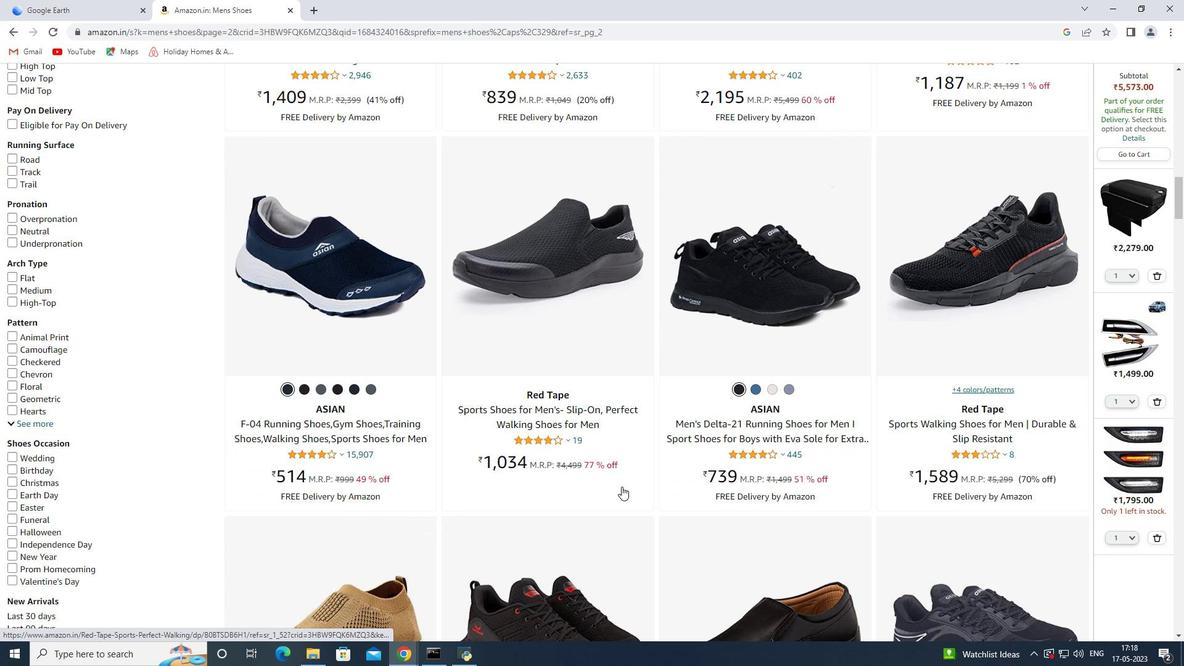
Action: Mouse moved to (626, 472)
Screenshot: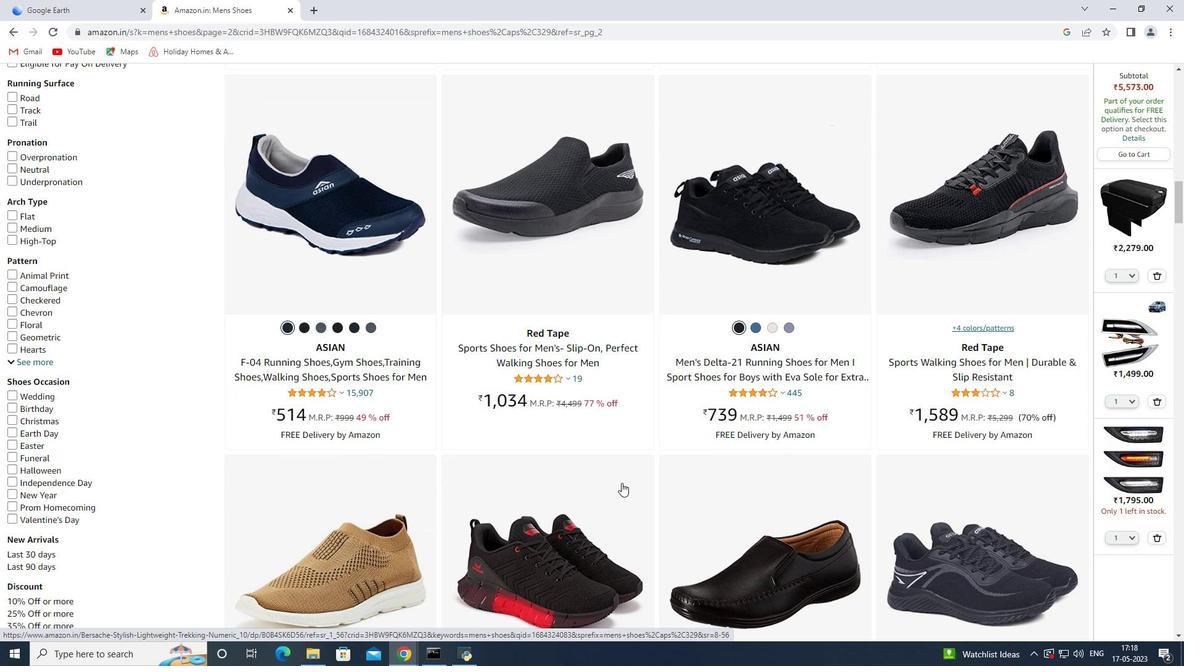 
Action: Mouse scrolled (626, 471) with delta (0, 0)
Screenshot: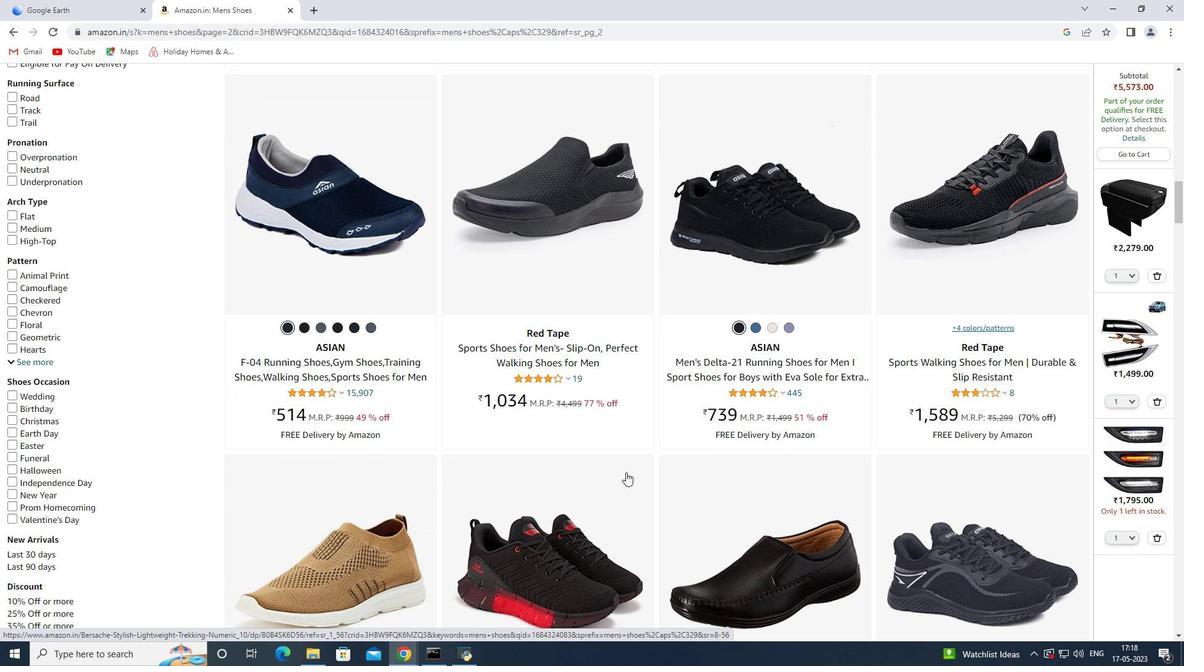 
Action: Mouse scrolled (626, 471) with delta (0, 0)
Screenshot: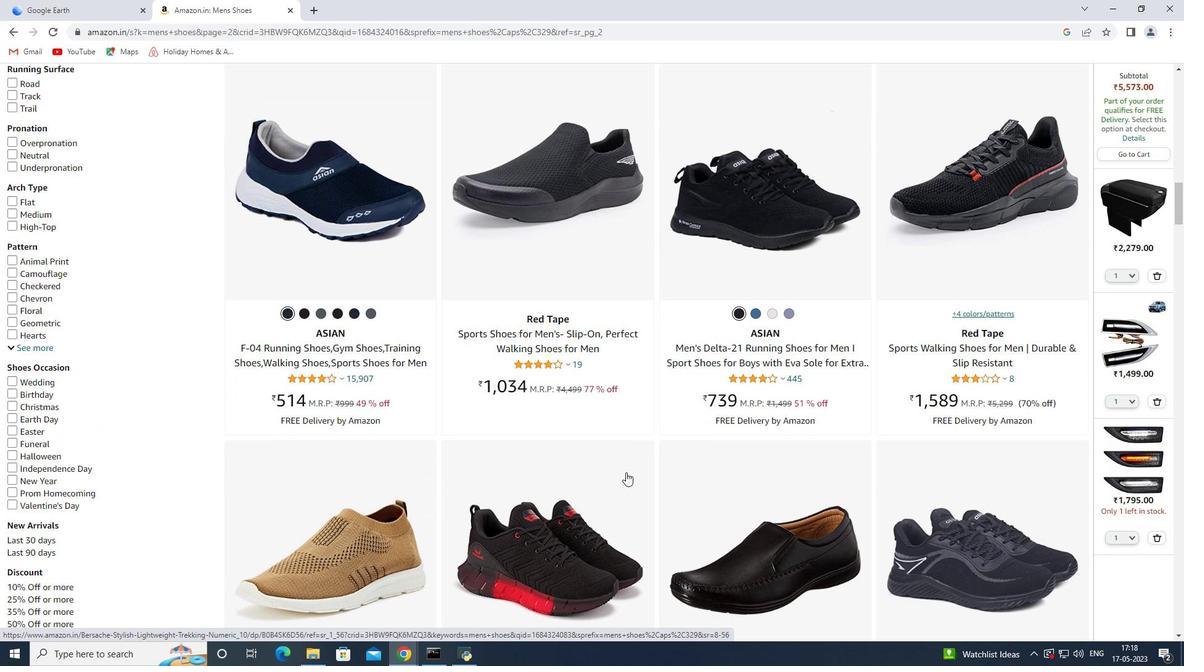 
Action: Mouse scrolled (626, 471) with delta (0, 0)
Screenshot: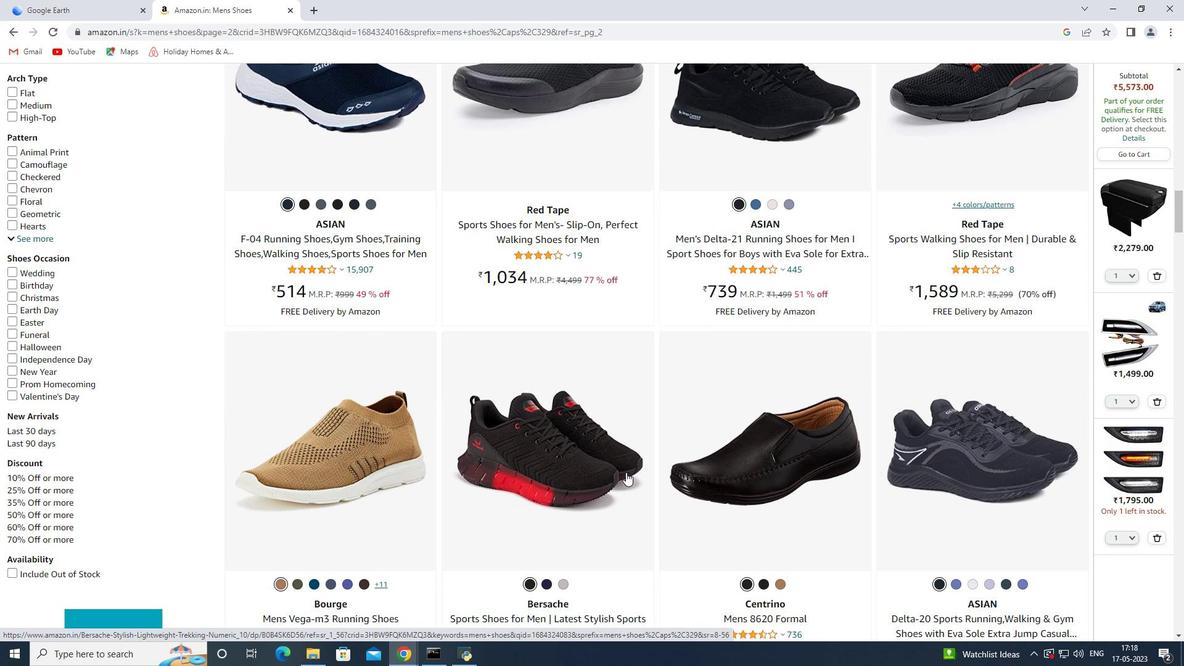 
Action: Mouse scrolled (626, 471) with delta (0, 0)
Screenshot: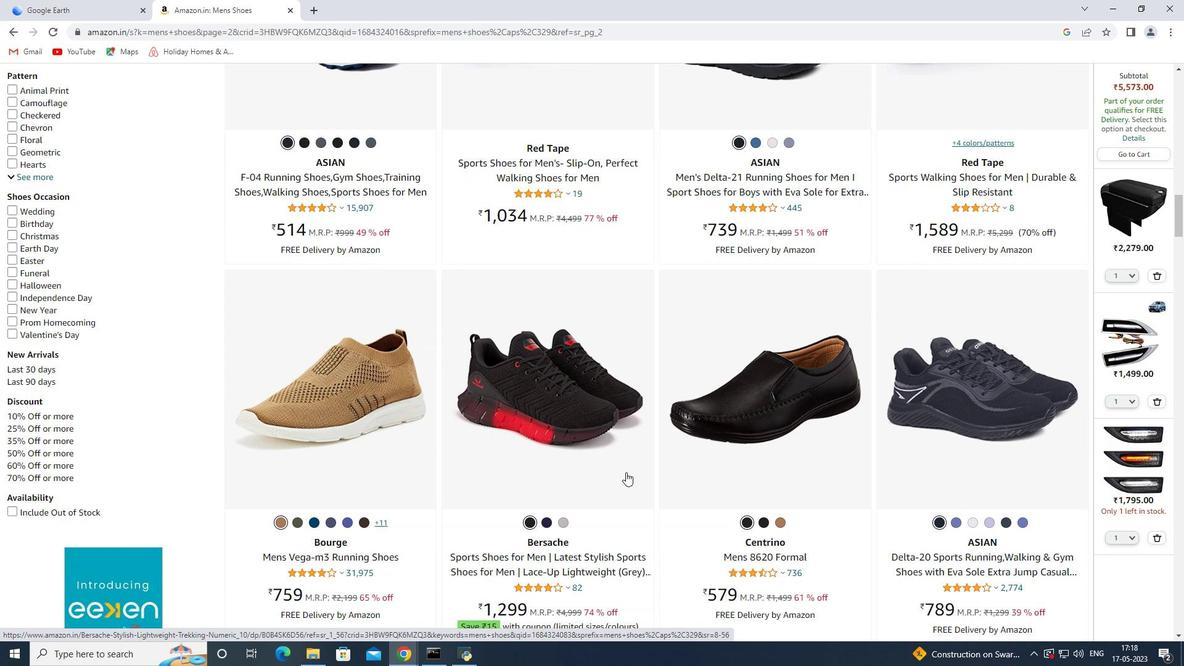 
Action: Mouse scrolled (626, 471) with delta (0, 0)
Screenshot: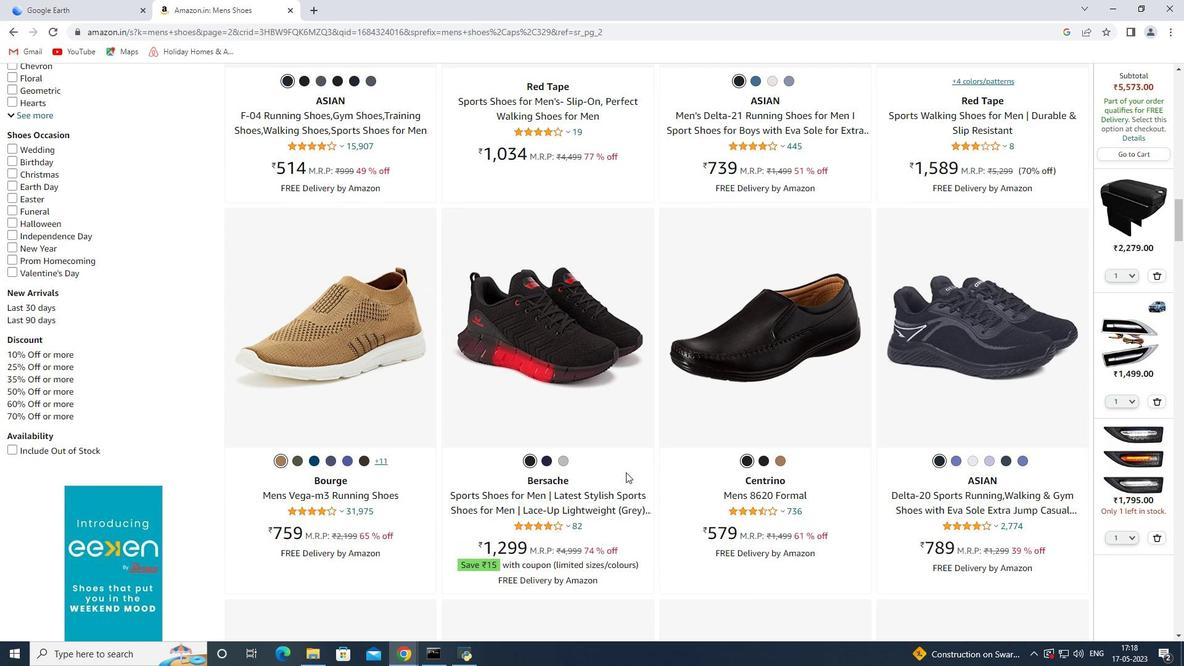 
Action: Mouse scrolled (626, 471) with delta (0, 0)
Screenshot: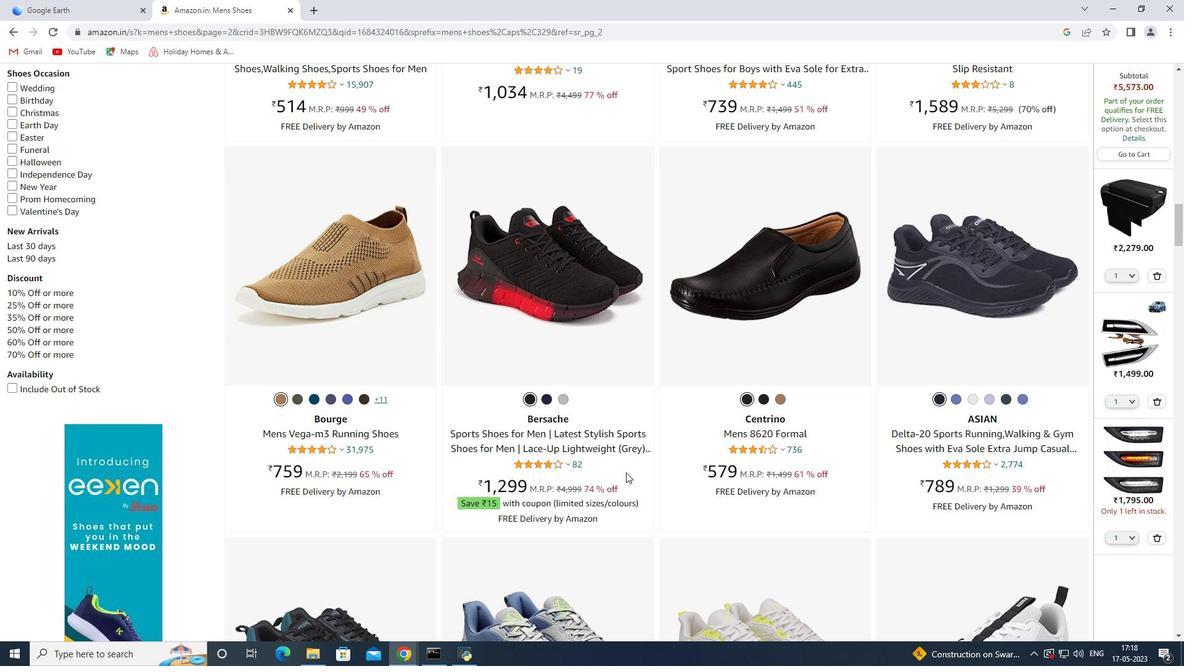 
Action: Mouse scrolled (626, 471) with delta (0, 0)
Screenshot: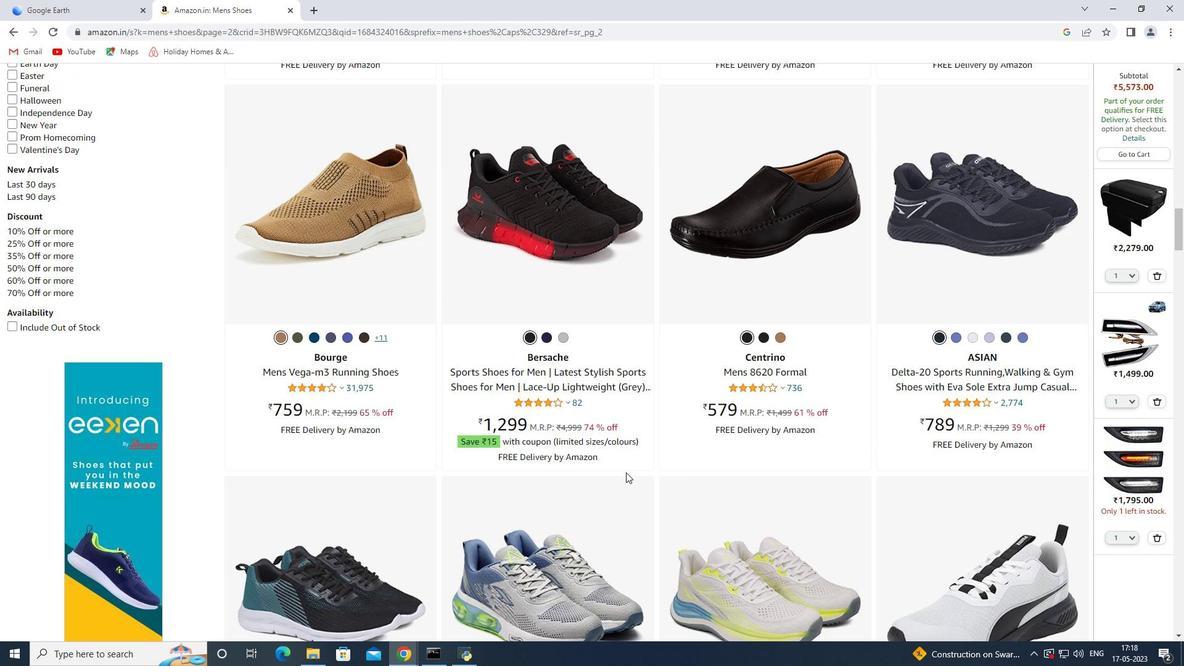 
Action: Mouse scrolled (626, 471) with delta (0, 0)
Screenshot: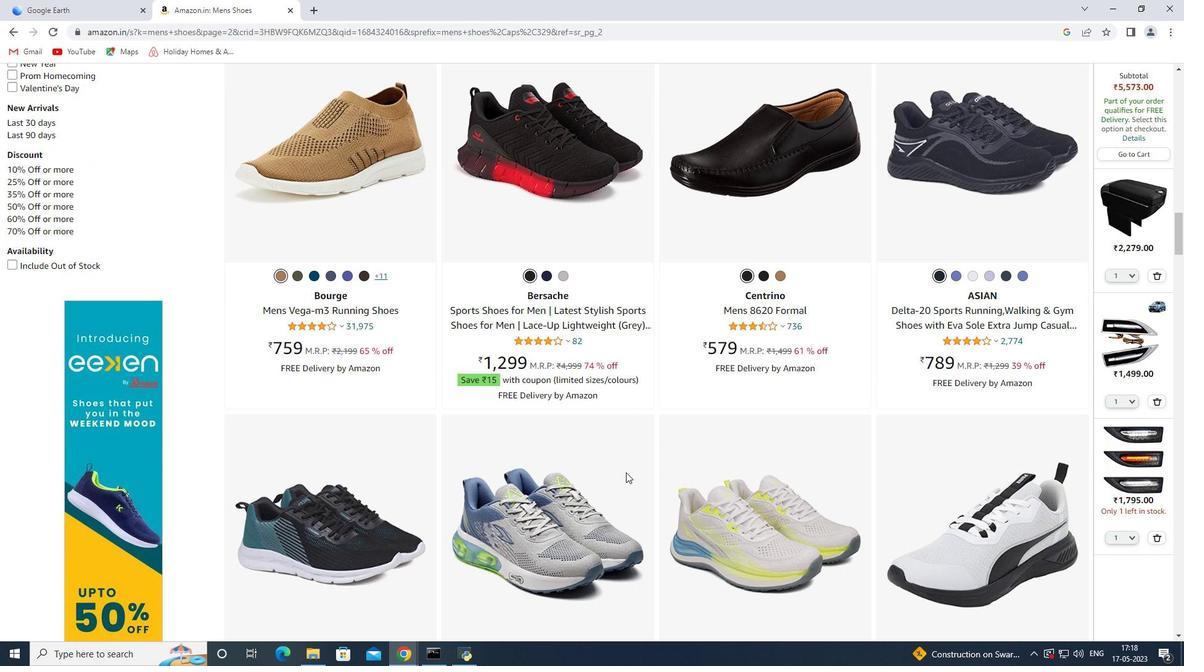
Action: Mouse scrolled (626, 471) with delta (0, 0)
Screenshot: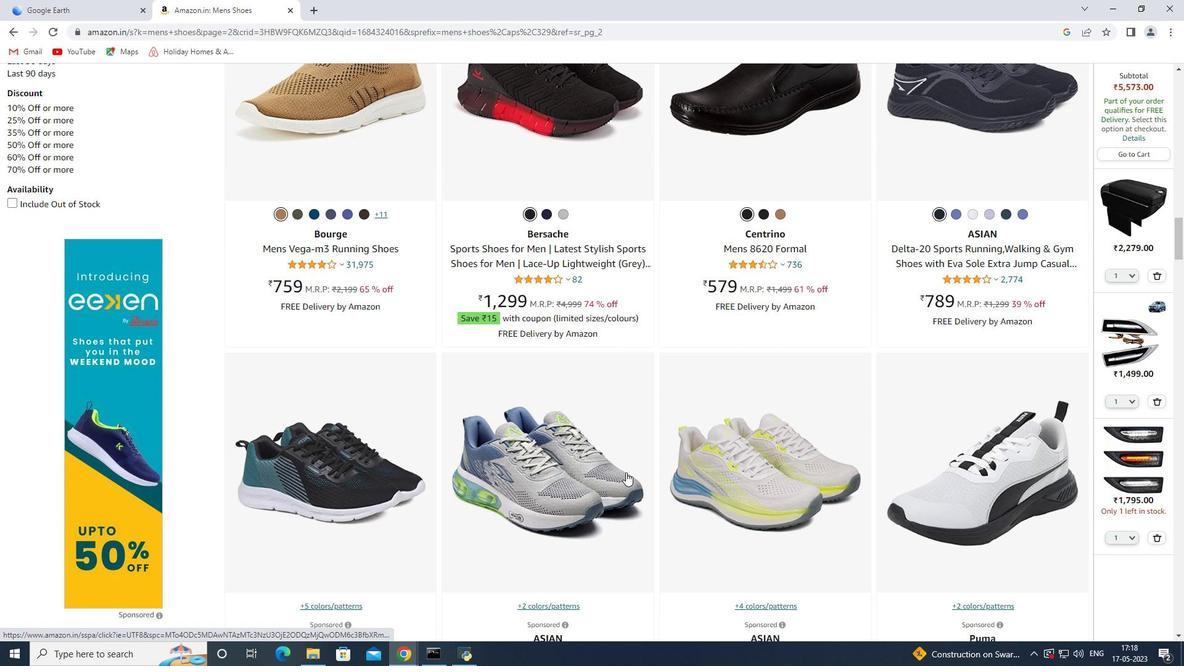 
Action: Mouse scrolled (626, 471) with delta (0, 0)
Screenshot: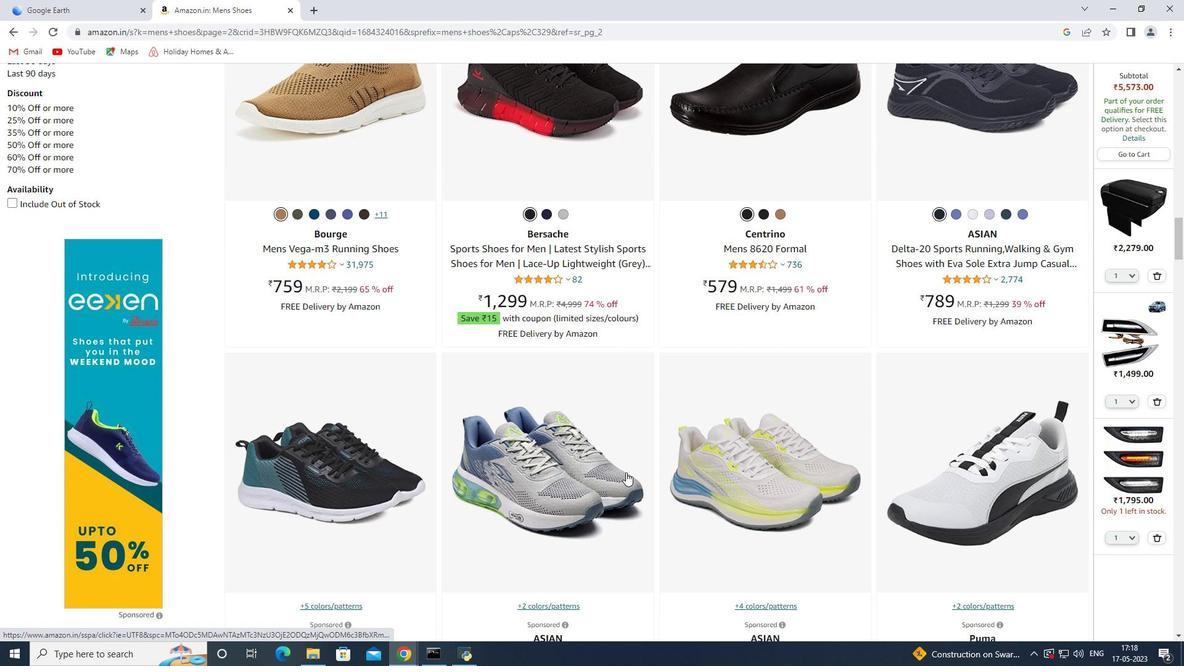 
Action: Mouse scrolled (626, 471) with delta (0, 0)
Screenshot: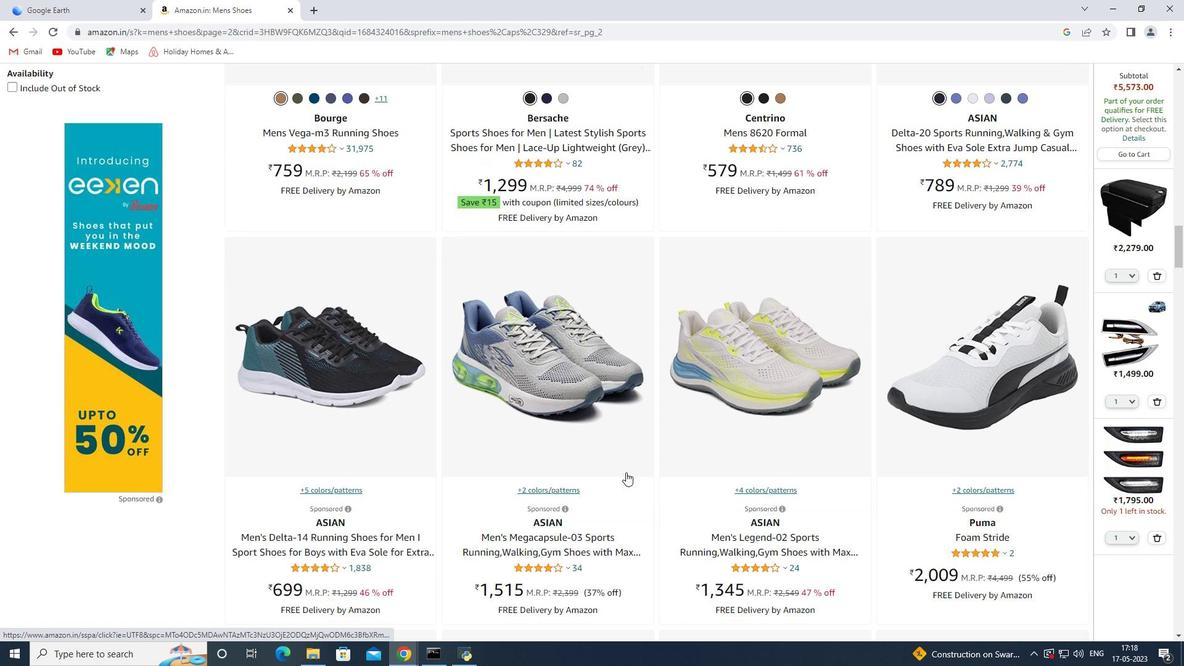 
Action: Mouse scrolled (626, 471) with delta (0, 0)
Screenshot: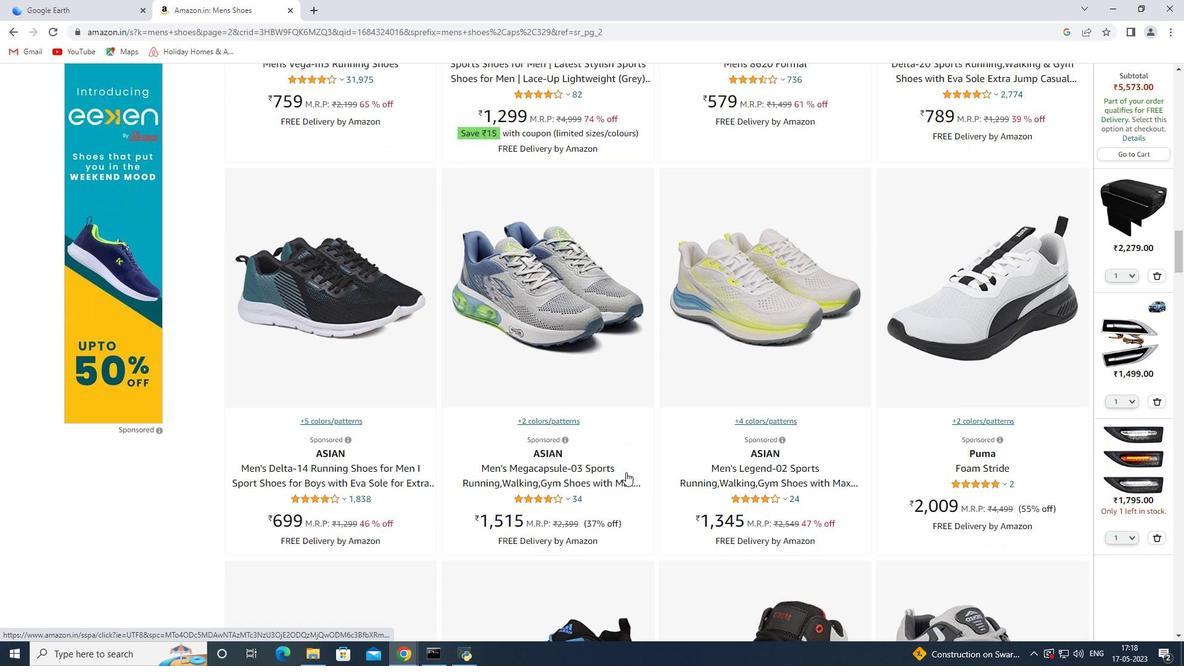 
Action: Mouse scrolled (626, 471) with delta (0, 0)
Screenshot: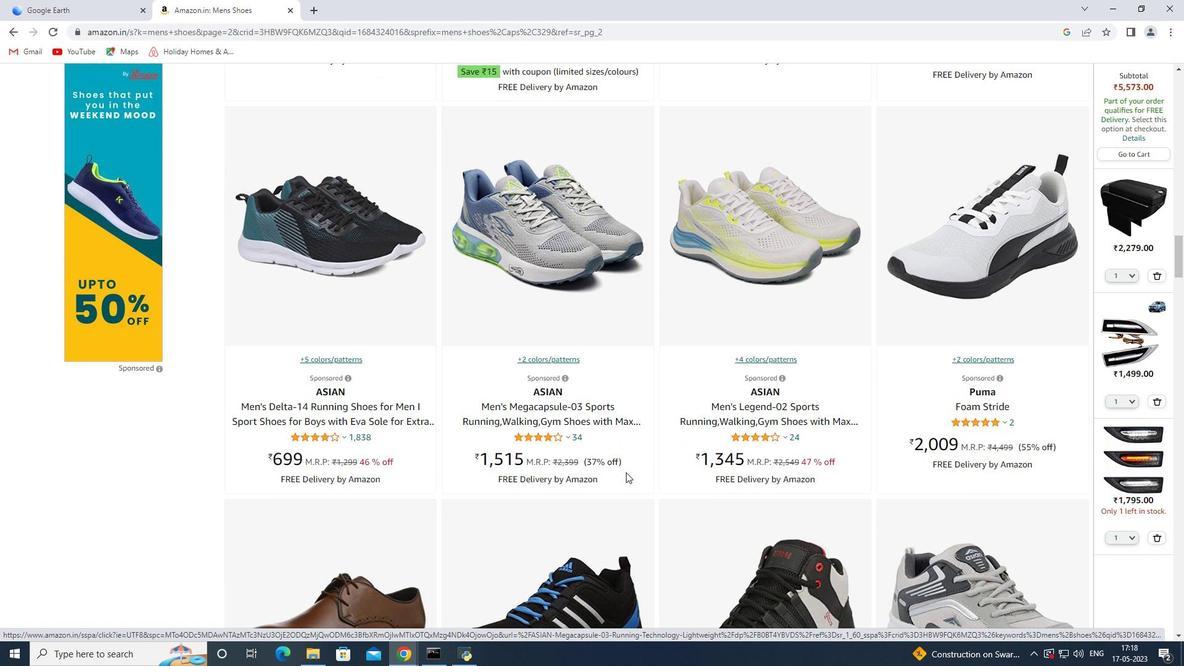 
Action: Mouse scrolled (626, 471) with delta (0, 0)
Screenshot: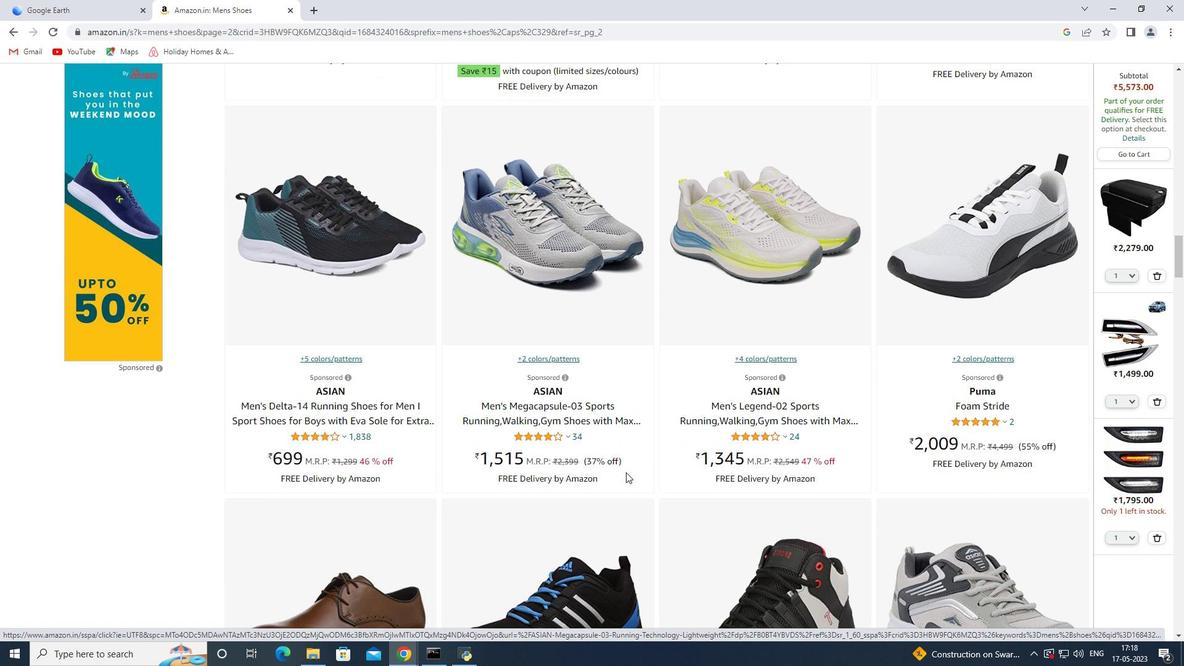 
Action: Mouse scrolled (626, 471) with delta (0, 0)
Screenshot: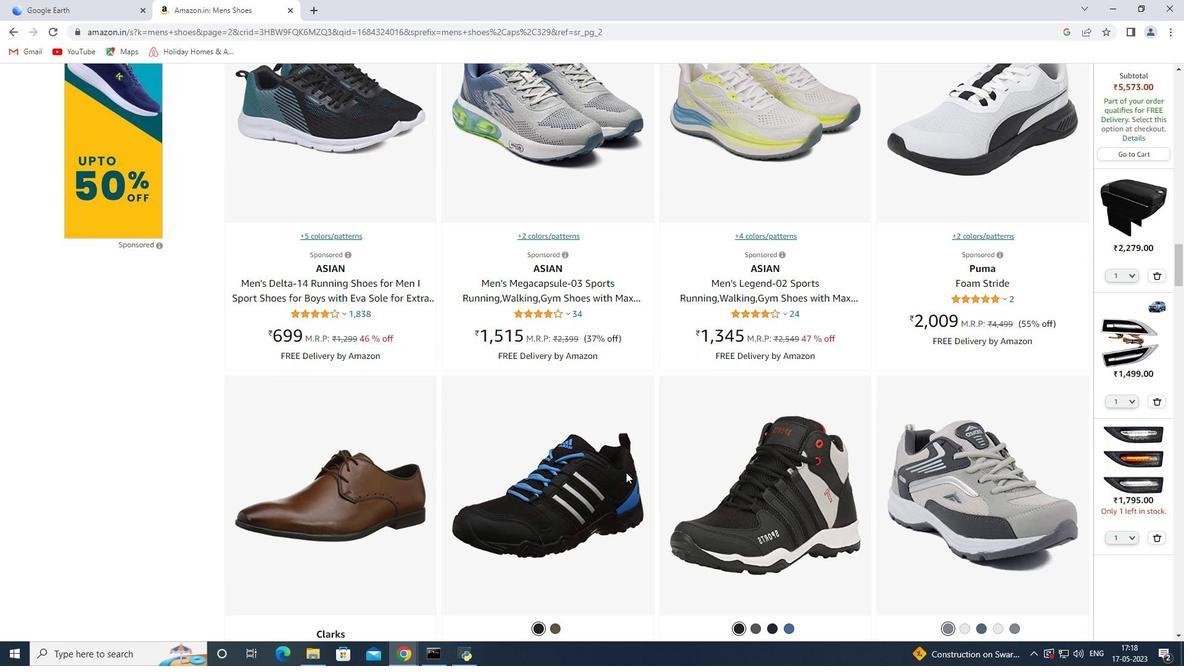 
Action: Mouse scrolled (626, 471) with delta (0, 0)
Screenshot: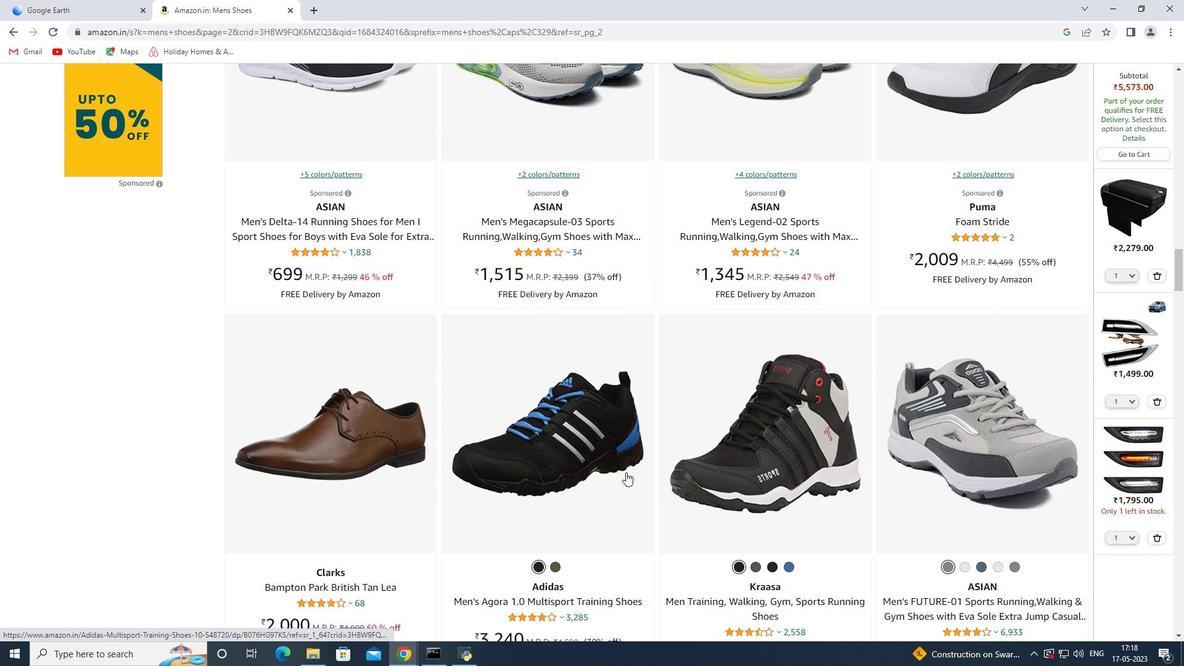
Action: Mouse scrolled (626, 471) with delta (0, 0)
Screenshot: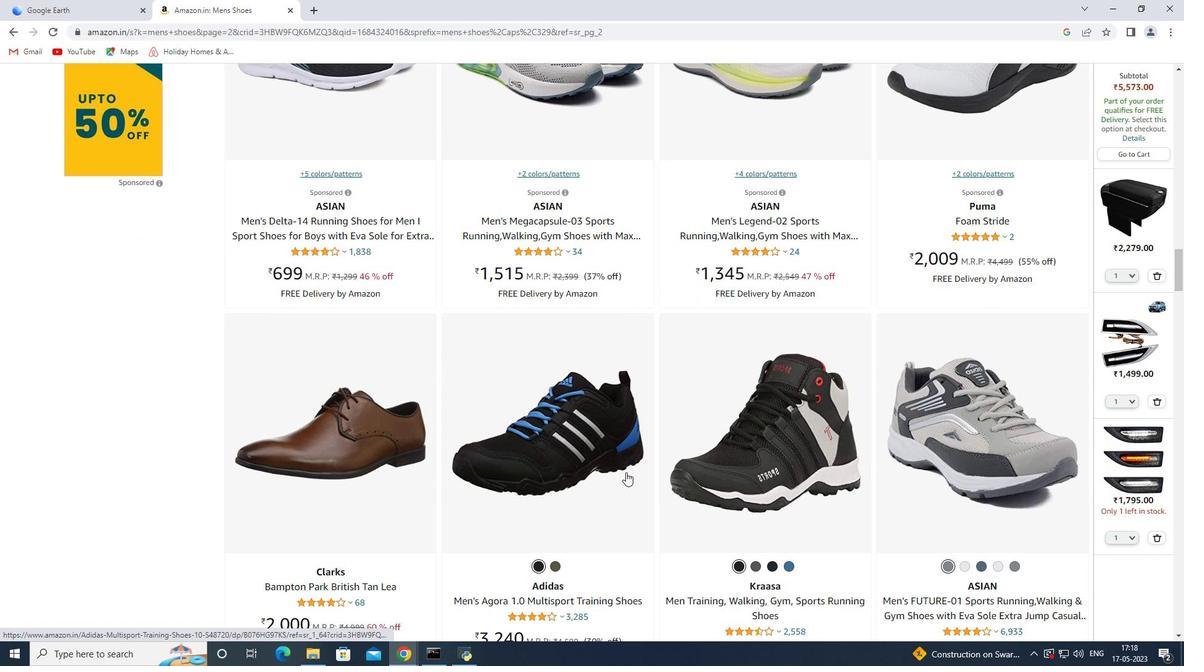 
Action: Mouse scrolled (626, 471) with delta (0, 0)
Screenshot: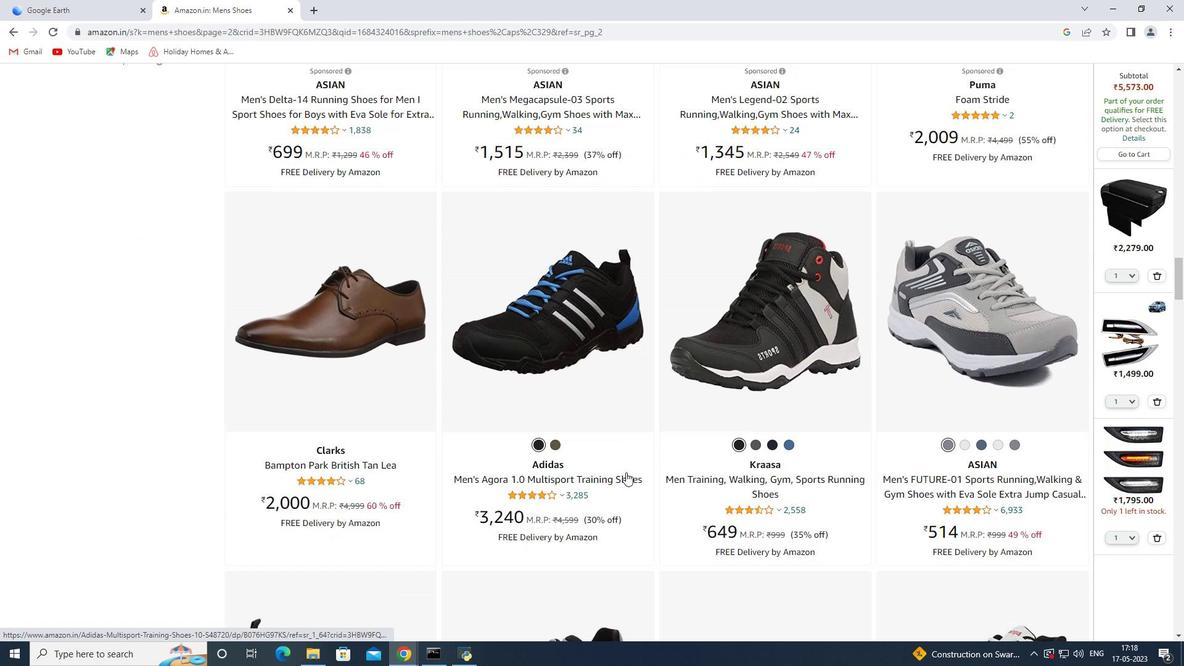 
Action: Mouse scrolled (626, 471) with delta (0, 0)
Screenshot: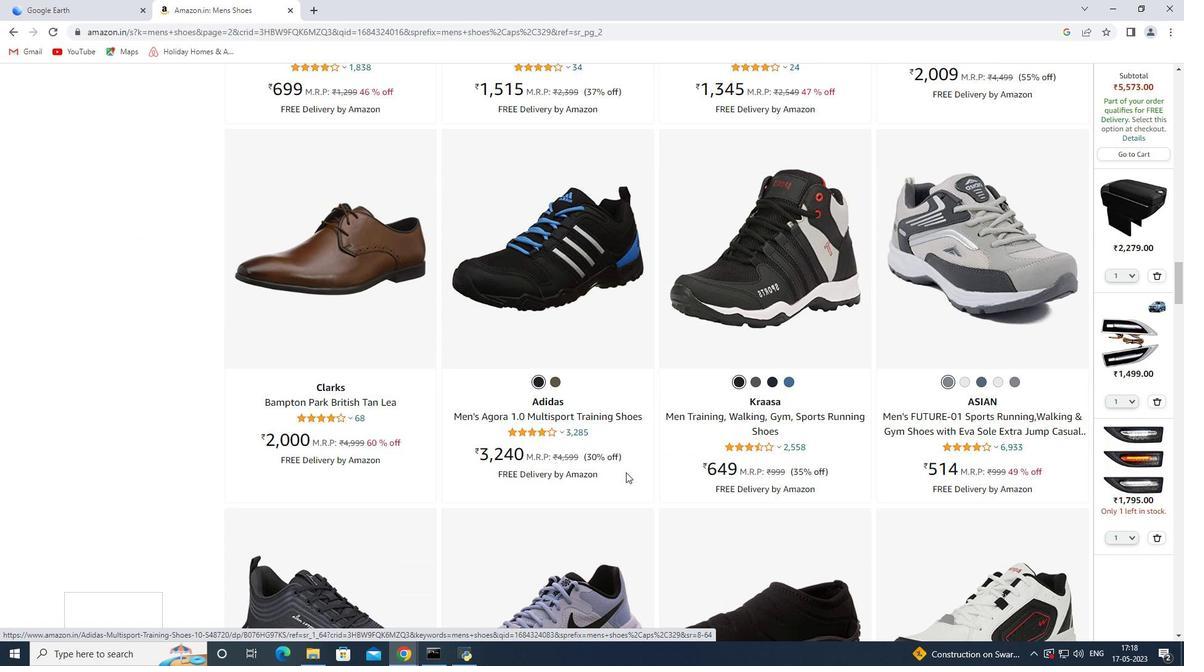 
Action: Mouse scrolled (626, 471) with delta (0, 0)
Screenshot: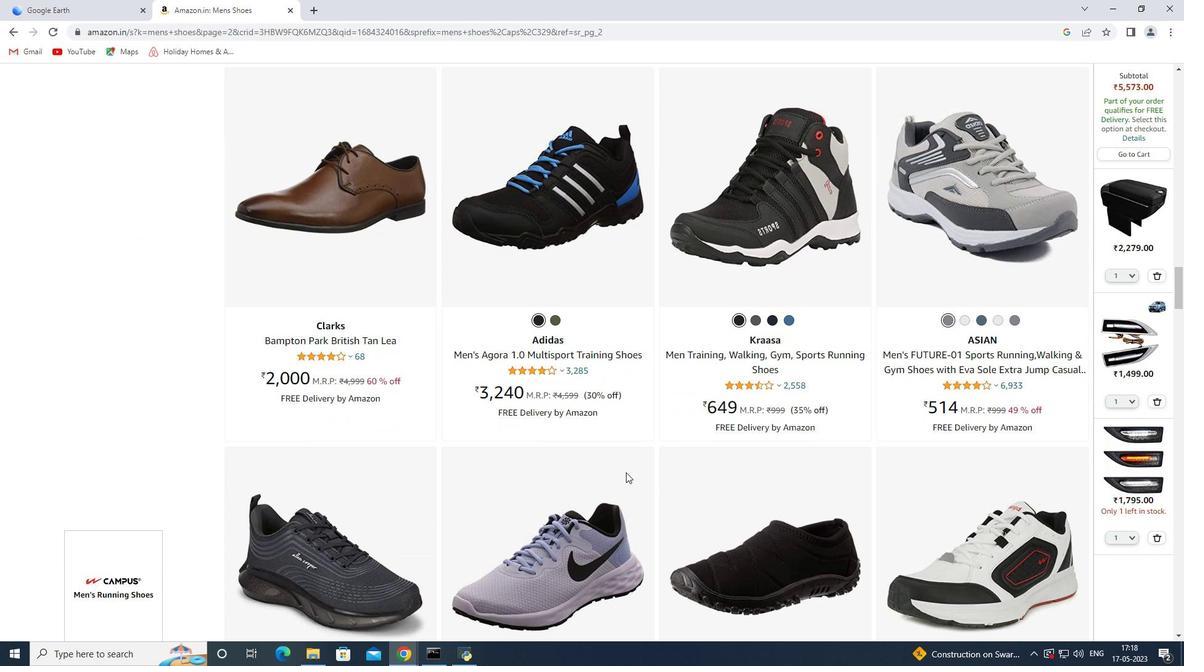 
Action: Mouse scrolled (626, 471) with delta (0, 0)
Screenshot: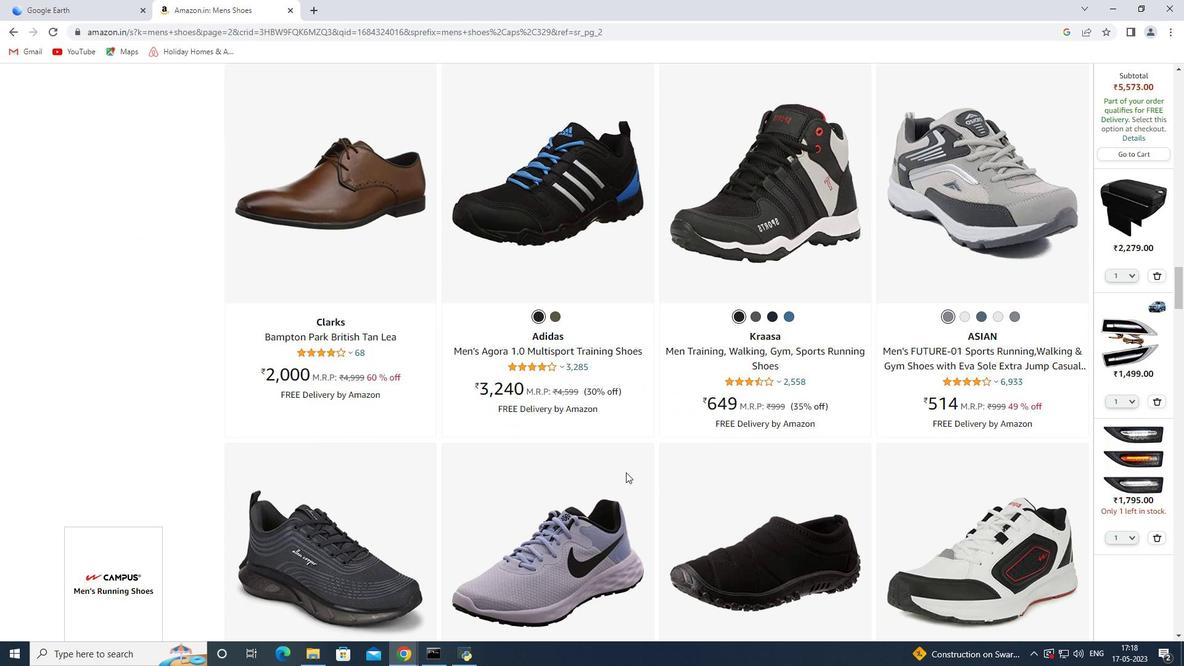 
Action: Mouse scrolled (626, 471) with delta (0, 0)
Screenshot: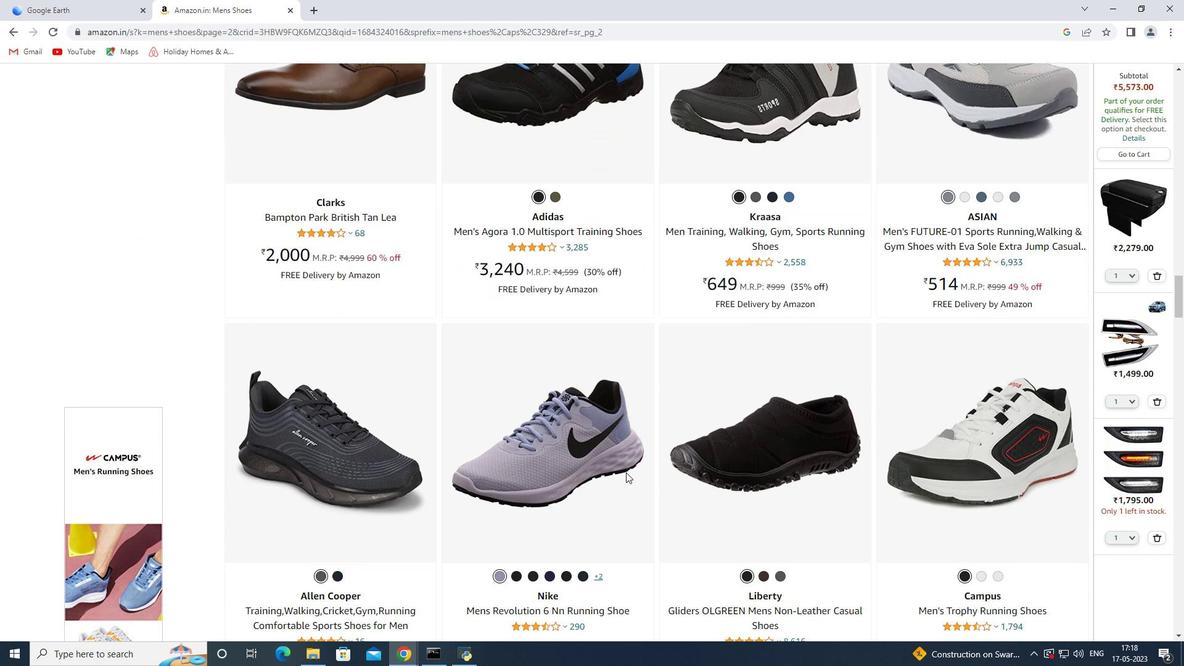 
Action: Mouse scrolled (626, 471) with delta (0, 0)
Screenshot: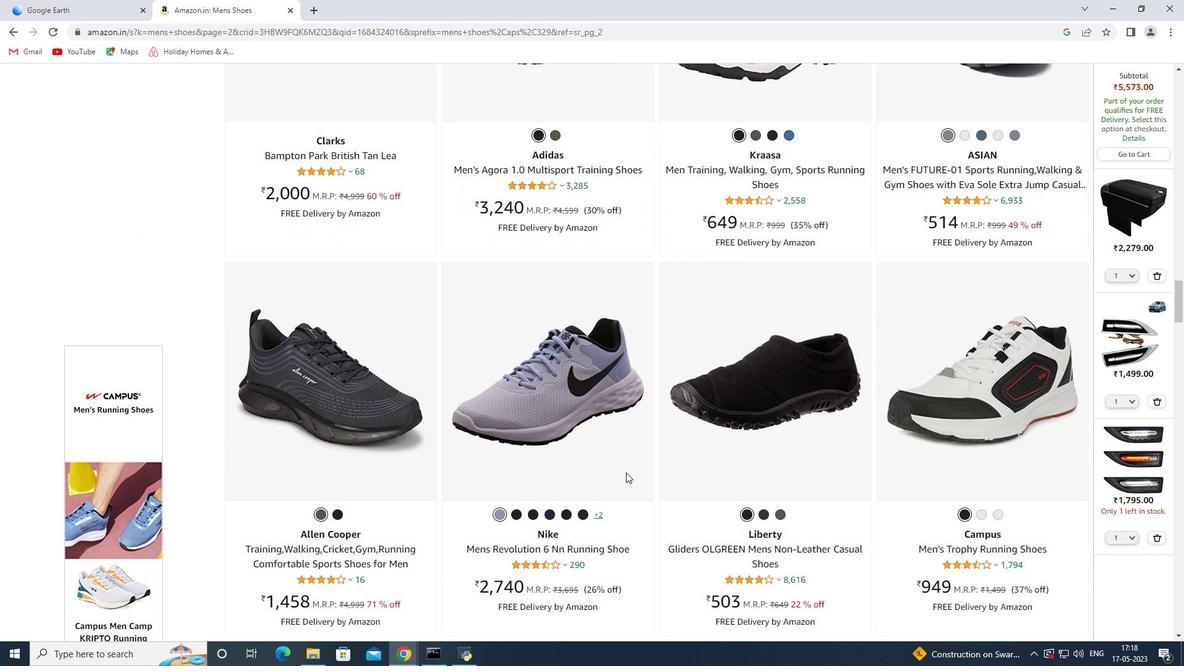 
Action: Mouse scrolled (626, 471) with delta (0, 0)
Screenshot: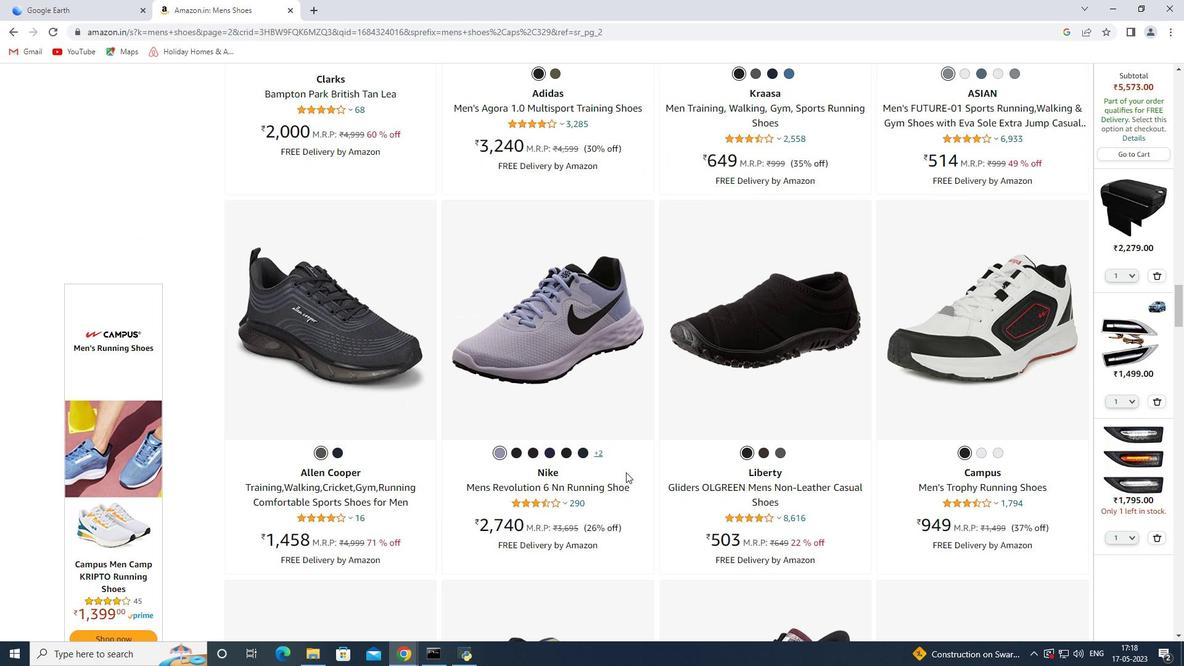 
Action: Mouse scrolled (626, 471) with delta (0, 0)
Screenshot: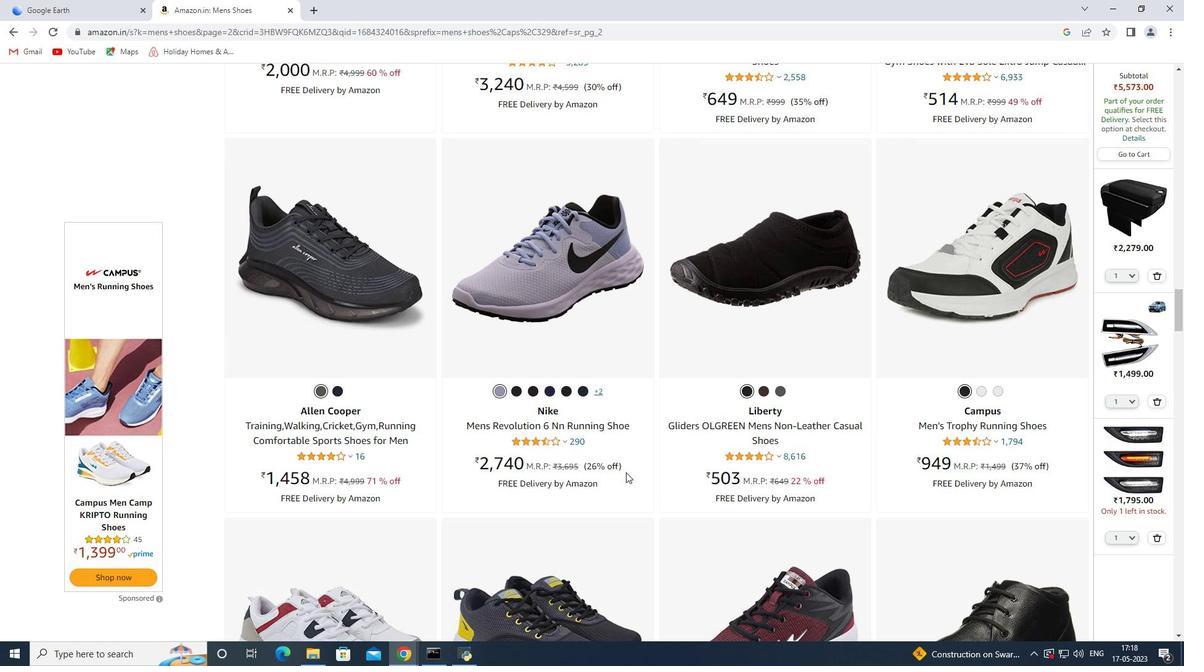 
Action: Mouse scrolled (626, 471) with delta (0, 0)
Screenshot: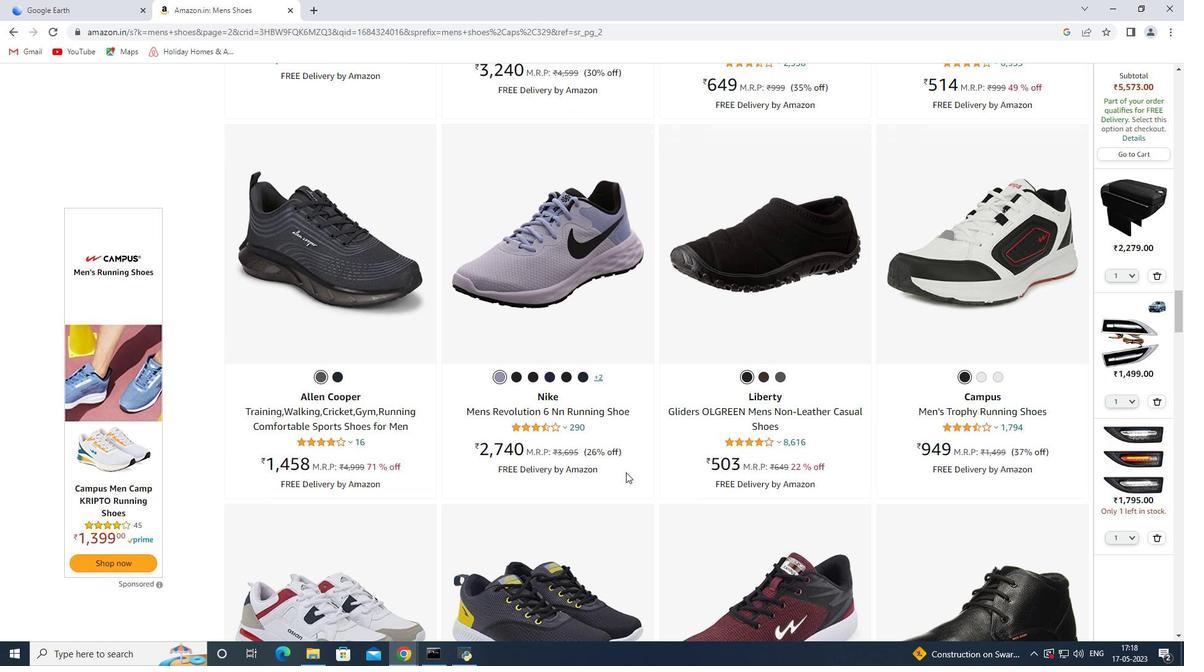 
Action: Mouse scrolled (626, 471) with delta (0, 0)
Screenshot: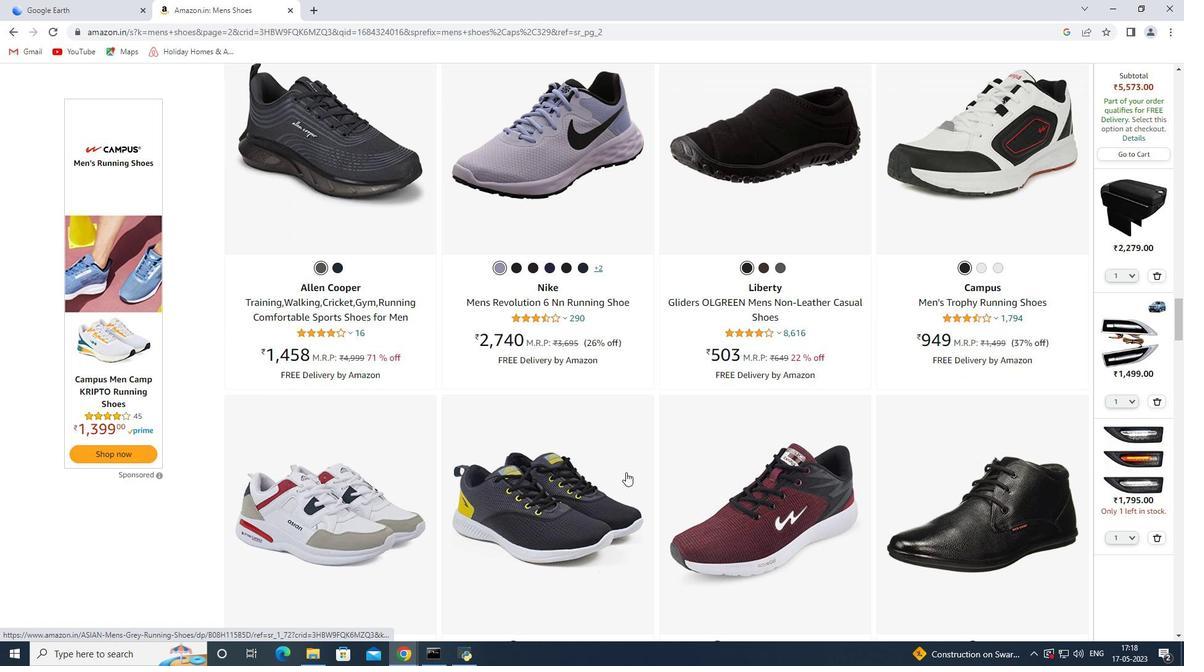 
Action: Mouse scrolled (626, 471) with delta (0, 0)
Screenshot: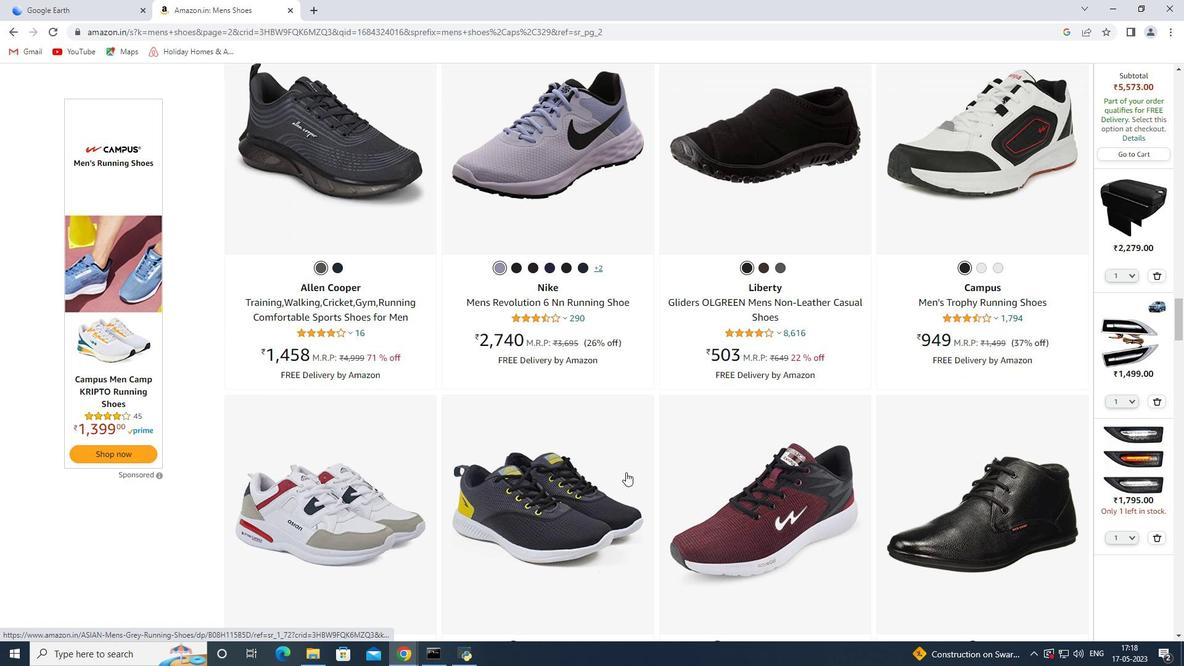 
Action: Mouse scrolled (626, 471) with delta (0, 0)
Screenshot: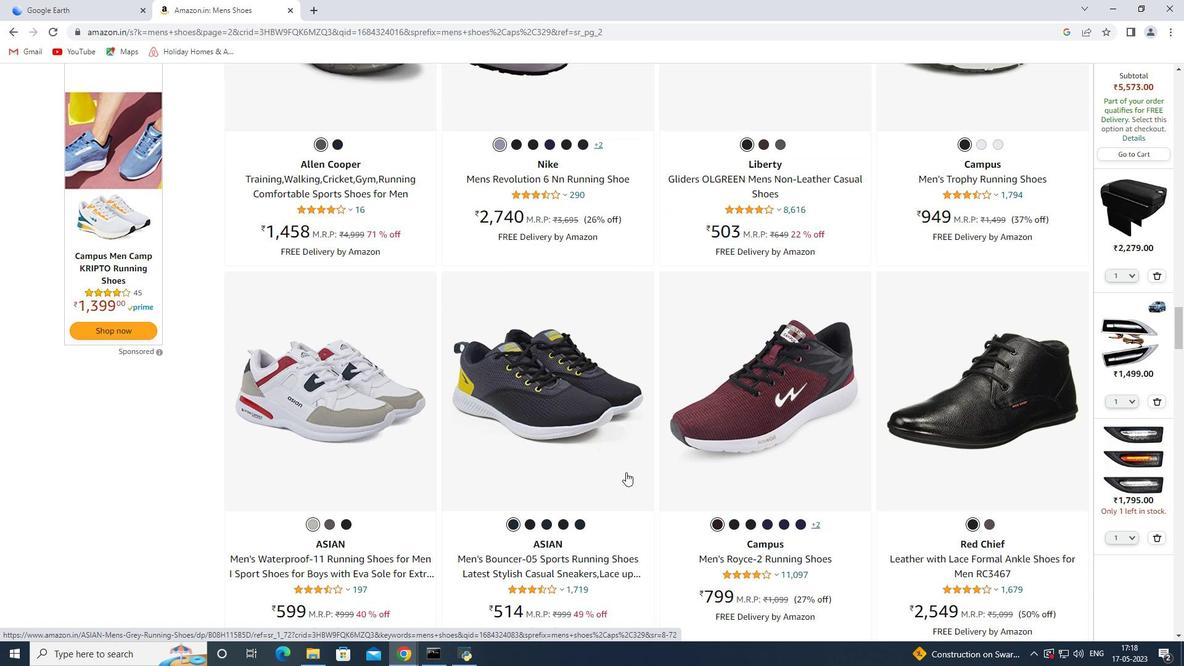
Action: Mouse scrolled (626, 471) with delta (0, 0)
Screenshot: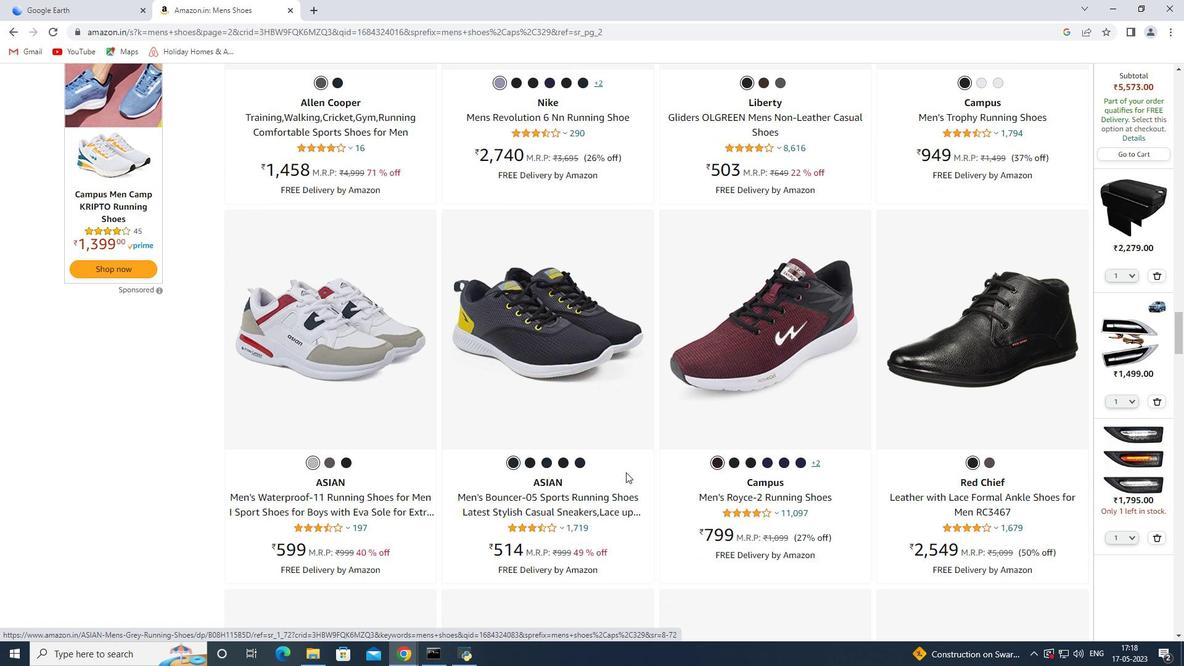 
Action: Mouse scrolled (626, 471) with delta (0, 0)
Screenshot: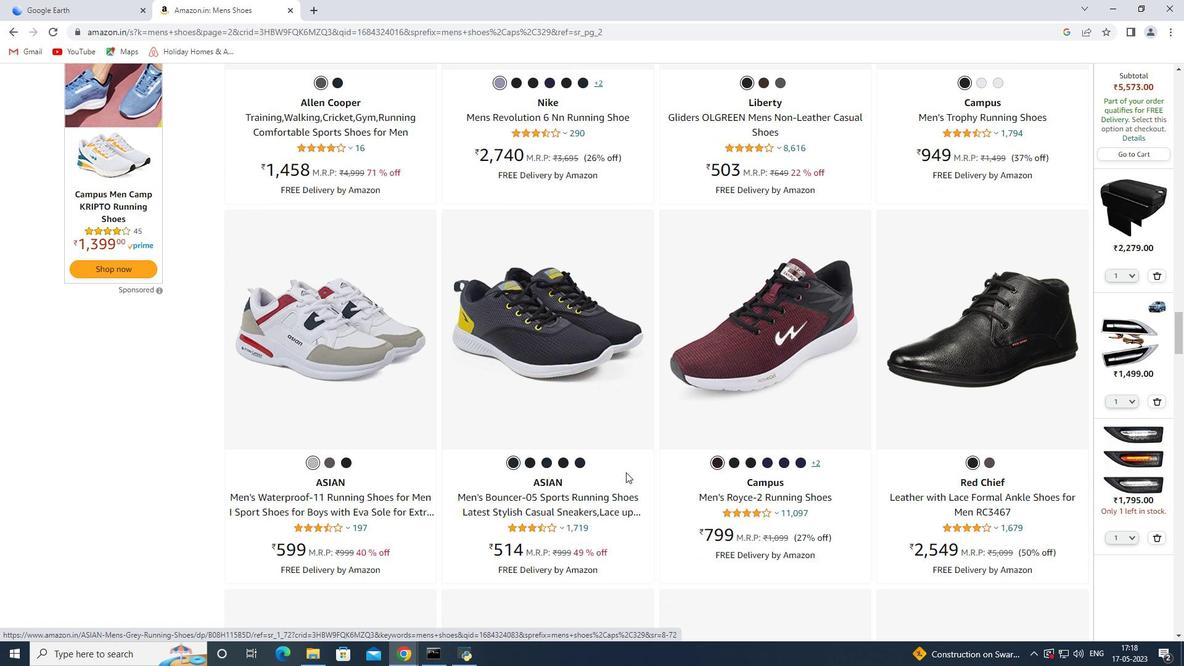 
Action: Mouse scrolled (626, 471) with delta (0, 0)
Screenshot: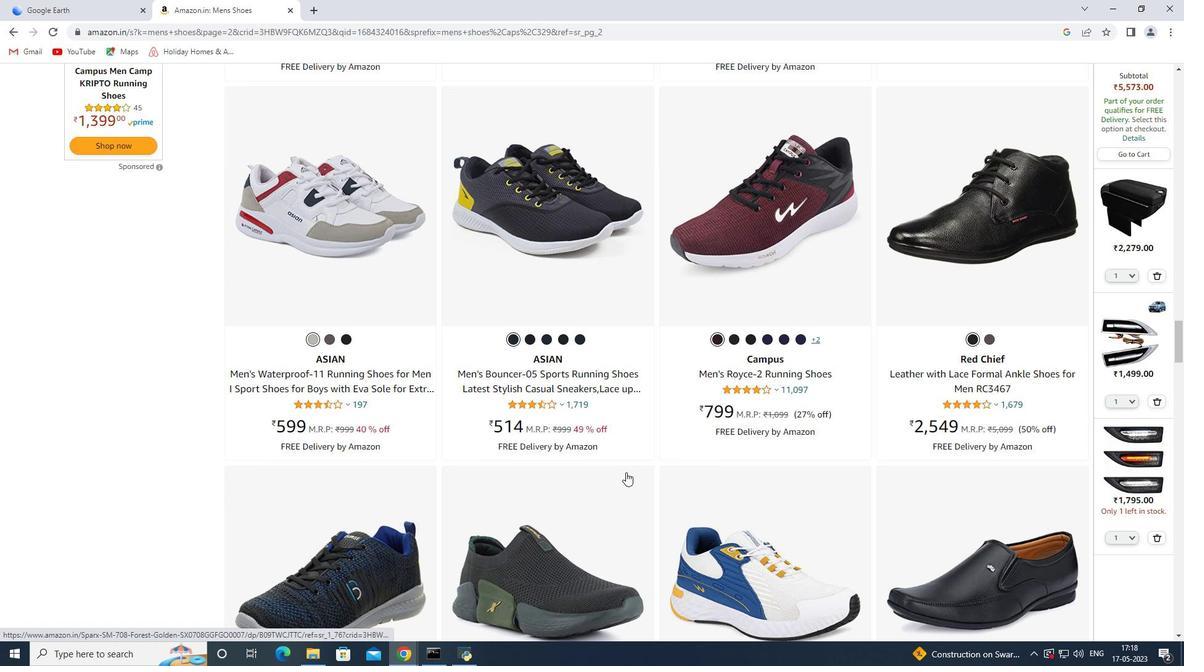 
Action: Mouse scrolled (626, 471) with delta (0, 0)
Screenshot: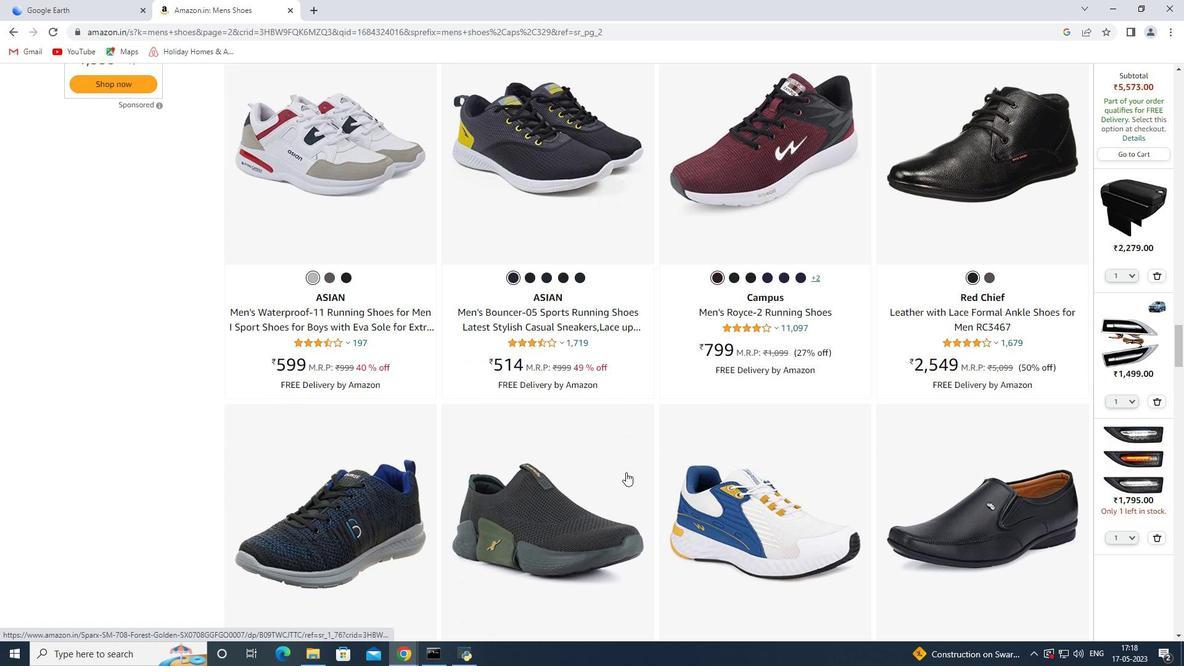 
Action: Mouse scrolled (626, 471) with delta (0, 0)
Screenshot: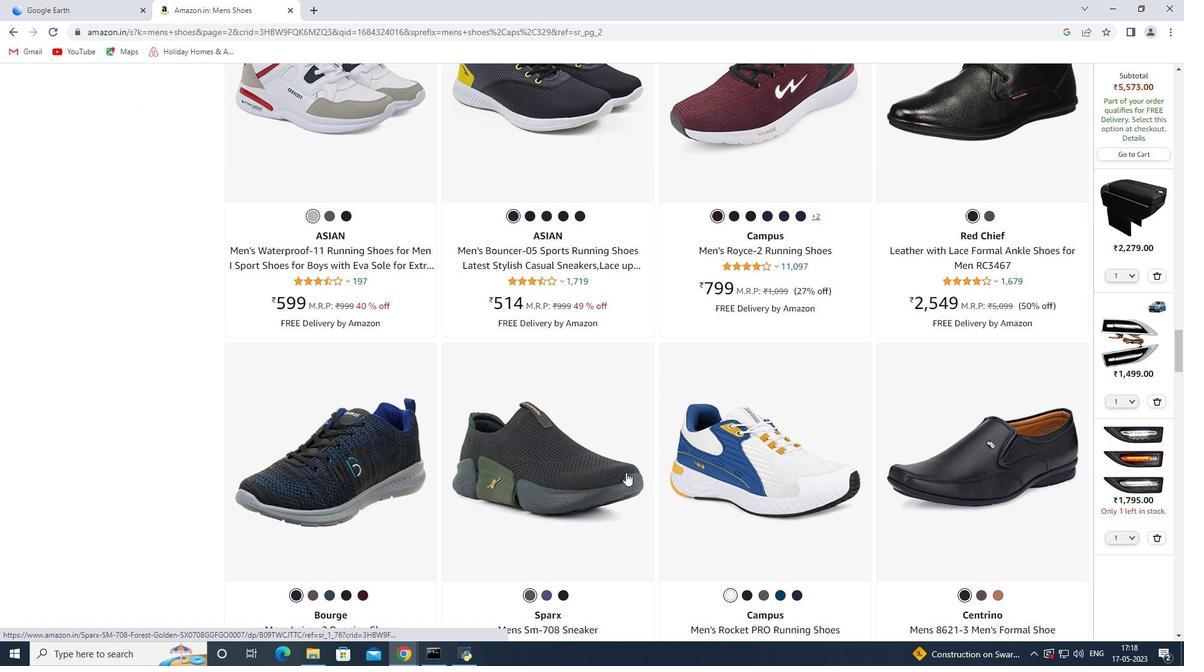 
Action: Mouse scrolled (626, 471) with delta (0, 0)
Screenshot: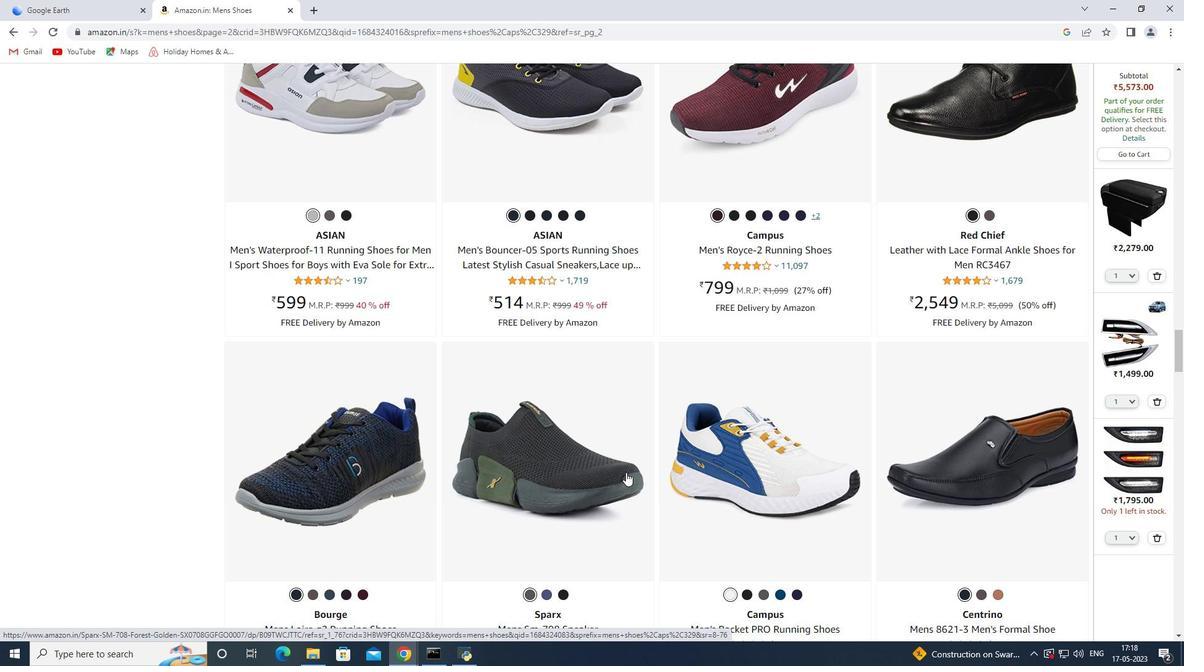 
Action: Mouse scrolled (626, 471) with delta (0, 0)
Screenshot: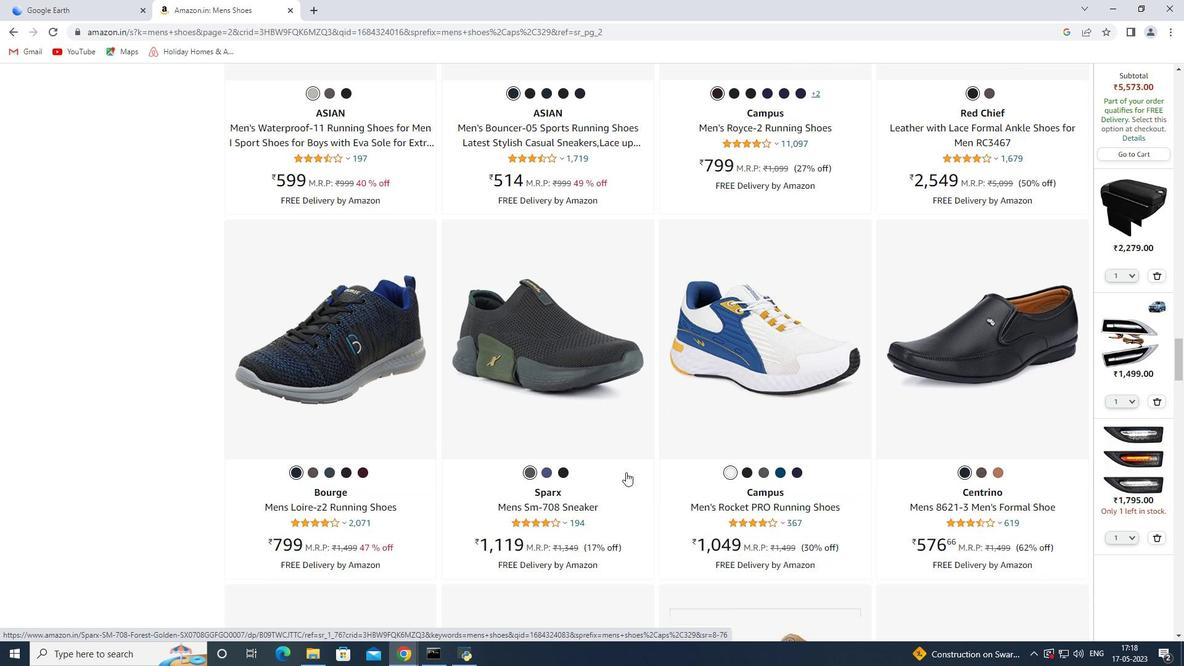
Action: Mouse scrolled (626, 471) with delta (0, 0)
Screenshot: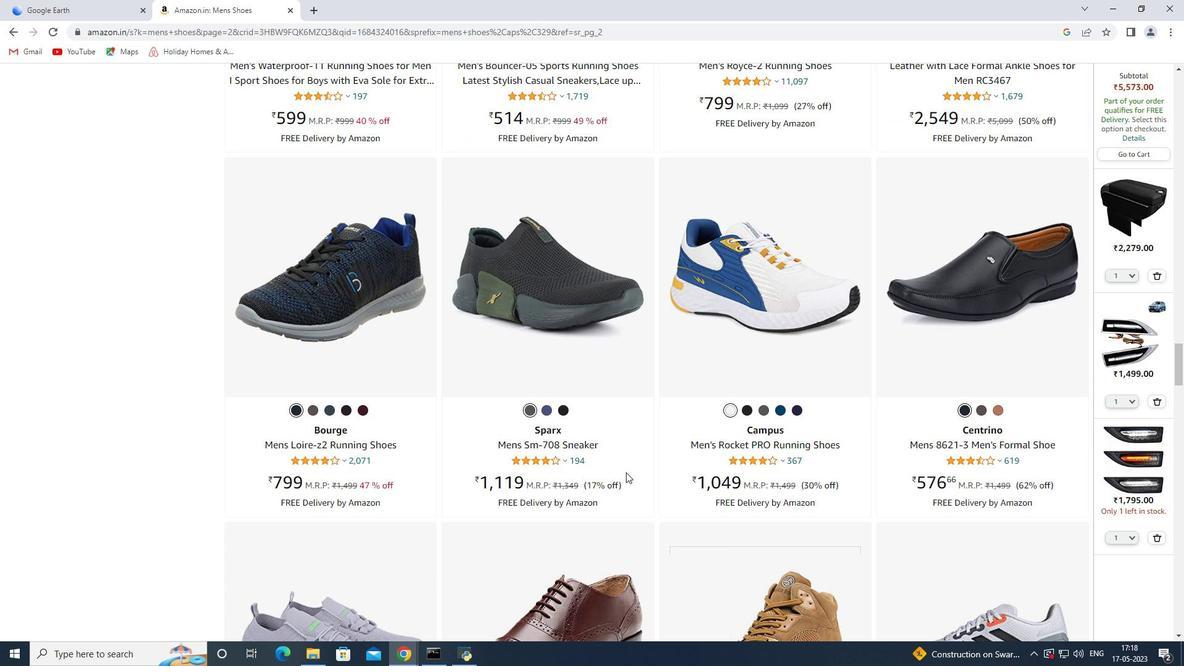 
Action: Mouse scrolled (626, 471) with delta (0, 0)
Screenshot: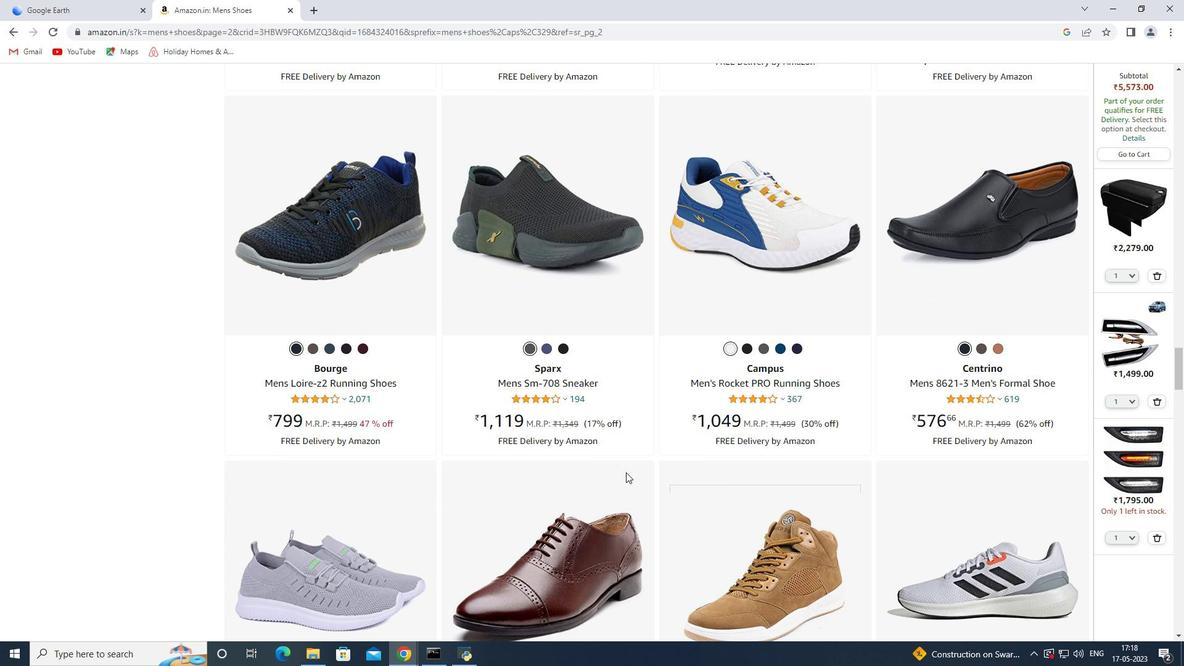 
Action: Mouse moved to (564, 285)
Screenshot: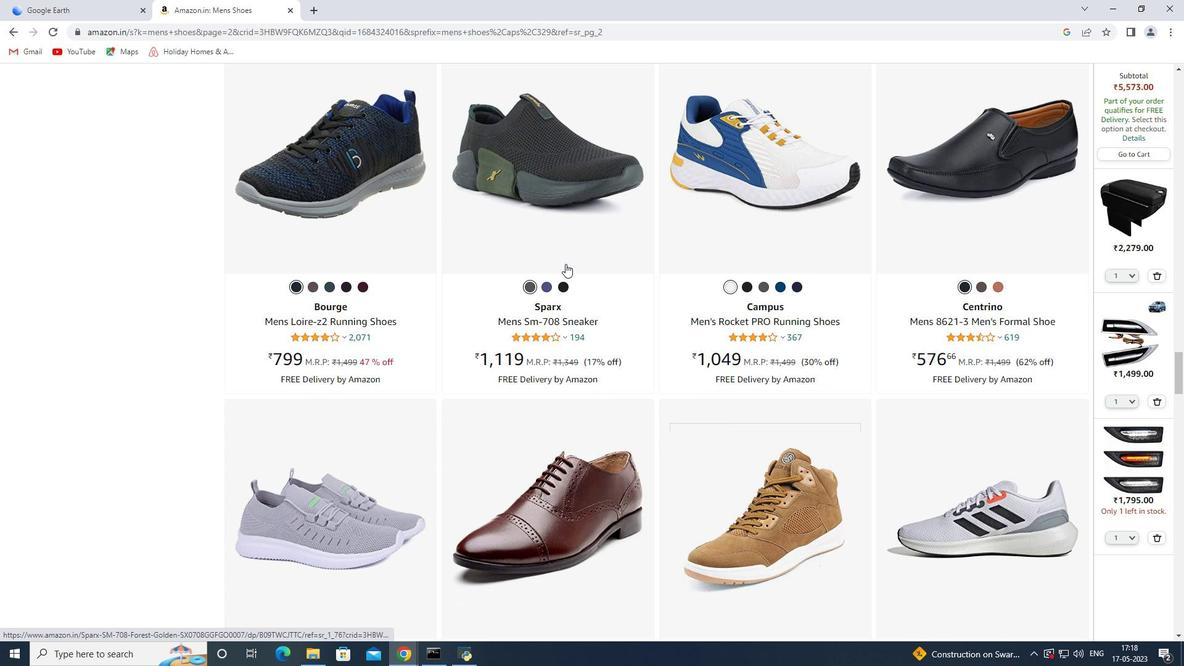 
Action: Mouse pressed left at (564, 285)
Screenshot: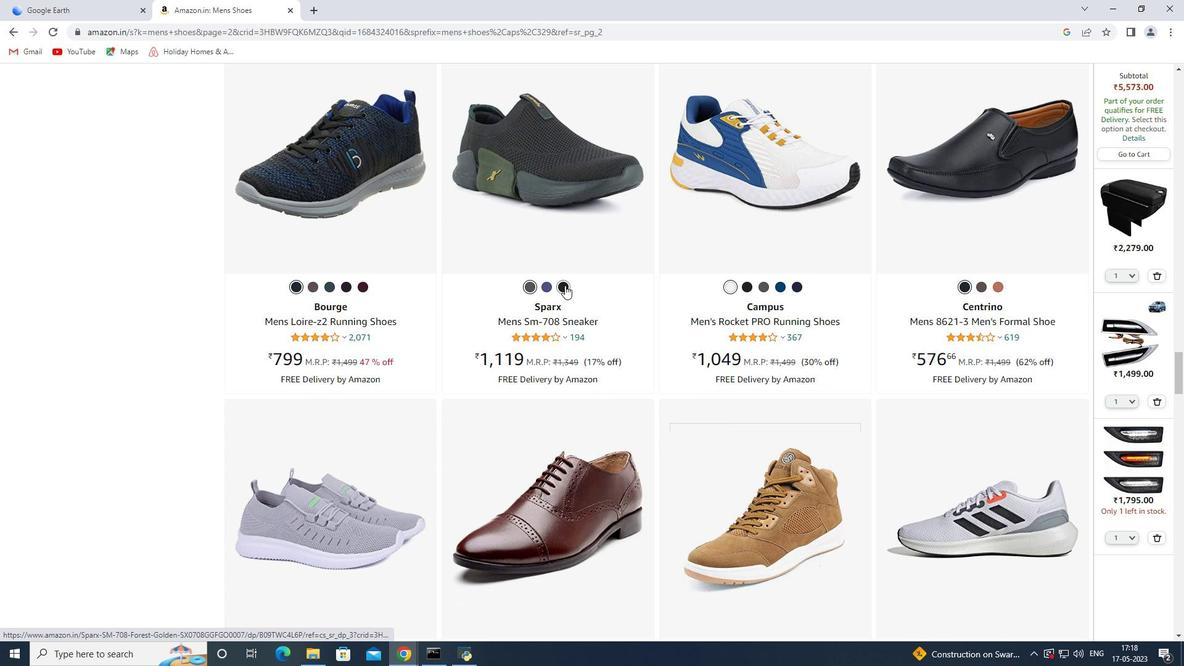 
Action: Mouse moved to (12, 36)
Screenshot: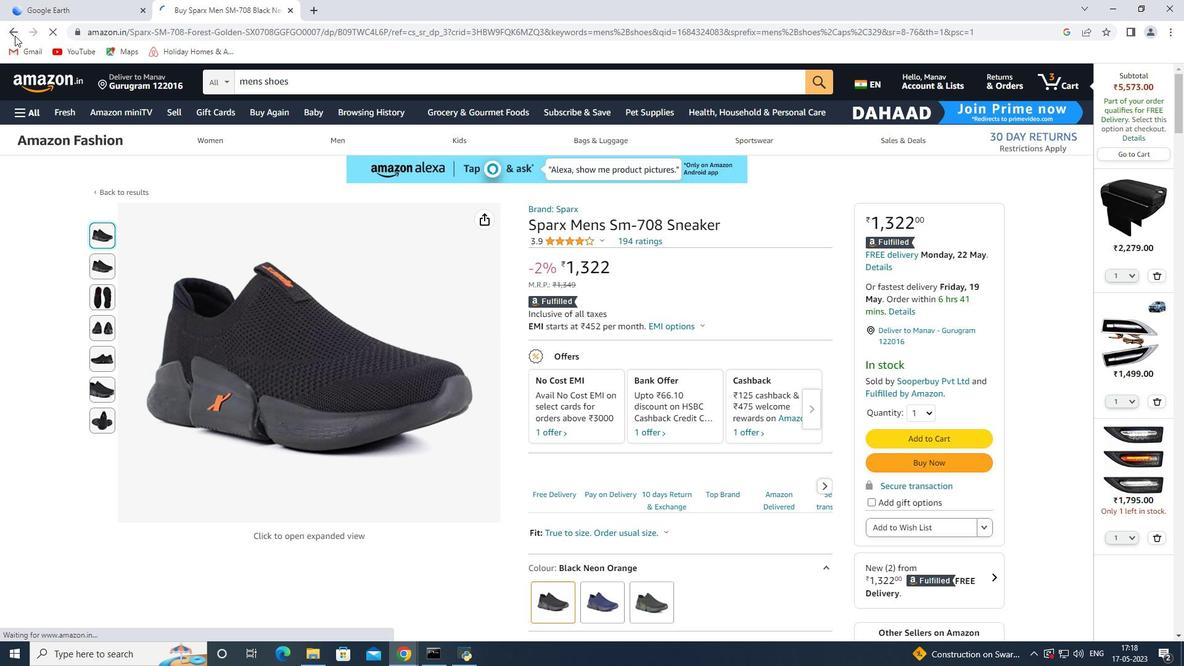 
Action: Mouse pressed left at (12, 36)
Screenshot: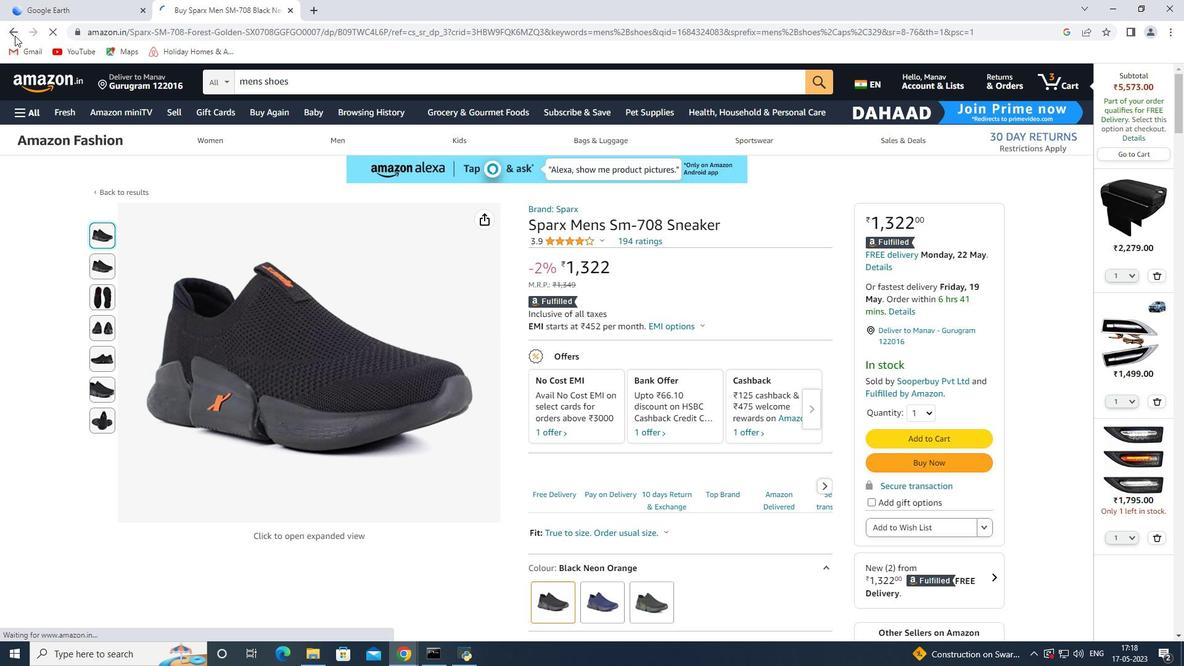 
Action: Mouse moved to (473, 433)
Screenshot: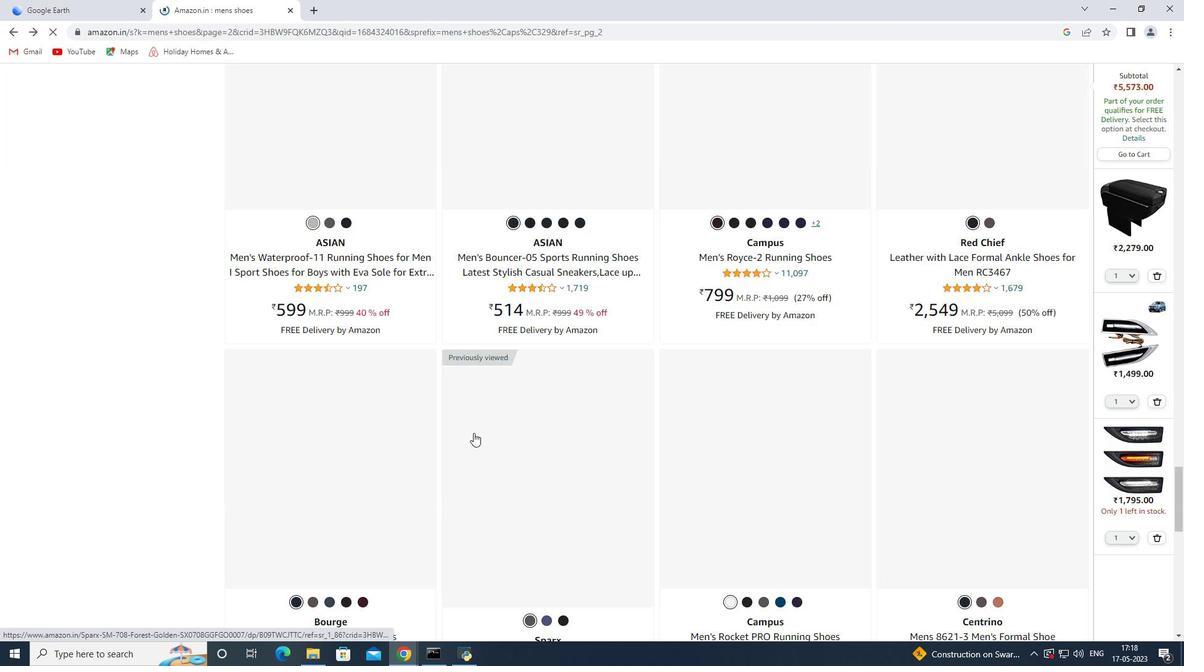 
Action: Mouse scrolled (473, 432) with delta (0, 0)
Screenshot: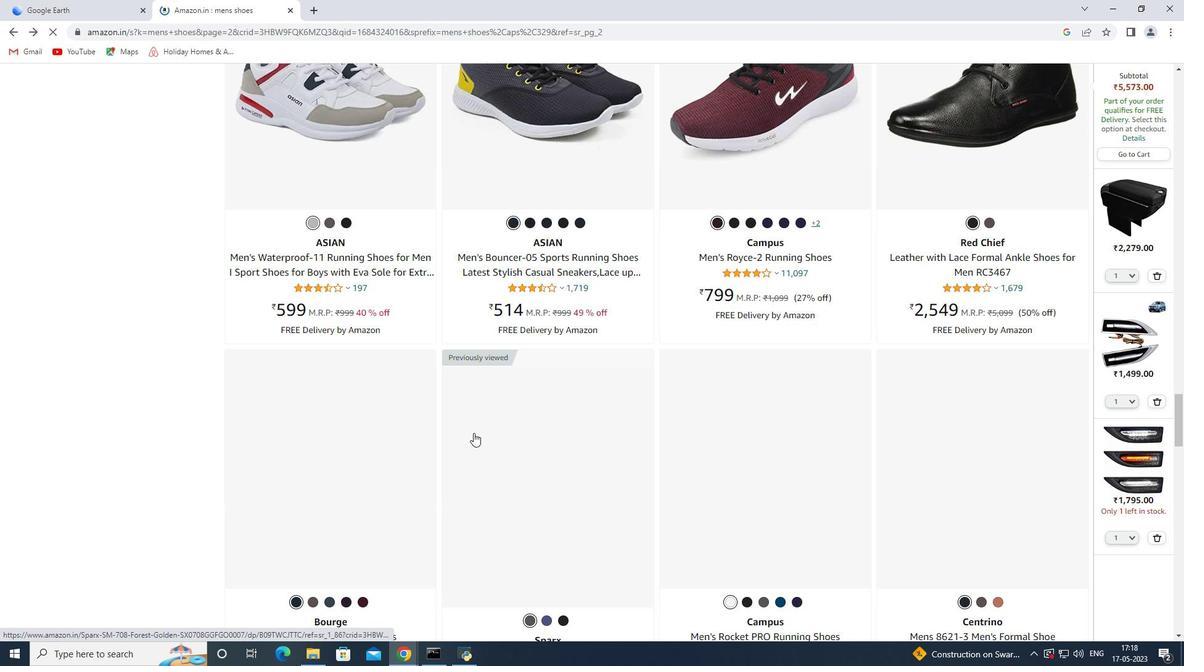 
Action: Mouse scrolled (473, 432) with delta (0, 0)
Screenshot: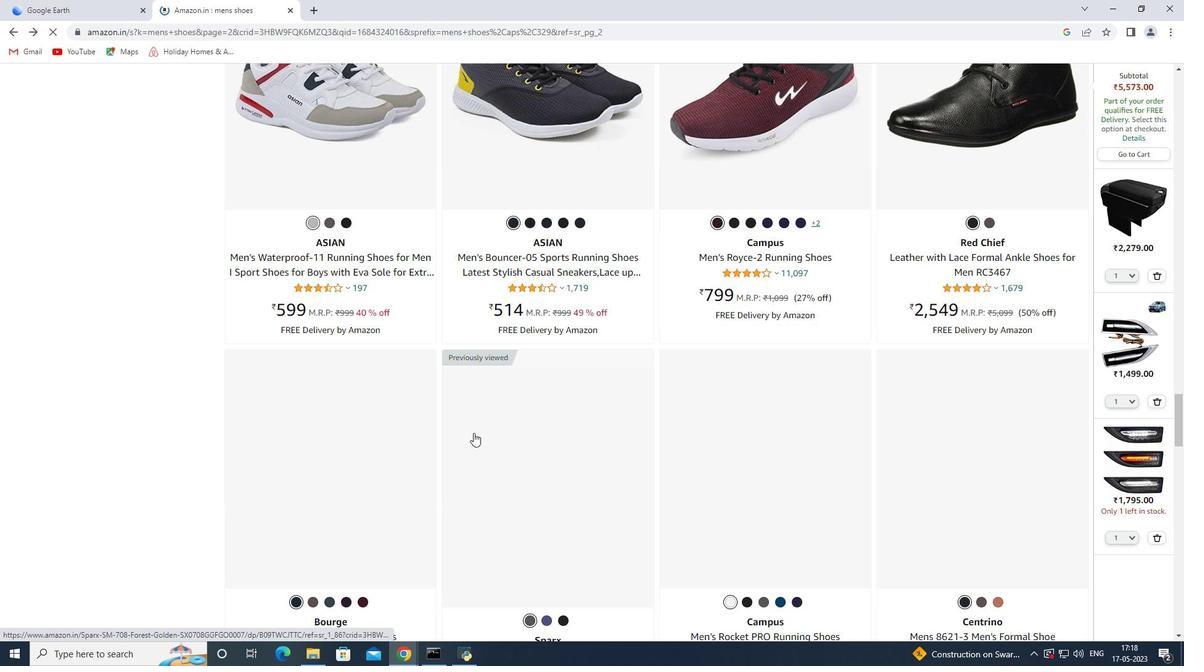 
Action: Mouse scrolled (473, 432) with delta (0, 0)
Screenshot: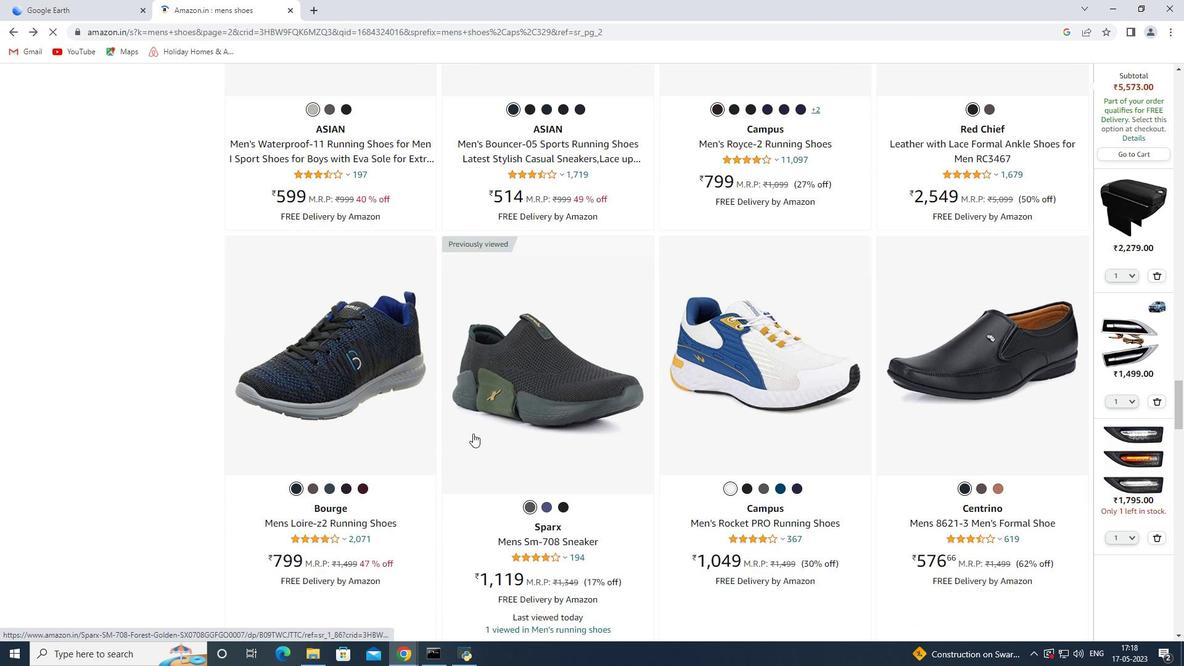 
Action: Mouse scrolled (473, 432) with delta (0, 0)
Screenshot: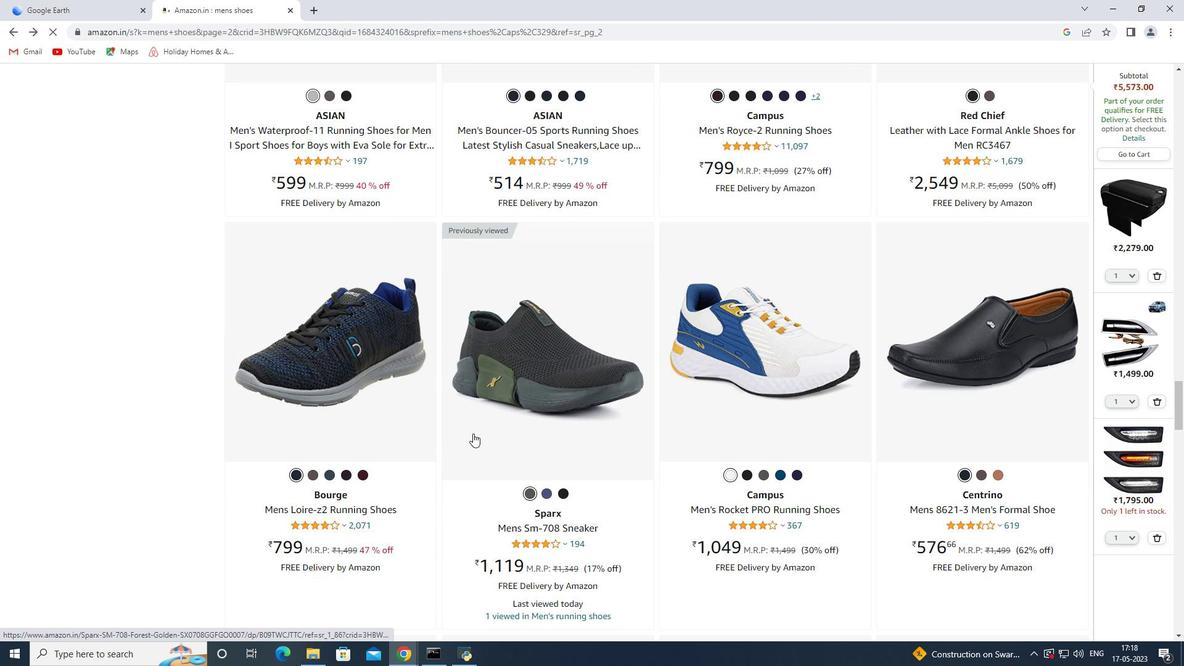 
Action: Mouse scrolled (473, 432) with delta (0, 0)
Screenshot: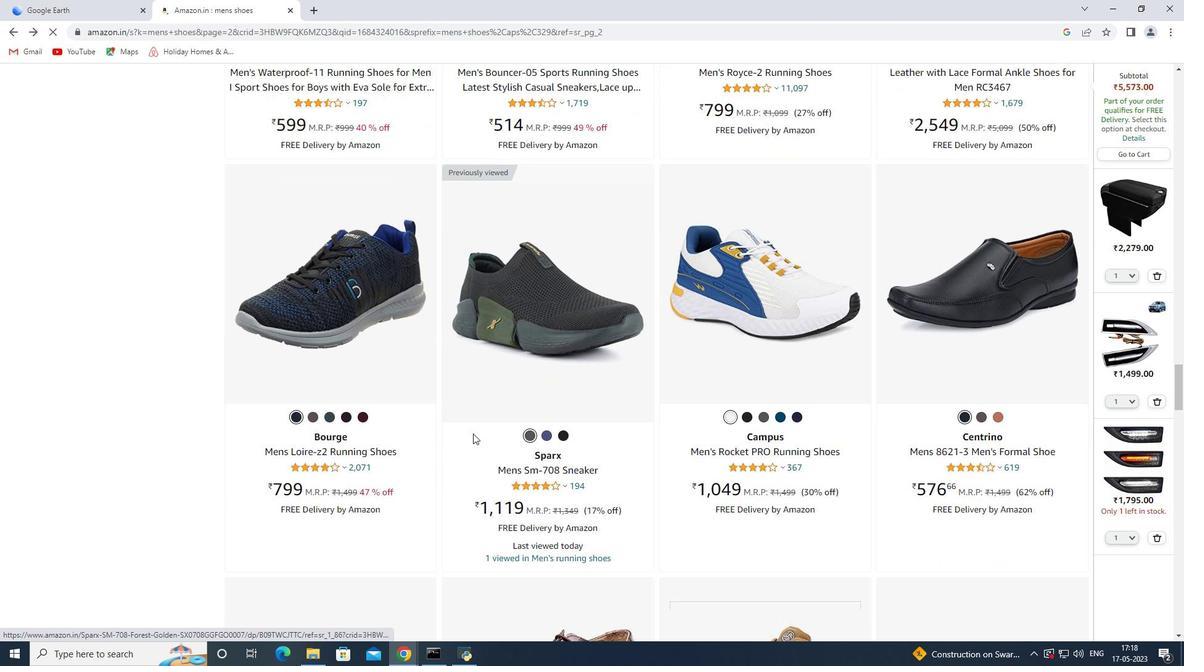 
Action: Mouse scrolled (473, 432) with delta (0, 0)
Screenshot: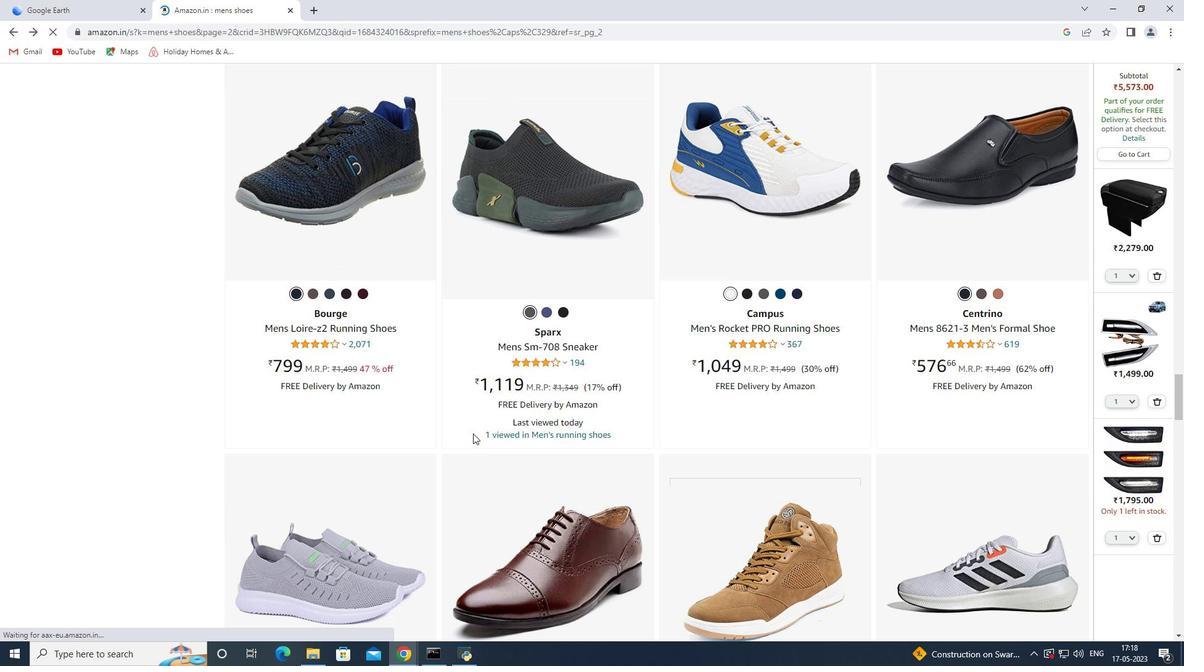 
Action: Mouse scrolled (473, 432) with delta (0, 0)
Screenshot: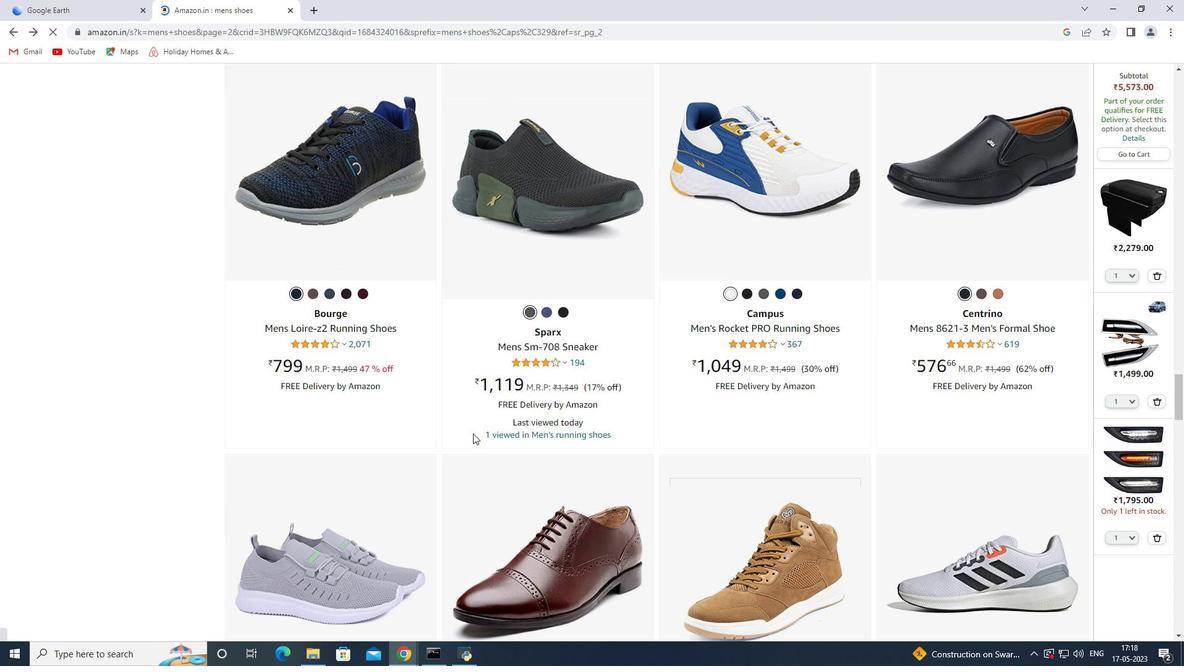 
Action: Mouse scrolled (473, 432) with delta (0, 0)
Screenshot: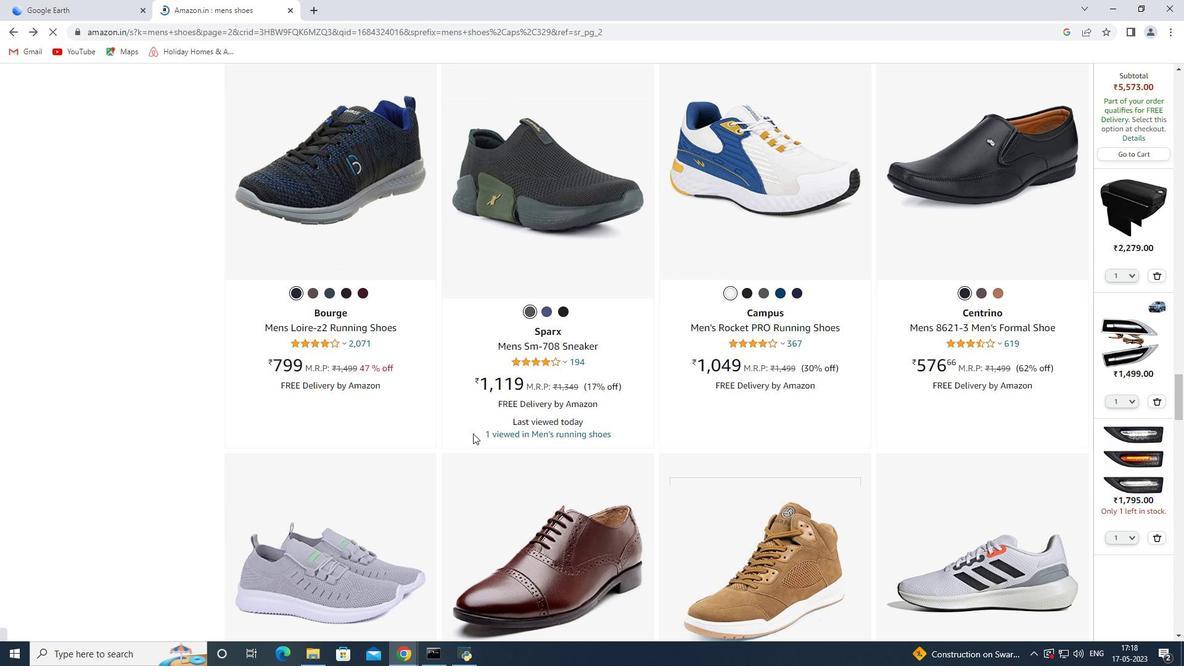 
Action: Mouse scrolled (473, 432) with delta (0, 0)
Screenshot: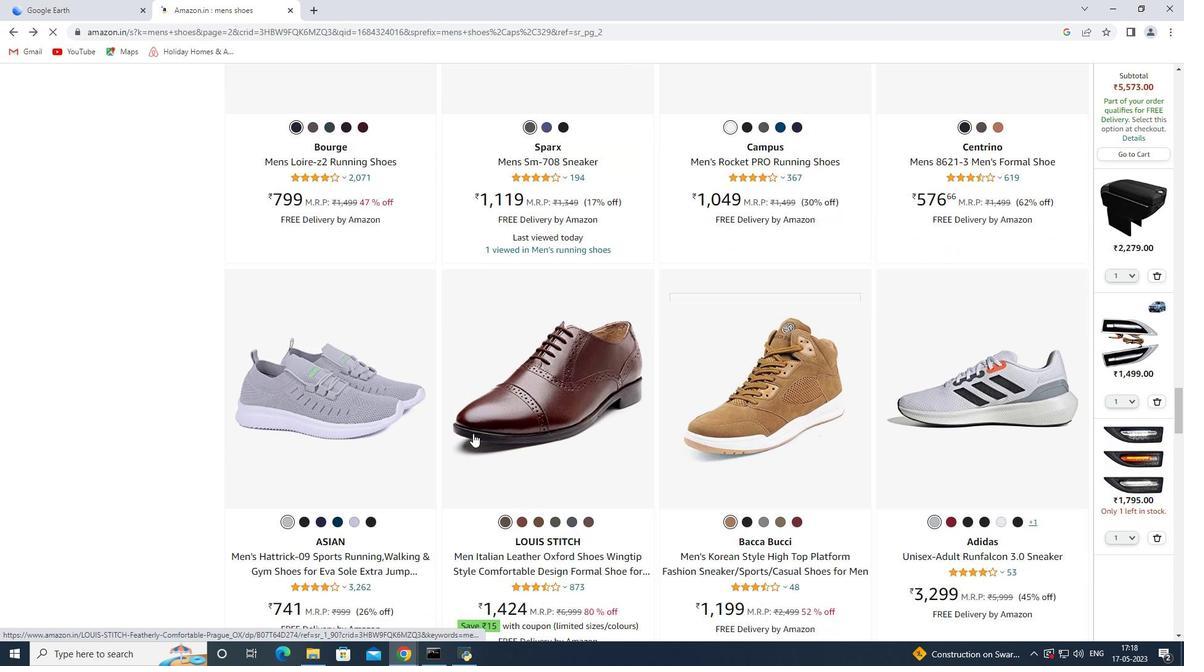 
Action: Mouse scrolled (473, 432) with delta (0, 0)
Screenshot: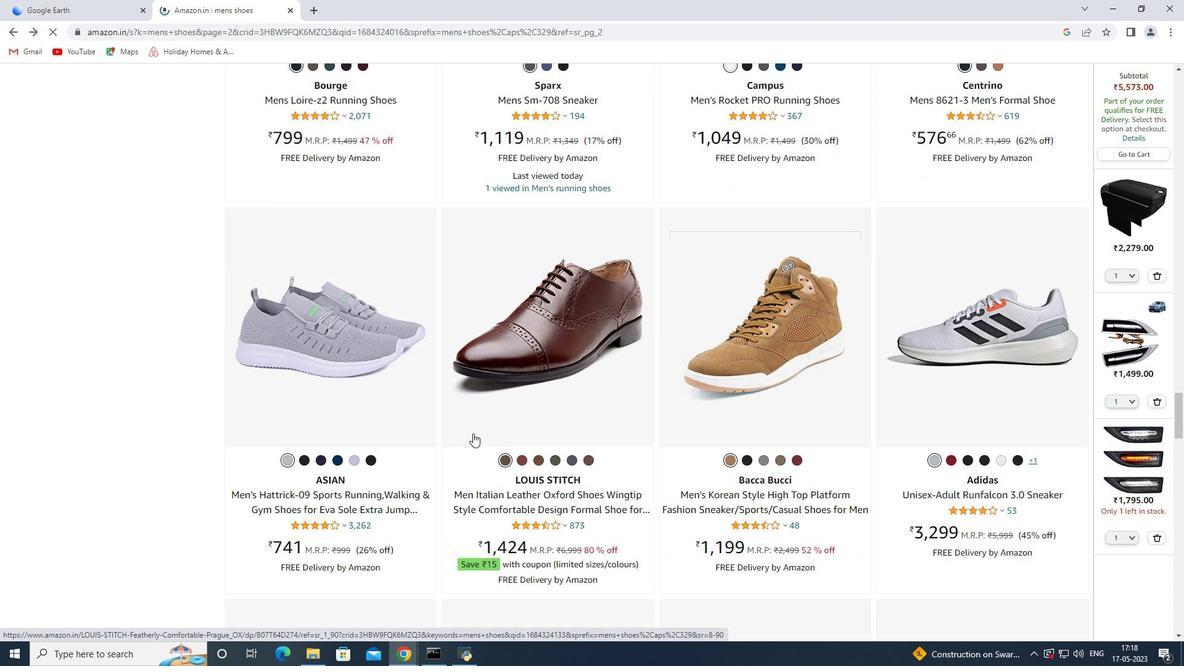 
Action: Mouse scrolled (473, 432) with delta (0, 0)
Screenshot: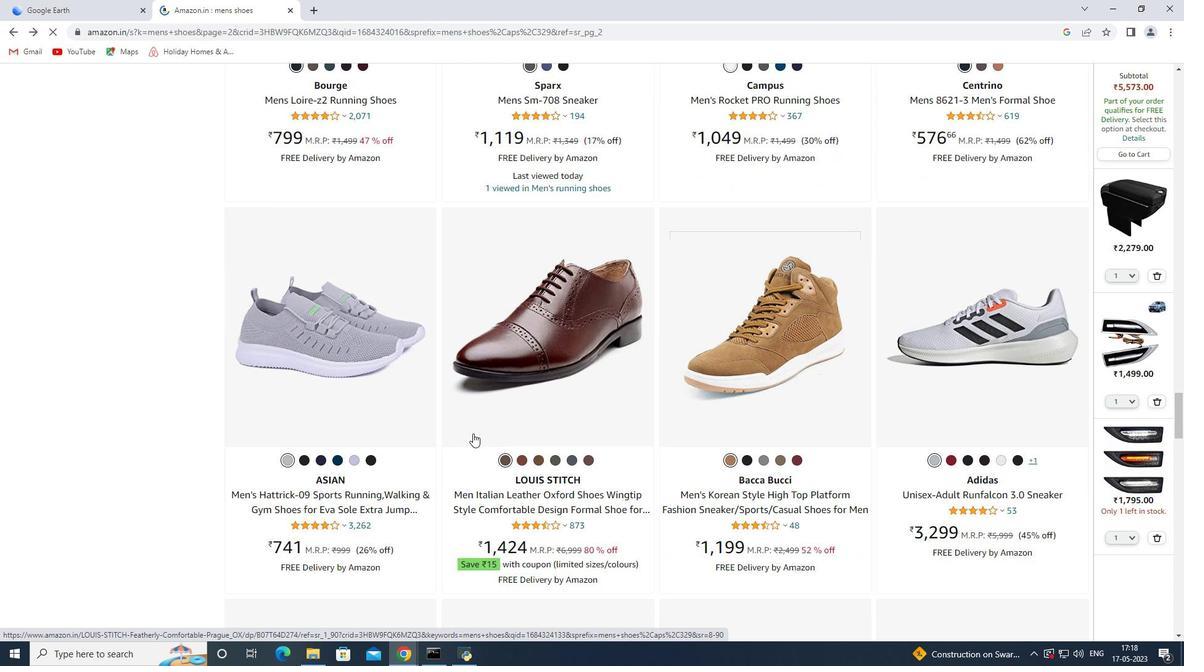 
Action: Mouse scrolled (473, 432) with delta (0, 0)
Screenshot: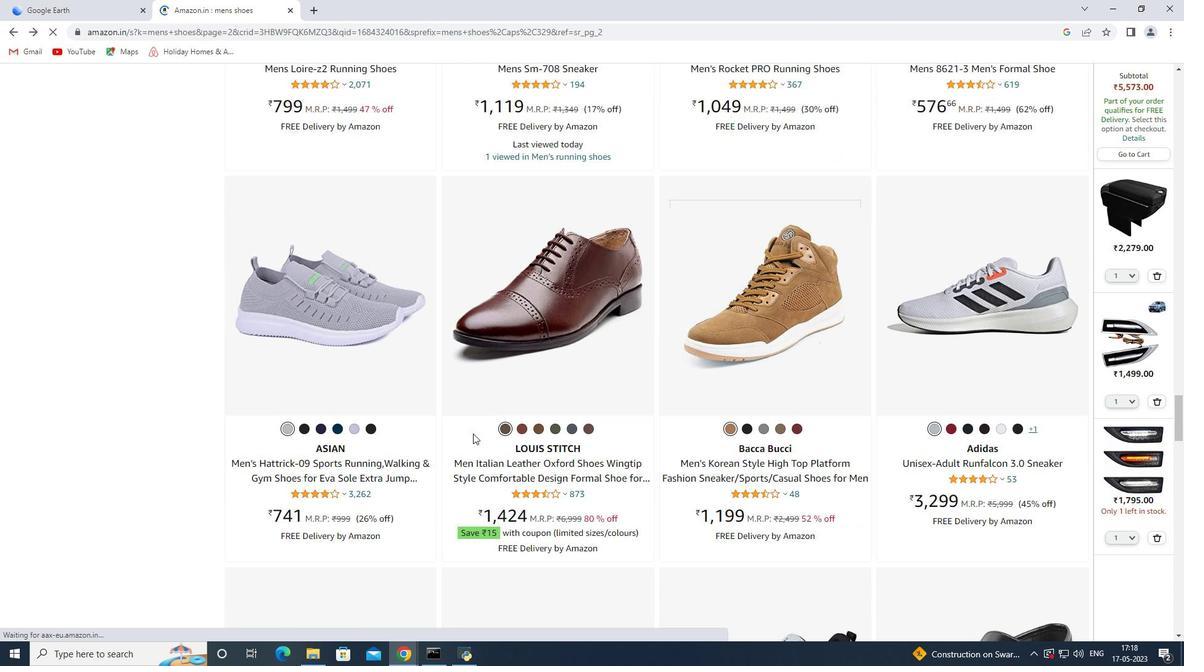 
Action: Mouse scrolled (473, 432) with delta (0, 0)
Screenshot: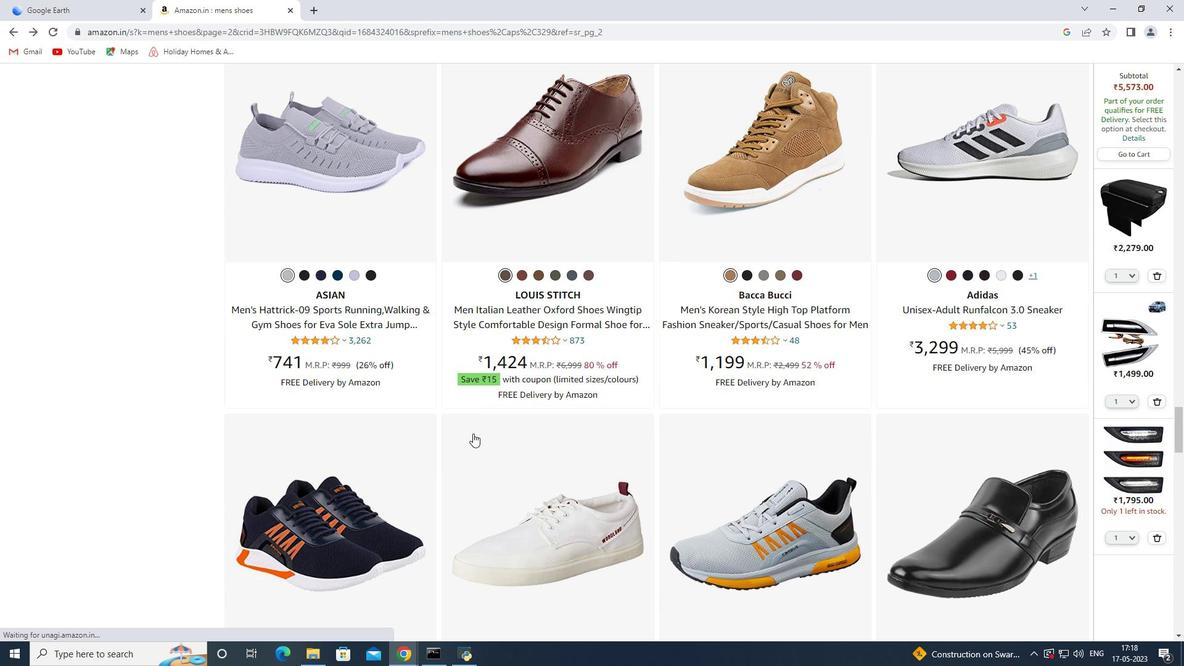
Action: Mouse scrolled (473, 432) with delta (0, 0)
Screenshot: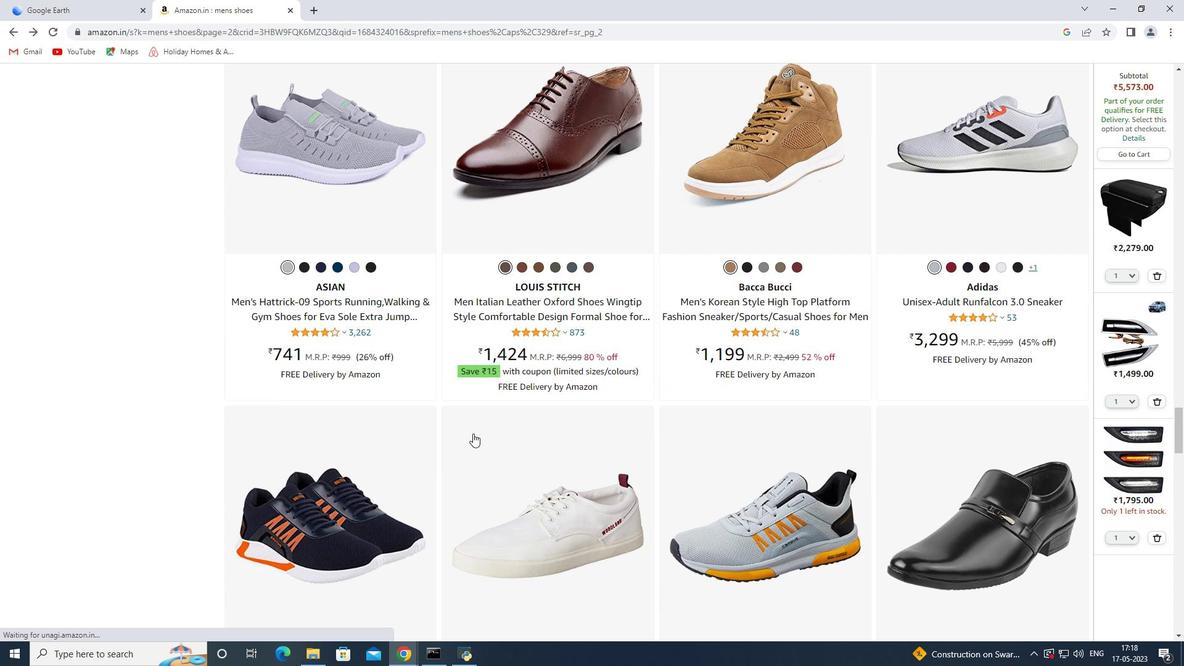 
Action: Mouse scrolled (473, 432) with delta (0, 0)
Screenshot: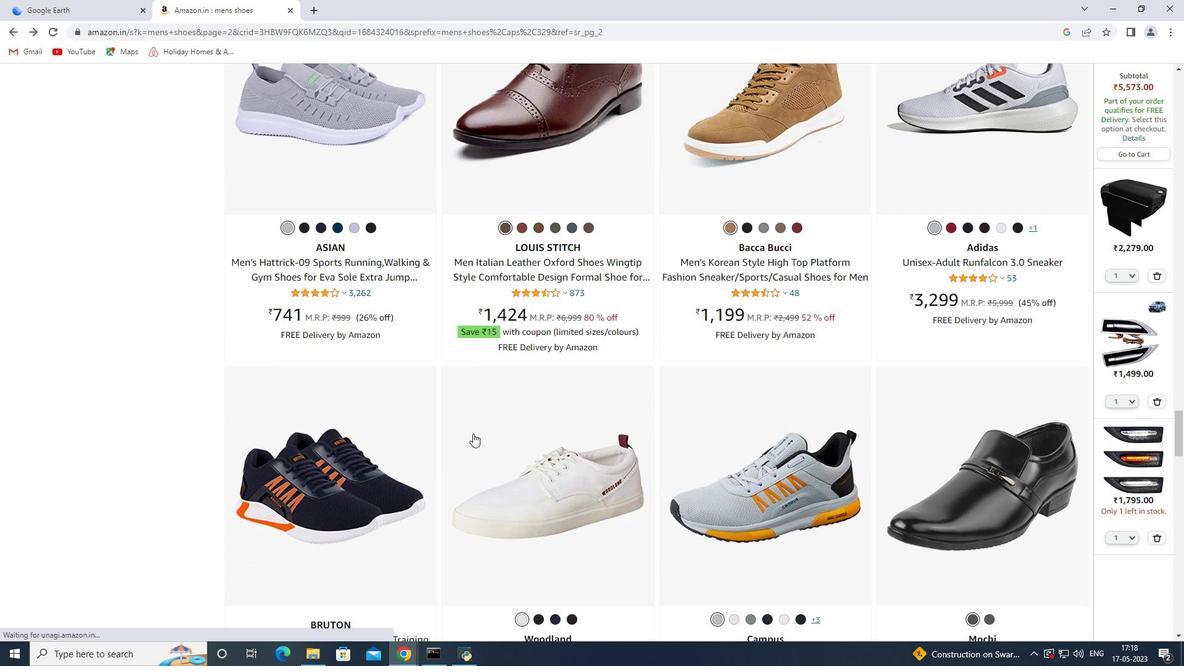 
Action: Mouse scrolled (473, 432) with delta (0, 0)
Screenshot: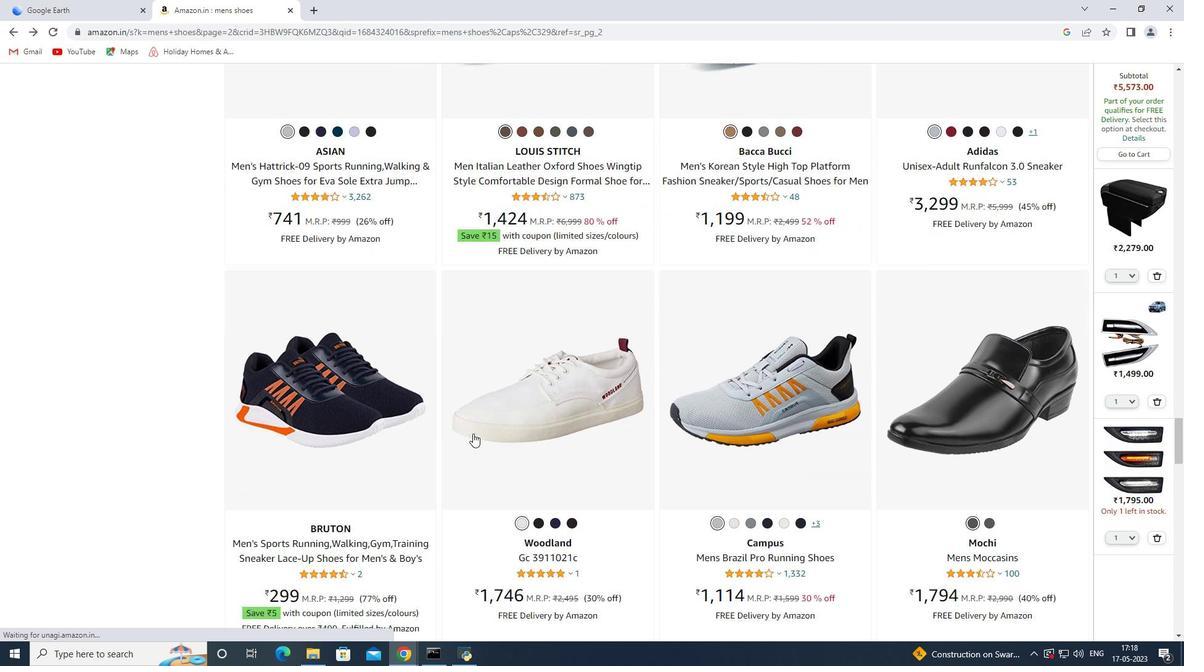 
Action: Mouse scrolled (473, 432) with delta (0, 0)
Screenshot: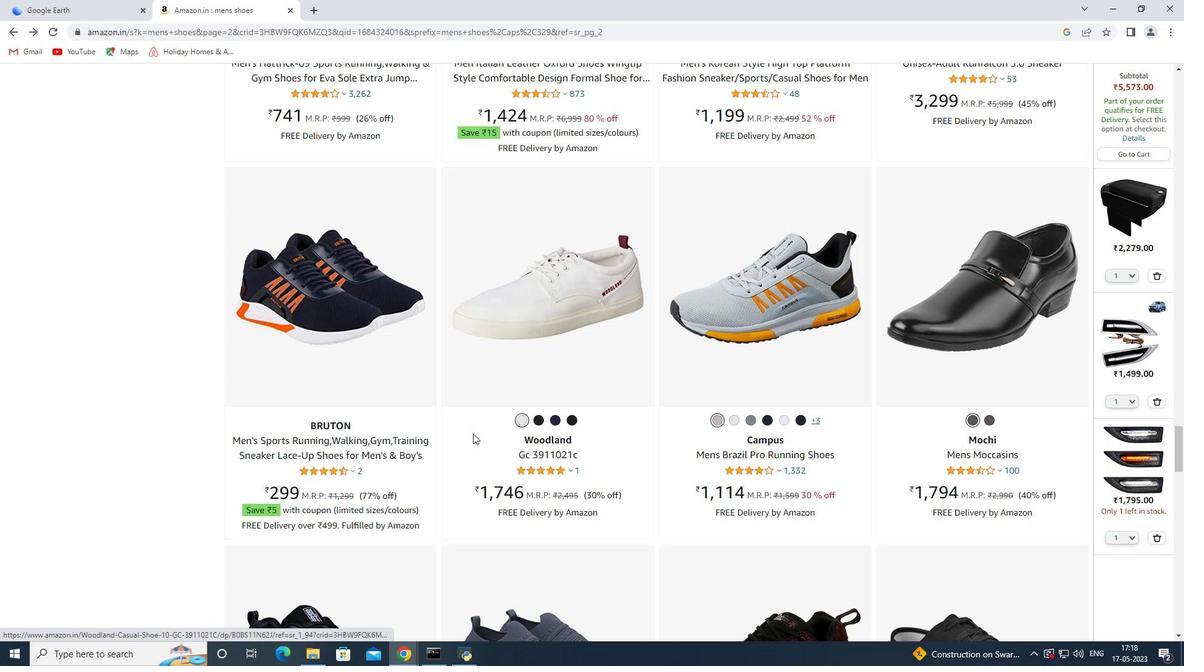 
Action: Mouse scrolled (473, 432) with delta (0, 0)
Screenshot: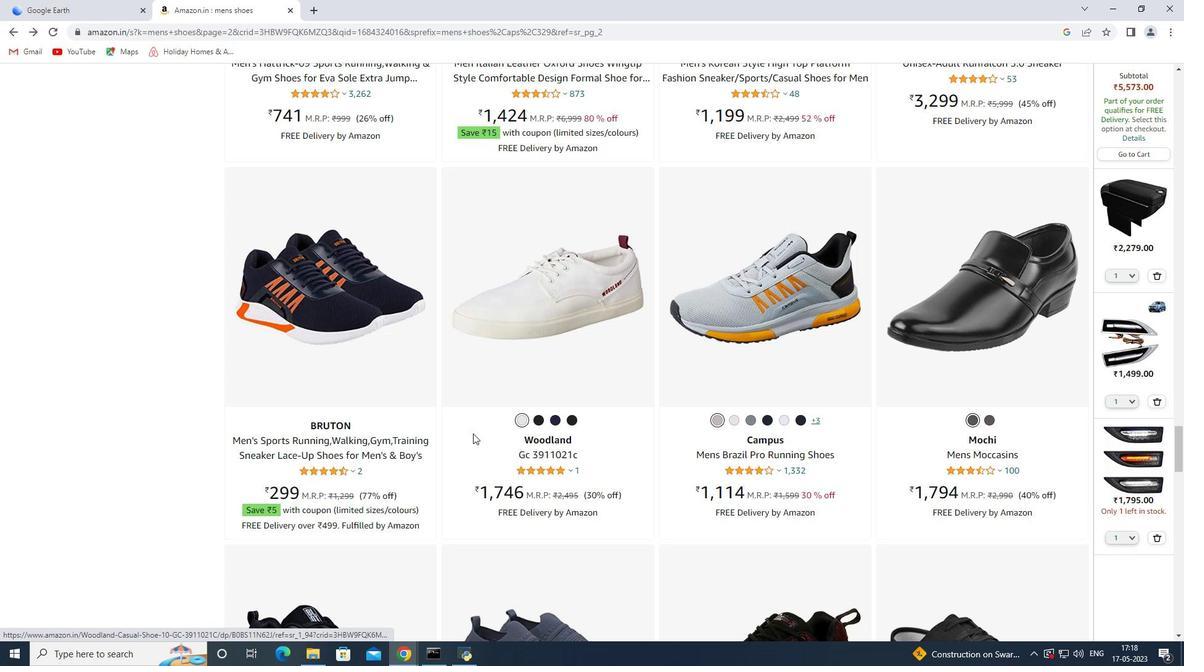 
Action: Mouse scrolled (473, 432) with delta (0, 0)
Screenshot: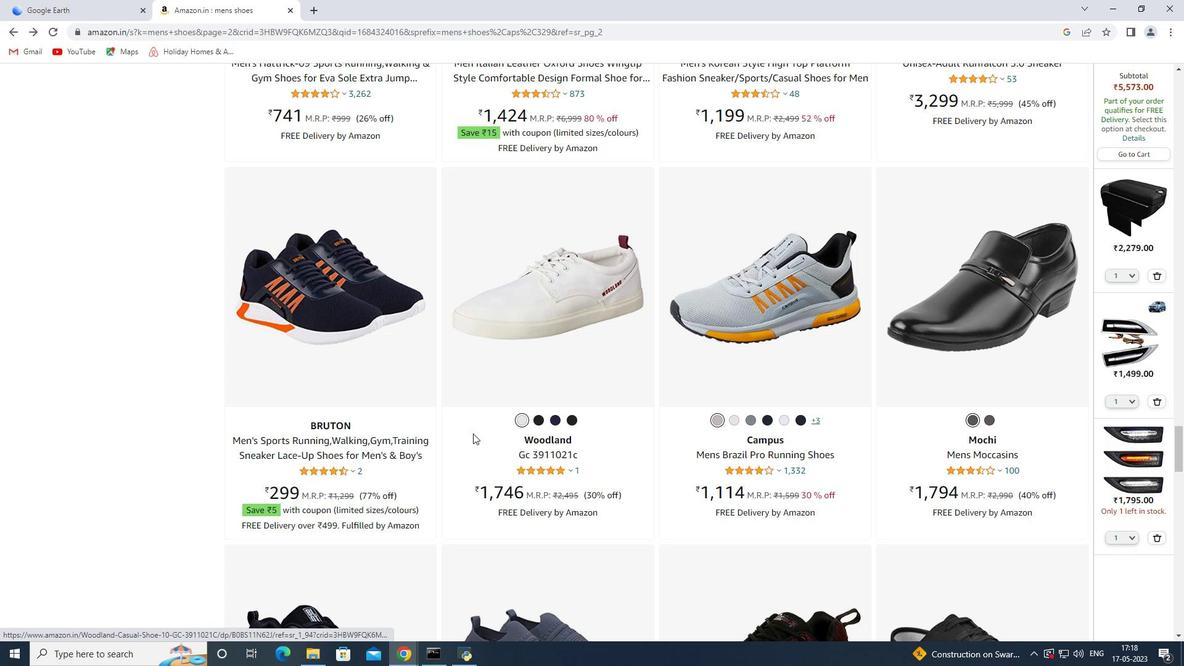
Action: Mouse scrolled (473, 432) with delta (0, 0)
Screenshot: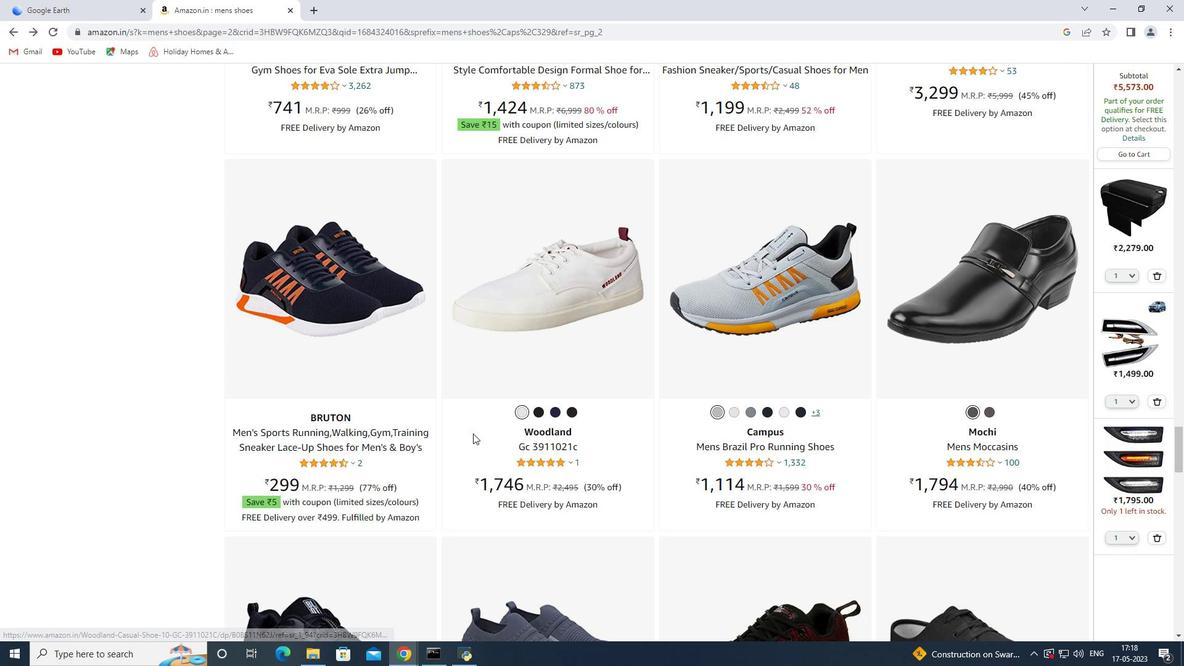 
Action: Mouse scrolled (473, 432) with delta (0, 0)
